 Task: Select Kindle E-Readers from Kindle E-readers & Books. Add to cart Kindle Touch-1. Place order for _x000D_
382 S Miraleste Dr #455_x000D_
San Pedro, California(CA), 90732, Cell Number (310) 548-1979
Action: Mouse moved to (439, 712)
Screenshot: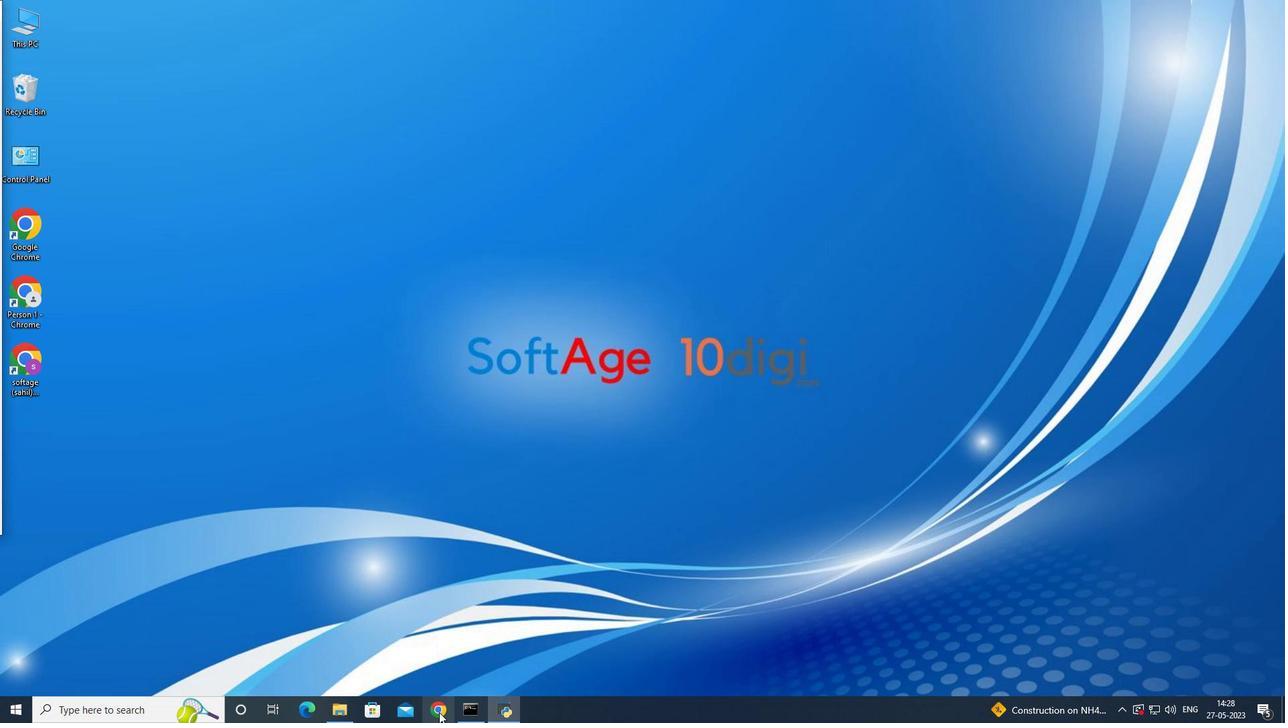 
Action: Mouse pressed left at (439, 712)
Screenshot: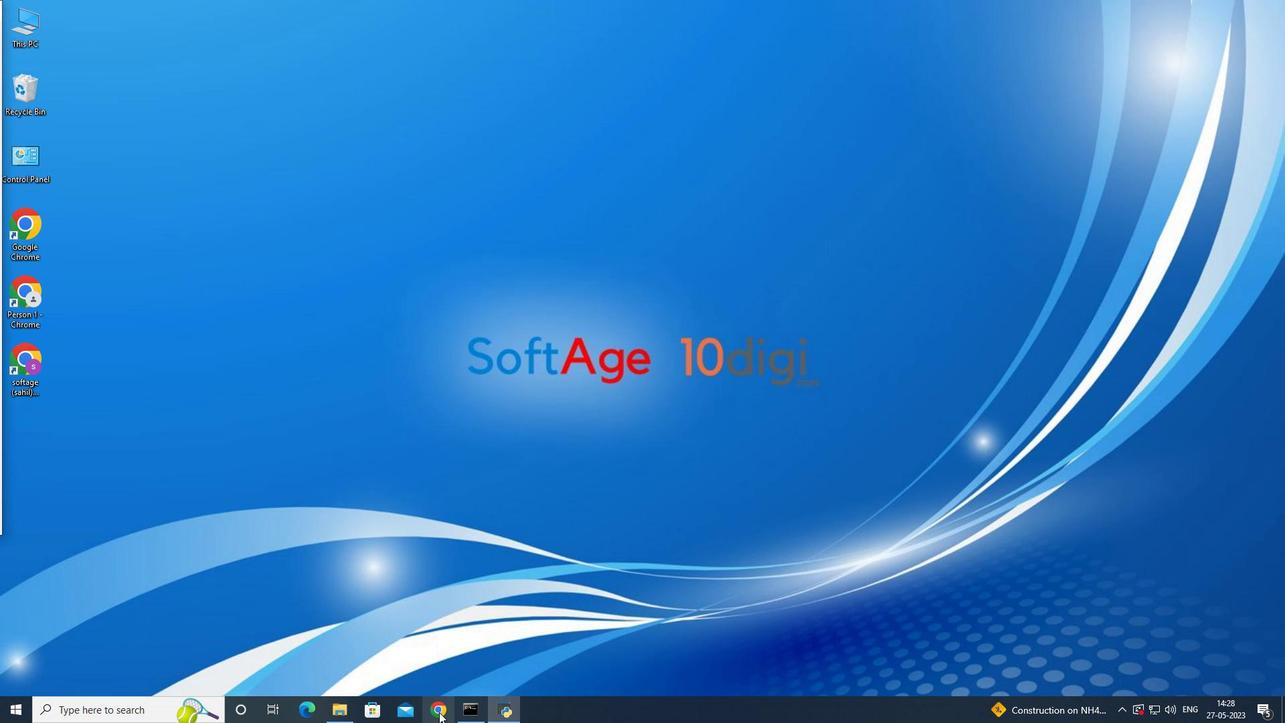 
Action: Mouse moved to (74, 55)
Screenshot: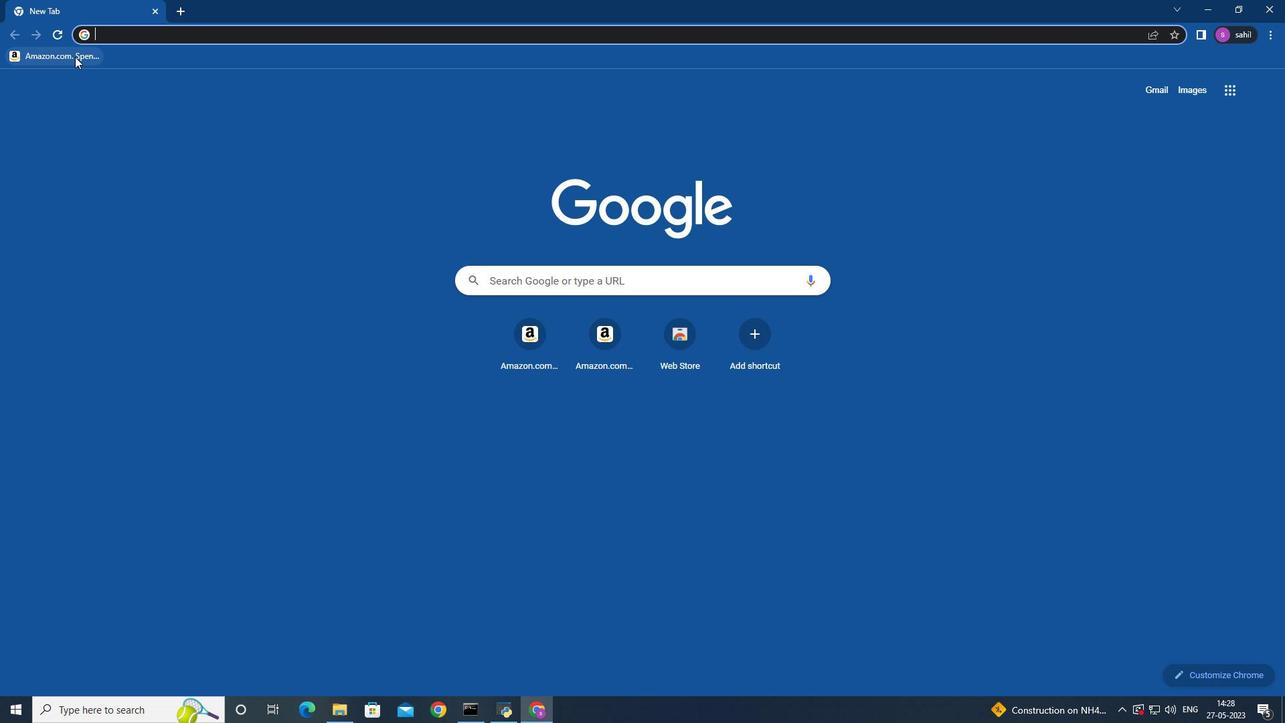 
Action: Mouse pressed left at (74, 55)
Screenshot: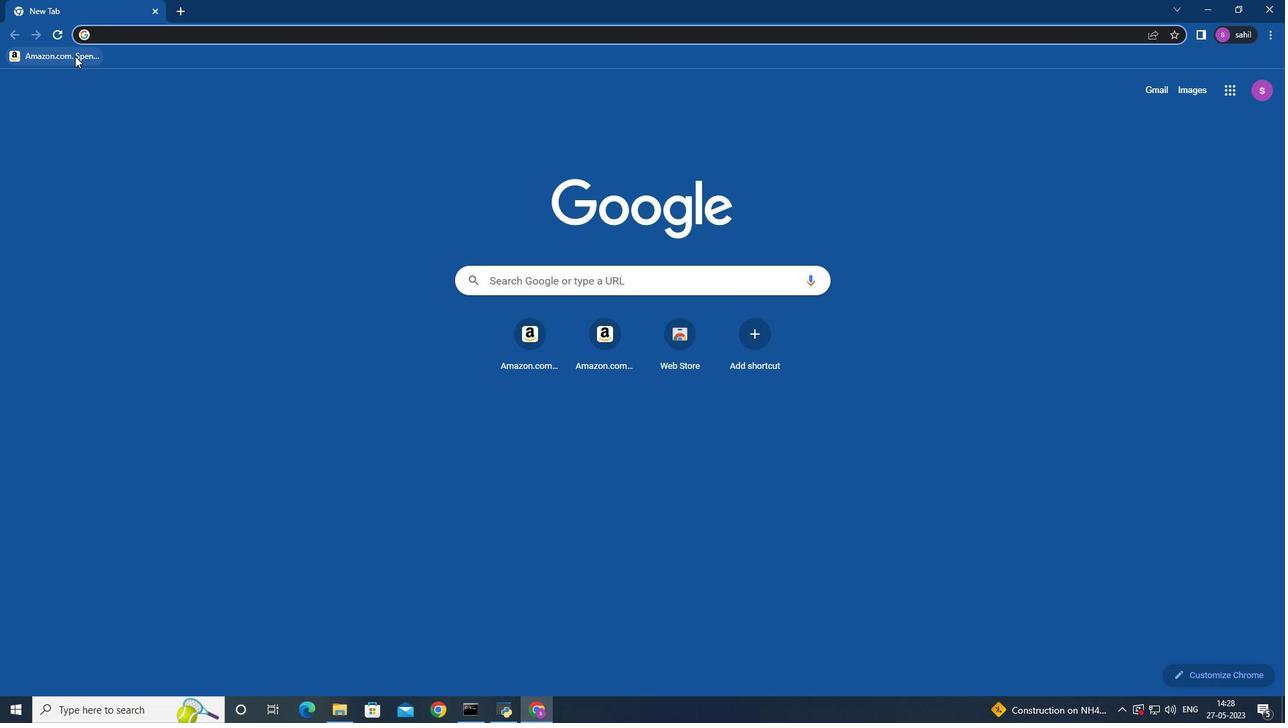 
Action: Mouse moved to (172, 69)
Screenshot: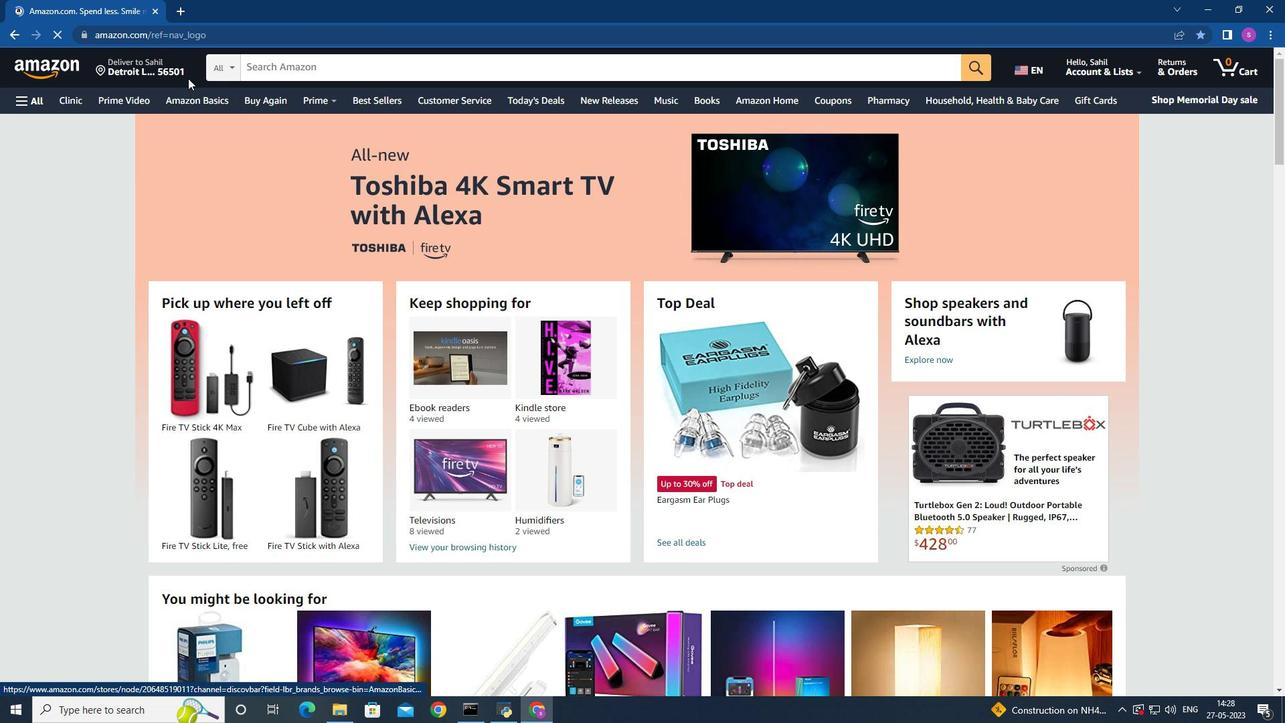 
Action: Mouse pressed left at (172, 69)
Screenshot: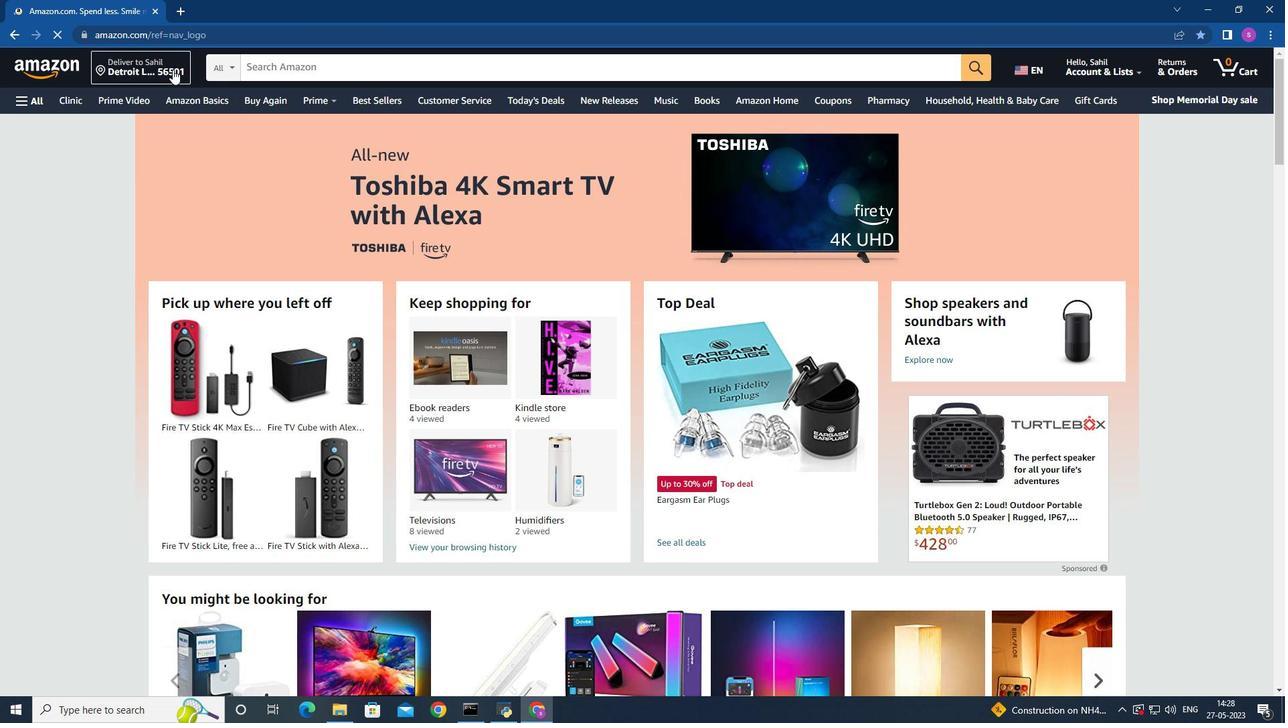 
Action: Mouse moved to (607, 414)
Screenshot: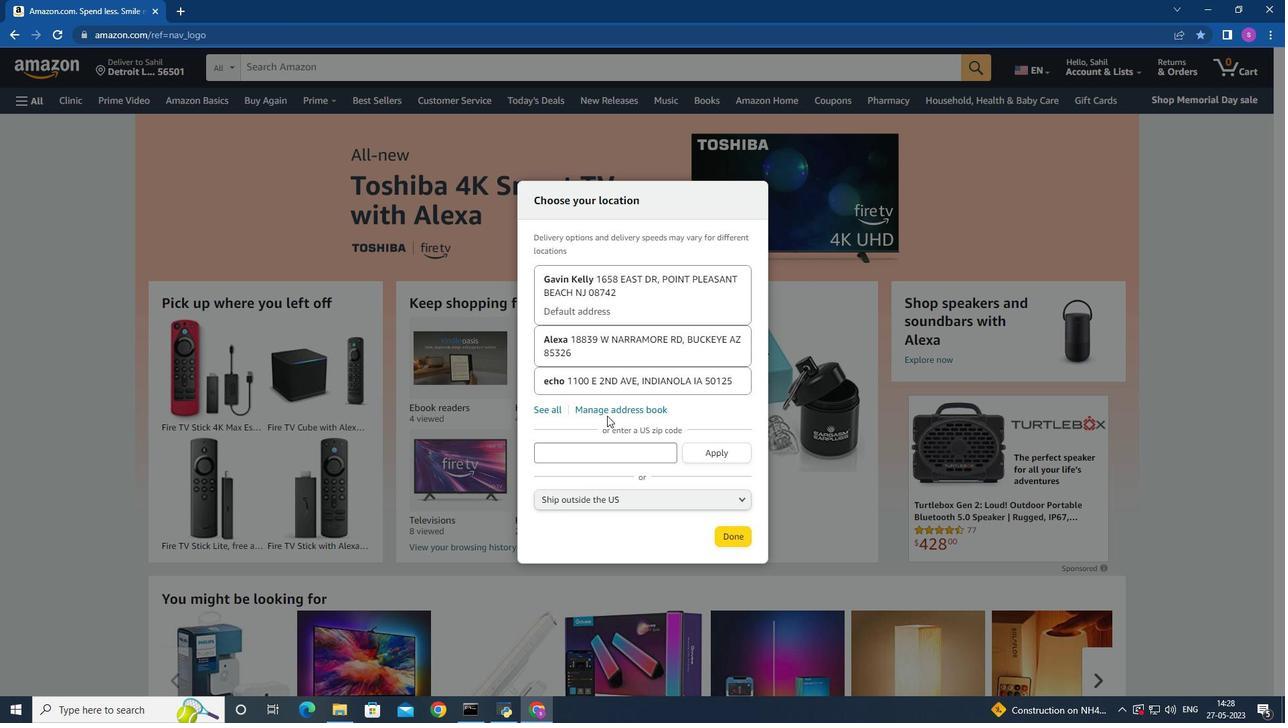 
Action: Mouse pressed left at (607, 414)
Screenshot: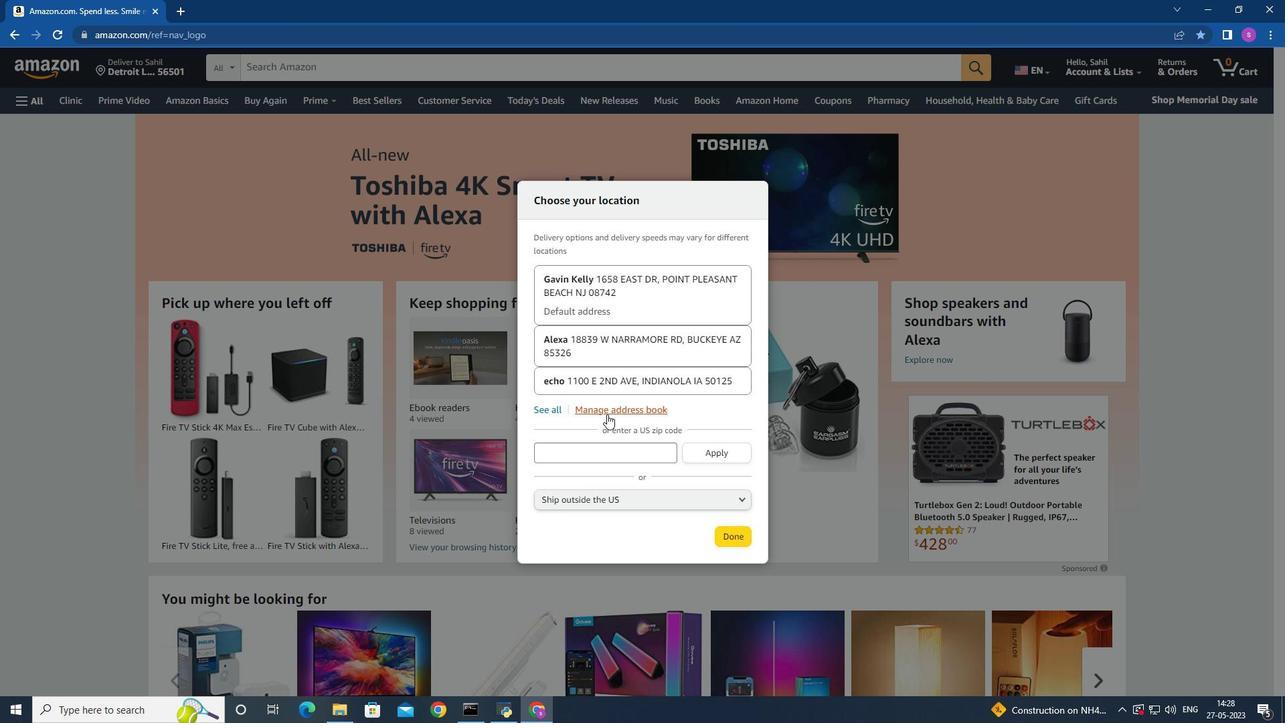 
Action: Mouse moved to (376, 305)
Screenshot: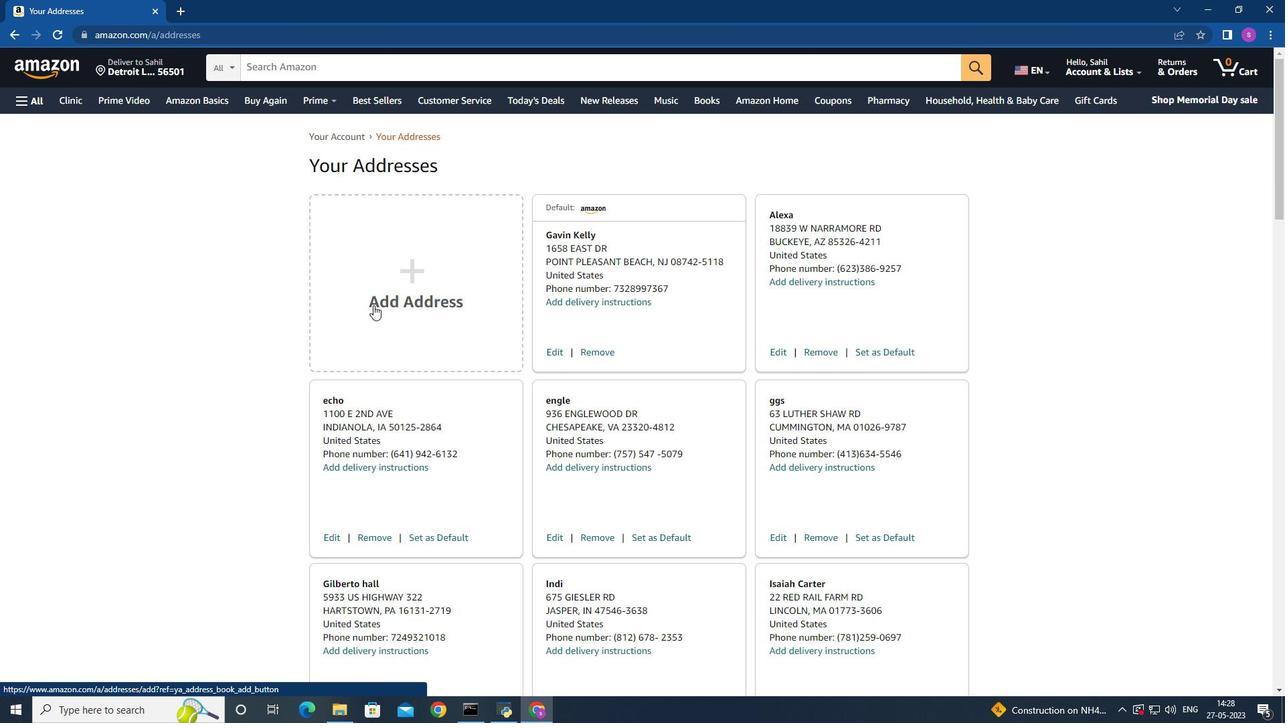 
Action: Mouse pressed left at (376, 305)
Screenshot: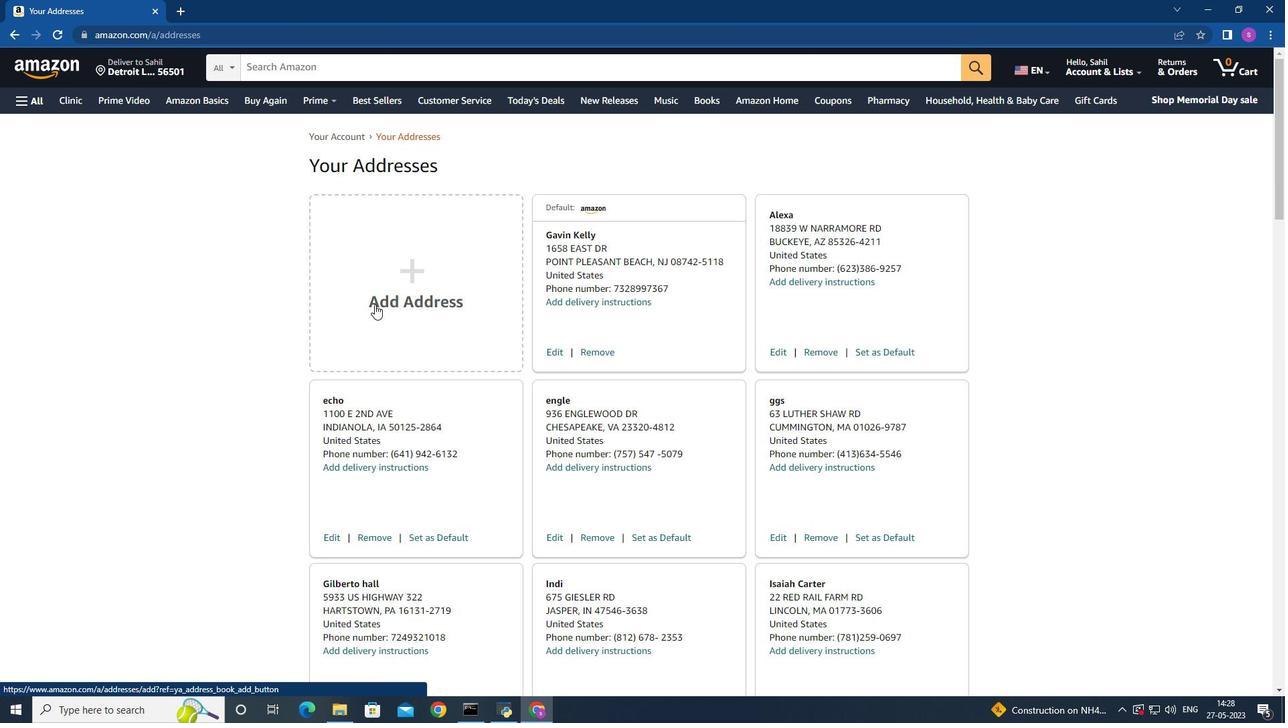 
Action: Mouse moved to (506, 370)
Screenshot: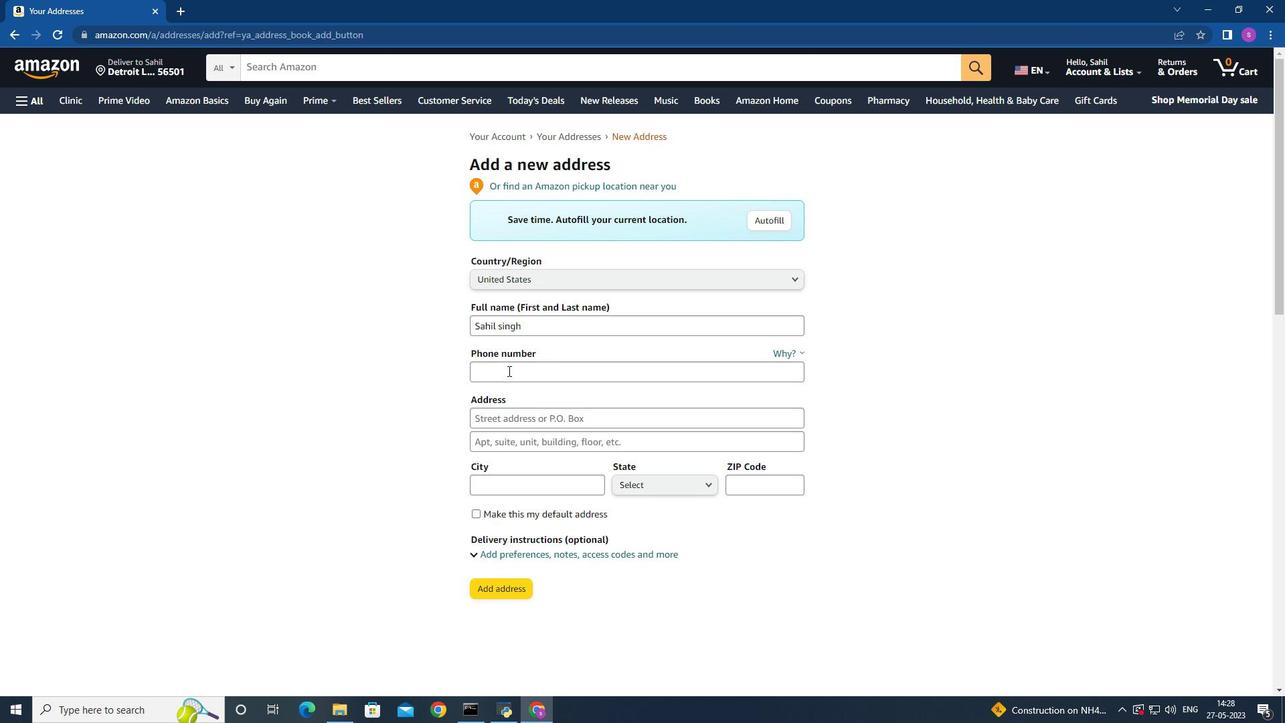 
Action: Mouse pressed left at (506, 370)
Screenshot: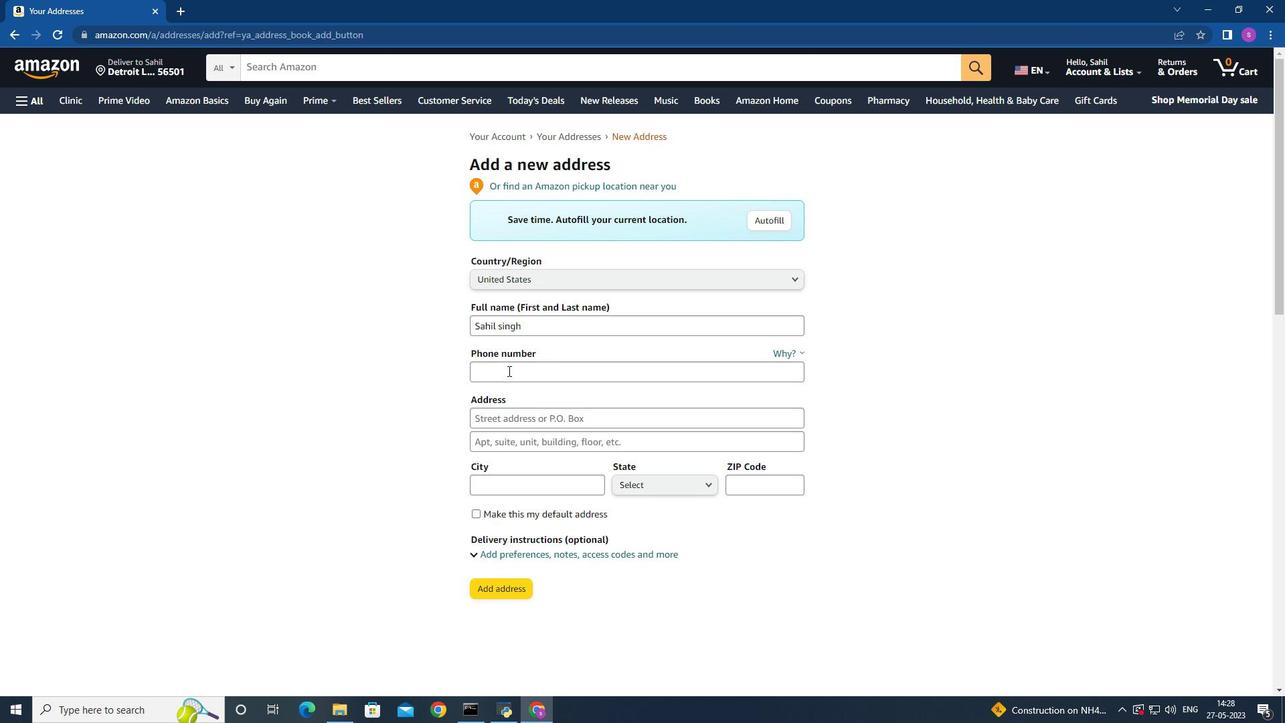 
Action: Mouse moved to (505, 371)
Screenshot: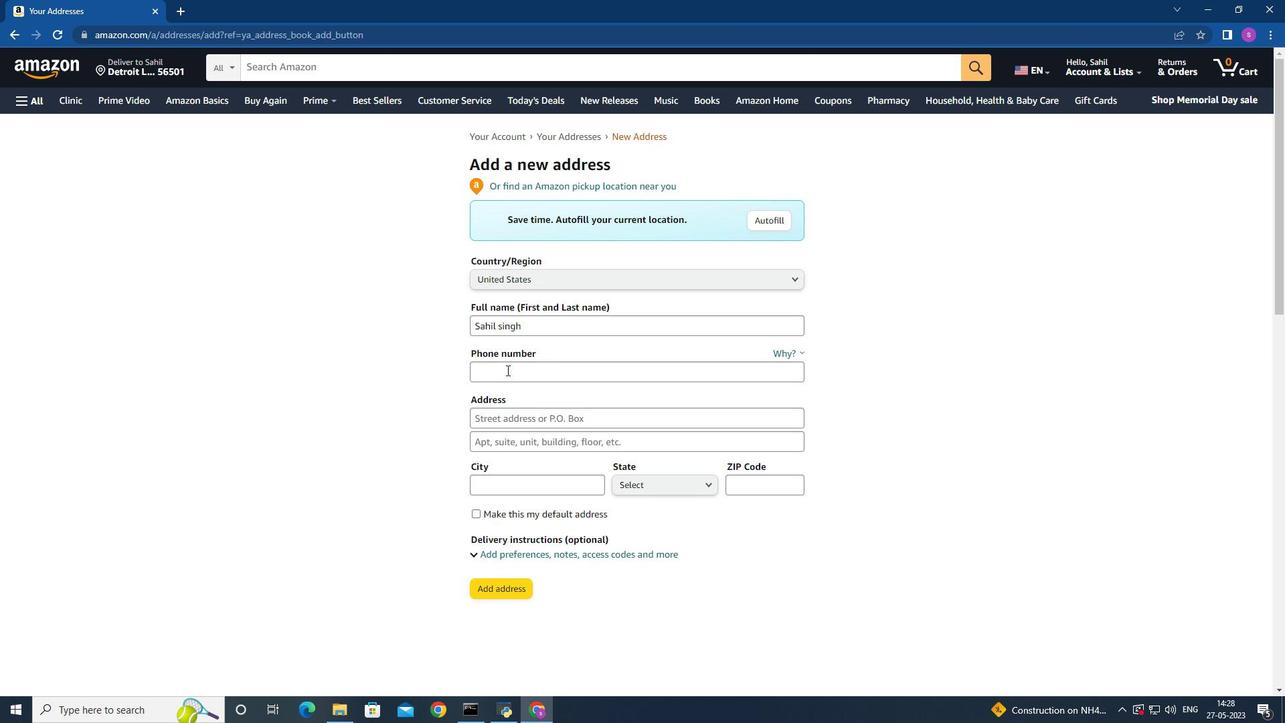 
Action: Key pressed <Key.shift>(310<Key.shift>)<Key.space>548-1979
Screenshot: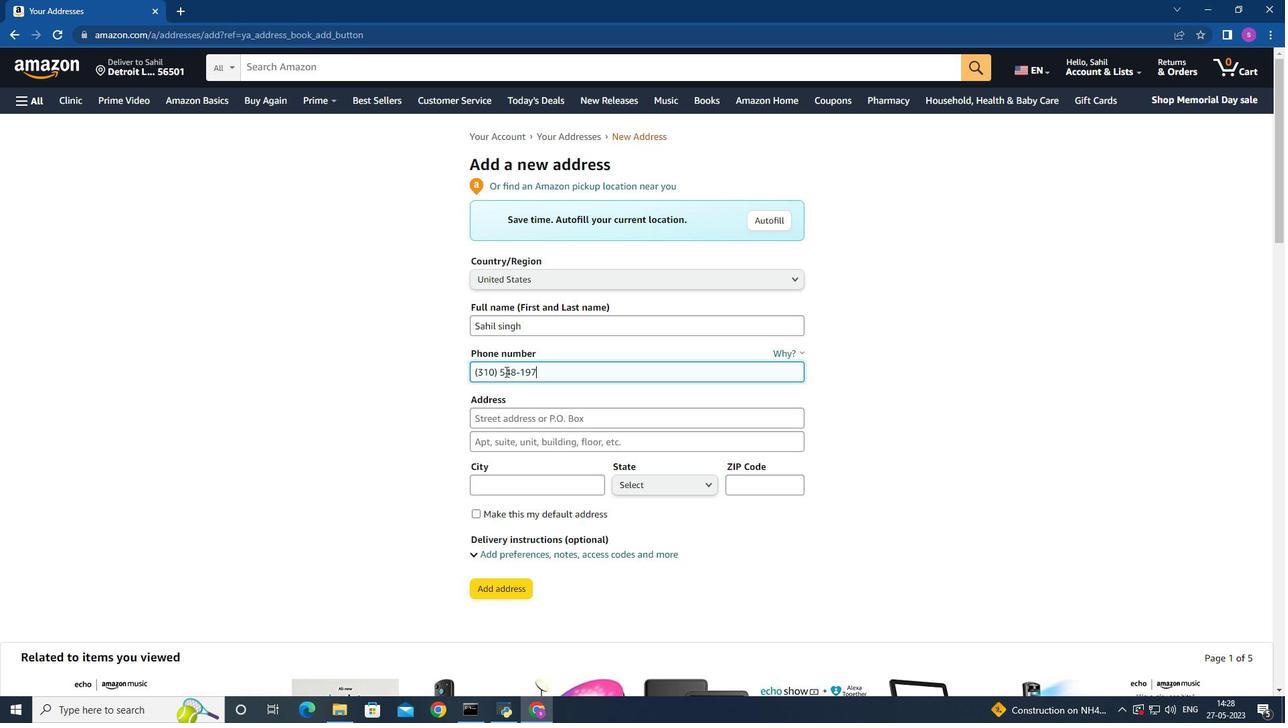 
Action: Mouse moved to (547, 401)
Screenshot: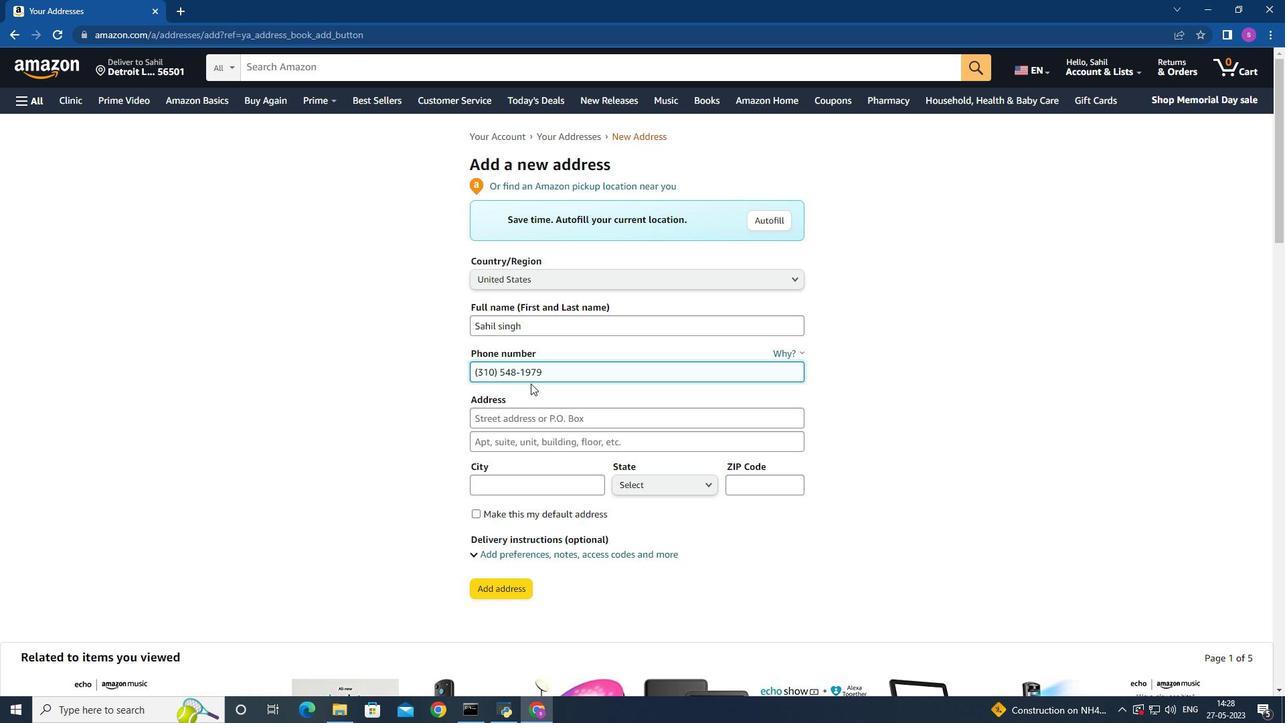 
Action: Mouse scrolled (547, 400) with delta (0, 0)
Screenshot: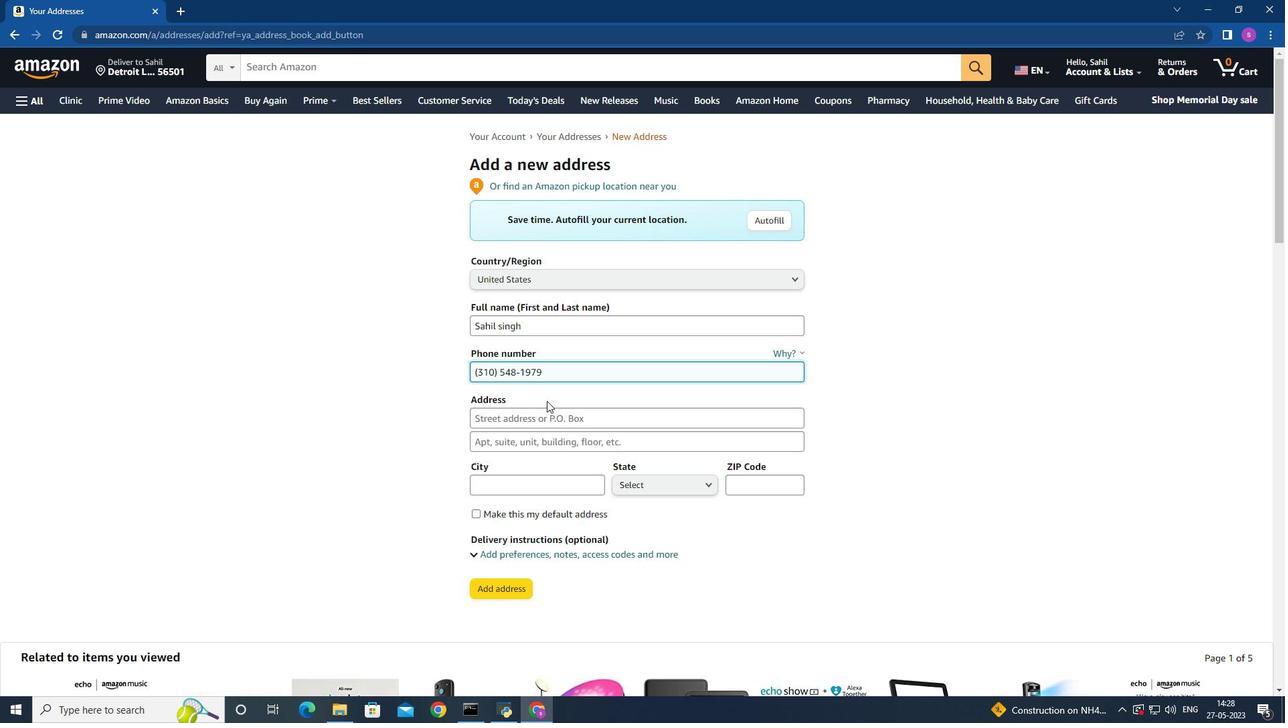 
Action: Mouse moved to (494, 354)
Screenshot: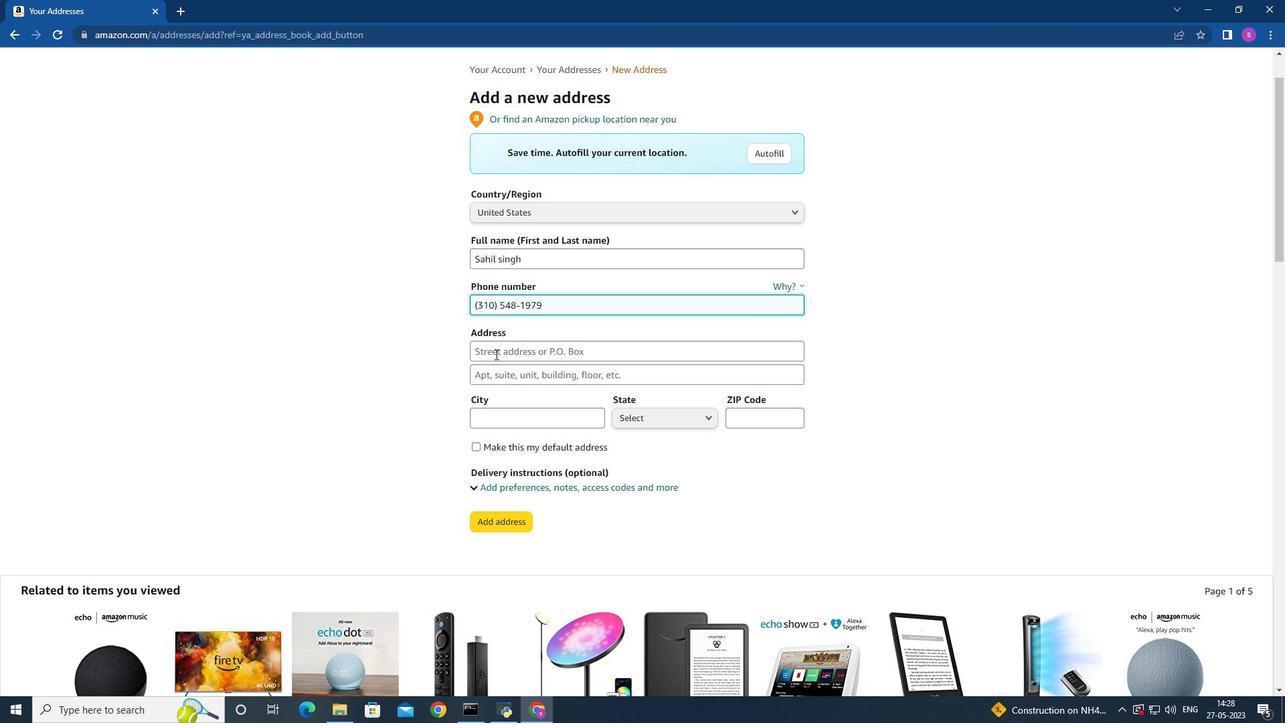 
Action: Mouse pressed left at (494, 354)
Screenshot: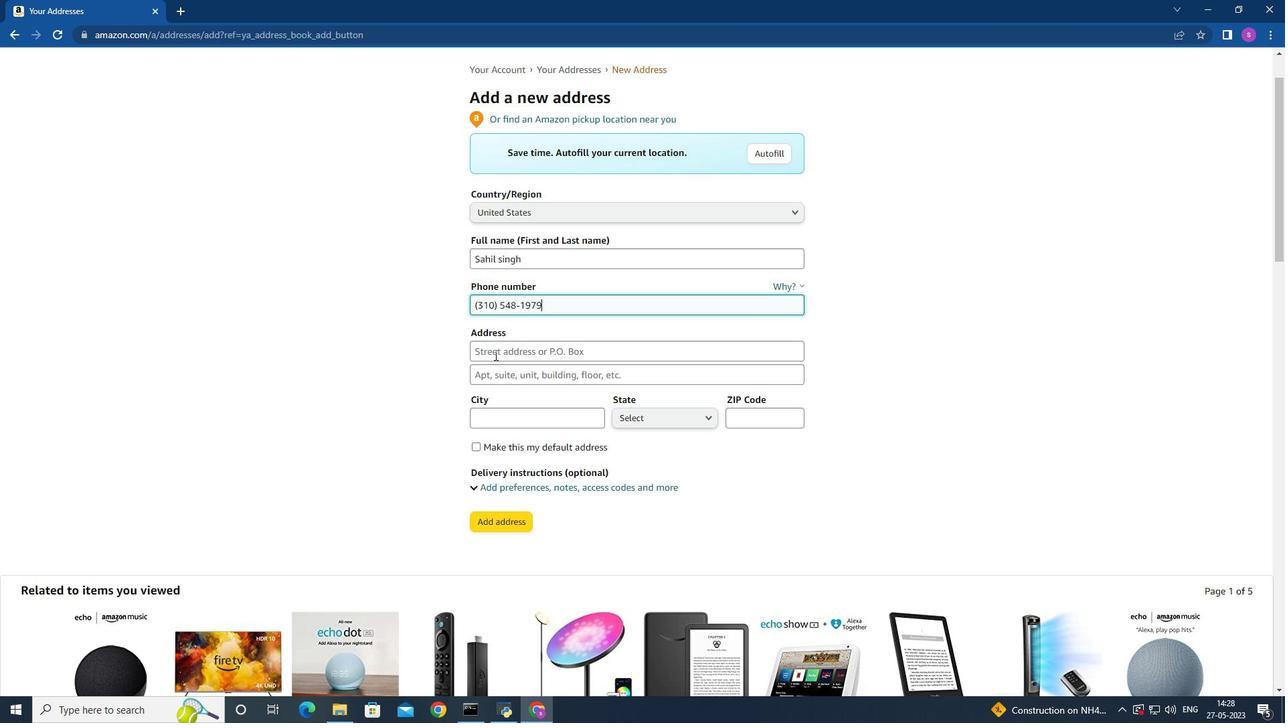 
Action: Mouse moved to (495, 354)
Screenshot: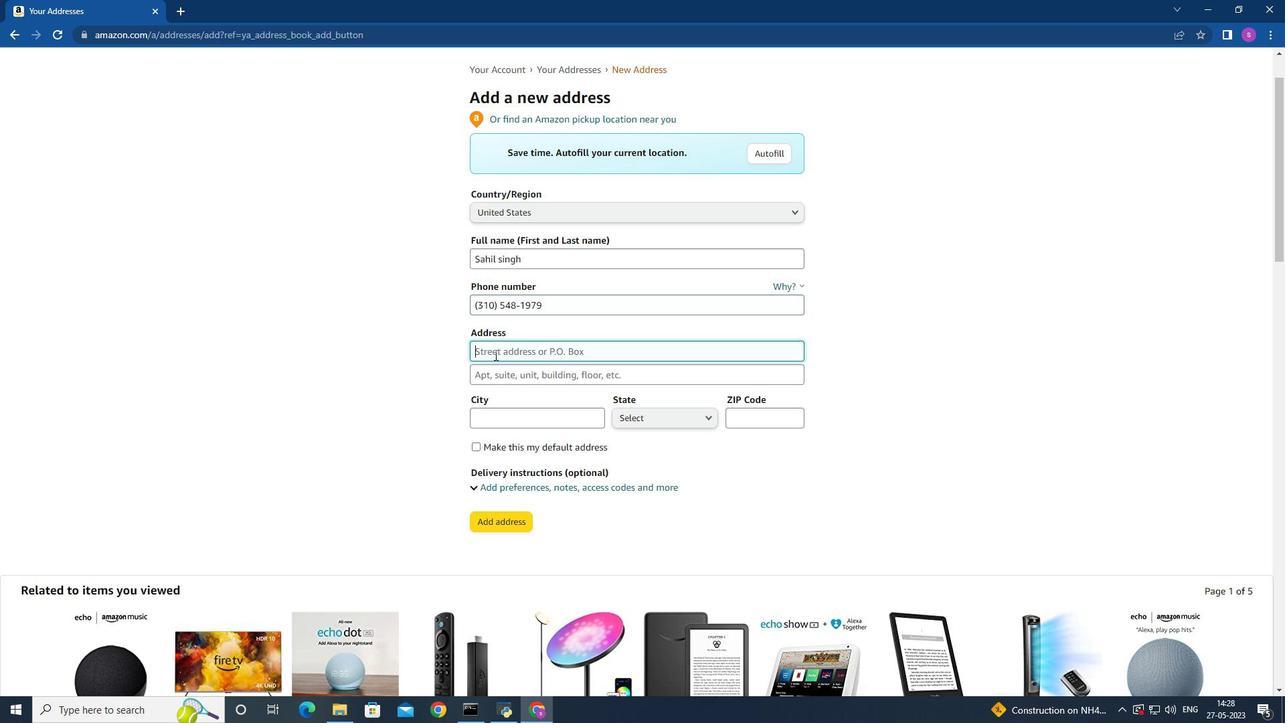 
Action: Key pressed 382<Key.space><Key.shift>S<Key.space><Key.shift>Mir
Screenshot: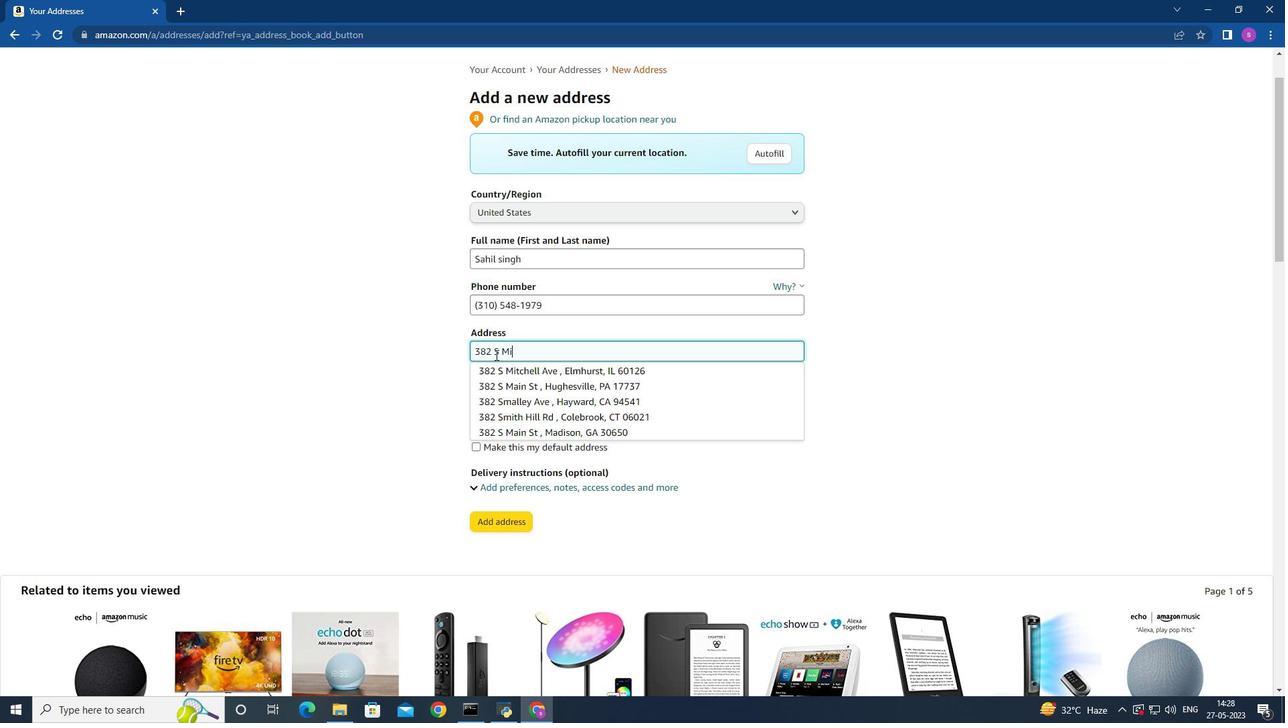 
Action: Mouse moved to (535, 371)
Screenshot: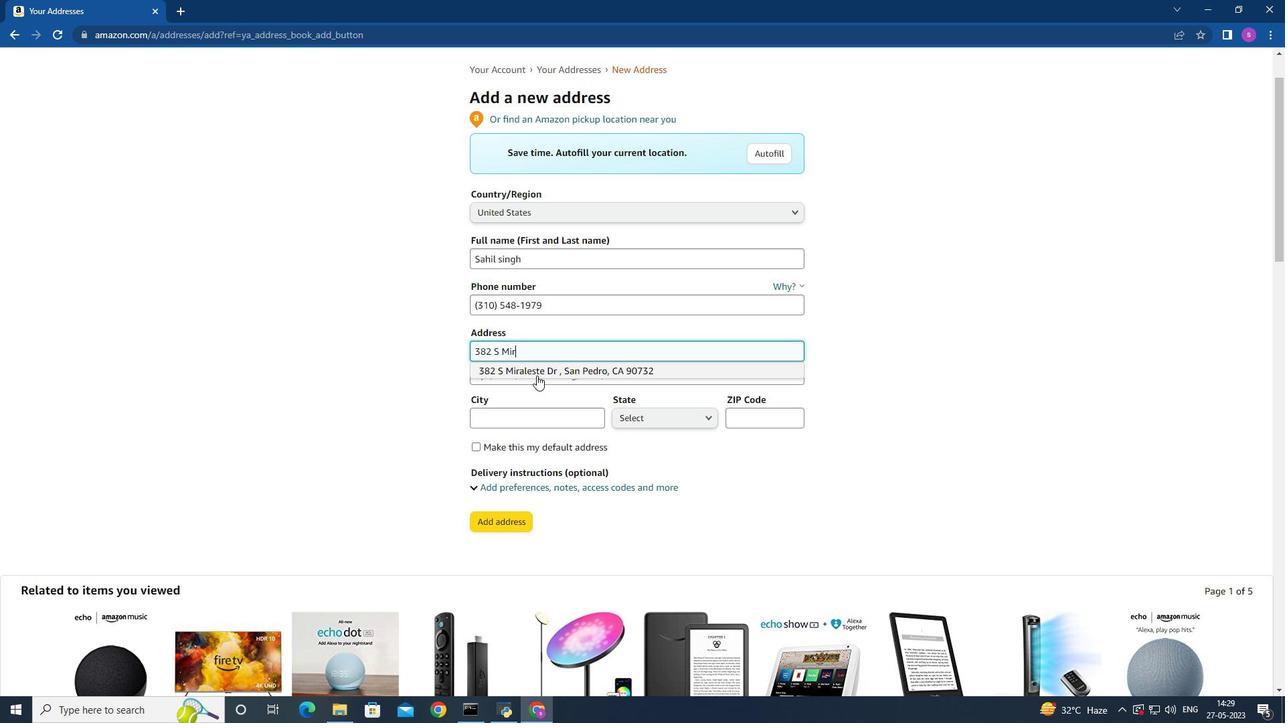
Action: Mouse pressed left at (535, 371)
Screenshot: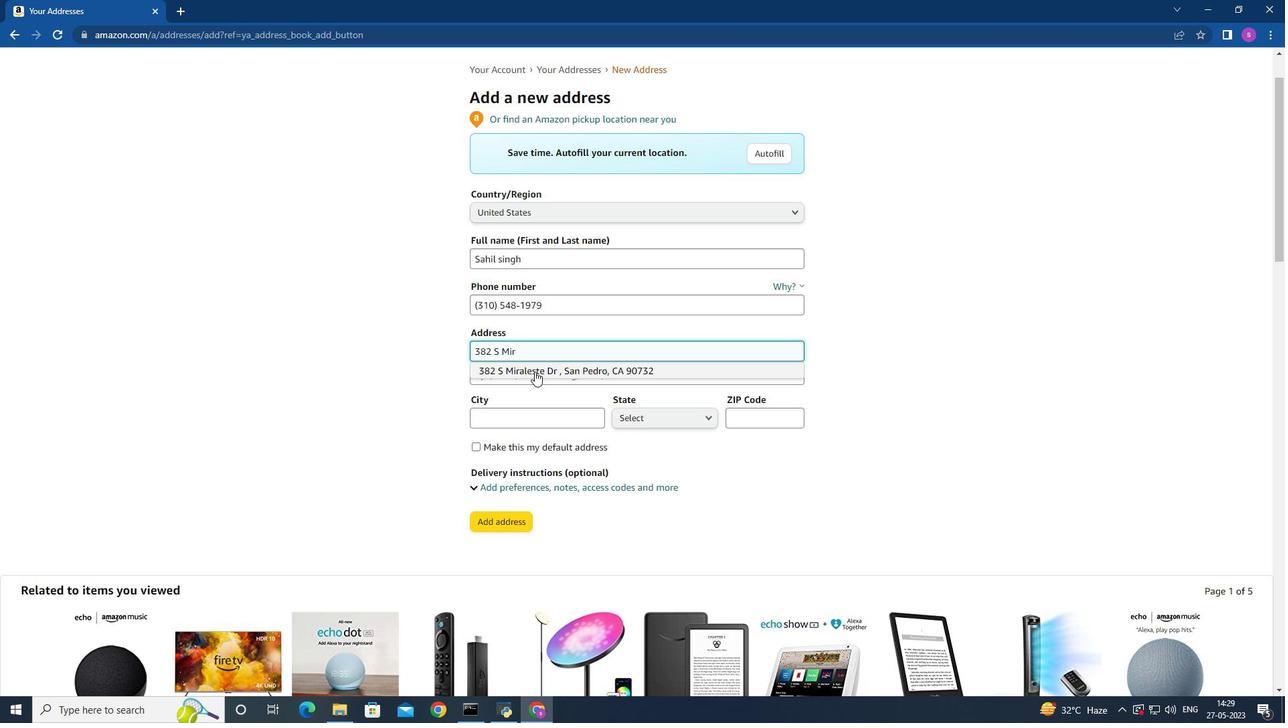 
Action: Mouse moved to (408, 325)
Screenshot: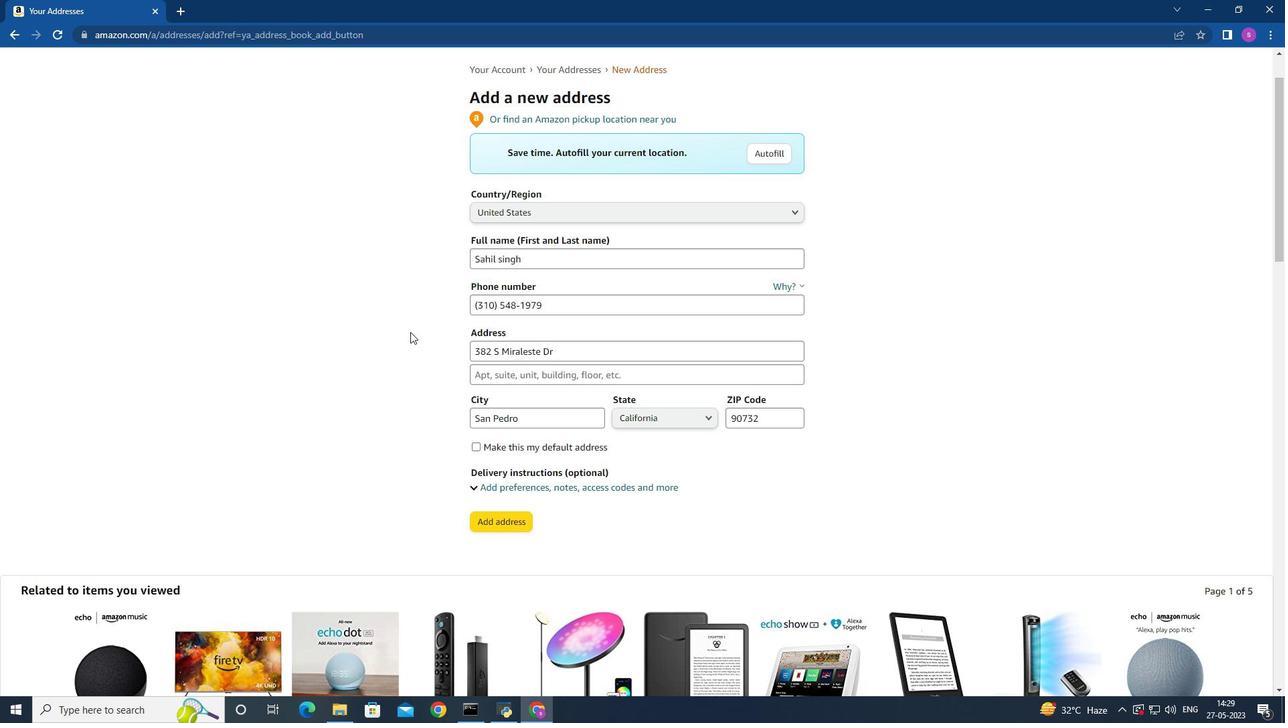 
Action: Mouse scrolled (408, 324) with delta (0, 0)
Screenshot: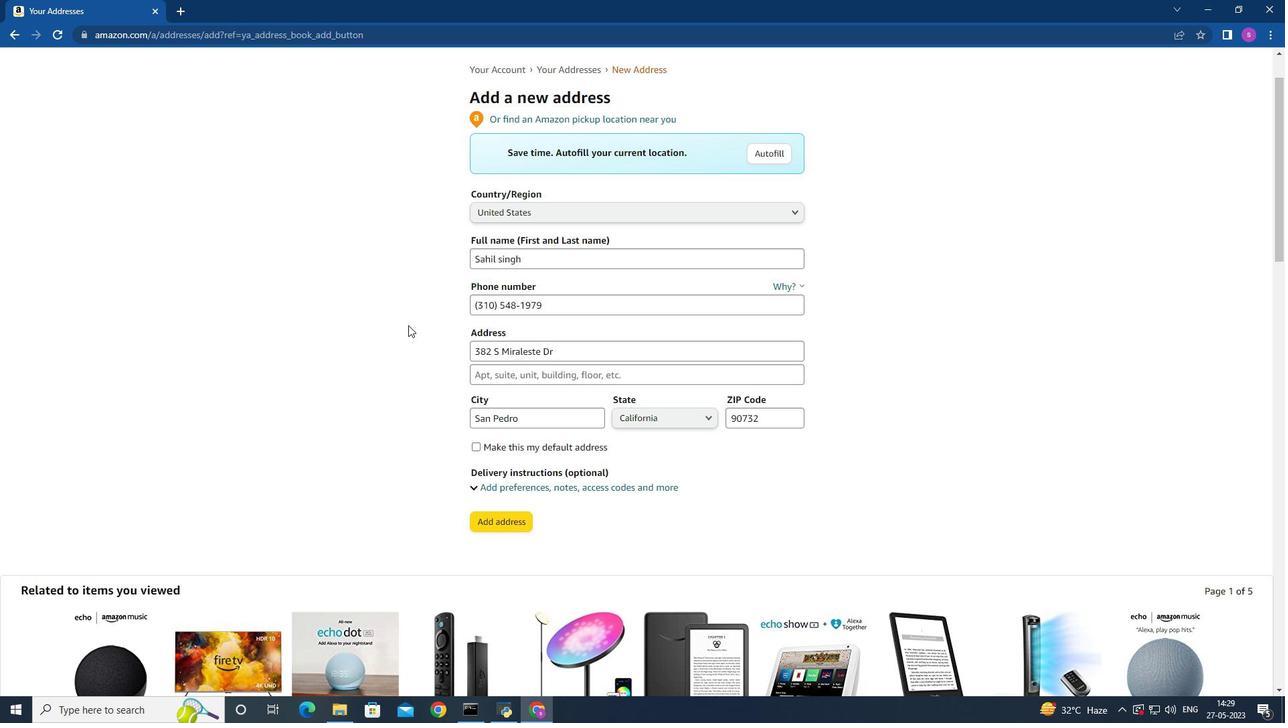 
Action: Mouse moved to (500, 454)
Screenshot: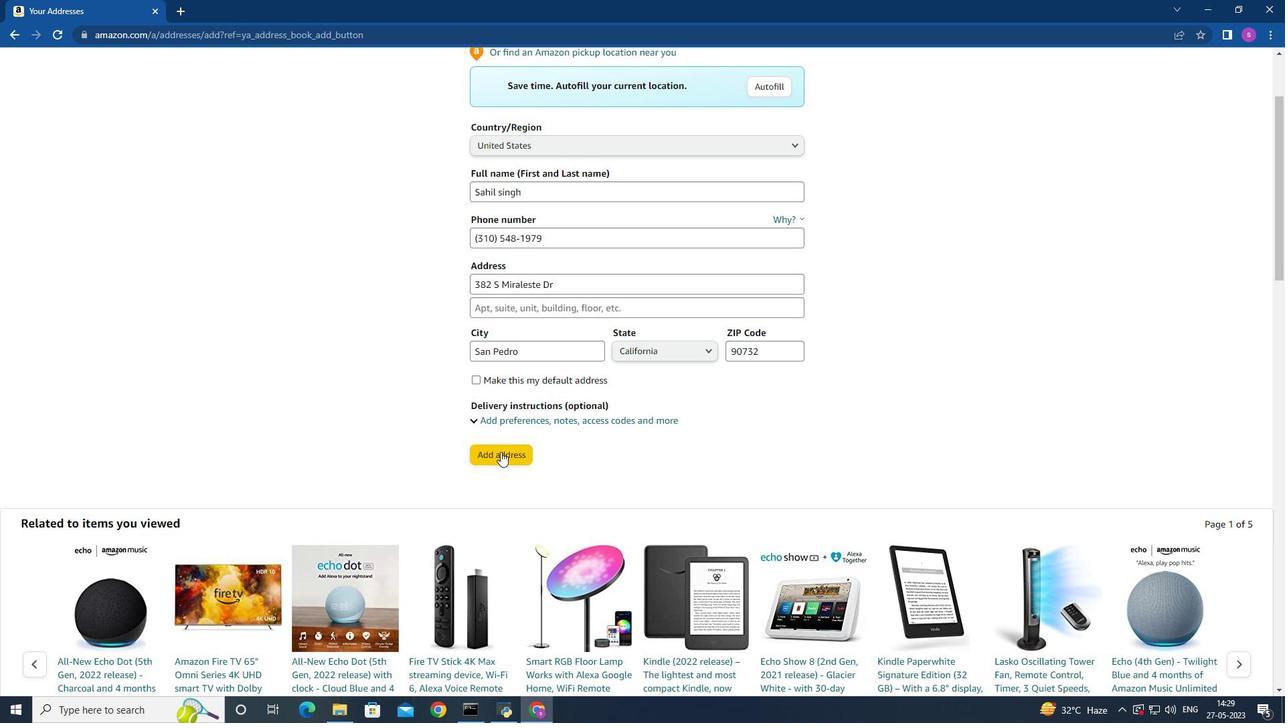 
Action: Mouse pressed left at (500, 454)
Screenshot: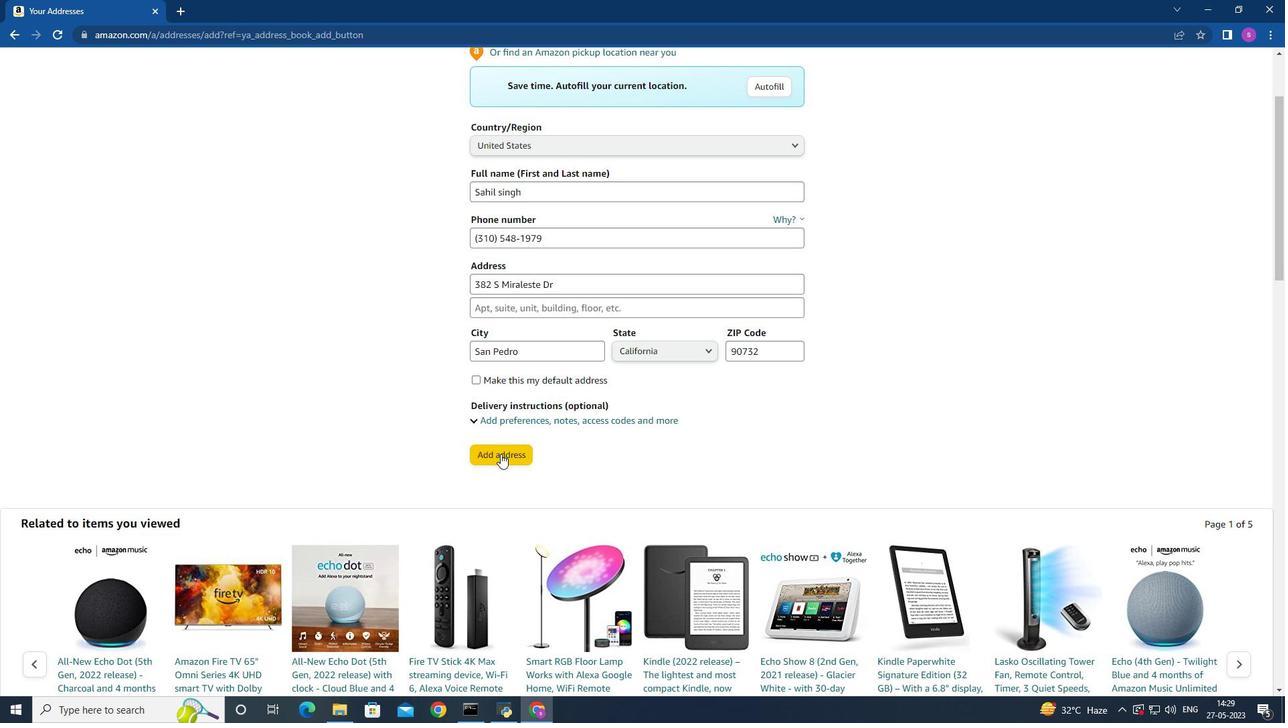
Action: Mouse moved to (153, 64)
Screenshot: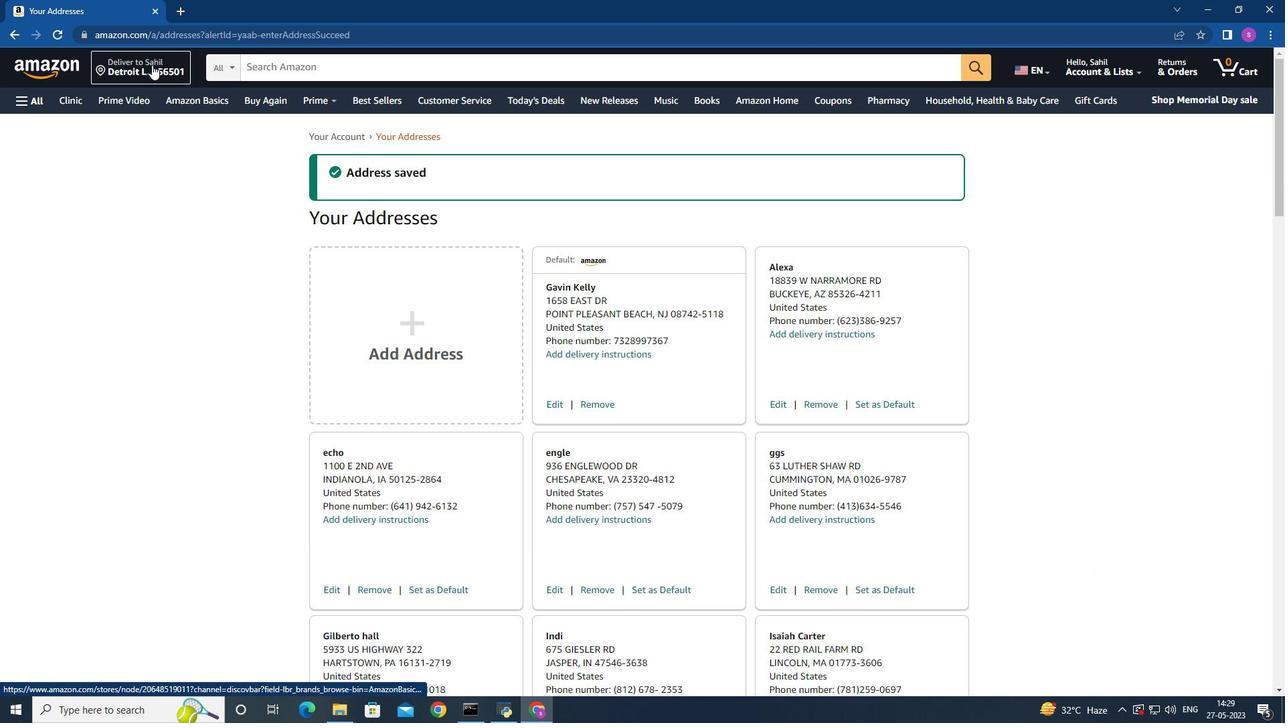 
Action: Mouse pressed left at (153, 64)
Screenshot: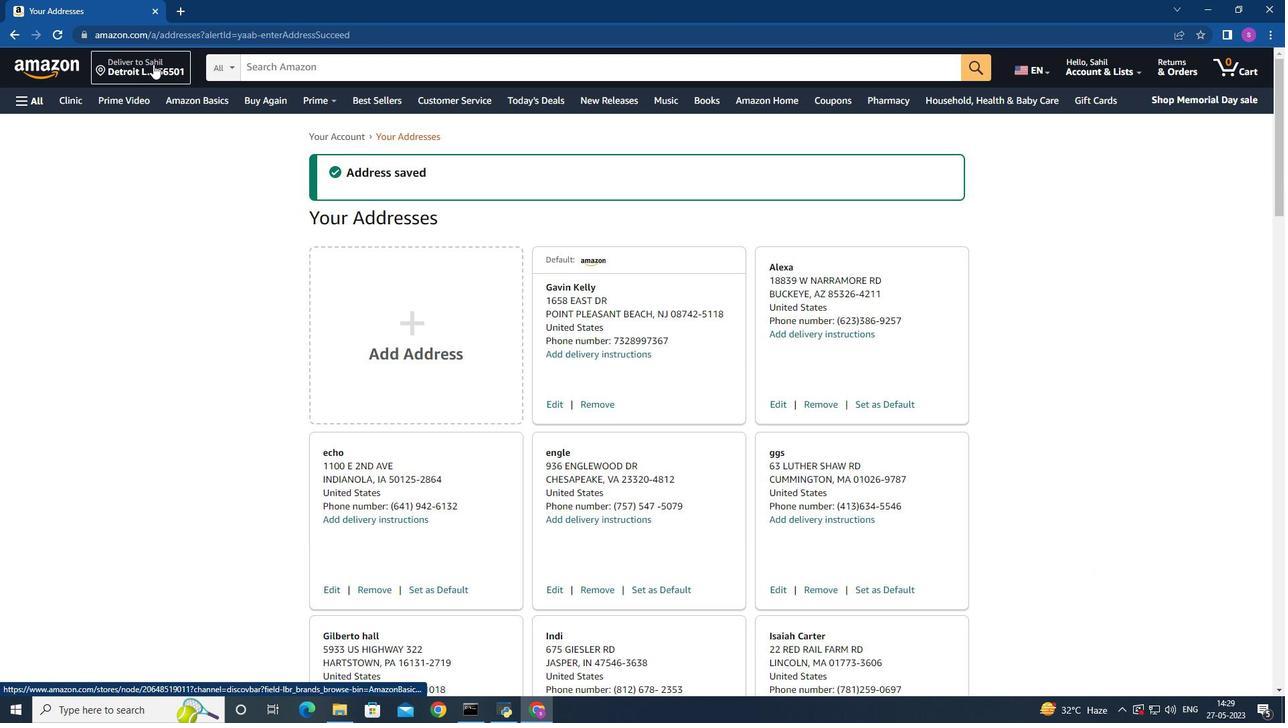 
Action: Mouse moved to (553, 409)
Screenshot: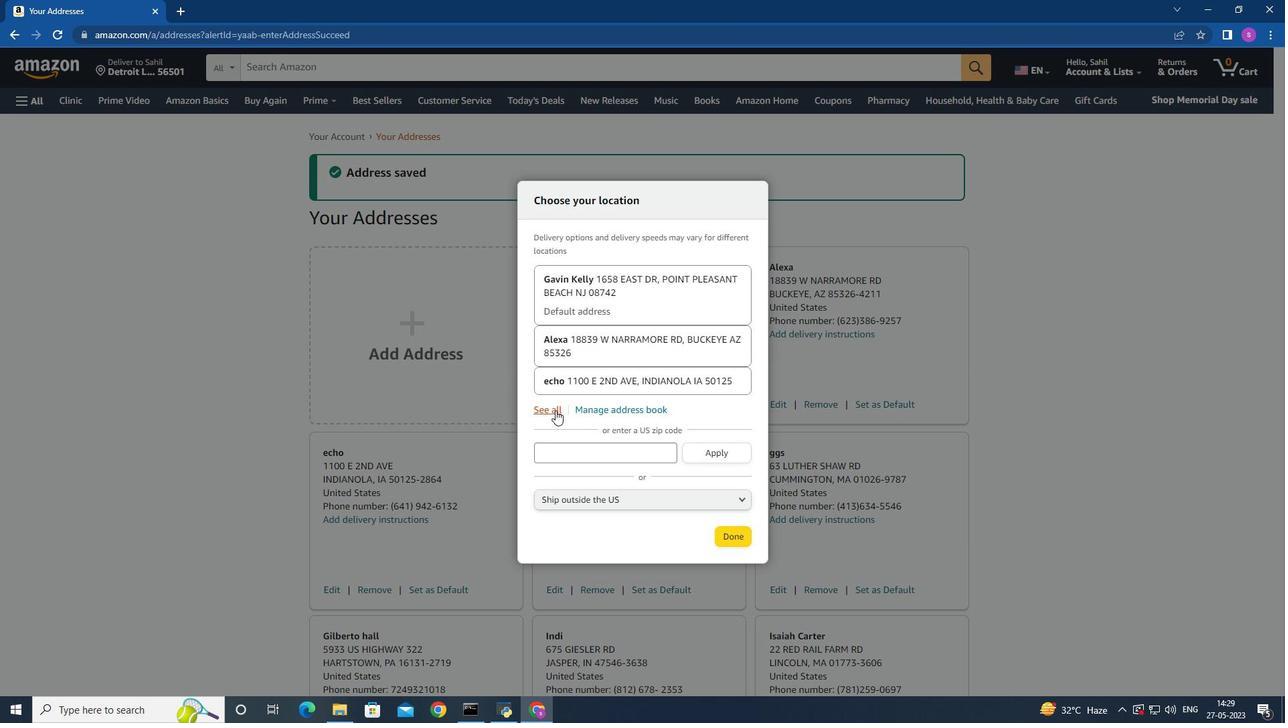 
Action: Mouse pressed left at (553, 409)
Screenshot: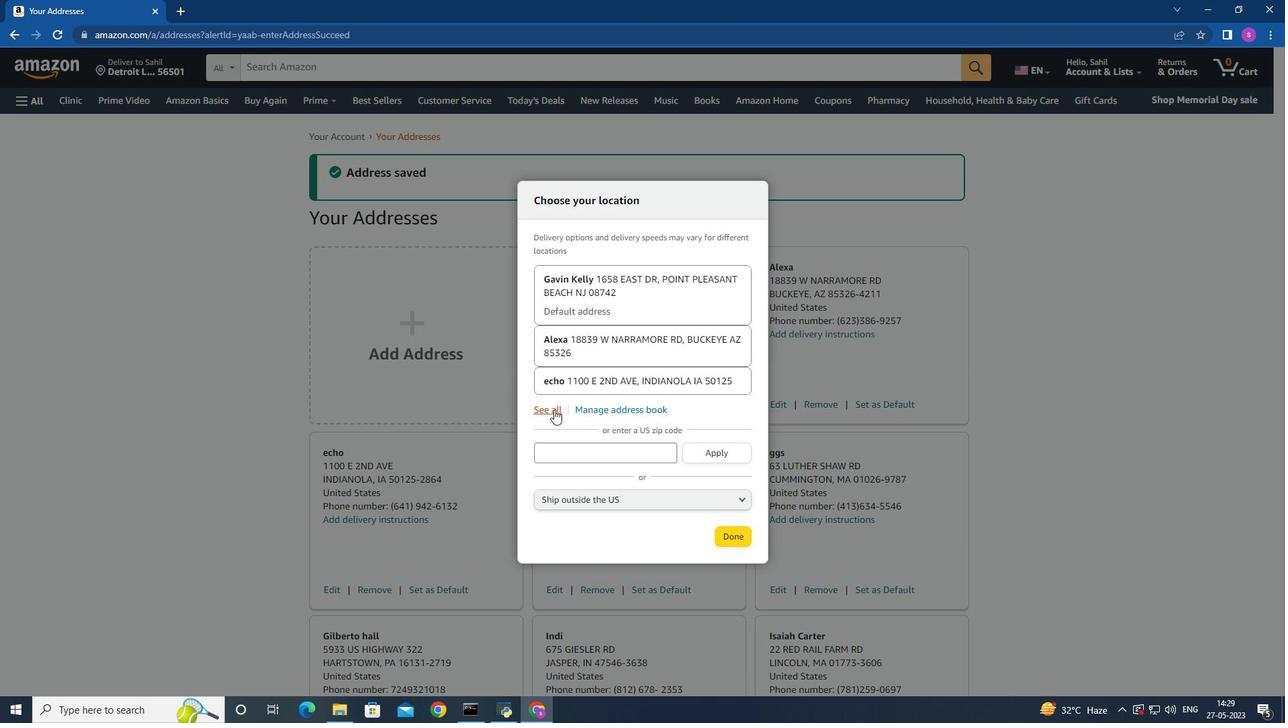 
Action: Mouse moved to (595, 372)
Screenshot: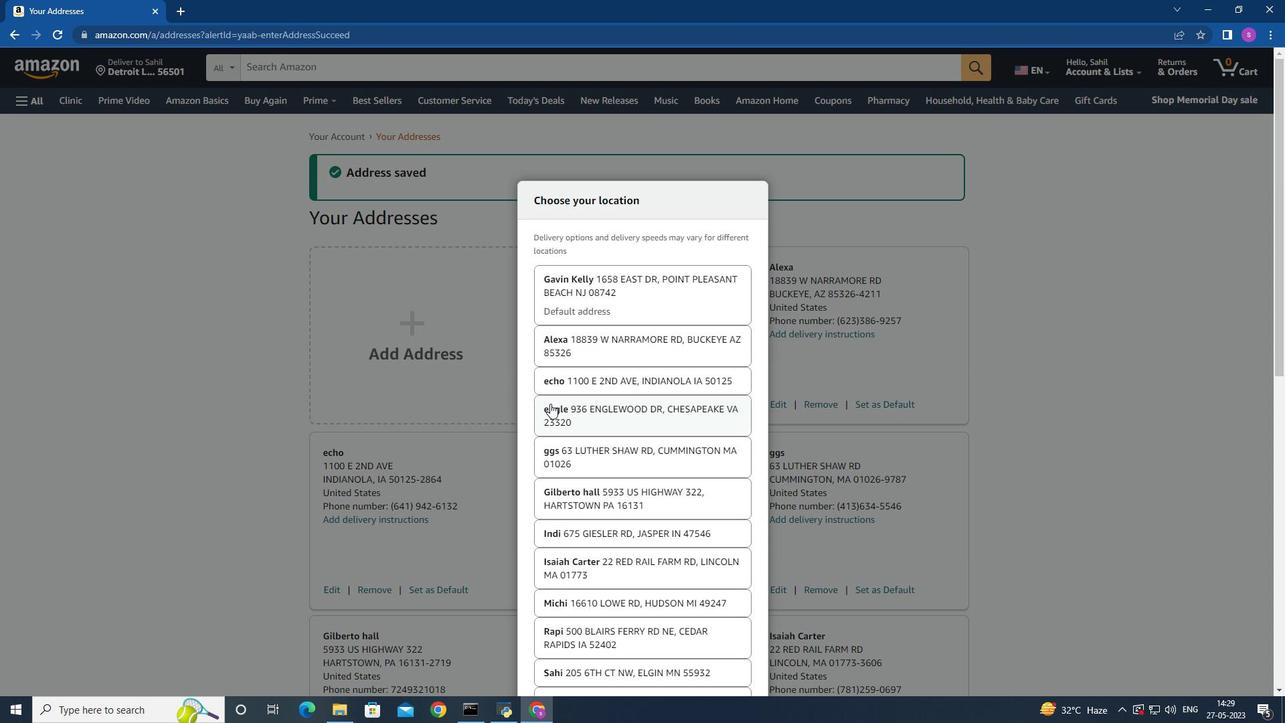 
Action: Mouse scrolled (595, 371) with delta (0, 0)
Screenshot: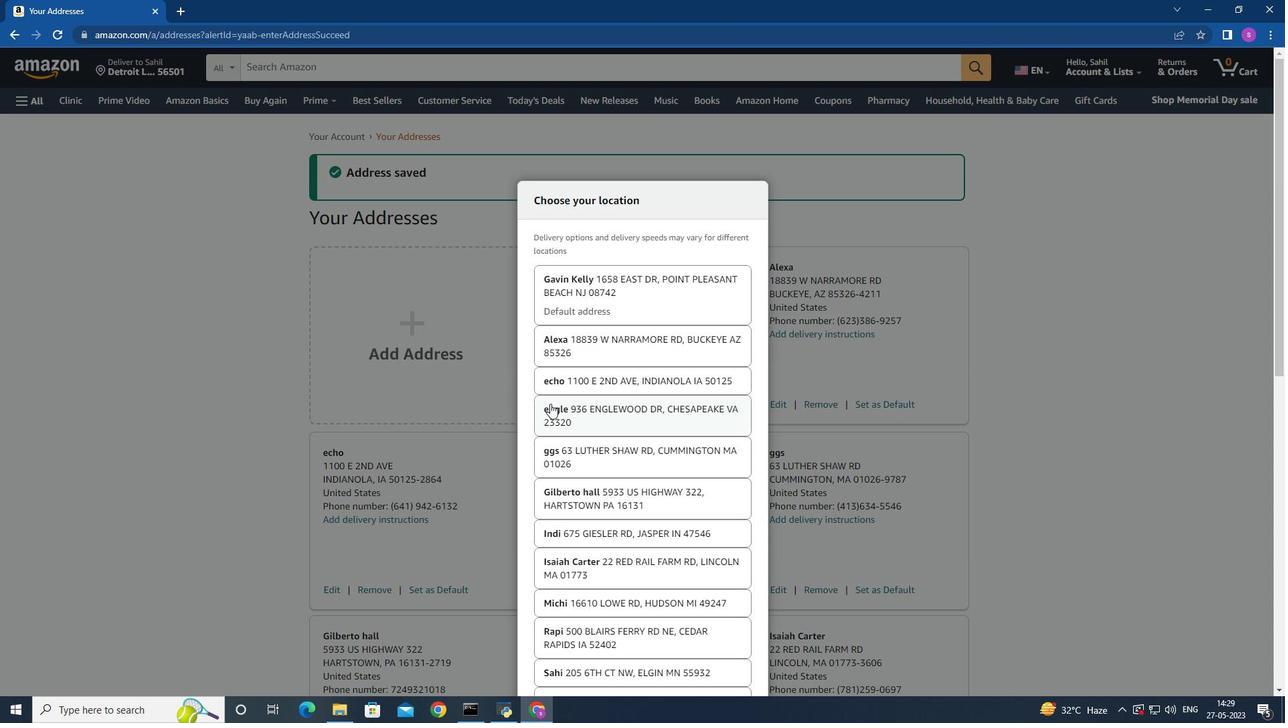 
Action: Mouse scrolled (595, 371) with delta (0, 0)
Screenshot: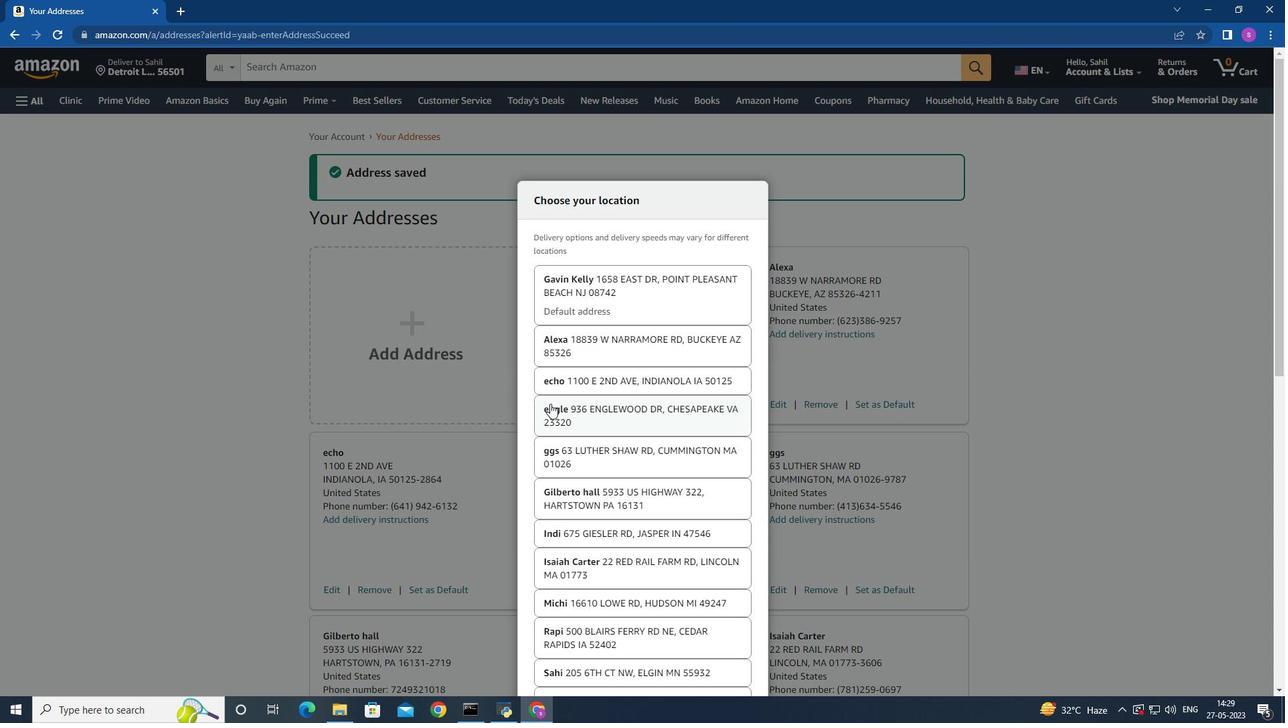 
Action: Mouse scrolled (595, 371) with delta (0, 0)
Screenshot: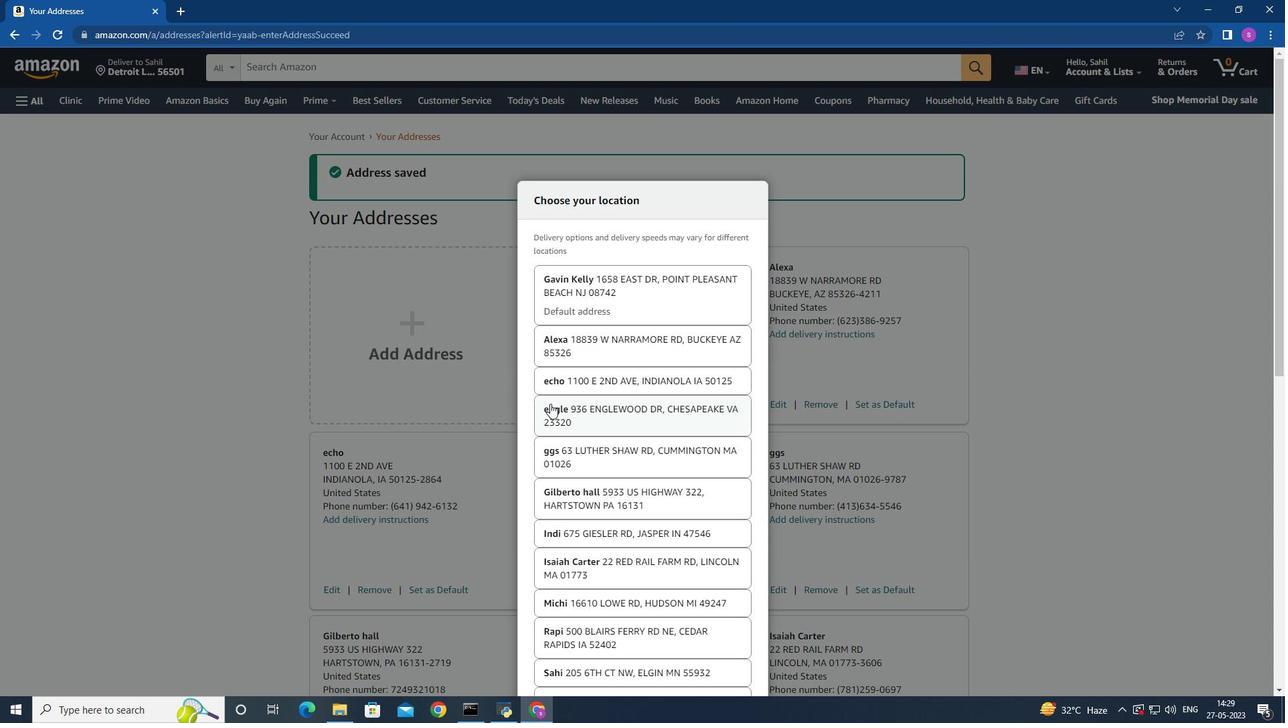 
Action: Mouse scrolled (595, 371) with delta (0, 0)
Screenshot: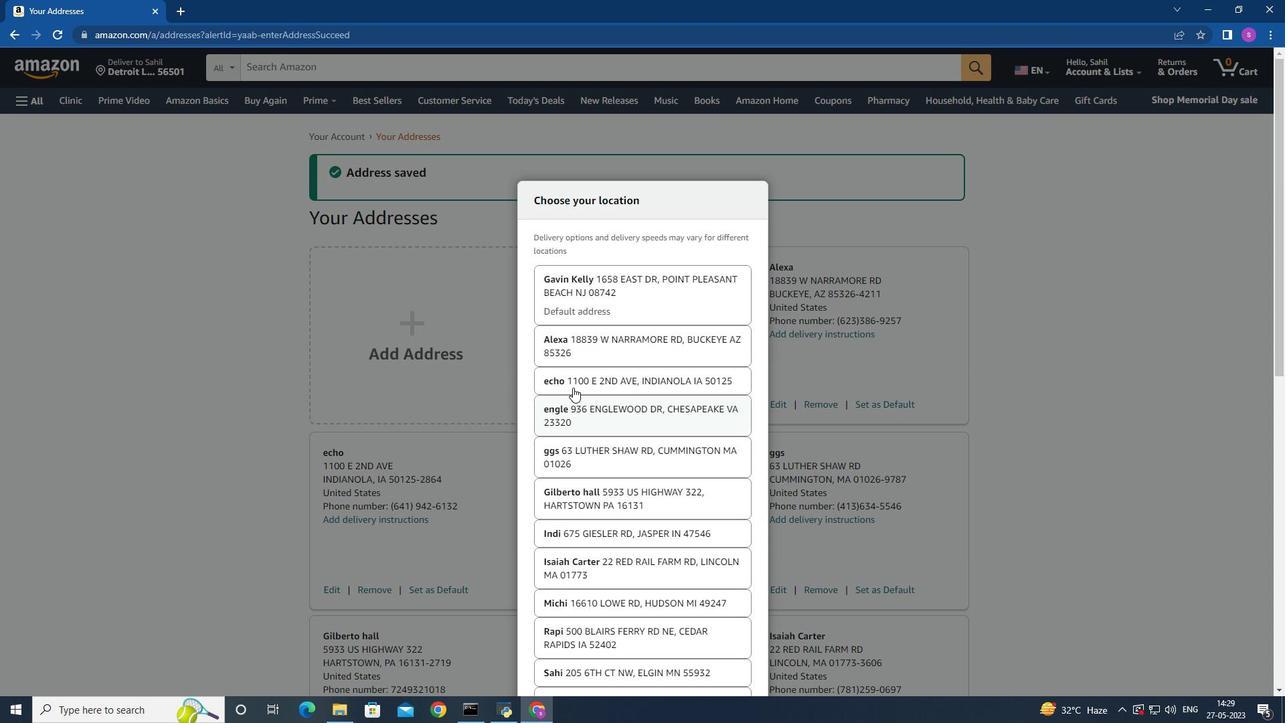 
Action: Mouse scrolled (595, 371) with delta (0, 0)
Screenshot: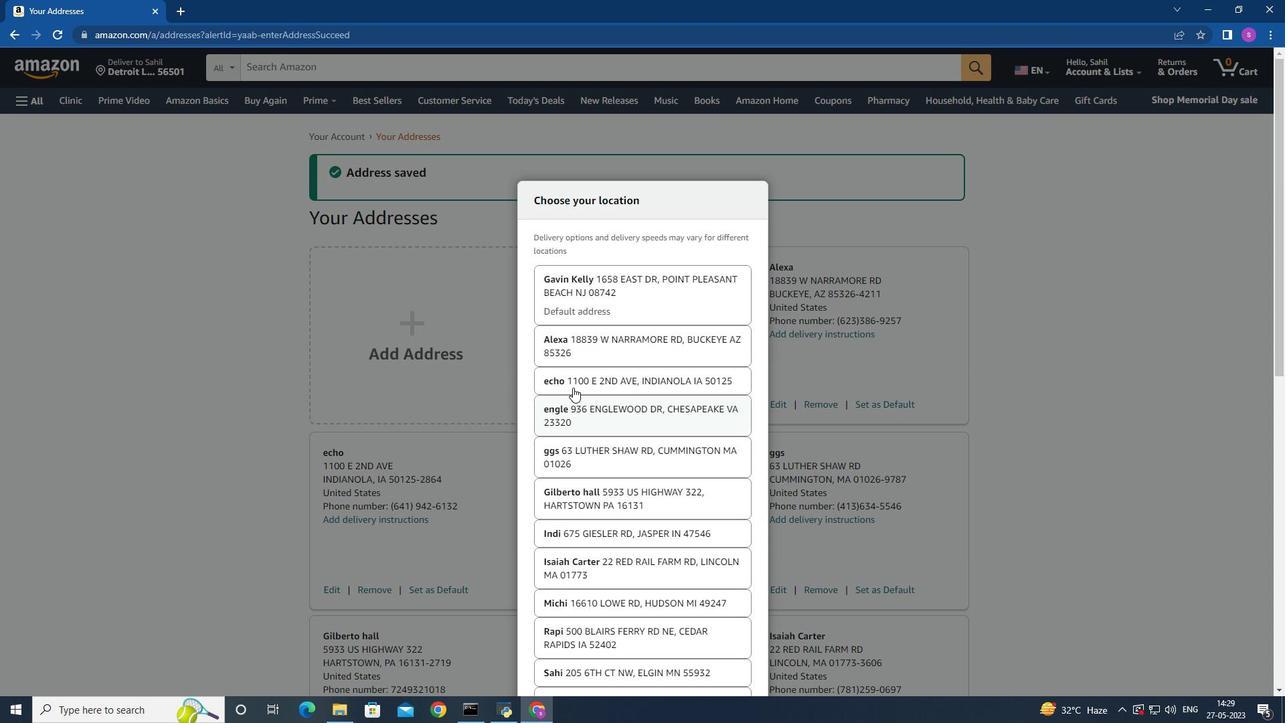 
Action: Mouse moved to (597, 370)
Screenshot: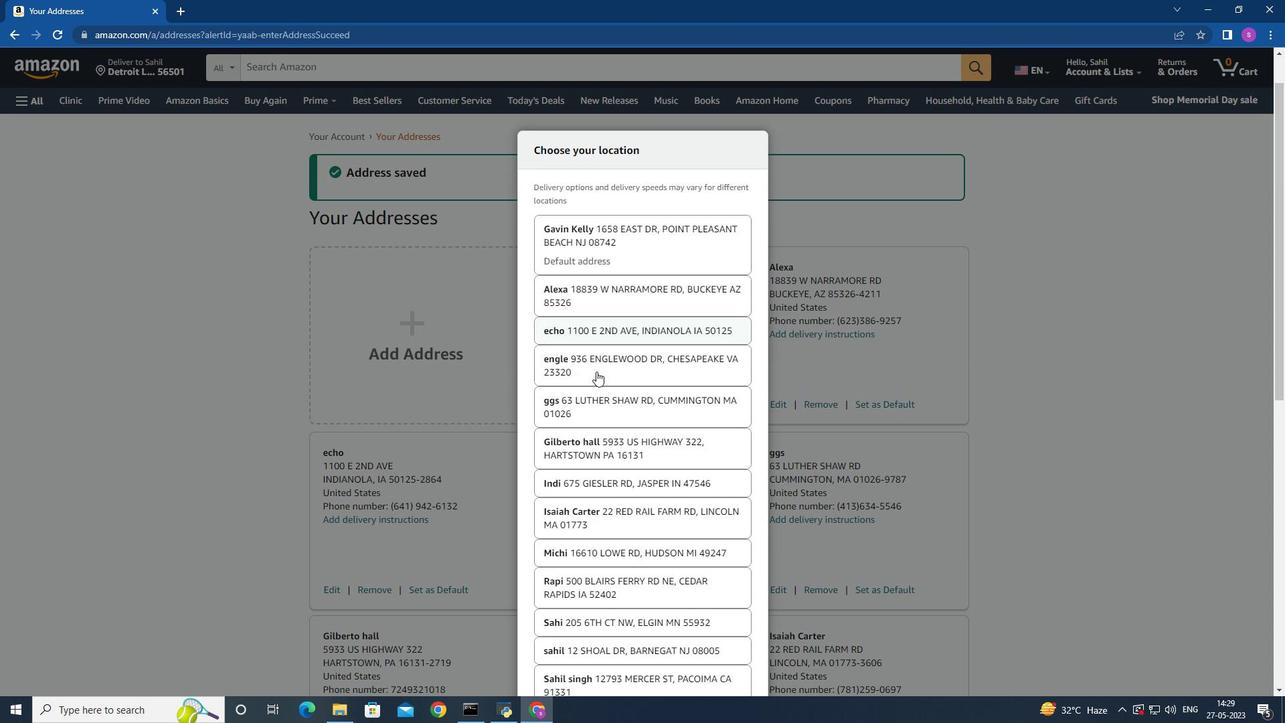 
Action: Mouse scrolled (597, 370) with delta (0, 0)
Screenshot: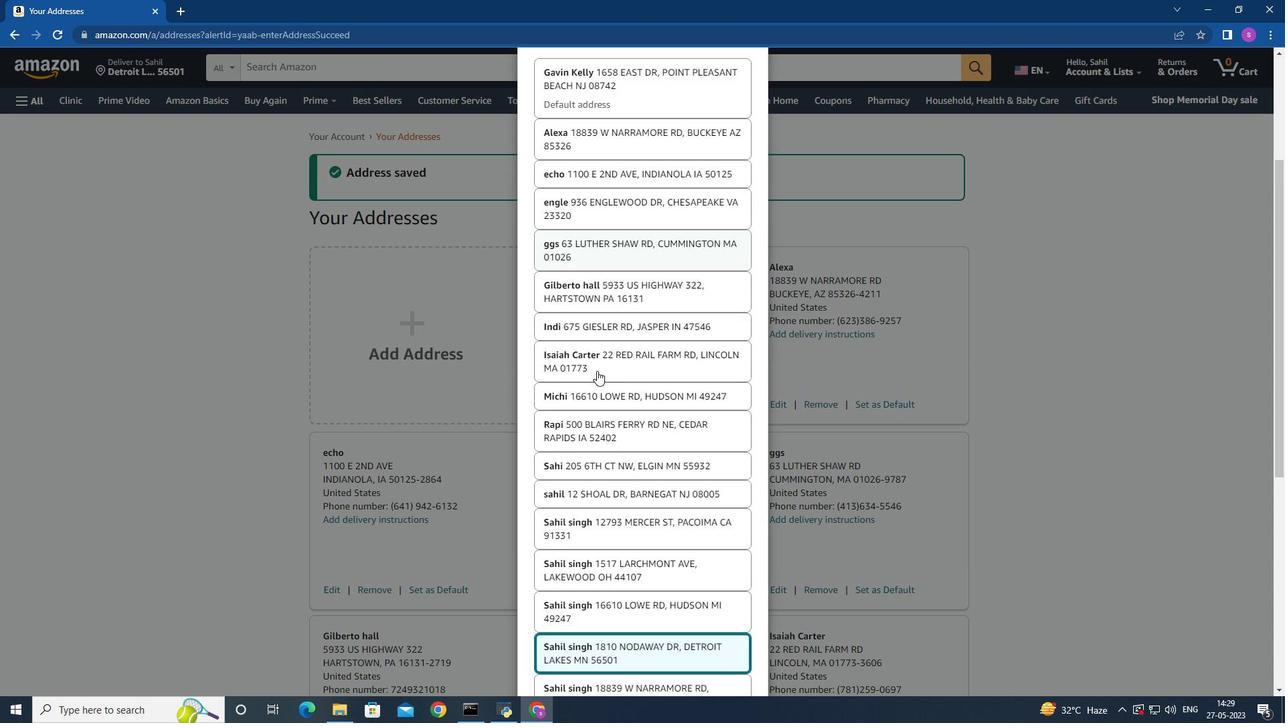 
Action: Mouse scrolled (597, 370) with delta (0, 0)
Screenshot: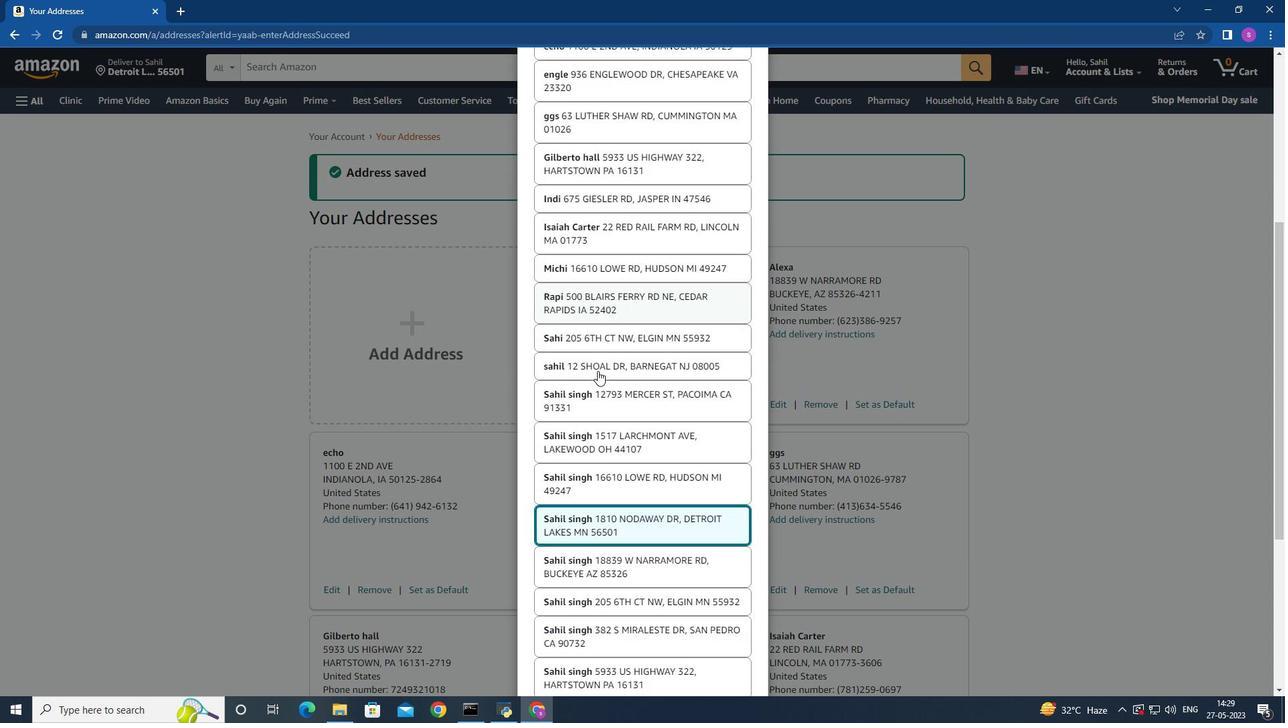 
Action: Mouse moved to (597, 370)
Screenshot: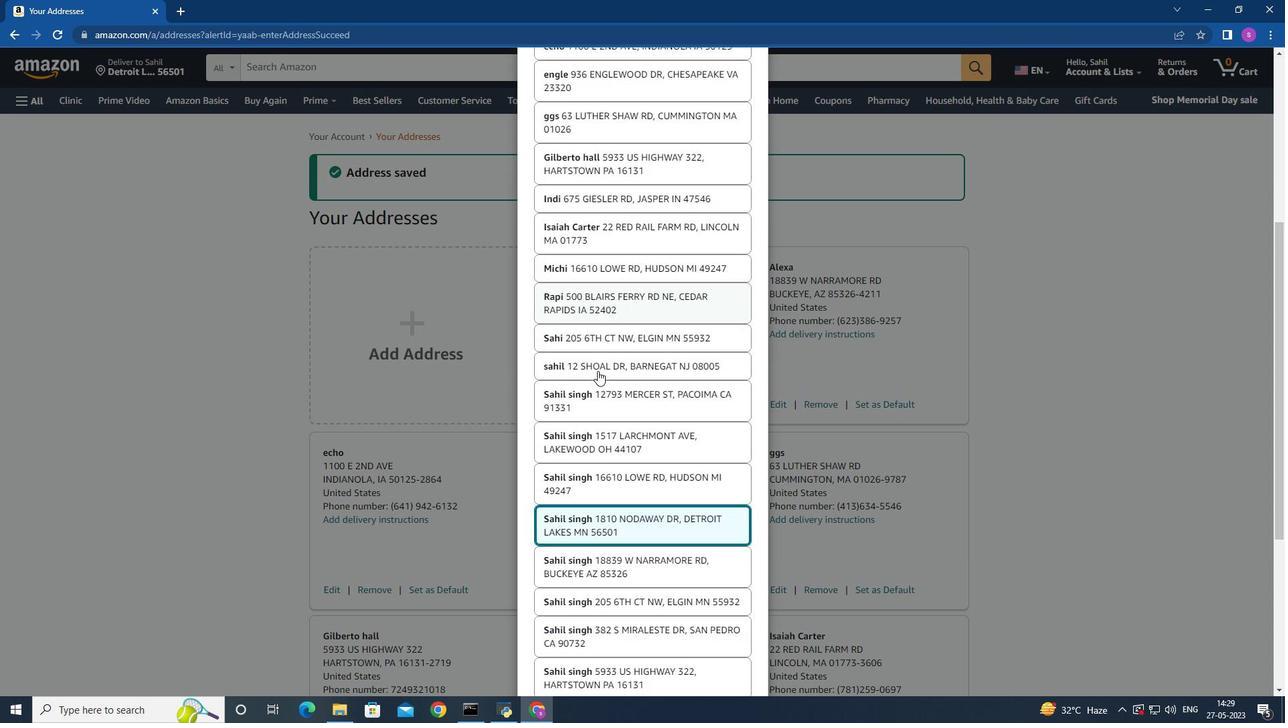 
Action: Mouse scrolled (597, 370) with delta (0, 0)
Screenshot: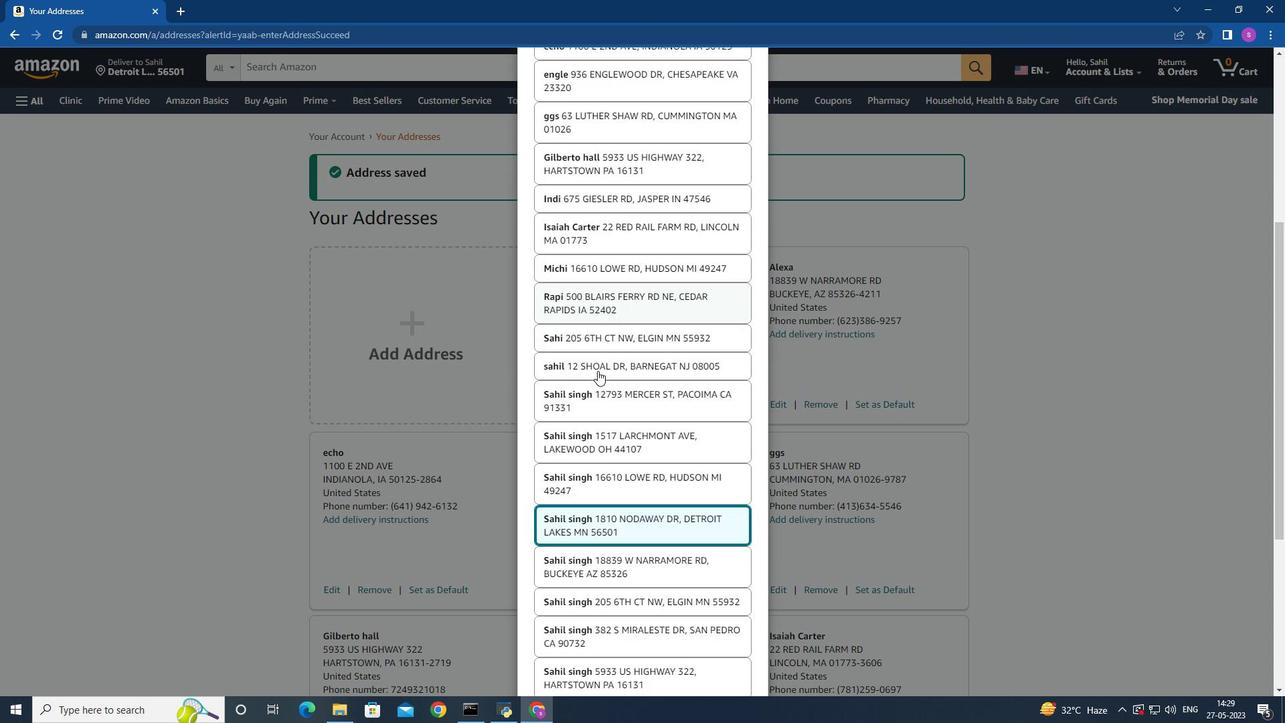 
Action: Mouse scrolled (597, 370) with delta (0, 0)
Screenshot: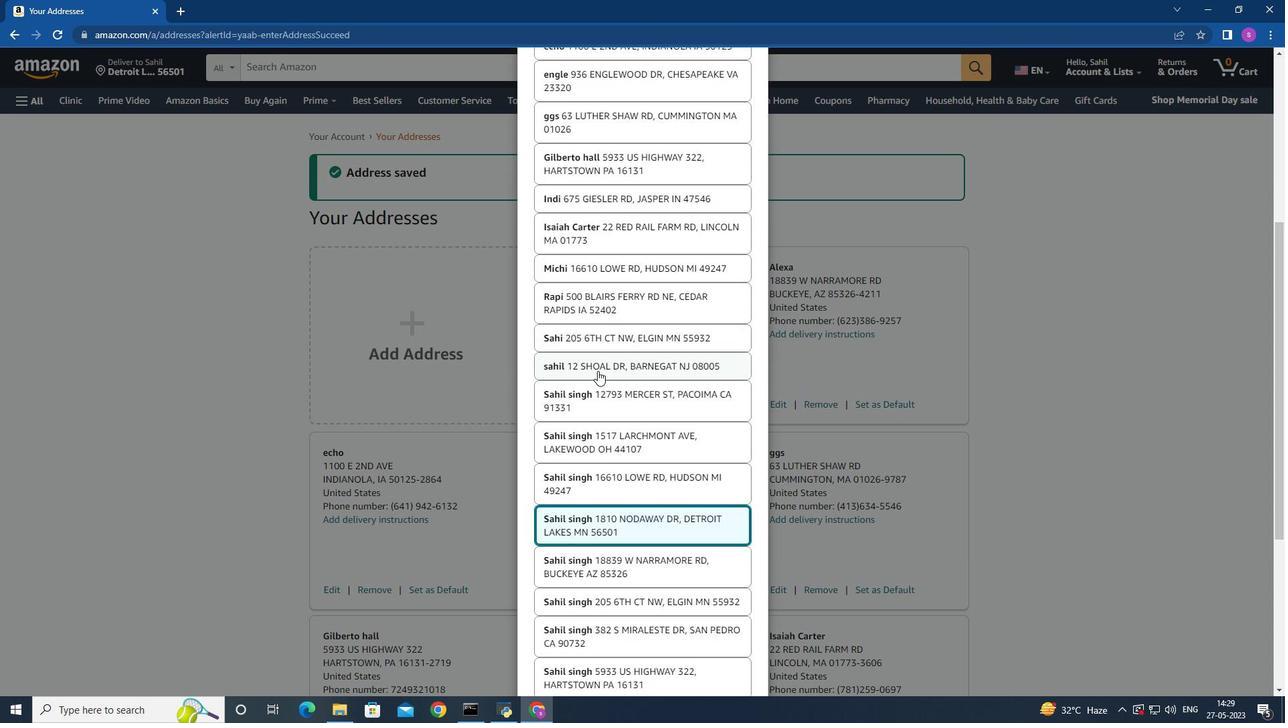 
Action: Mouse scrolled (597, 370) with delta (0, 0)
Screenshot: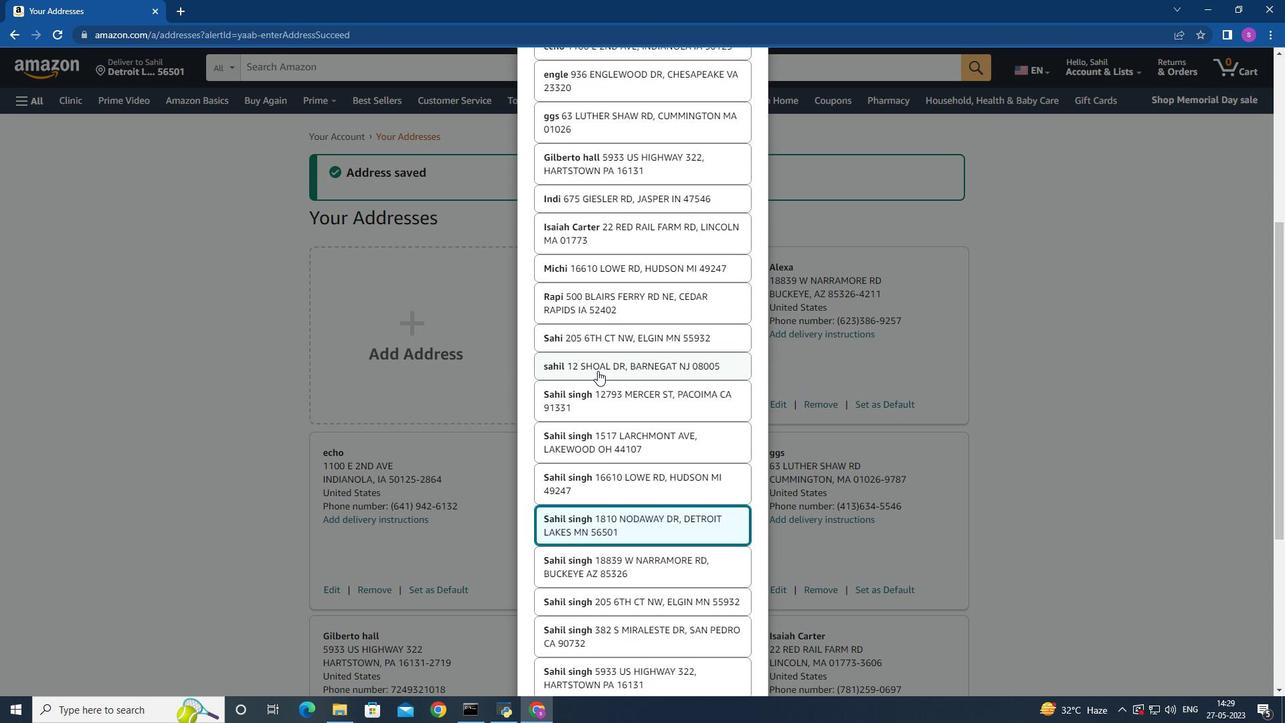 
Action: Mouse moved to (595, 369)
Screenshot: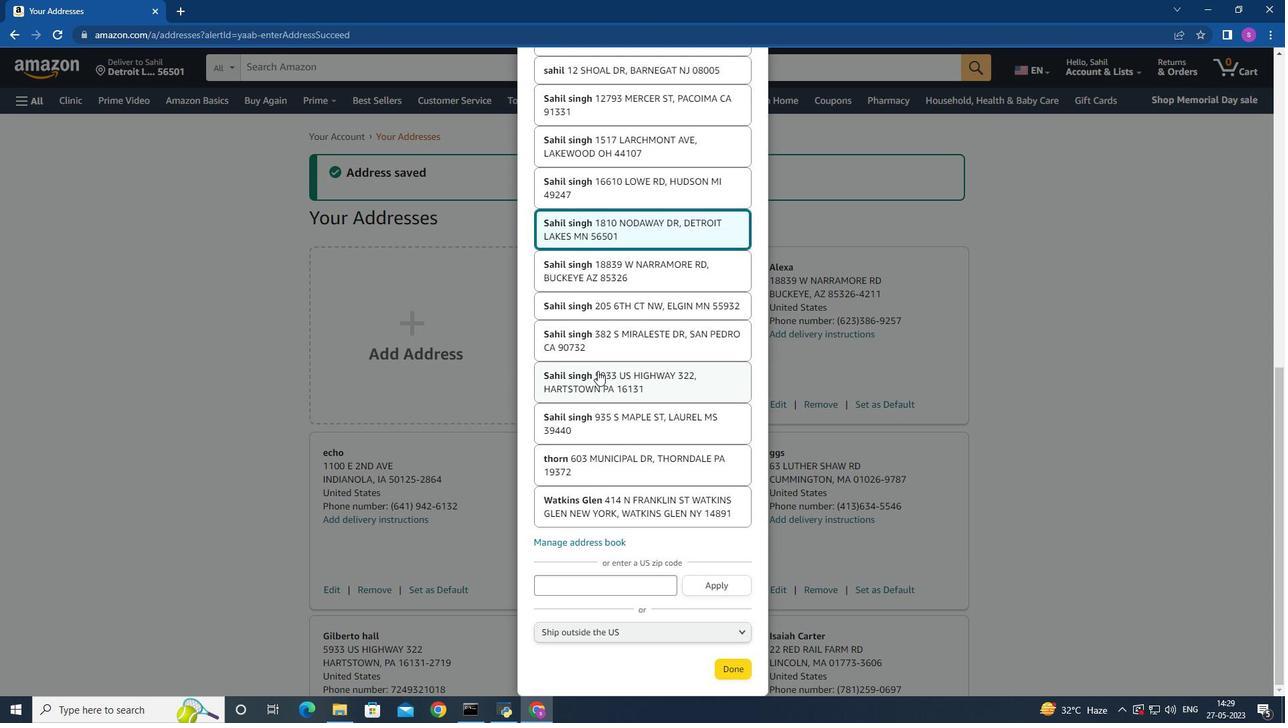 
Action: Mouse scrolled (595, 368) with delta (0, 0)
Screenshot: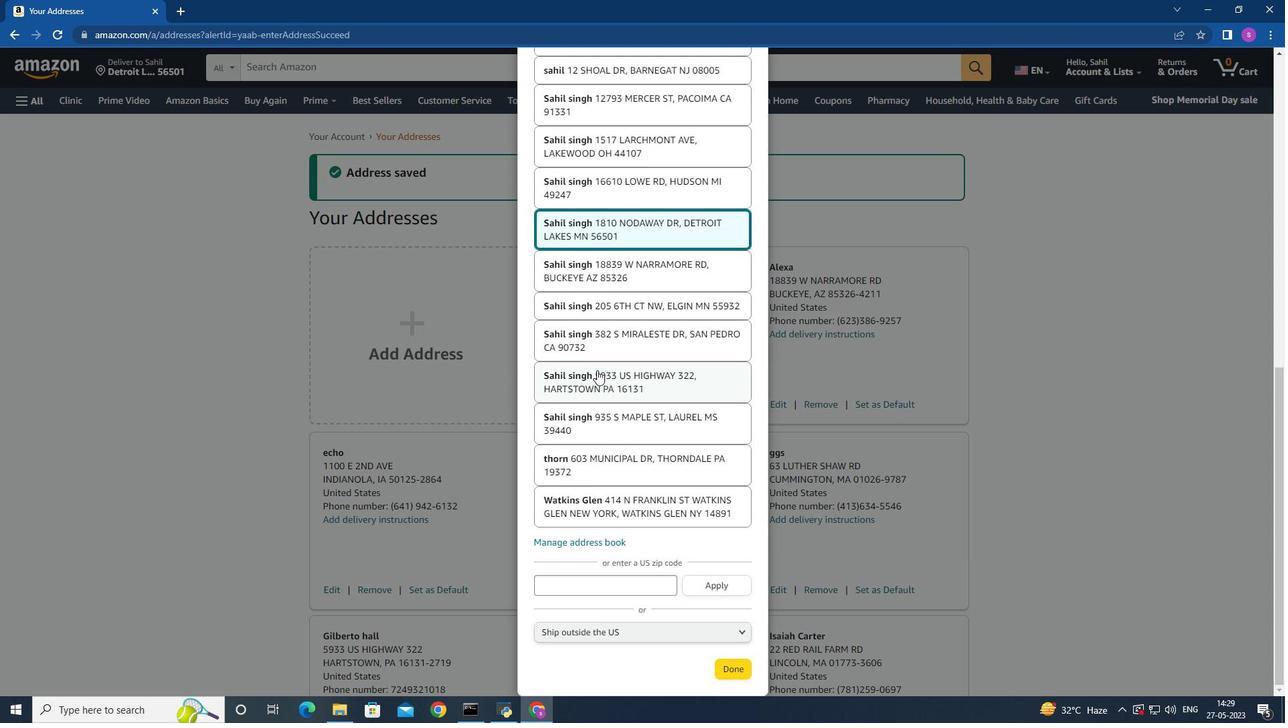 
Action: Mouse scrolled (595, 368) with delta (0, 0)
Screenshot: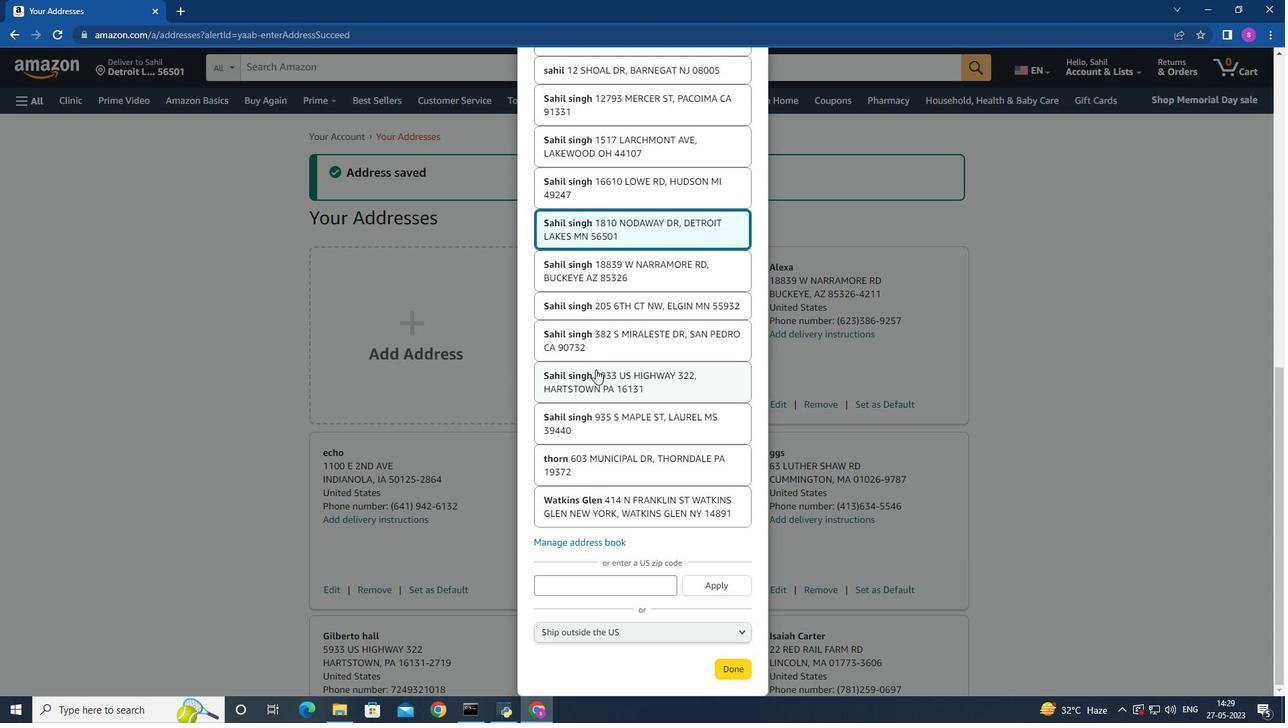 
Action: Mouse moved to (597, 342)
Screenshot: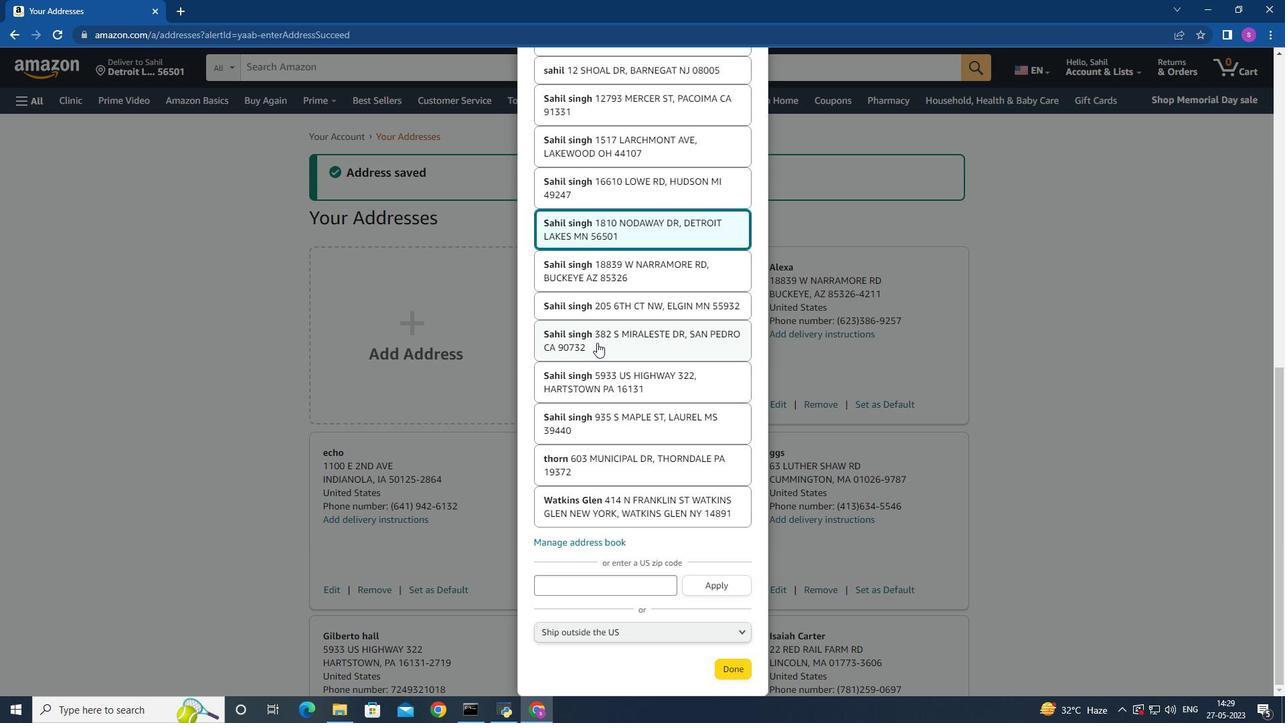 
Action: Mouse scrolled (597, 343) with delta (0, 0)
Screenshot: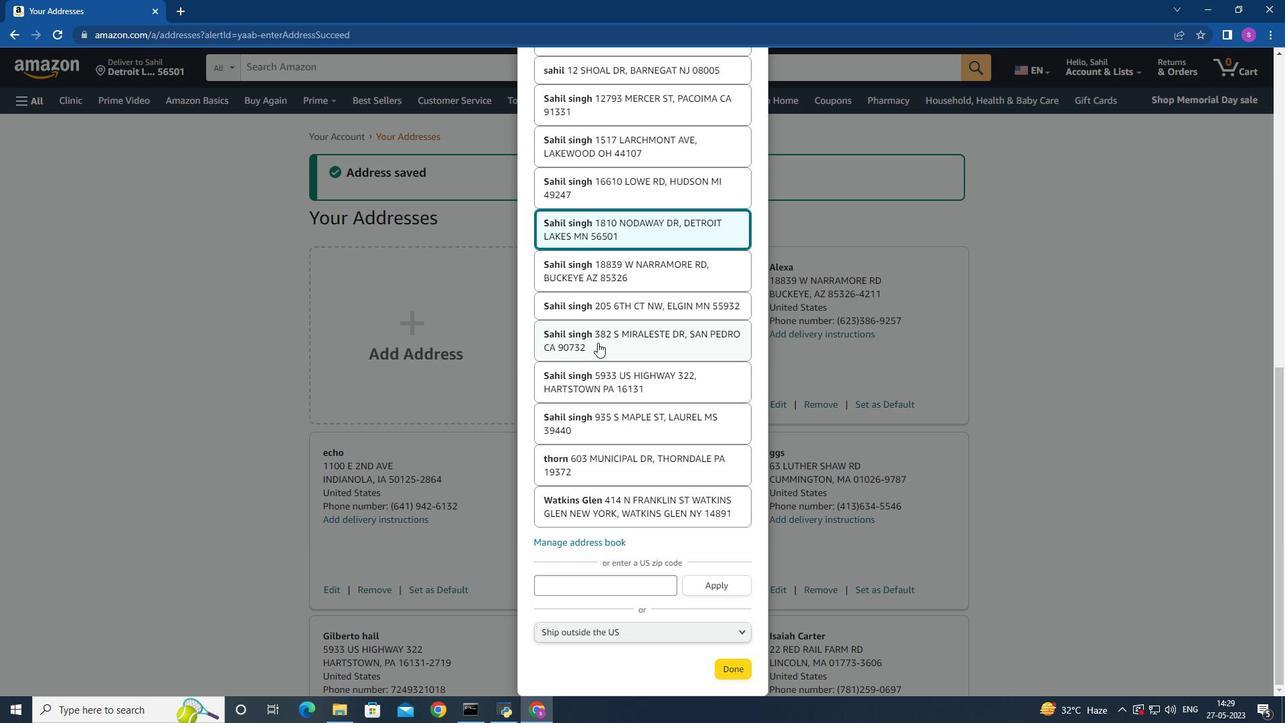 
Action: Mouse moved to (597, 342)
Screenshot: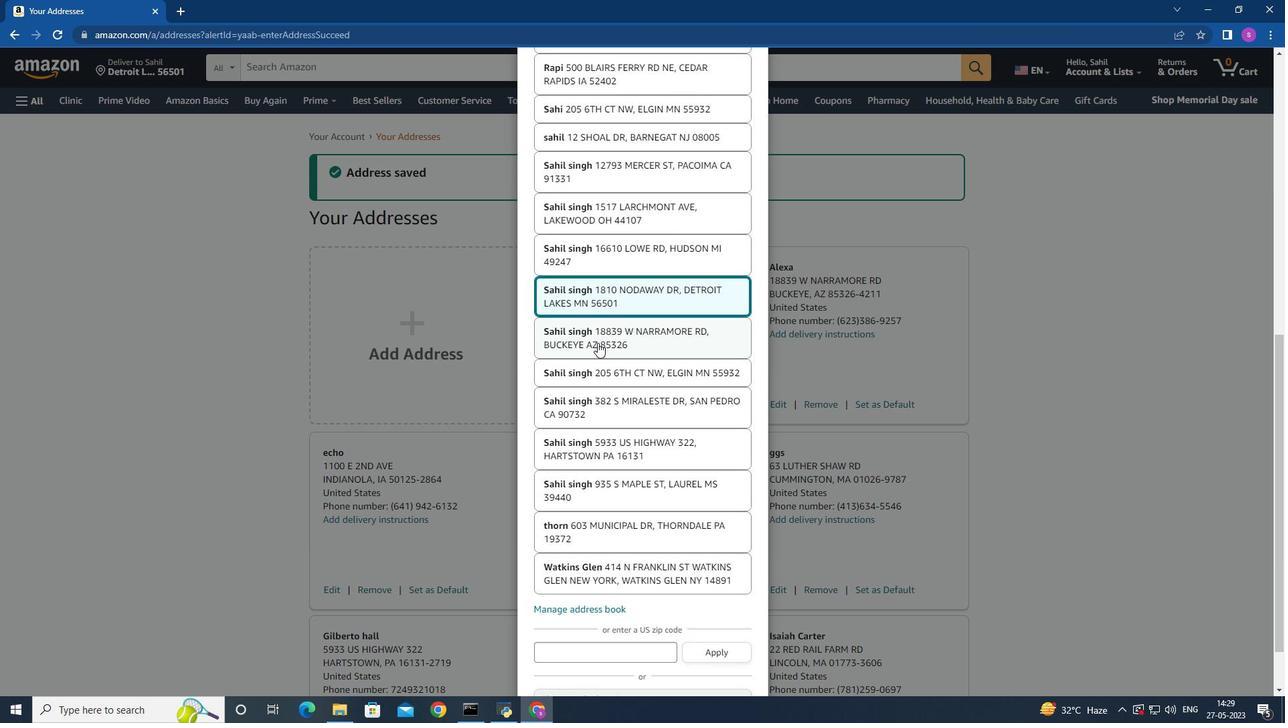 
Action: Mouse scrolled (597, 342) with delta (0, 0)
Screenshot: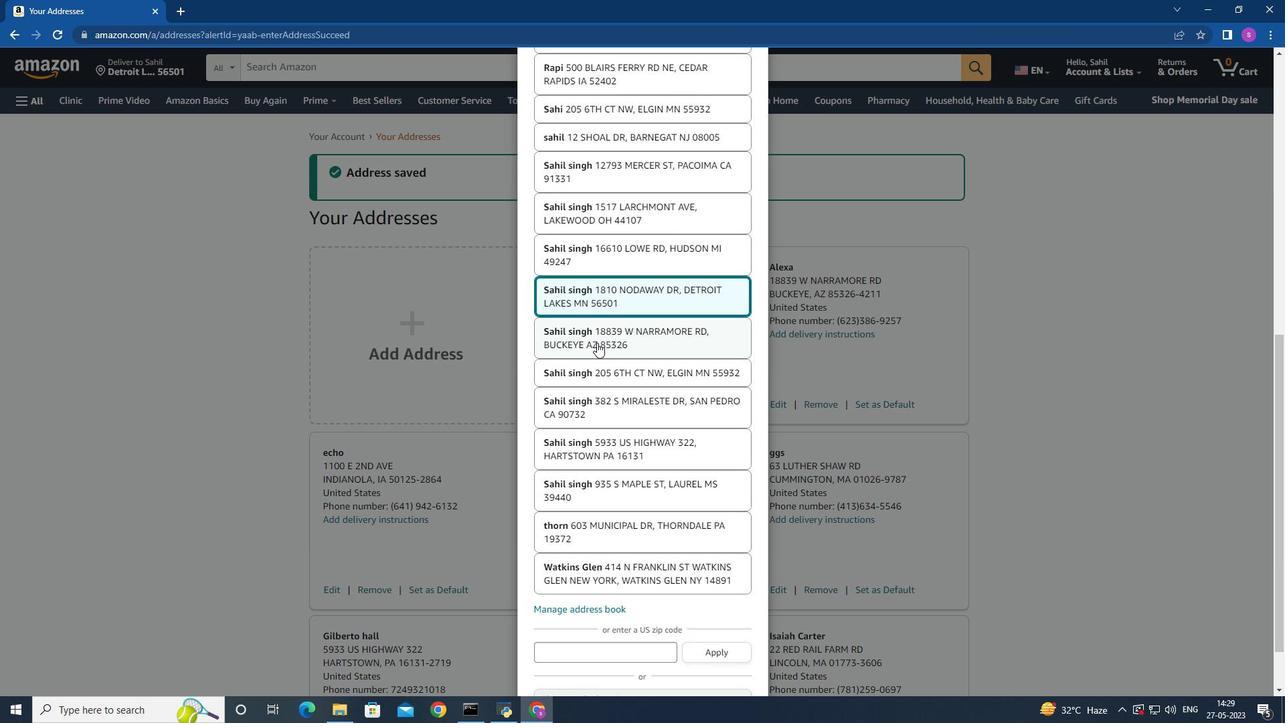 
Action: Mouse moved to (630, 343)
Screenshot: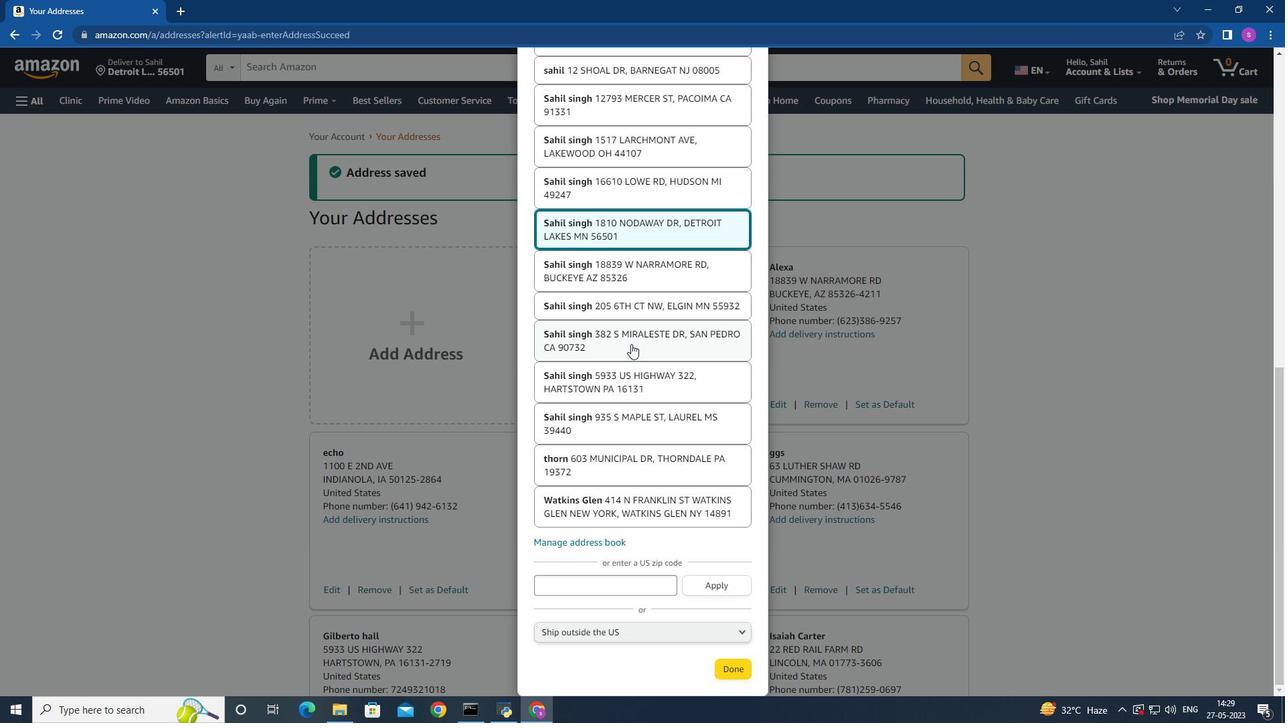 
Action: Mouse pressed left at (630, 343)
Screenshot: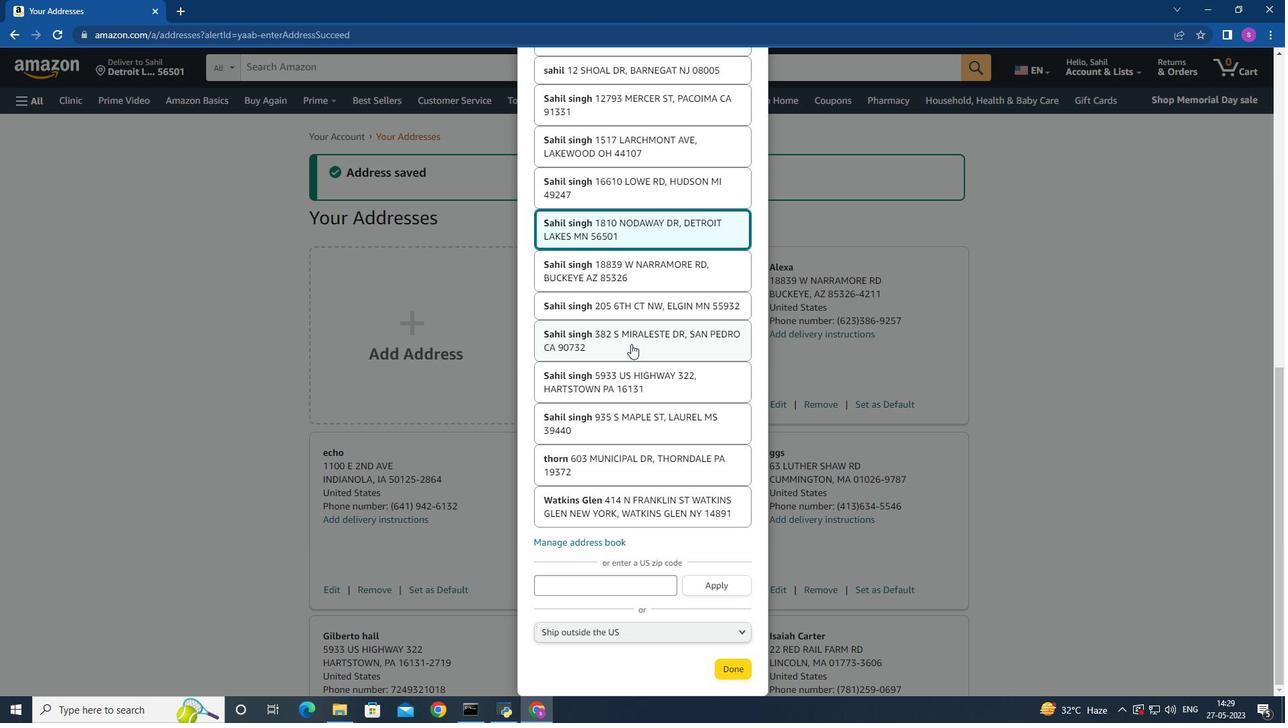 
Action: Mouse moved to (677, 448)
Screenshot: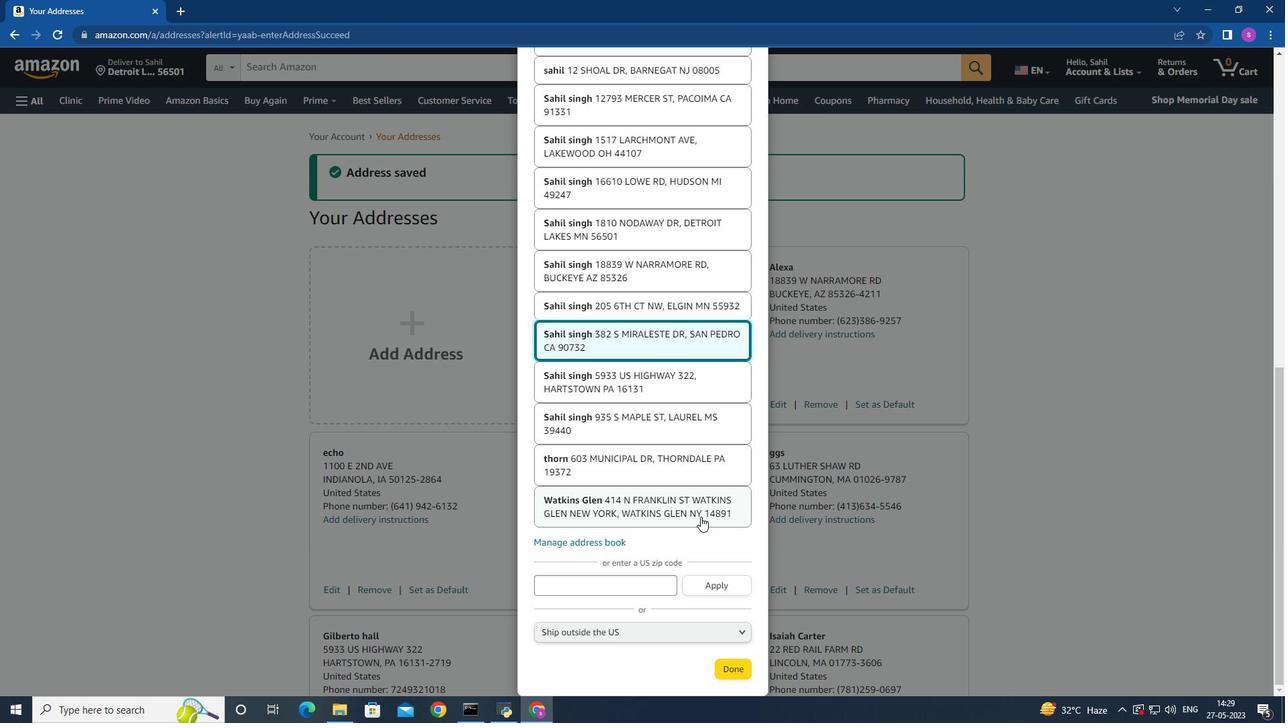 
Action: Mouse scrolled (677, 447) with delta (0, 0)
Screenshot: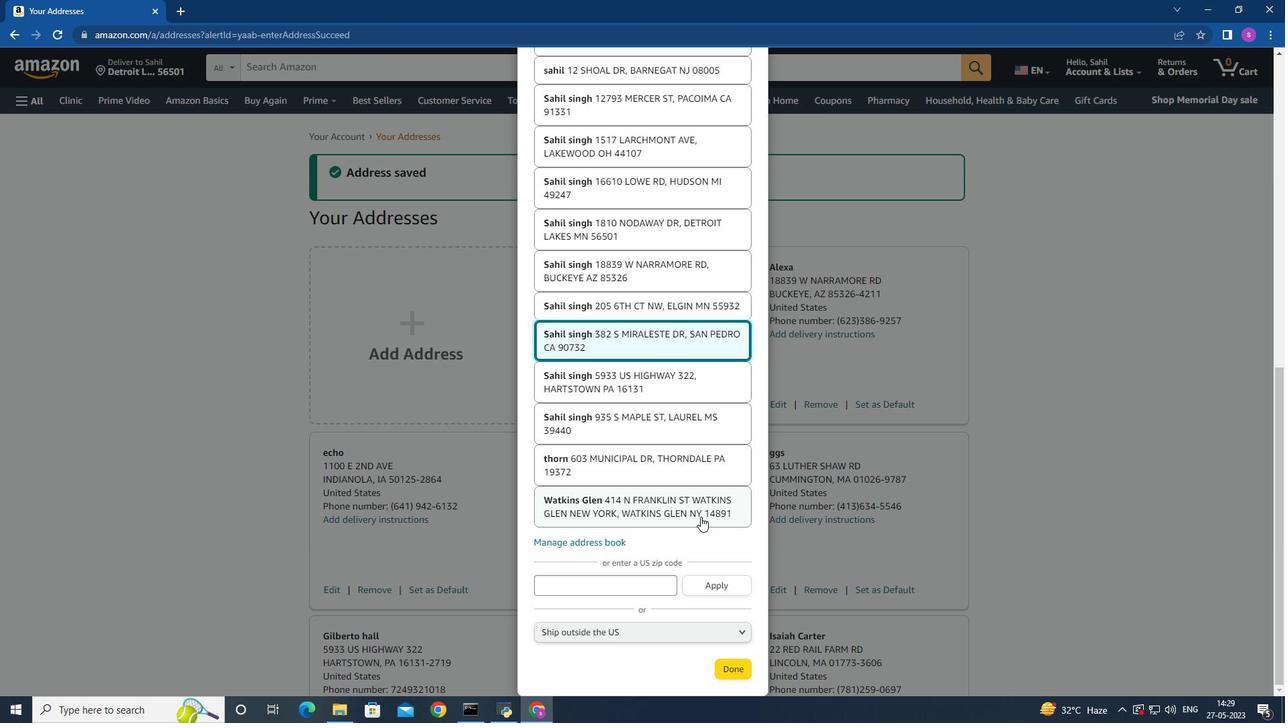 
Action: Mouse moved to (677, 448)
Screenshot: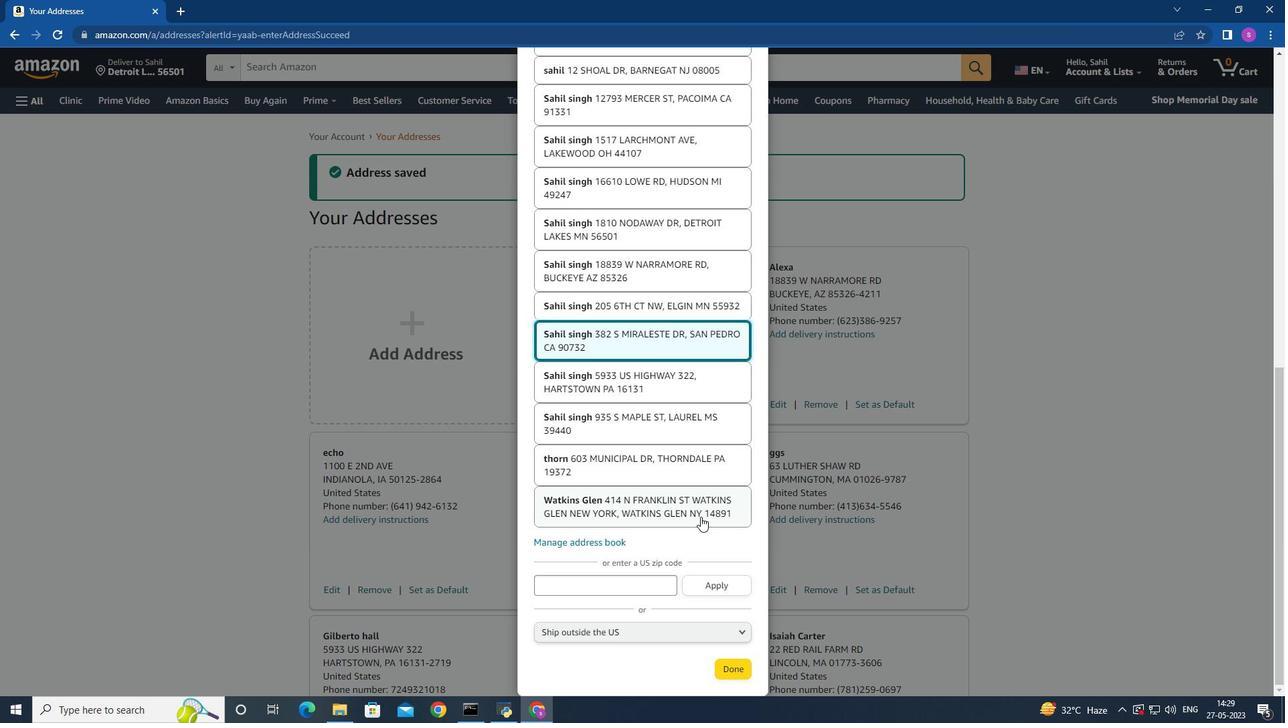 
Action: Mouse scrolled (677, 447) with delta (0, 0)
Screenshot: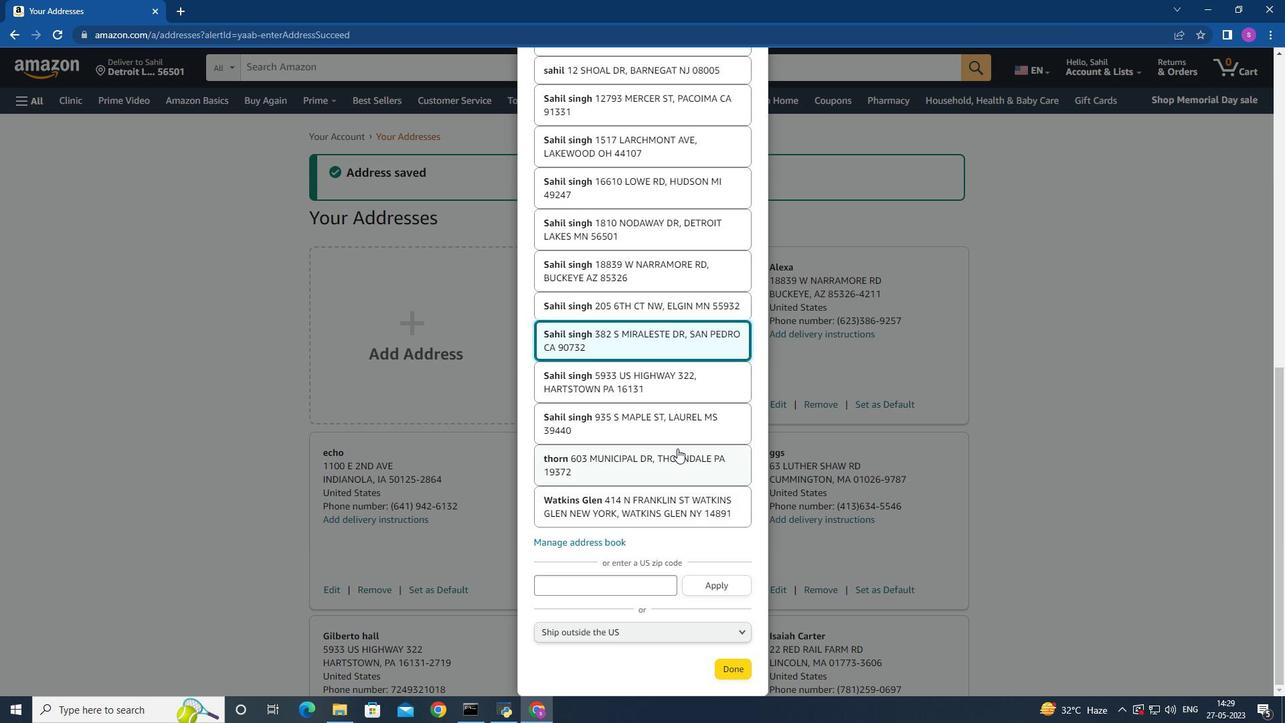 
Action: Mouse moved to (741, 667)
Screenshot: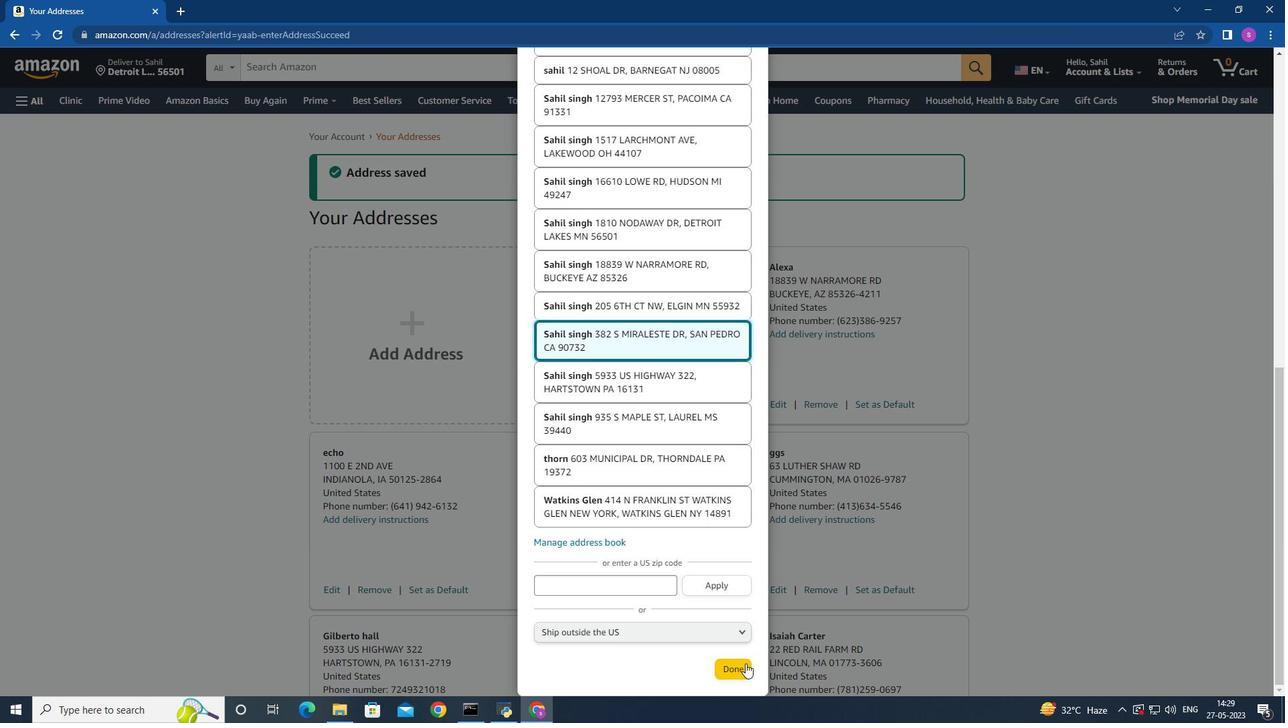 
Action: Mouse pressed left at (741, 667)
Screenshot: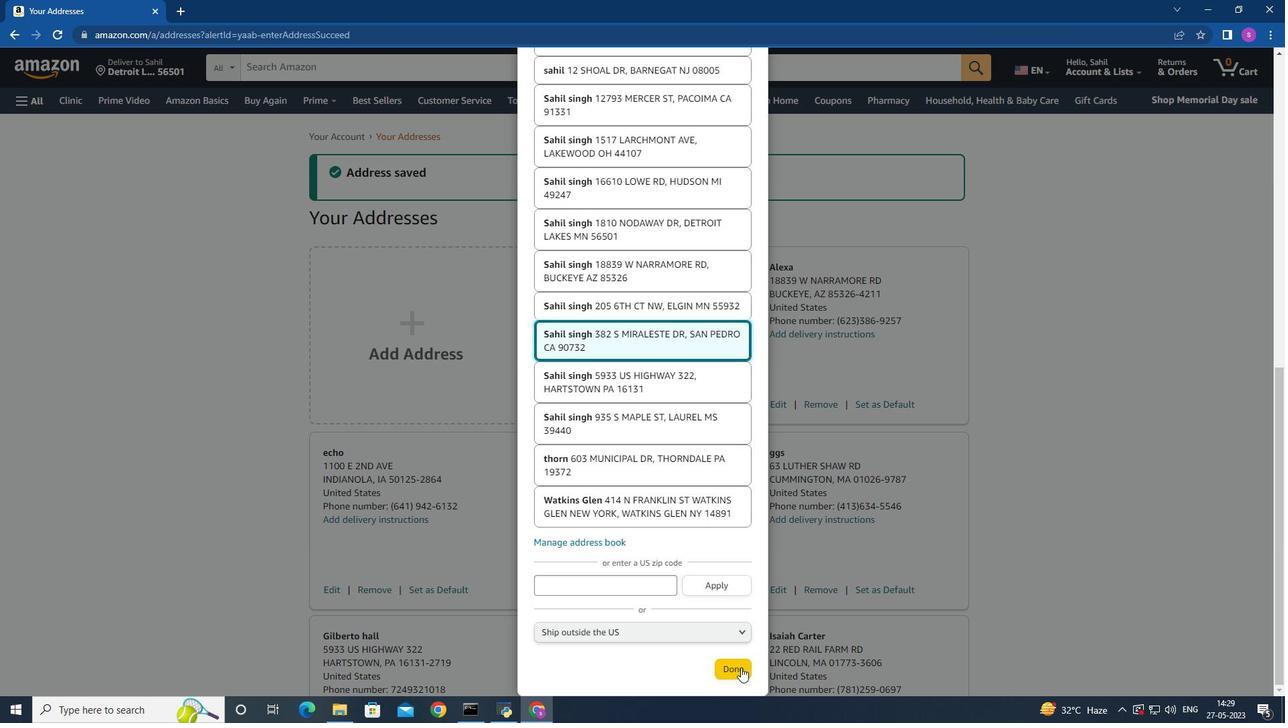 
Action: Mouse moved to (281, 68)
Screenshot: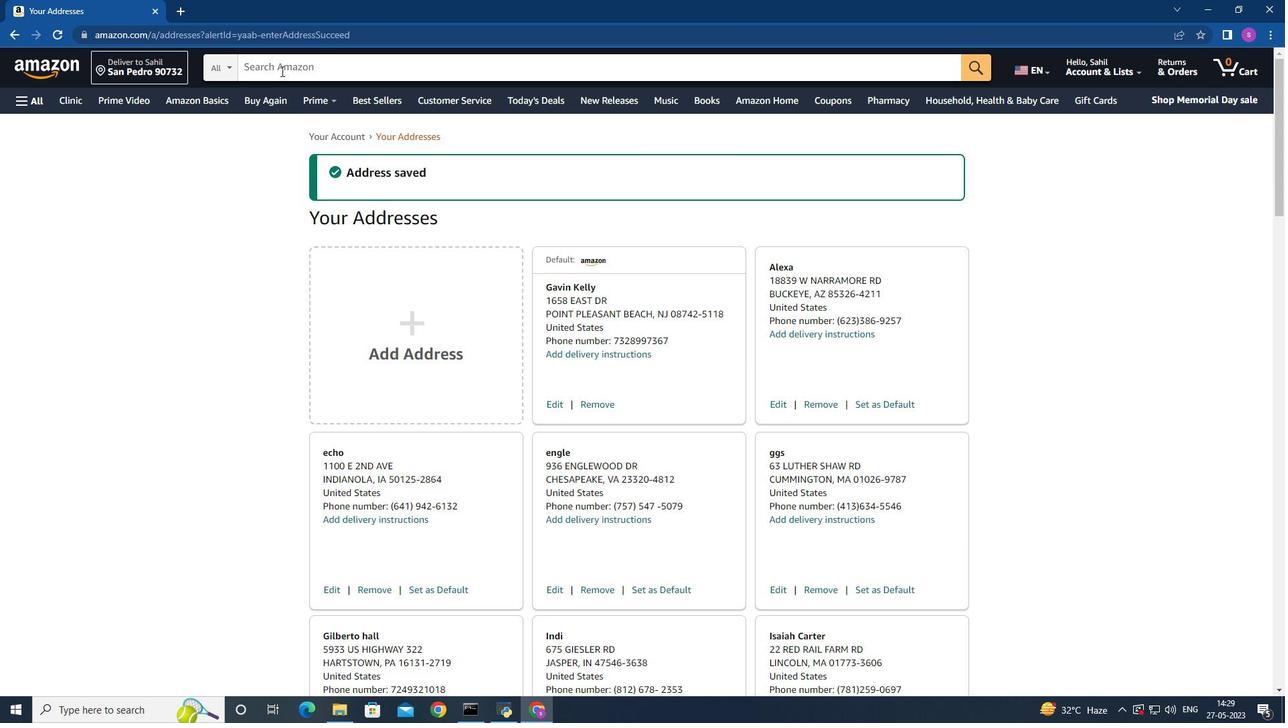 
Action: Mouse pressed left at (281, 68)
Screenshot: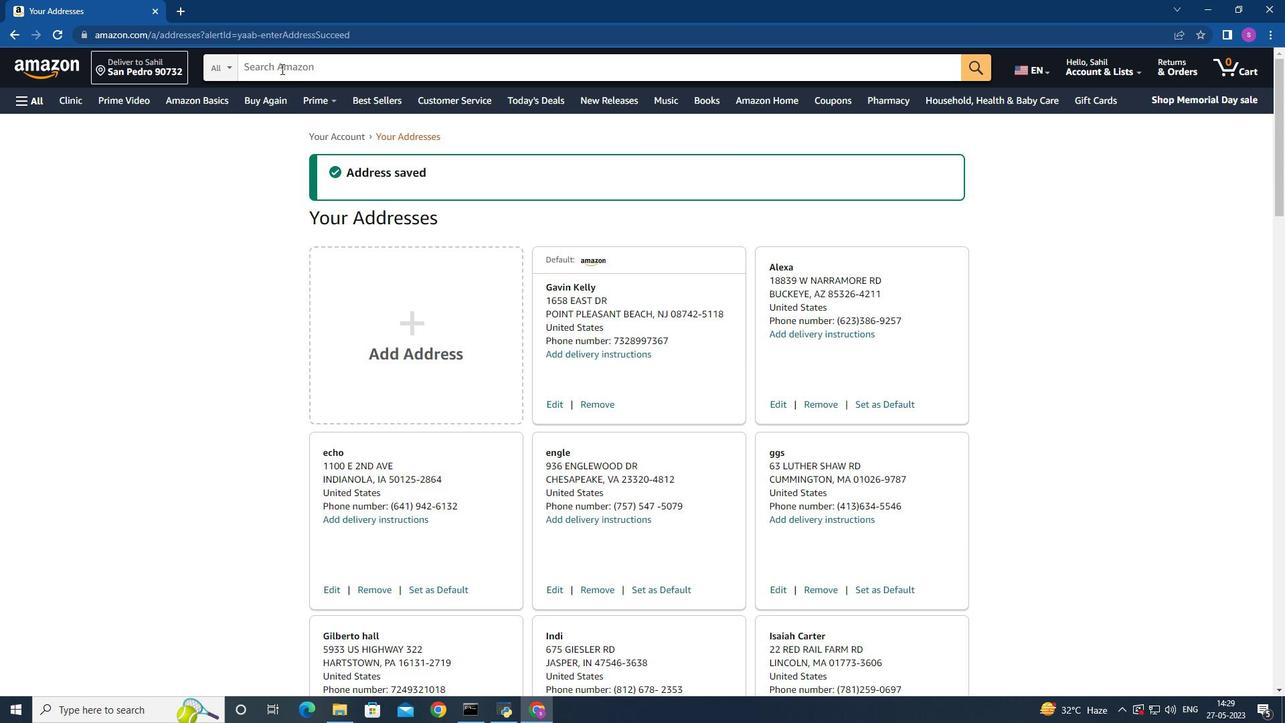 
Action: Mouse moved to (283, 70)
Screenshot: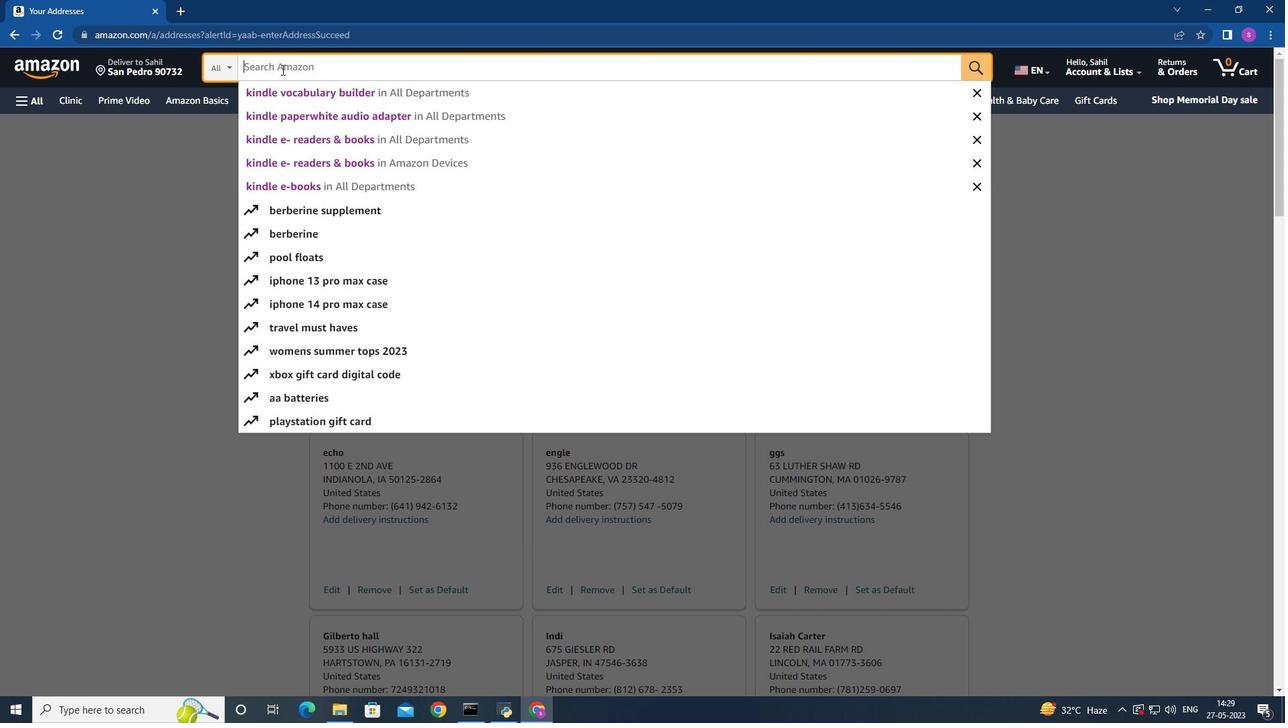 
Action: Key pressed <Key.shift>Kindle<Key.space><Key.shift>Touch<Key.enter>
Screenshot: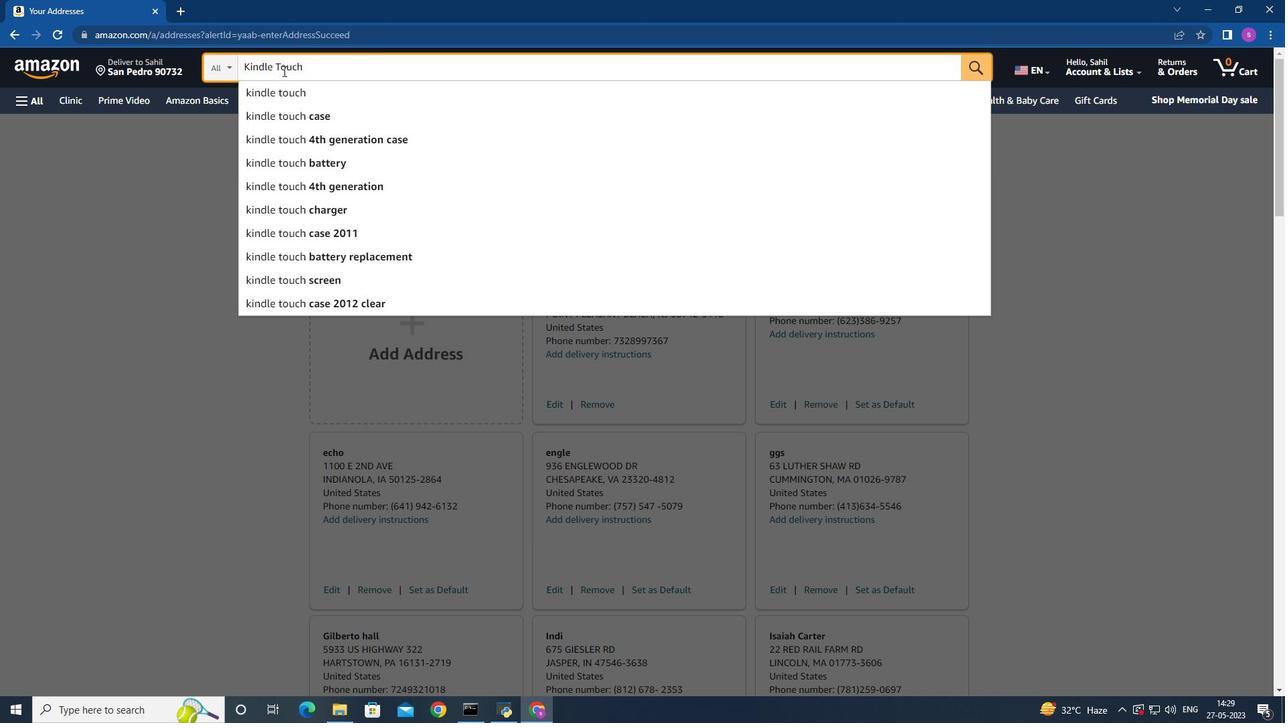 
Action: Mouse moved to (384, 291)
Screenshot: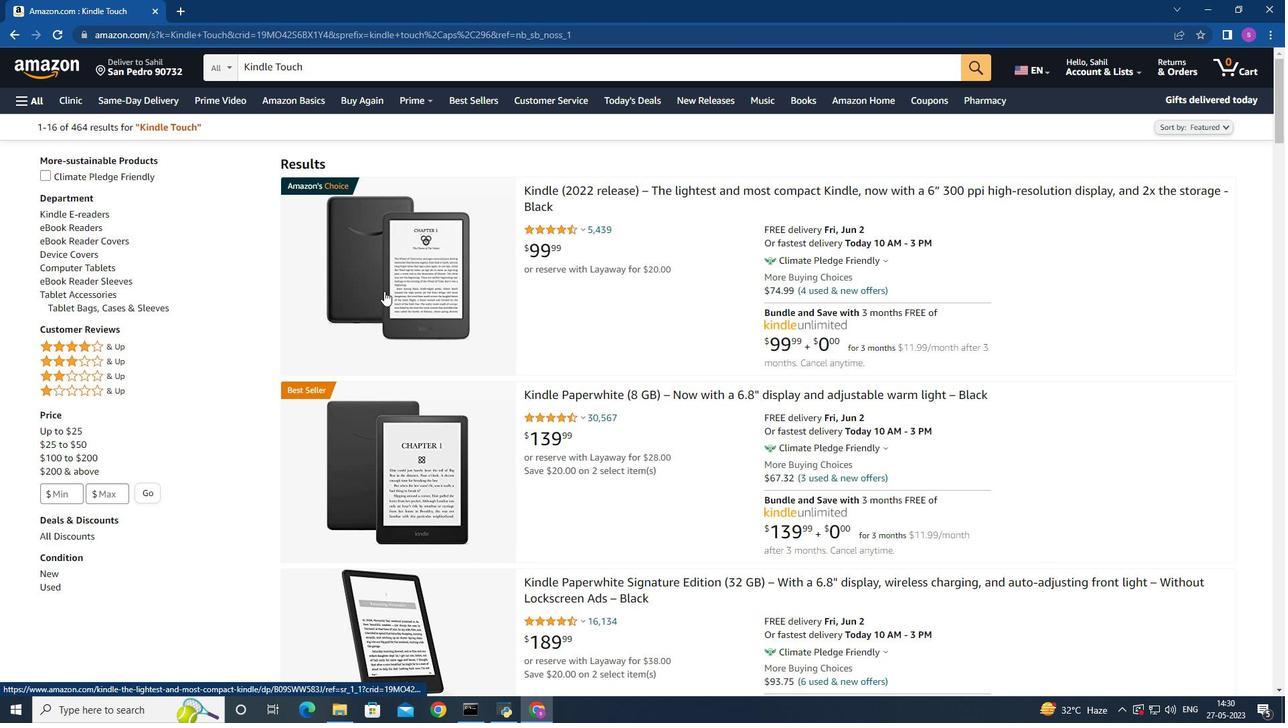 
Action: Mouse scrolled (384, 291) with delta (0, 0)
Screenshot: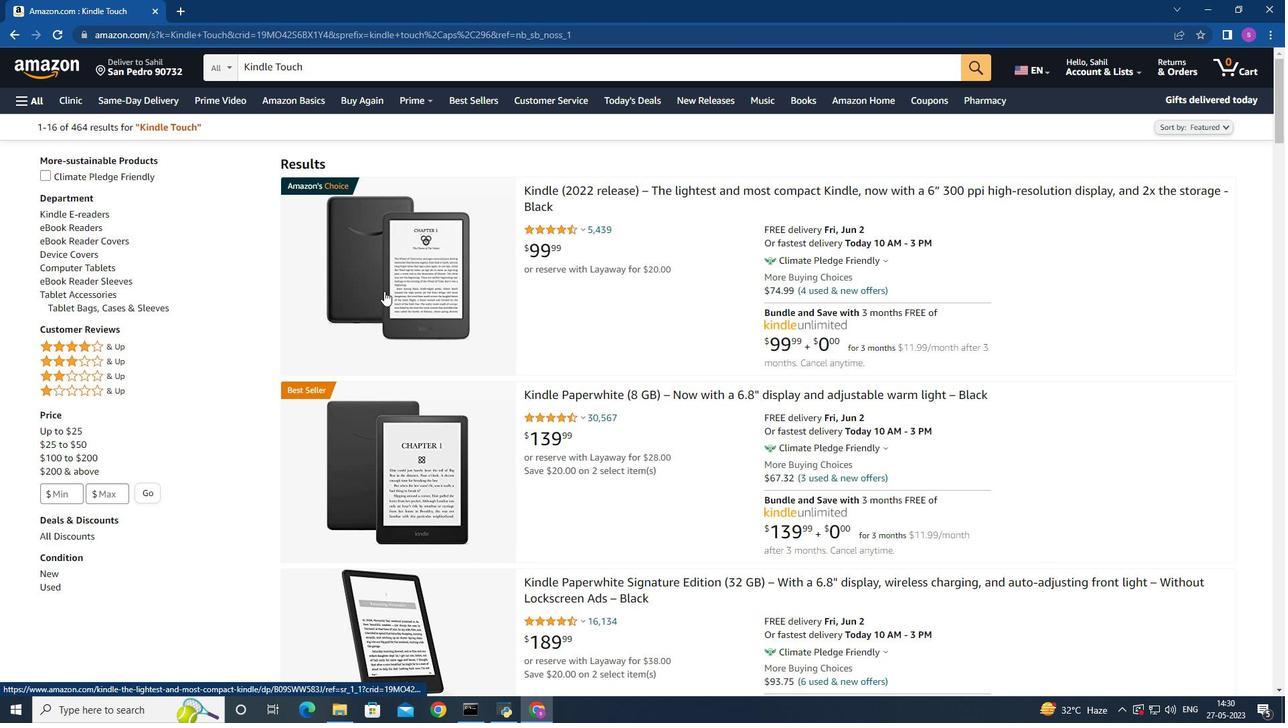
Action: Mouse moved to (378, 301)
Screenshot: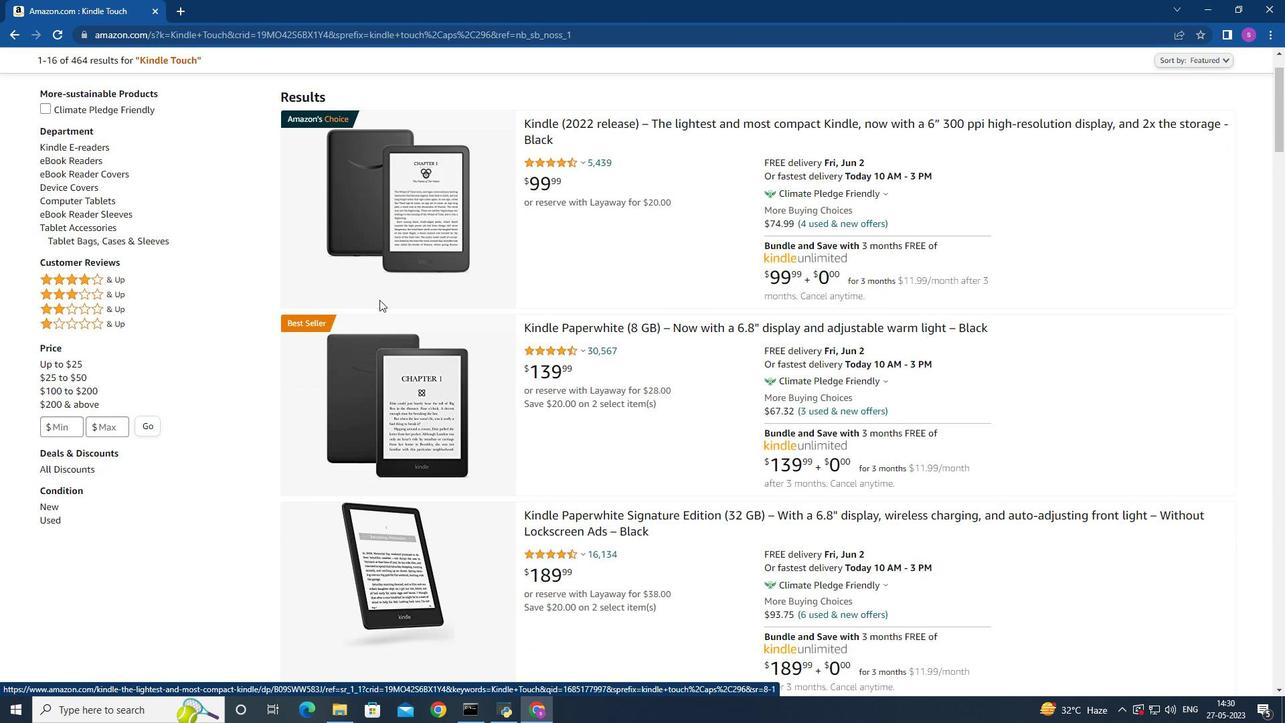 
Action: Mouse scrolled (378, 302) with delta (0, 0)
Screenshot: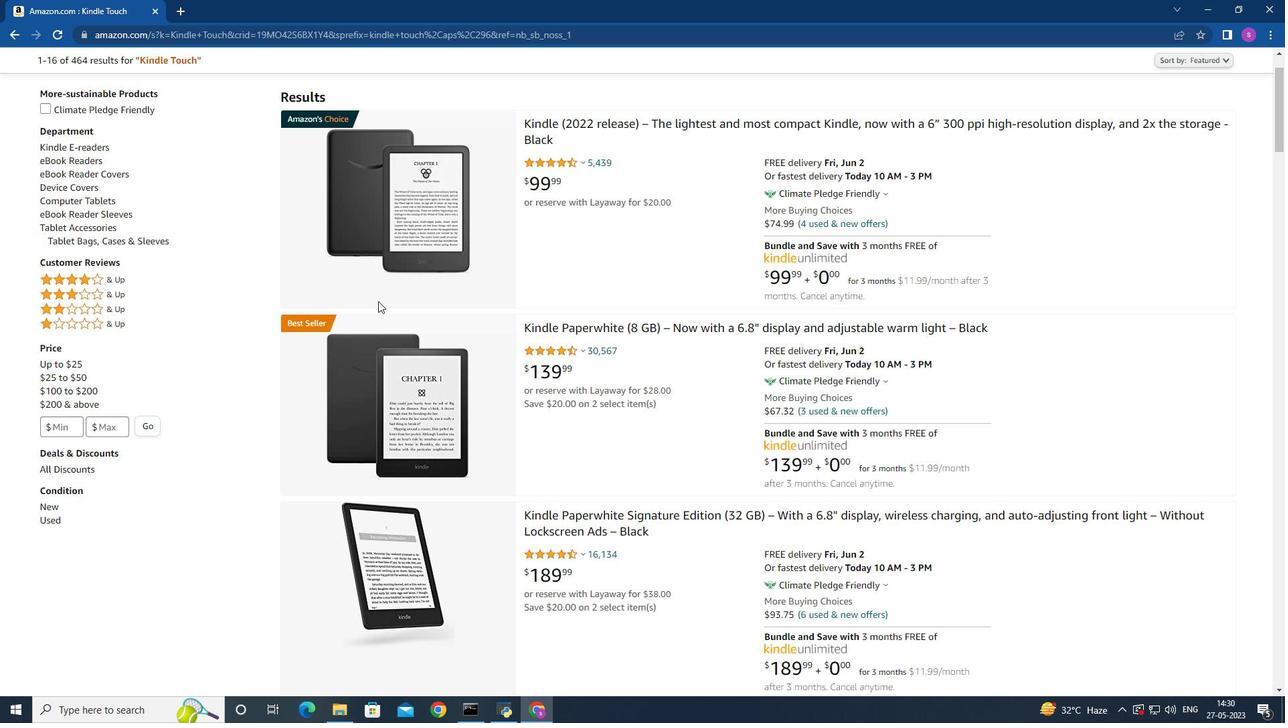 
Action: Mouse scrolled (378, 302) with delta (0, 0)
Screenshot: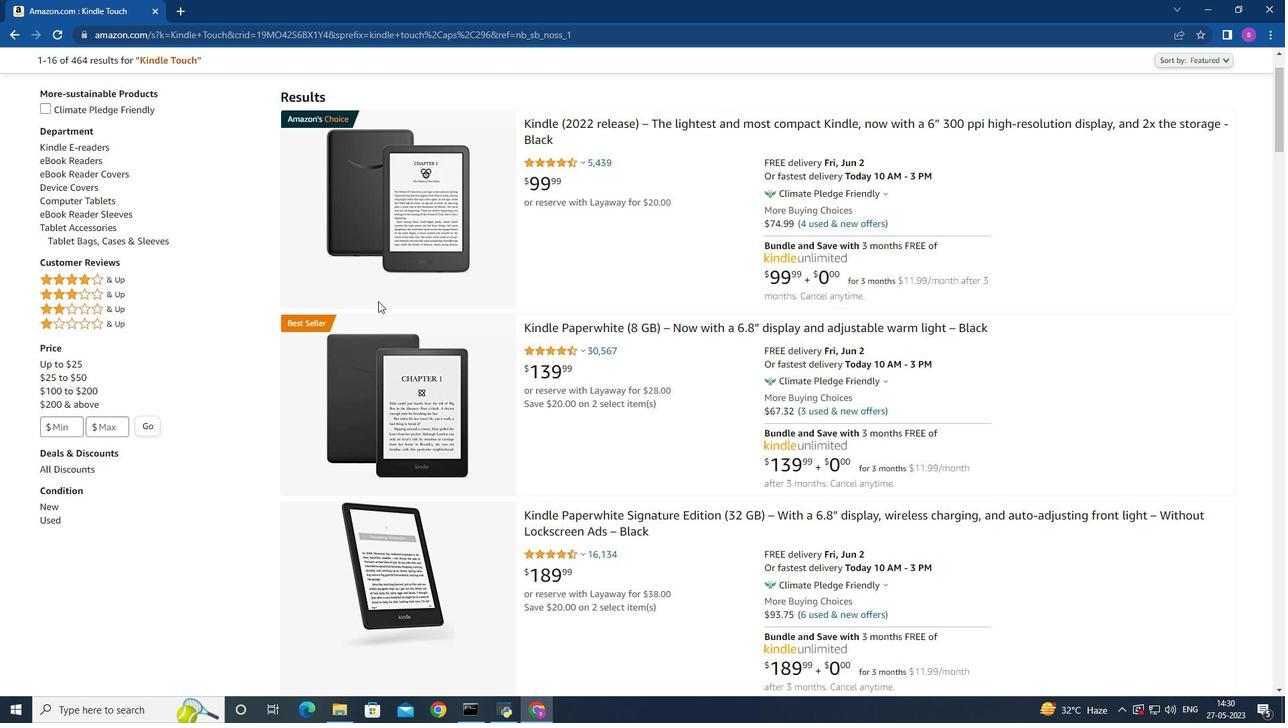 
Action: Mouse scrolled (378, 302) with delta (0, 0)
Screenshot: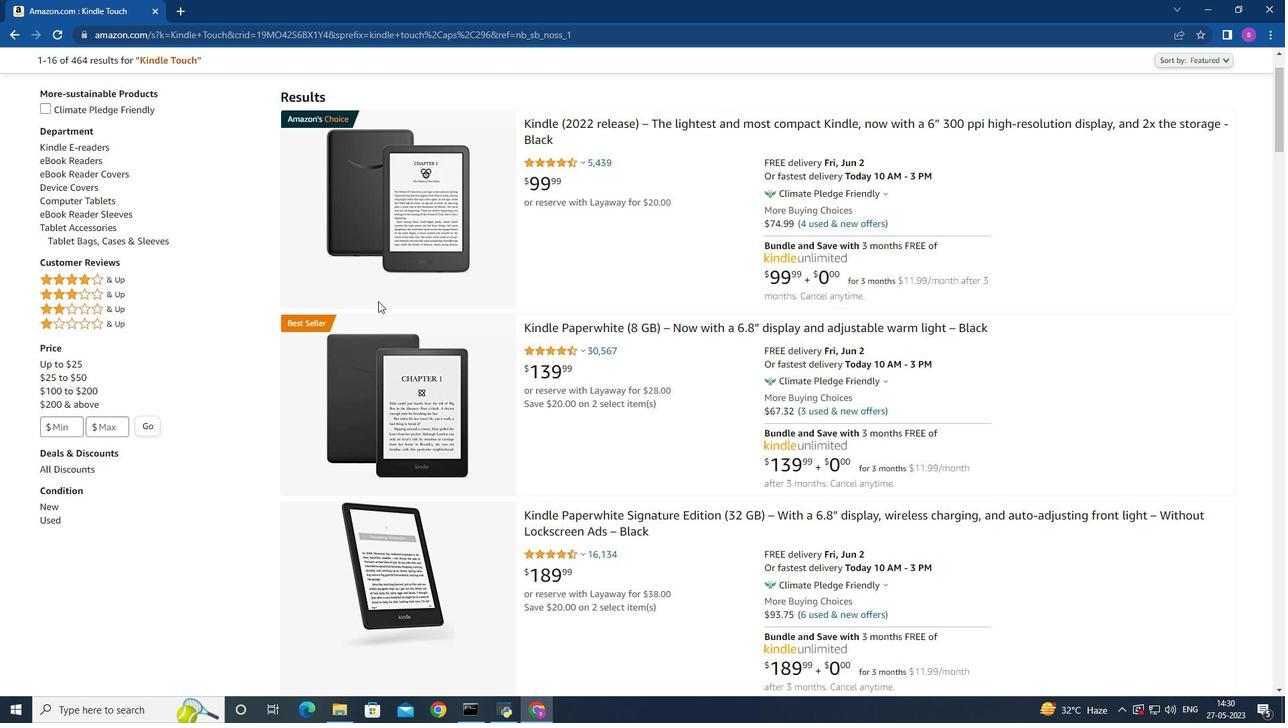 
Action: Mouse moved to (374, 298)
Screenshot: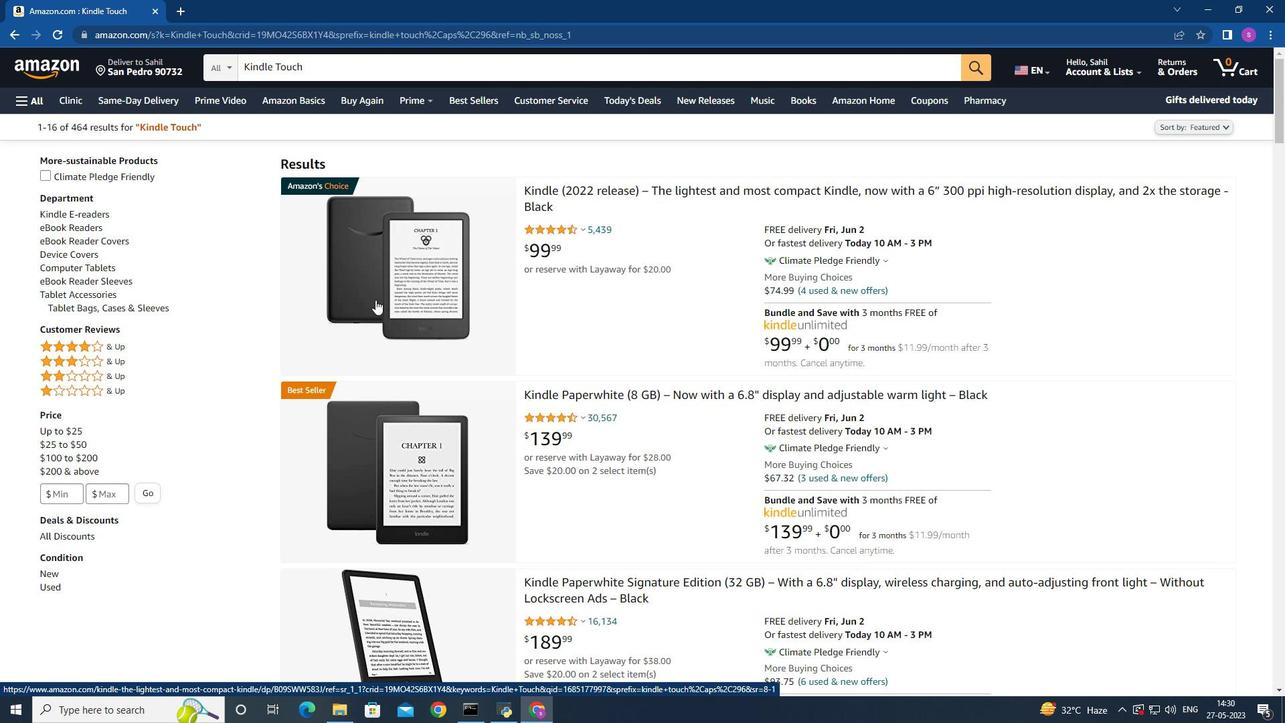 
Action: Mouse scrolled (374, 297) with delta (0, 0)
Screenshot: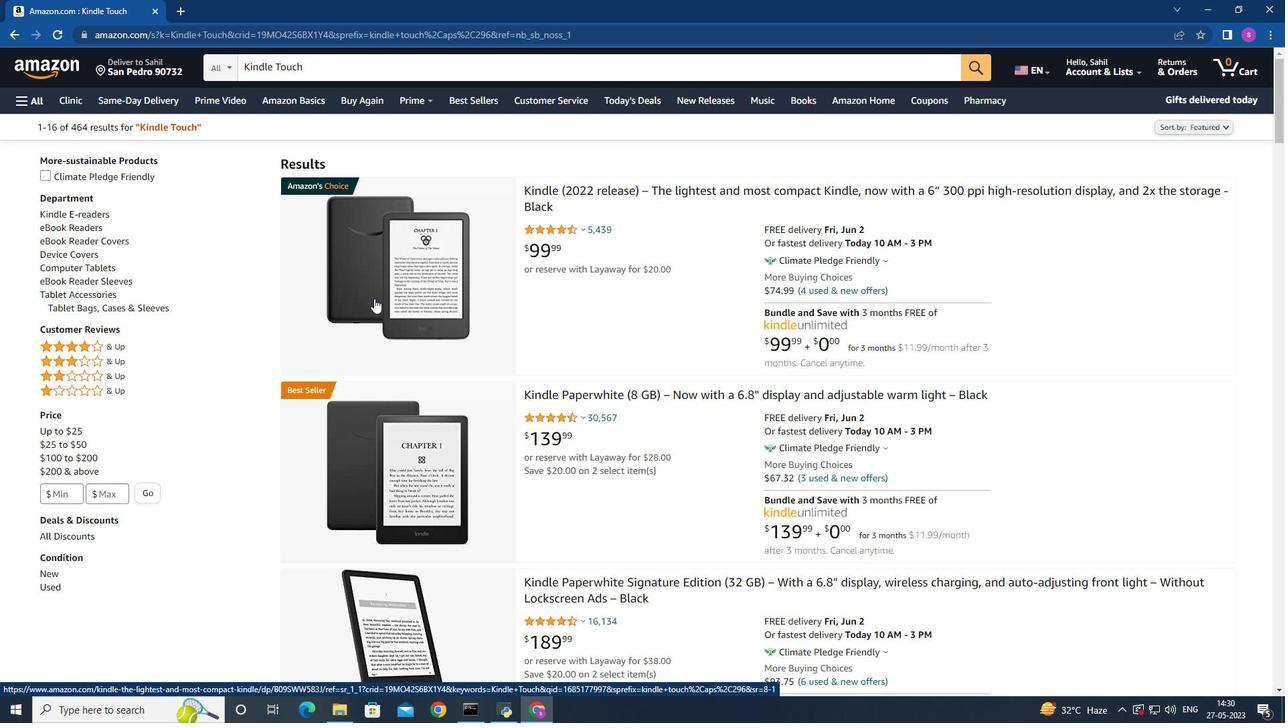 
Action: Mouse scrolled (374, 297) with delta (0, 0)
Screenshot: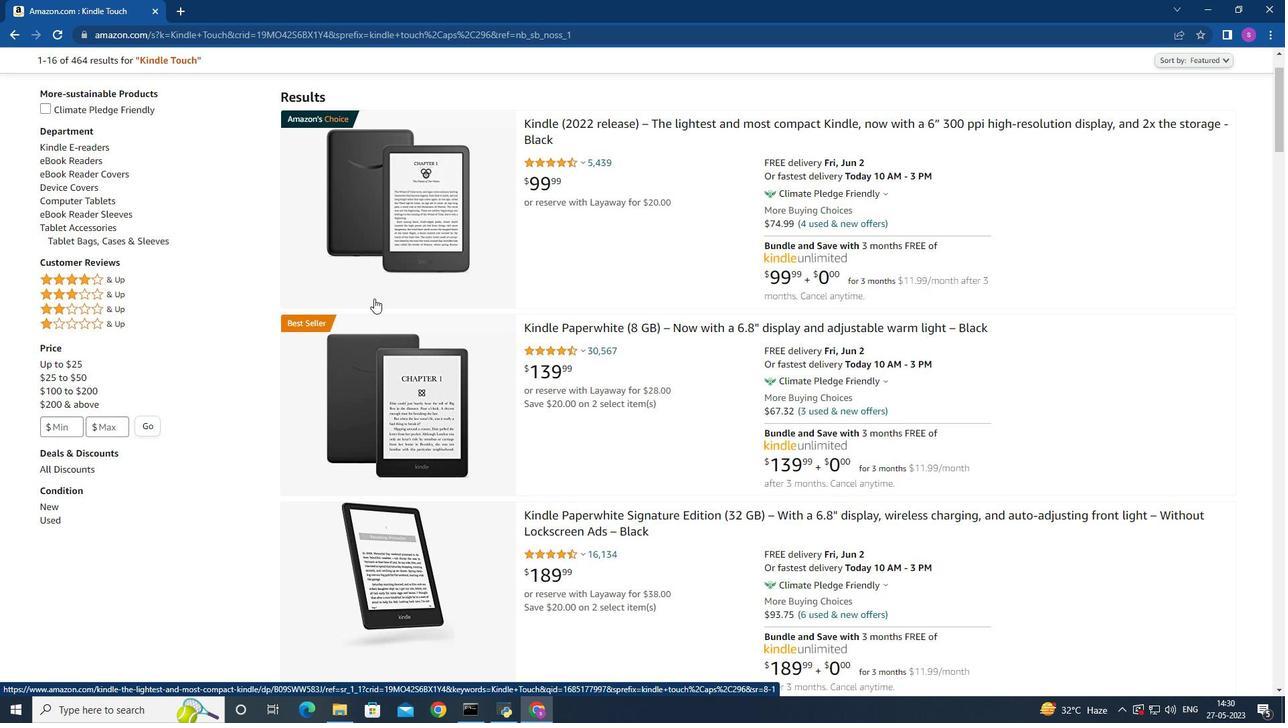 
Action: Mouse scrolled (374, 297) with delta (0, 0)
Screenshot: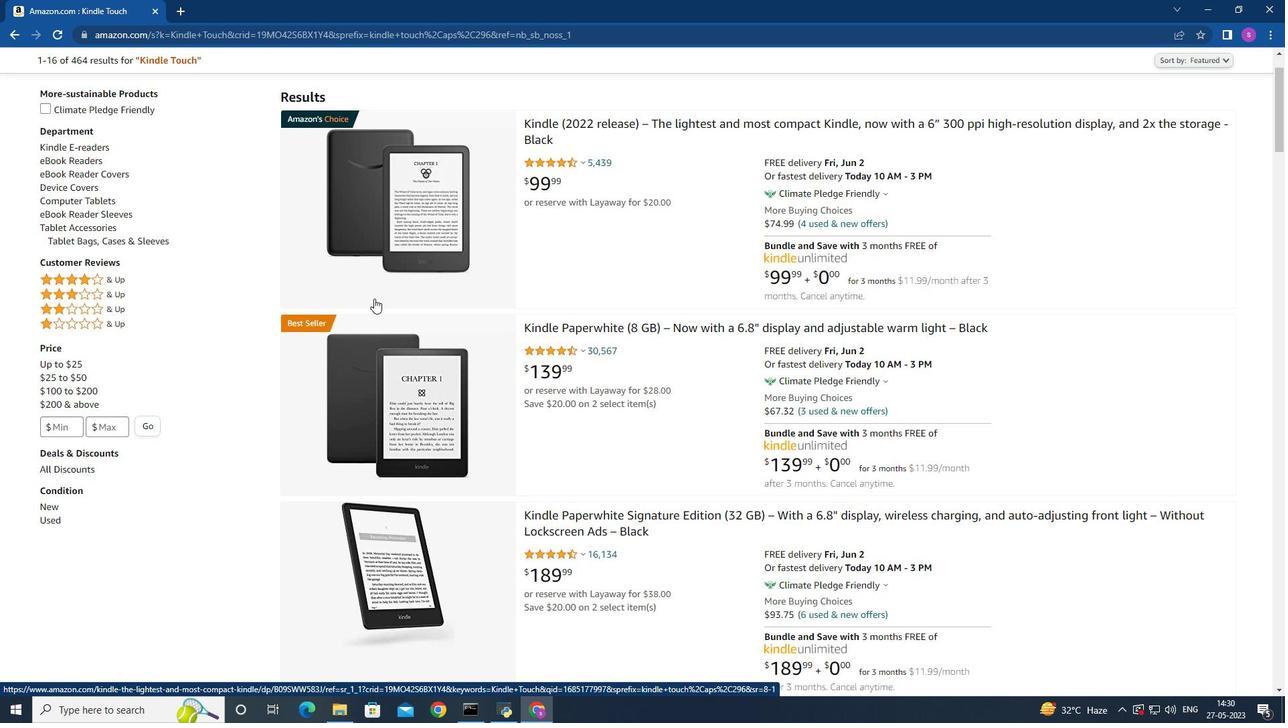 
Action: Mouse moved to (374, 298)
Screenshot: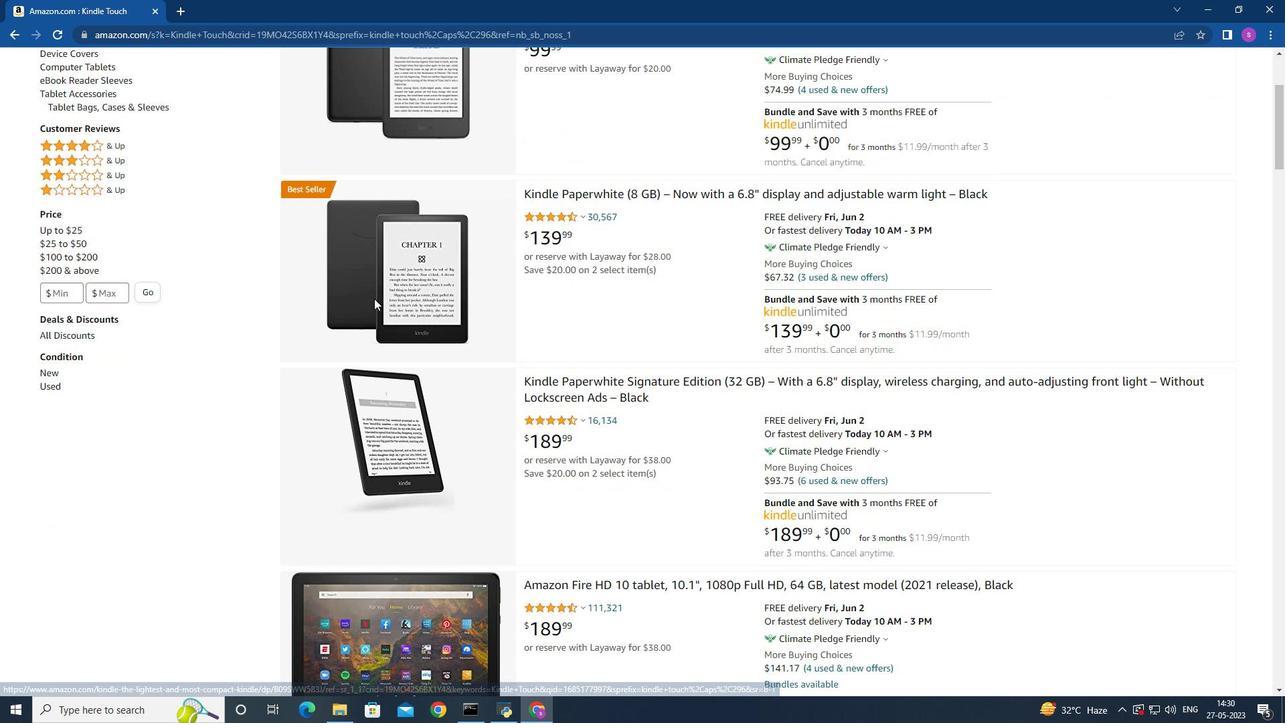 
Action: Mouse scrolled (374, 297) with delta (0, 0)
Screenshot: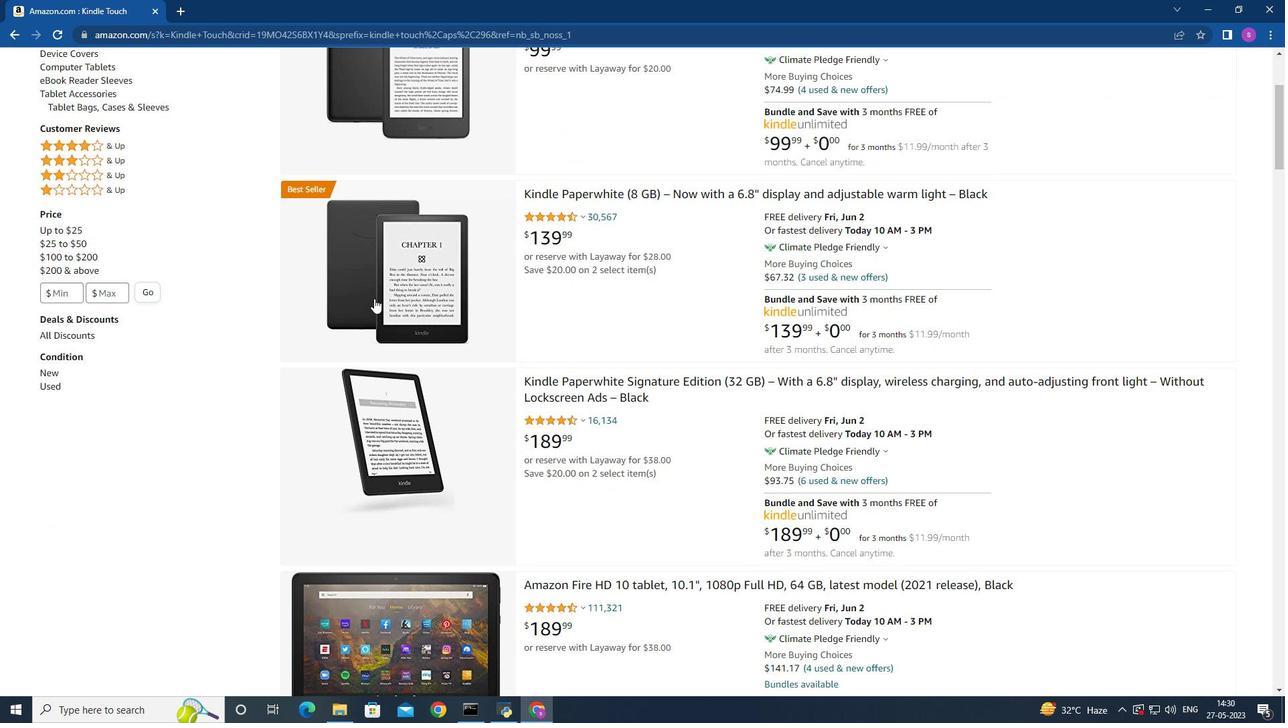 
Action: Mouse scrolled (374, 297) with delta (0, 0)
Screenshot: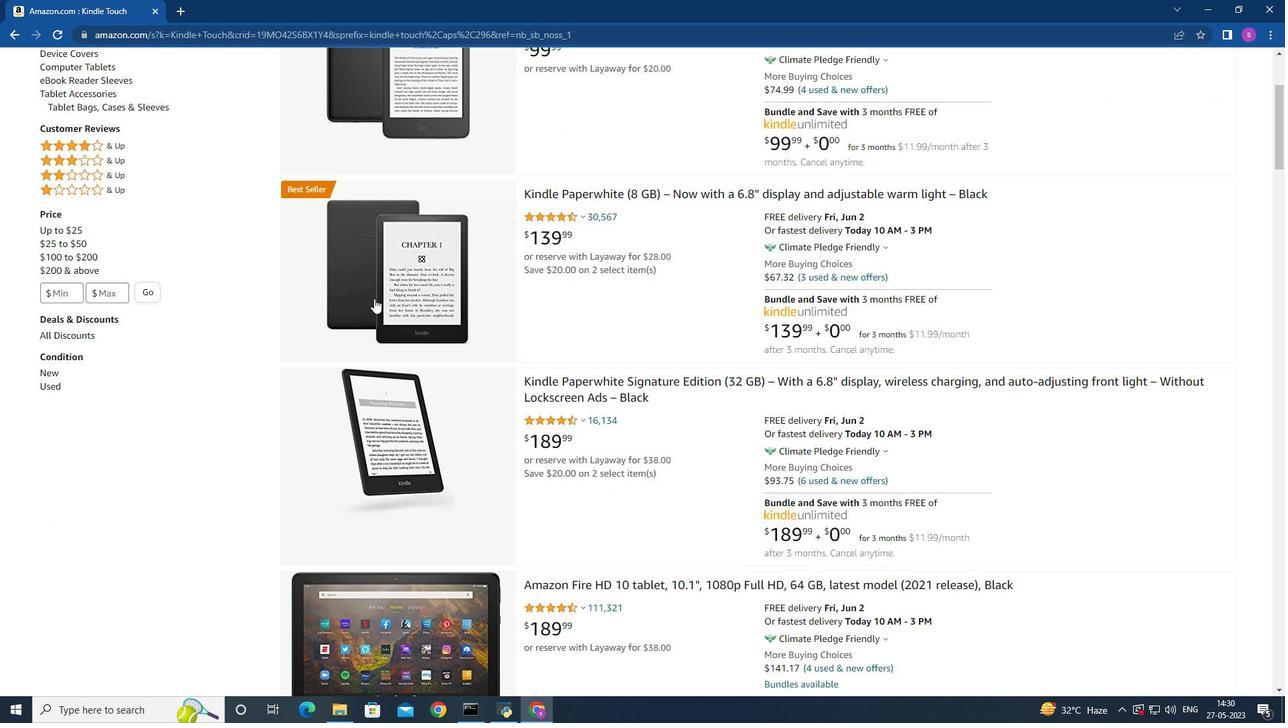
Action: Mouse scrolled (374, 297) with delta (0, 0)
Screenshot: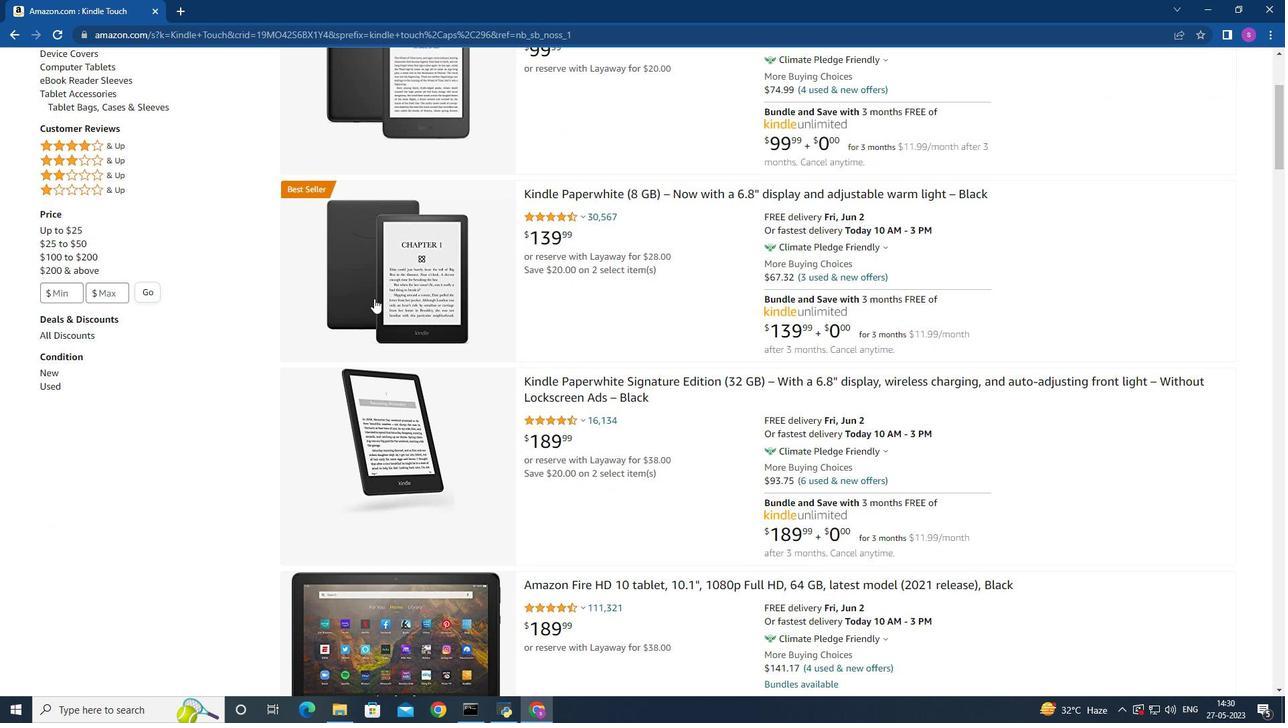 
Action: Mouse scrolled (374, 297) with delta (0, 0)
Screenshot: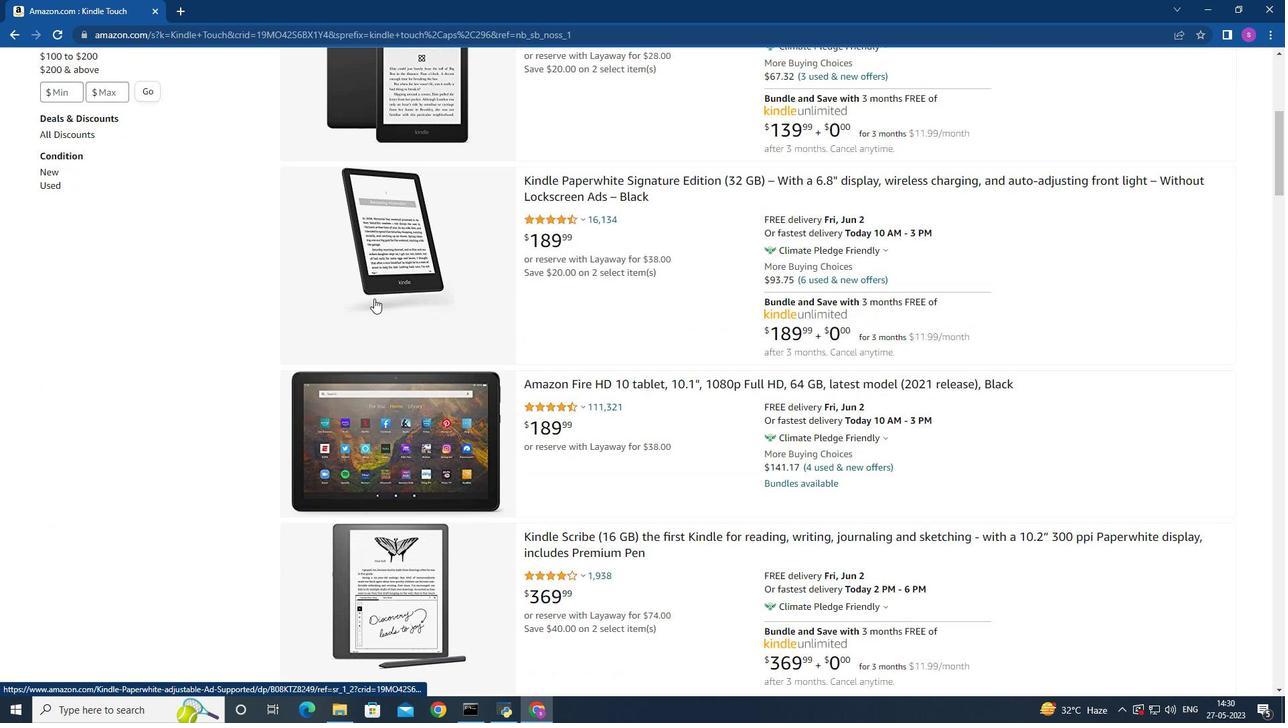 
Action: Mouse scrolled (374, 297) with delta (0, 0)
Screenshot: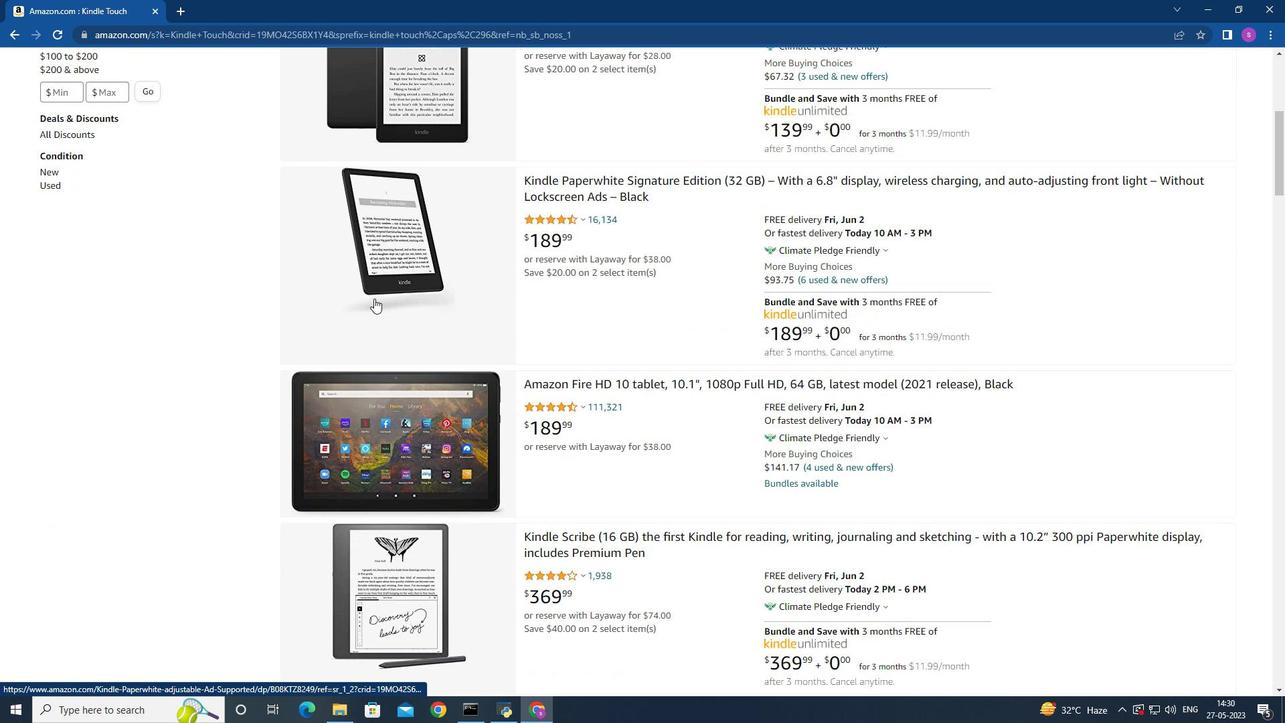 
Action: Mouse scrolled (374, 297) with delta (0, 0)
Screenshot: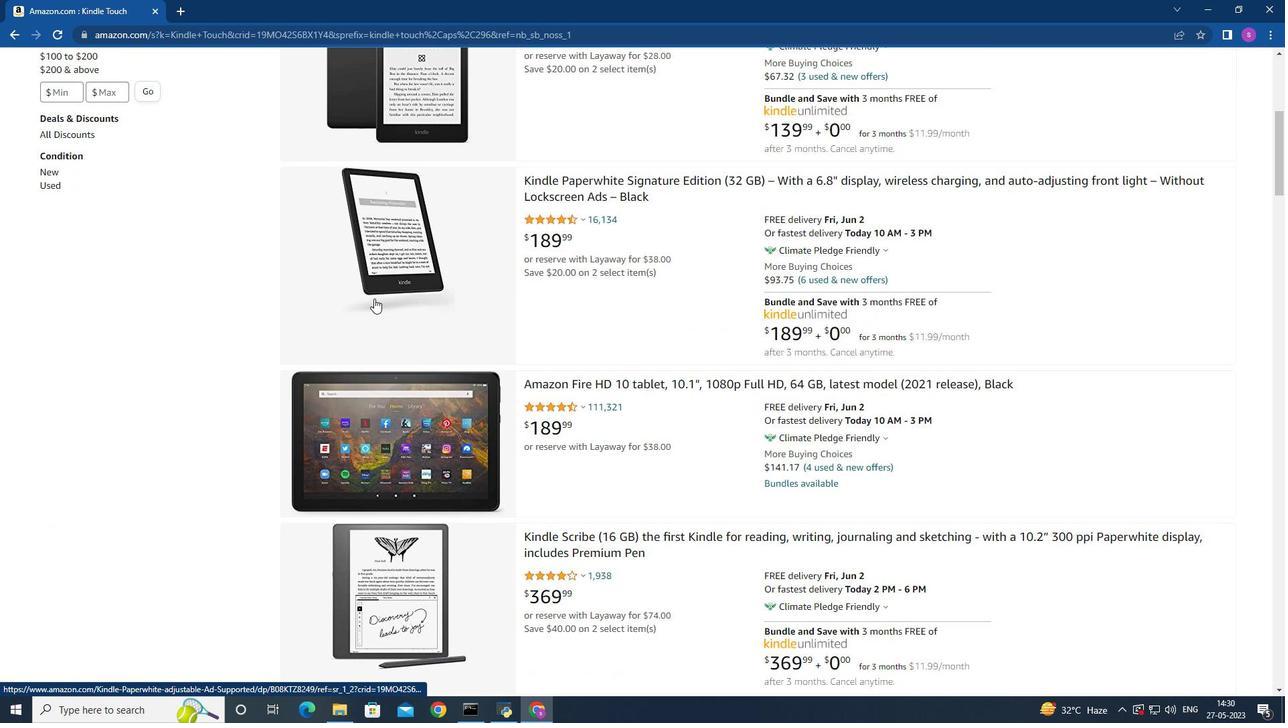 
Action: Mouse moved to (388, 304)
Screenshot: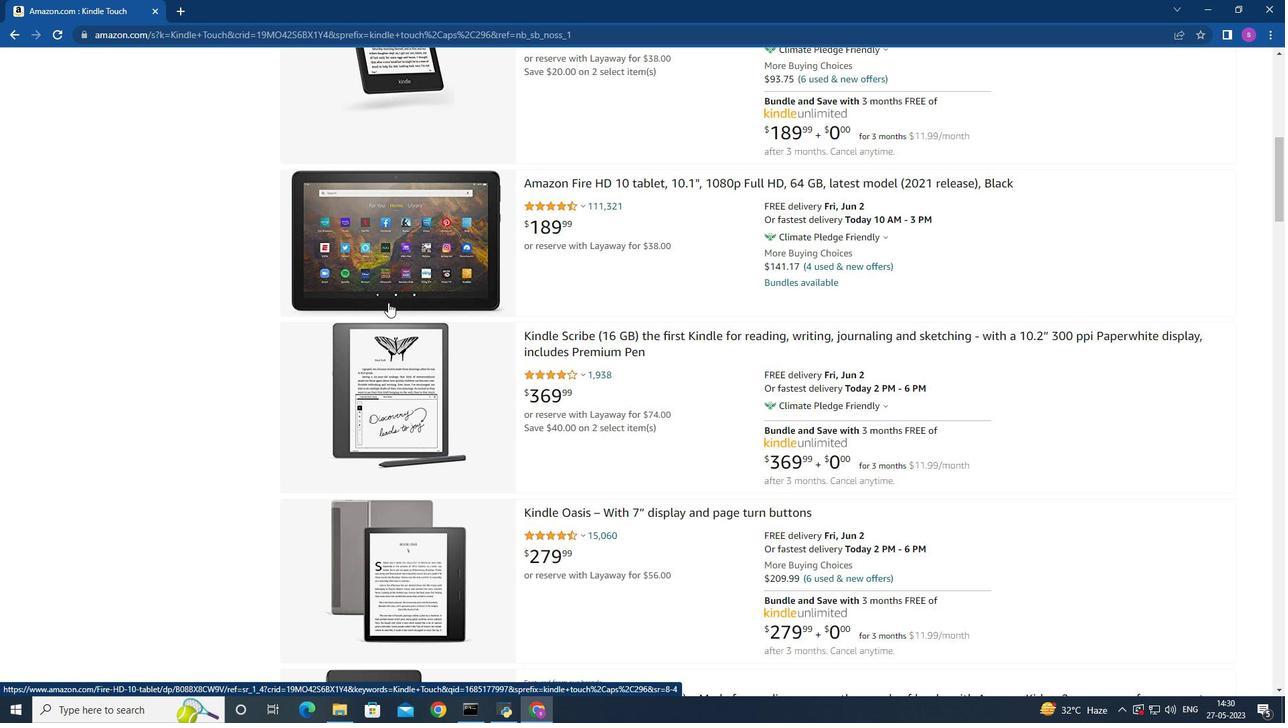 
Action: Mouse scrolled (388, 303) with delta (0, 0)
Screenshot: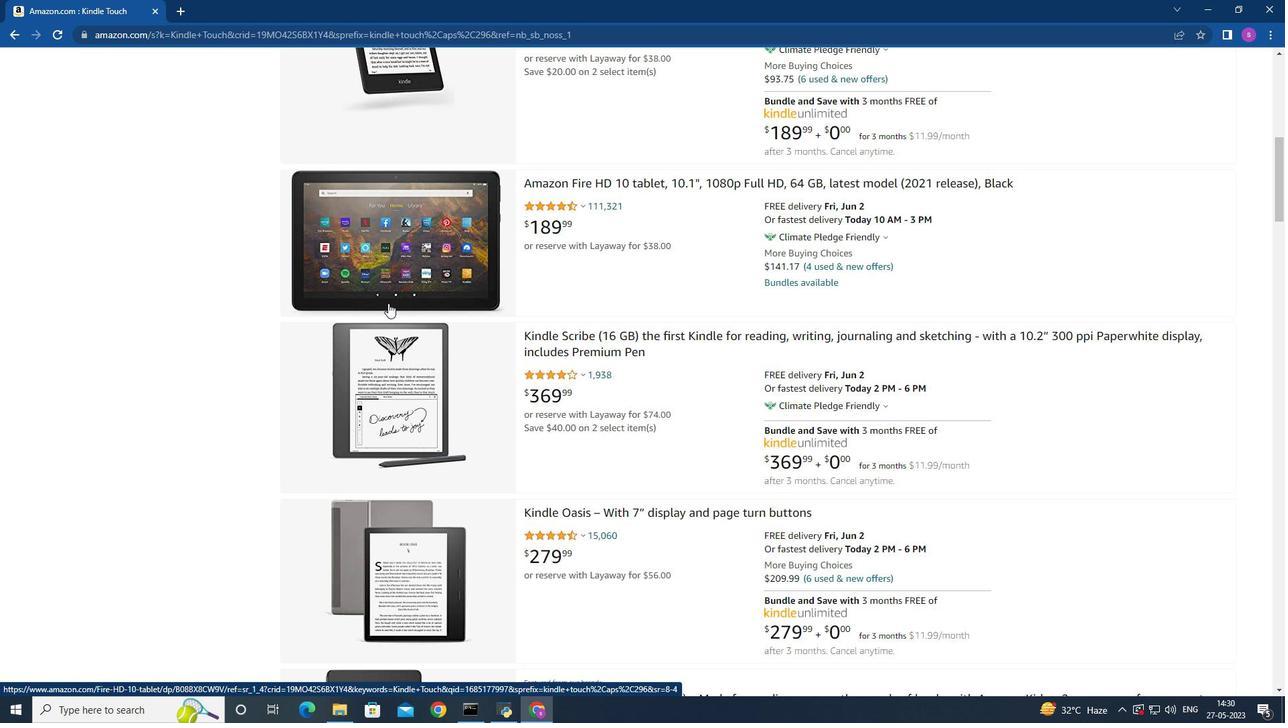 
Action: Mouse moved to (388, 304)
Screenshot: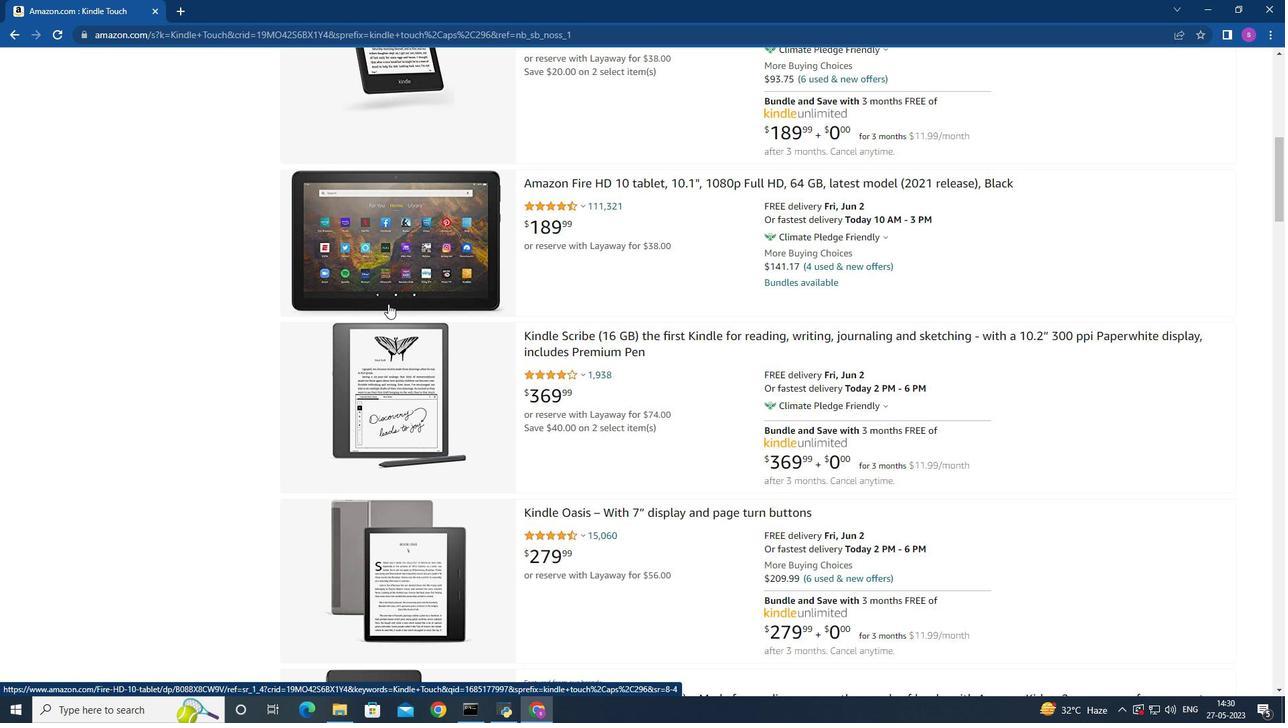 
Action: Mouse scrolled (388, 303) with delta (0, 0)
Screenshot: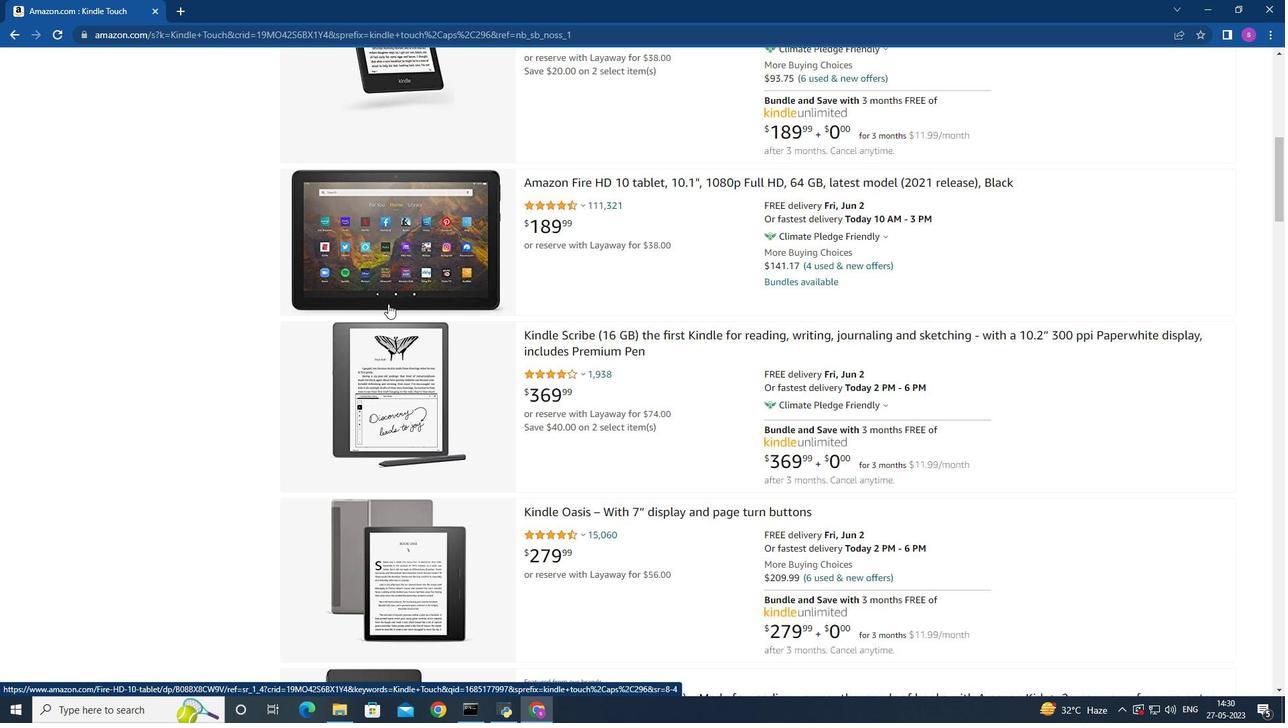 
Action: Mouse moved to (388, 304)
Screenshot: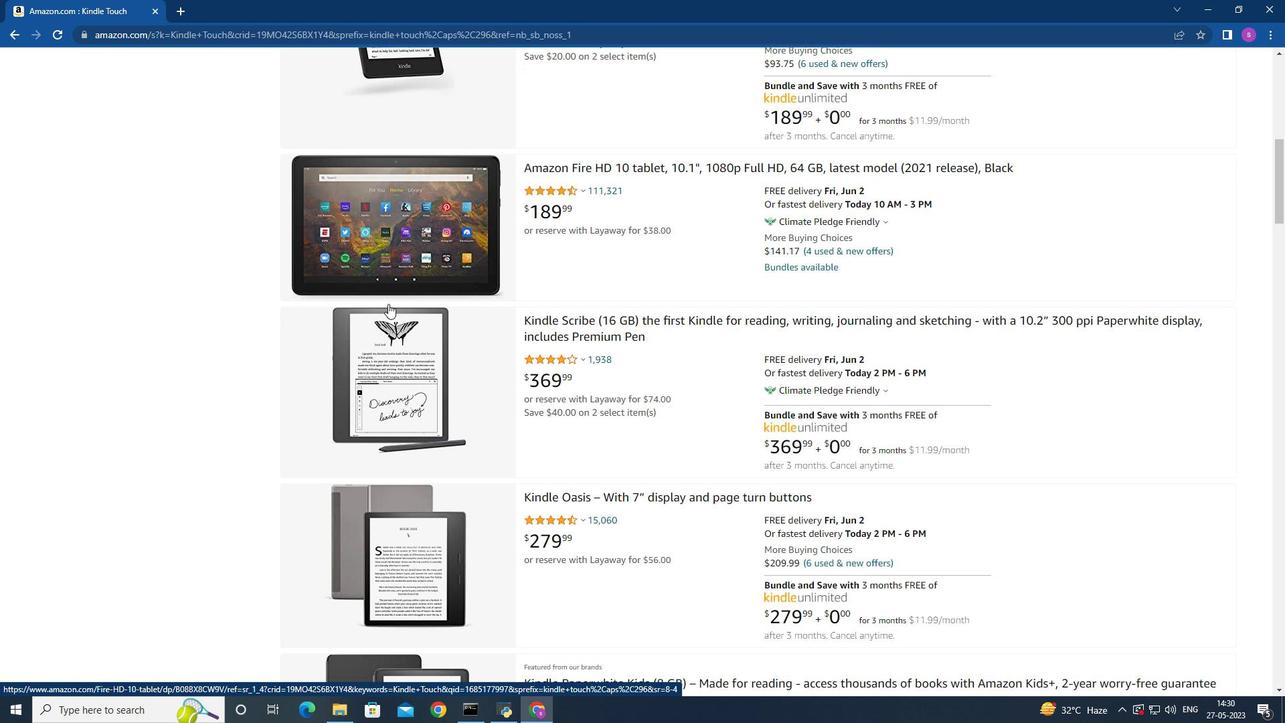 
Action: Mouse scrolled (388, 304) with delta (0, 0)
Screenshot: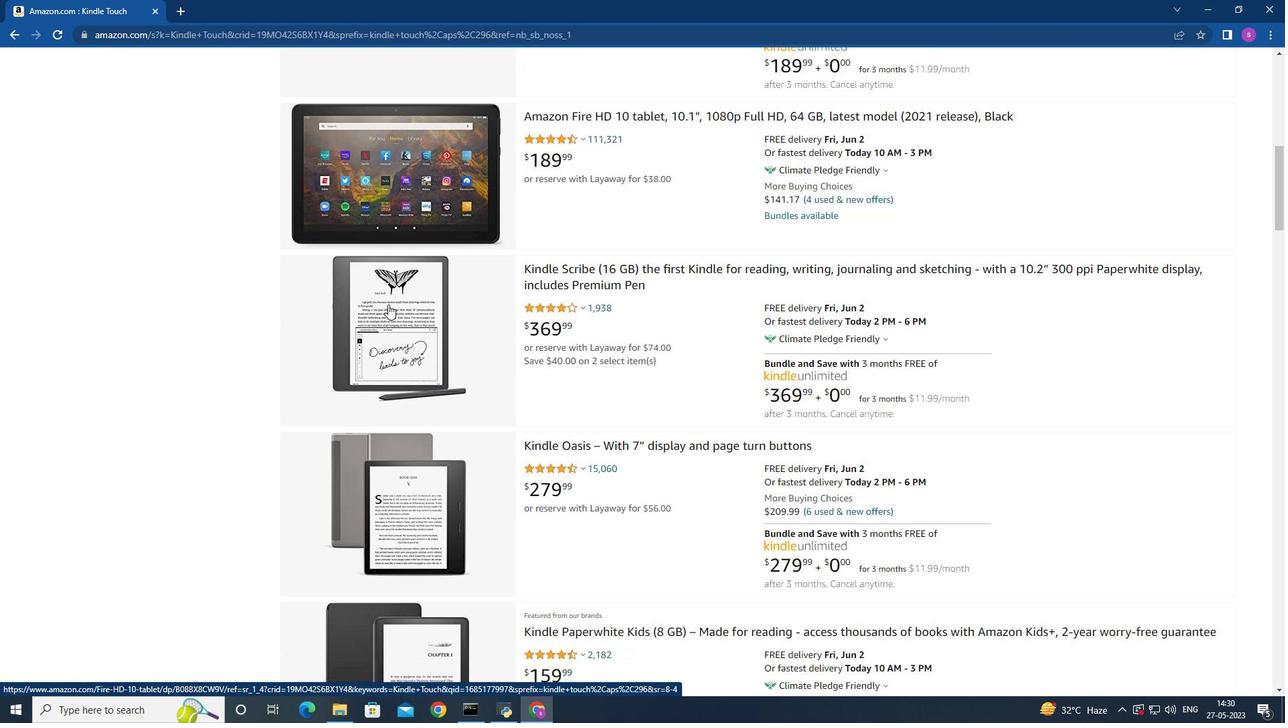 
Action: Mouse moved to (387, 304)
Screenshot: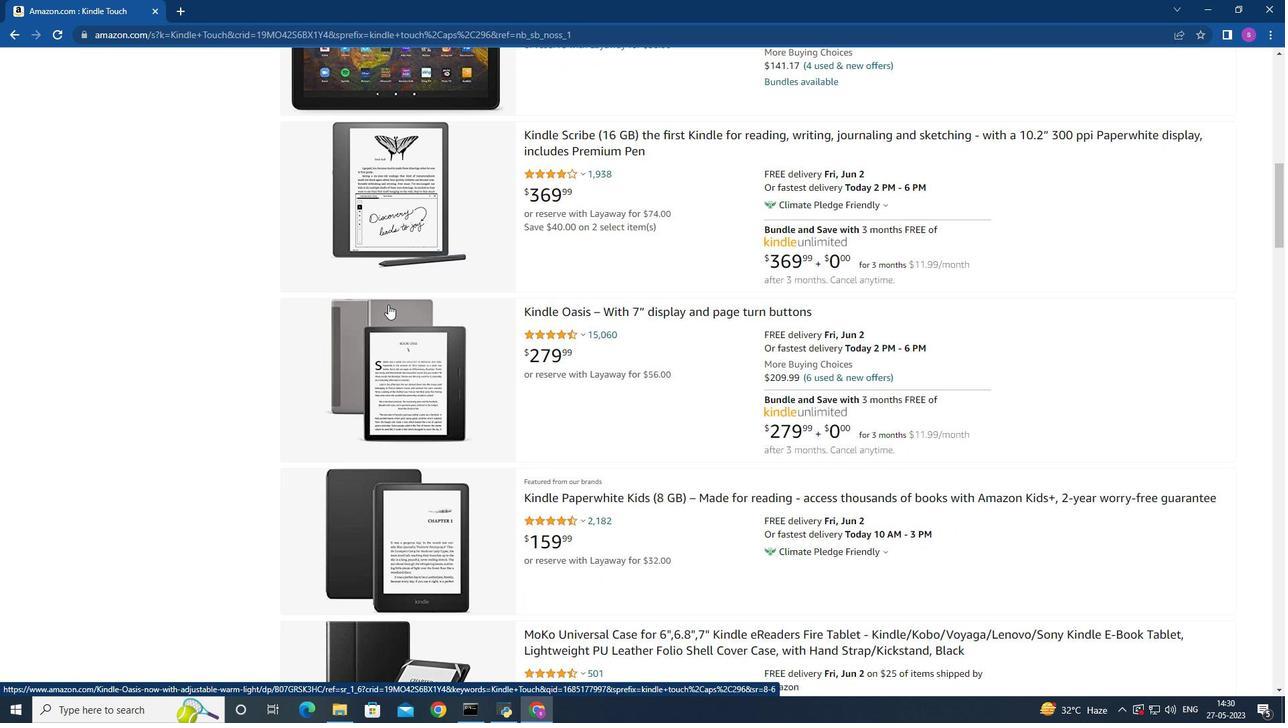 
Action: Mouse scrolled (387, 305) with delta (0, 0)
Screenshot: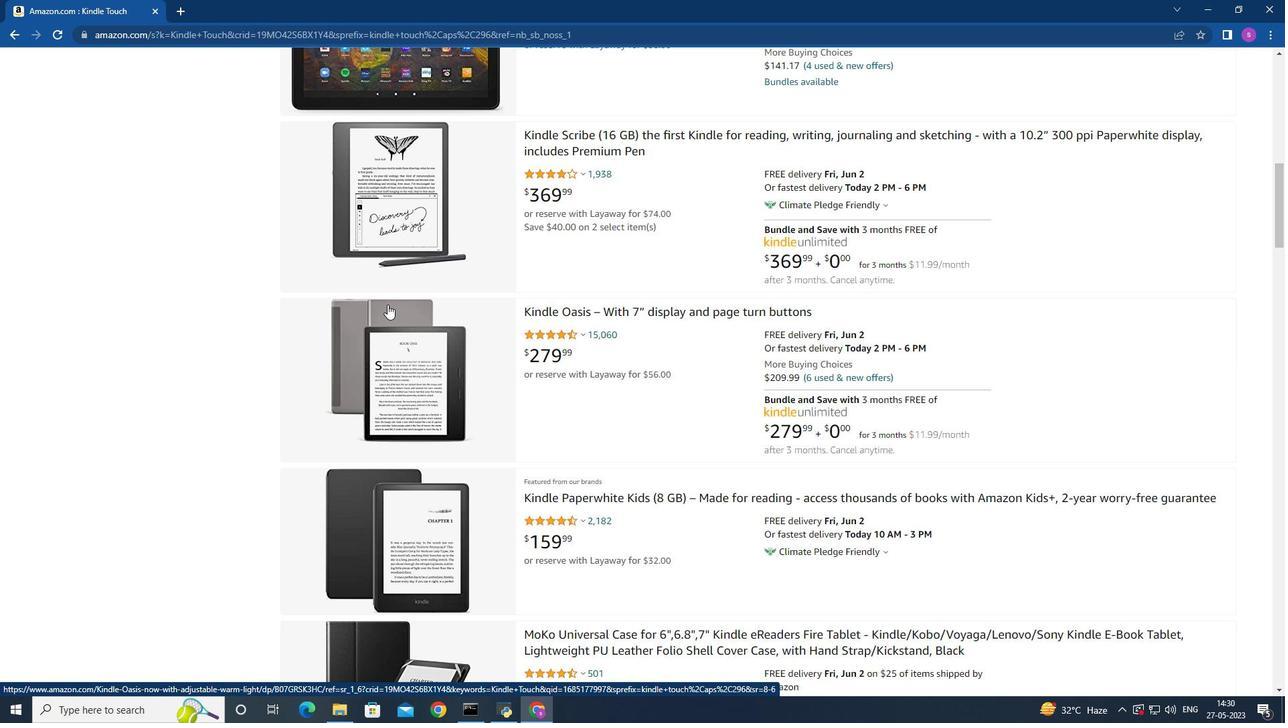 
Action: Mouse scrolled (387, 305) with delta (0, 0)
Screenshot: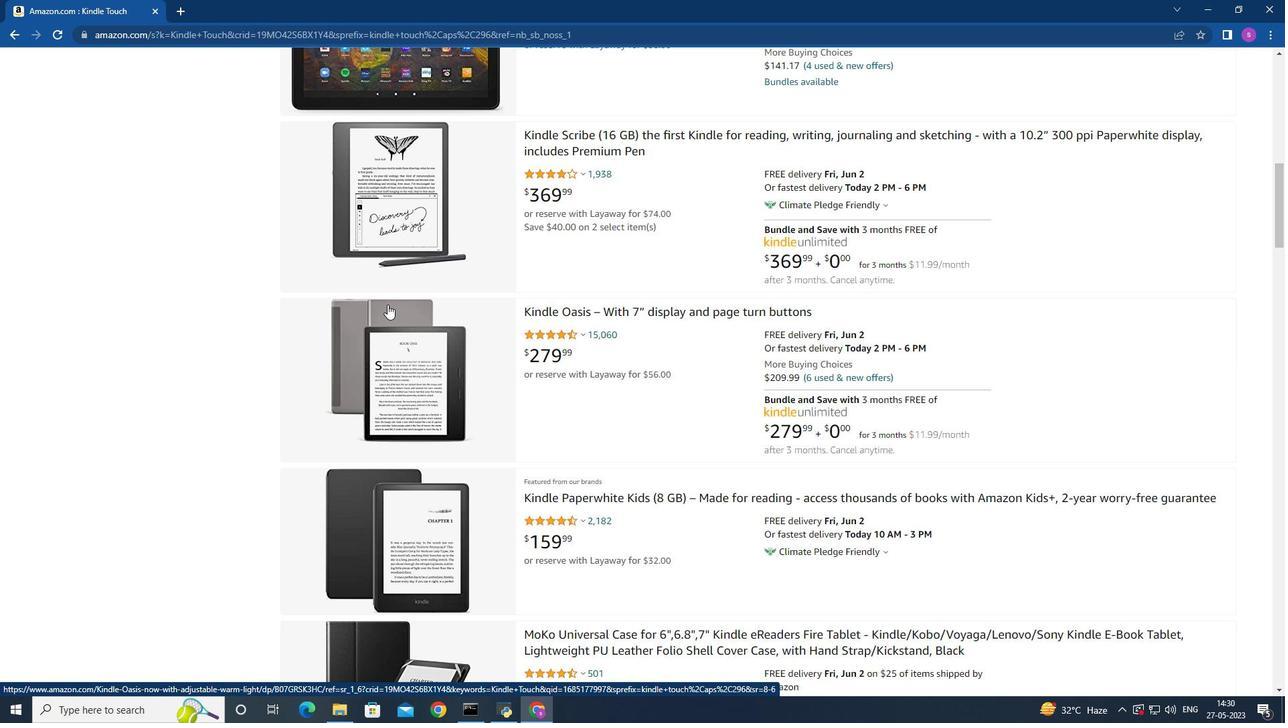 
Action: Mouse scrolled (387, 305) with delta (0, 0)
Screenshot: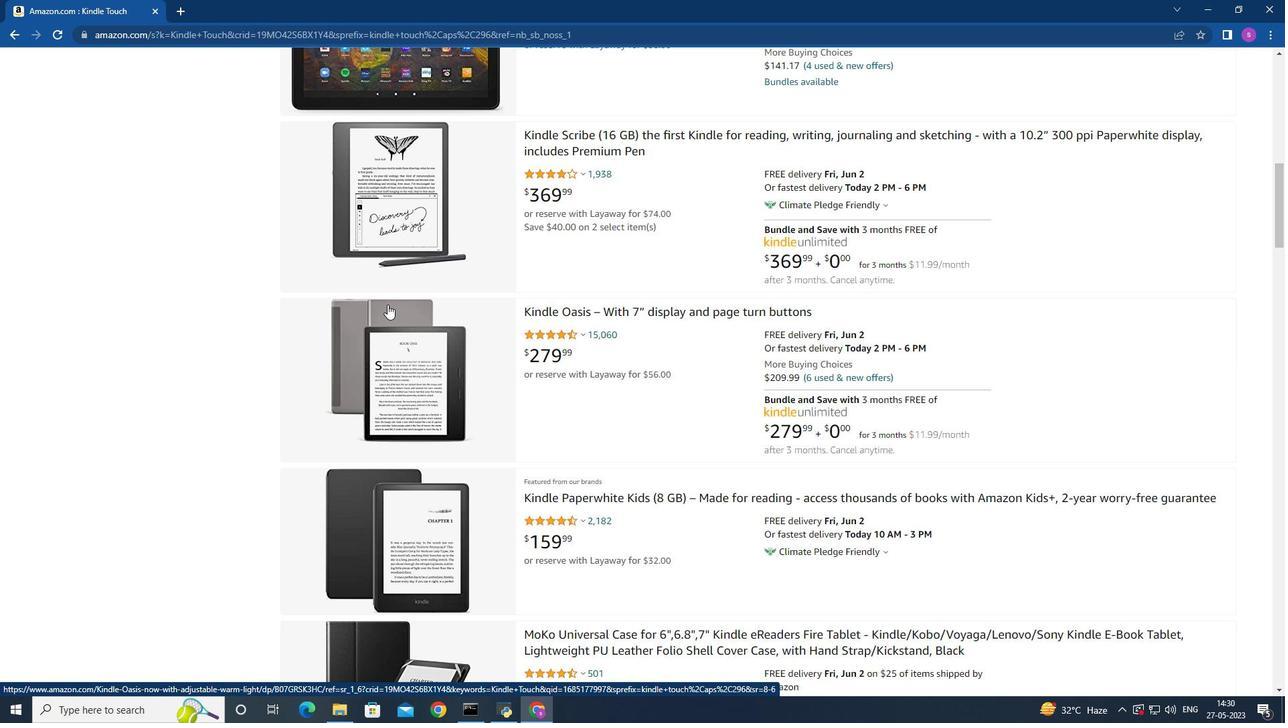 
Action: Mouse scrolled (387, 305) with delta (0, 0)
Screenshot: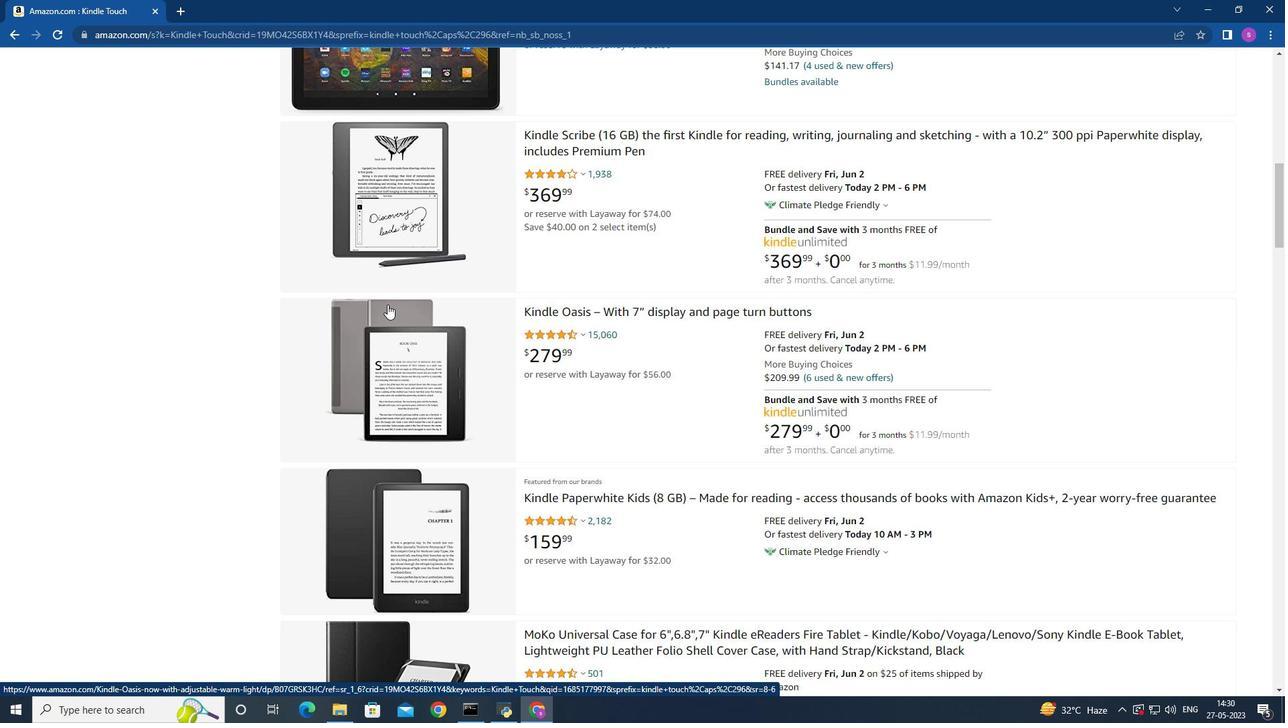 
Action: Mouse scrolled (387, 305) with delta (0, 0)
Screenshot: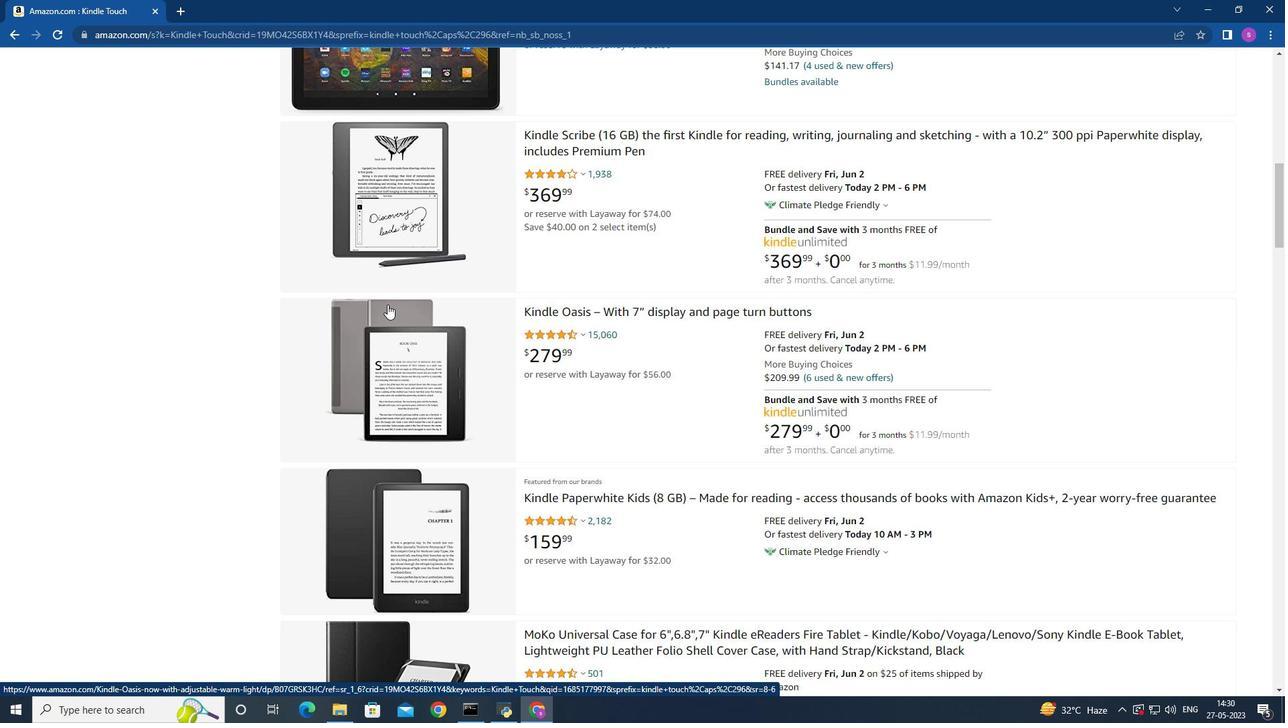 
Action: Mouse scrolled (387, 305) with delta (0, 0)
Screenshot: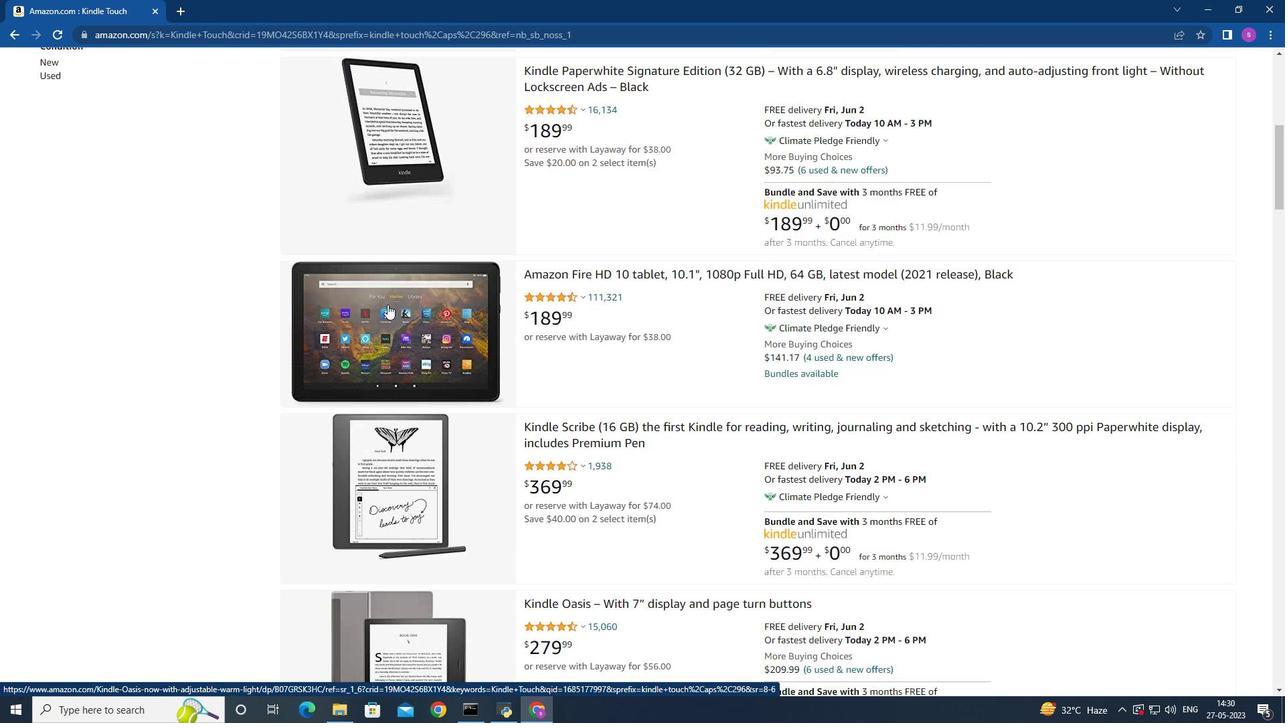 
Action: Mouse moved to (387, 304)
Screenshot: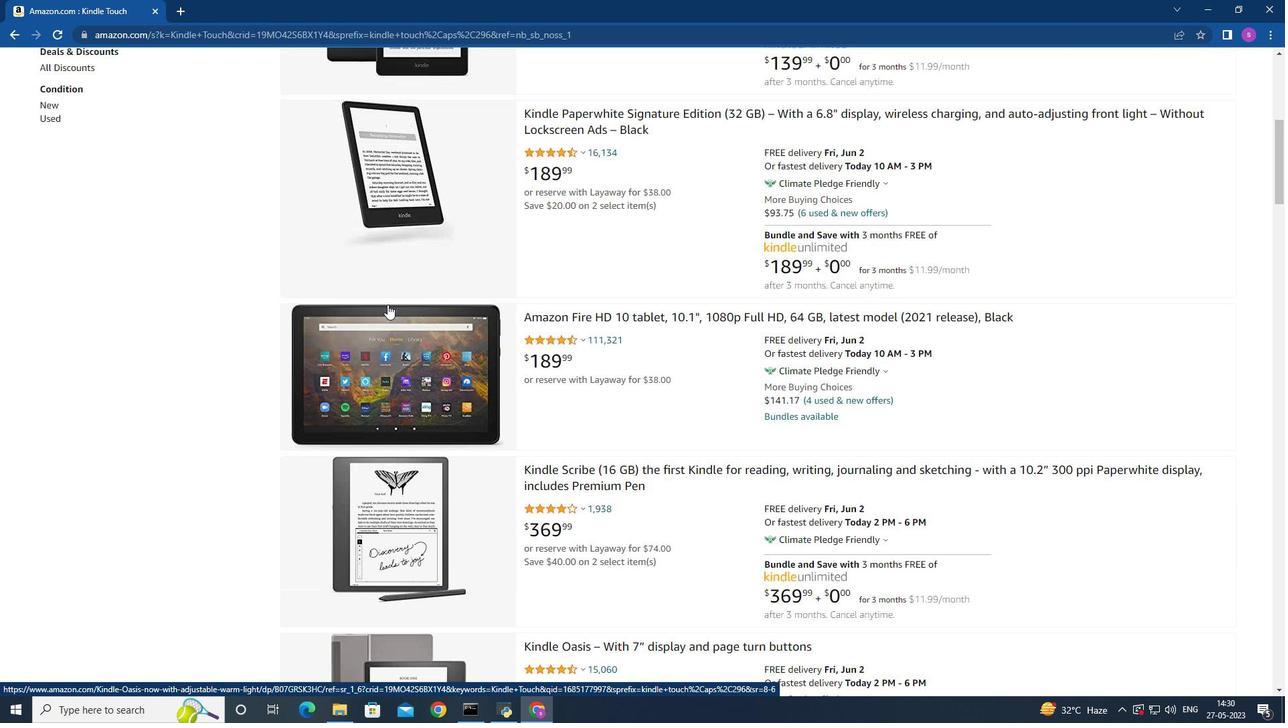 
Action: Mouse scrolled (387, 305) with delta (0, 0)
Screenshot: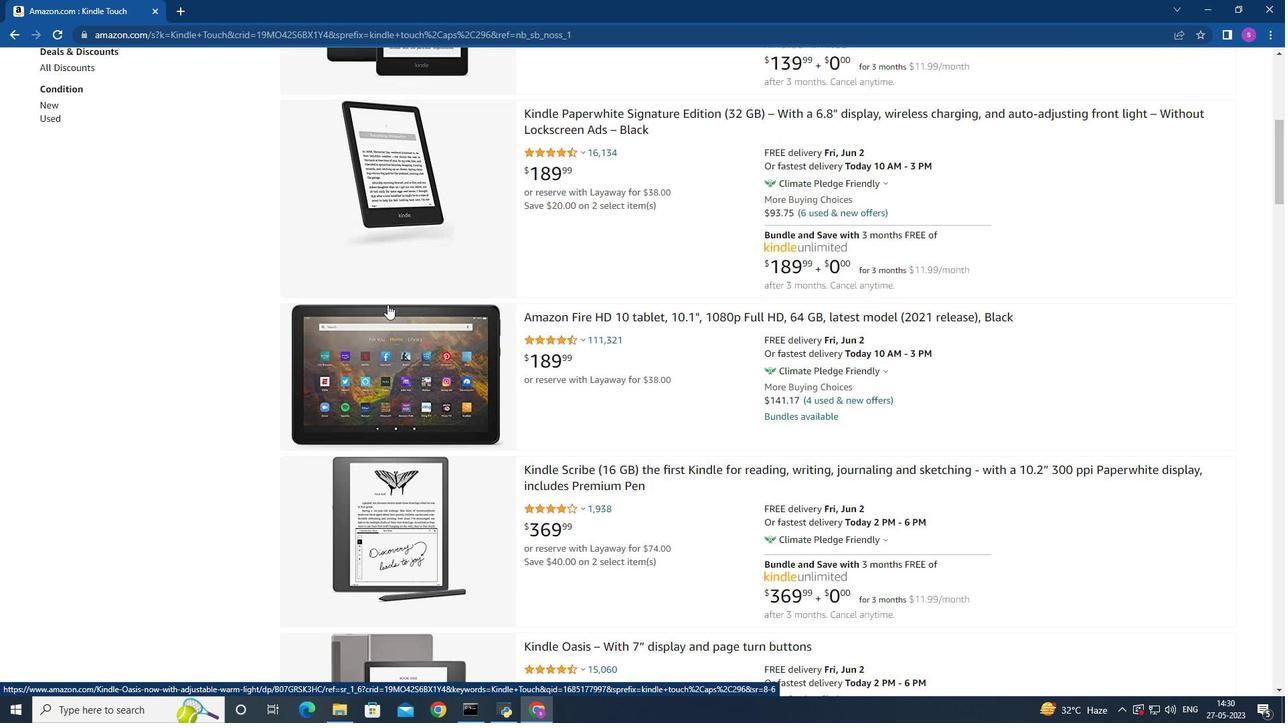 
Action: Mouse moved to (387, 304)
Screenshot: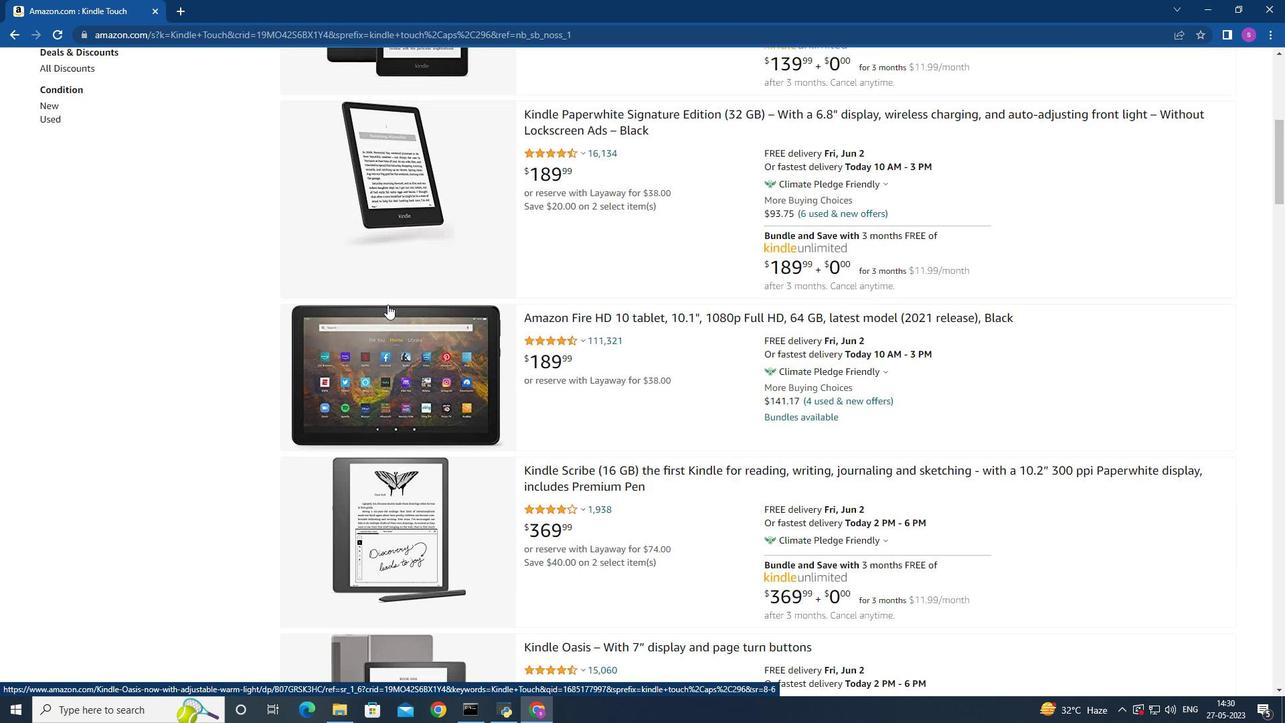 
Action: Mouse scrolled (387, 305) with delta (0, 0)
Screenshot: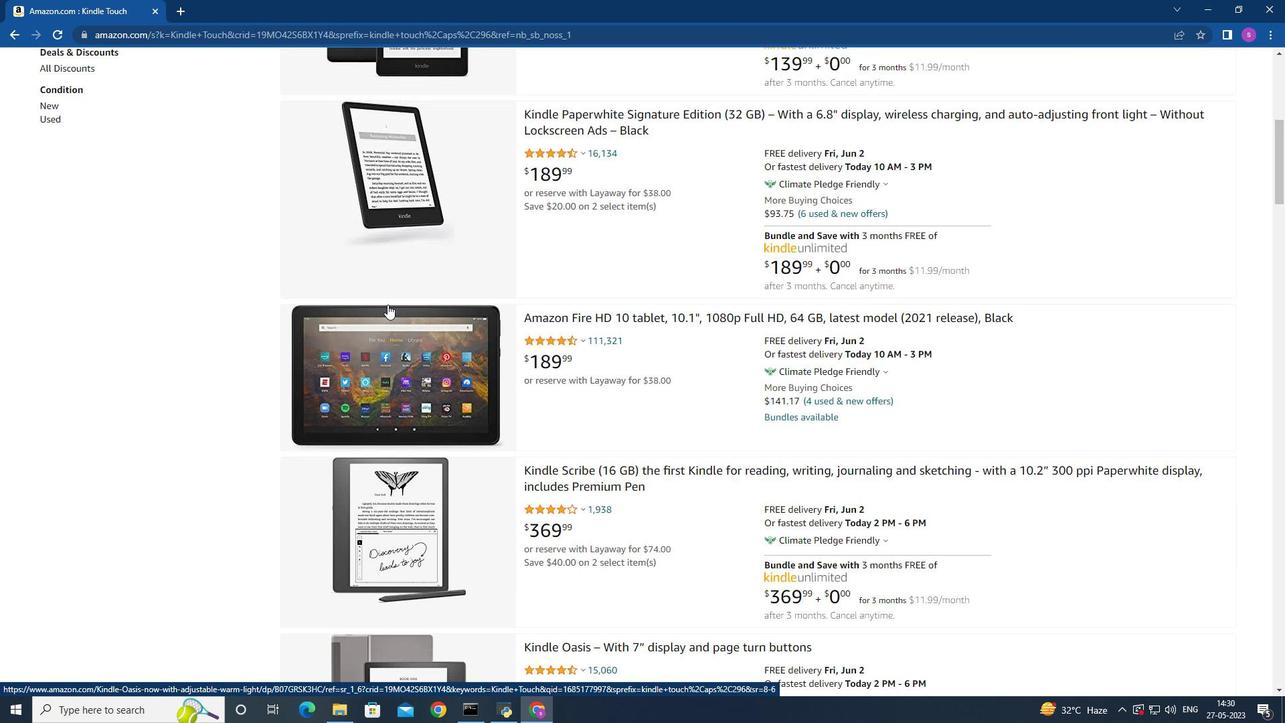 
Action: Mouse scrolled (387, 305) with delta (0, 0)
Screenshot: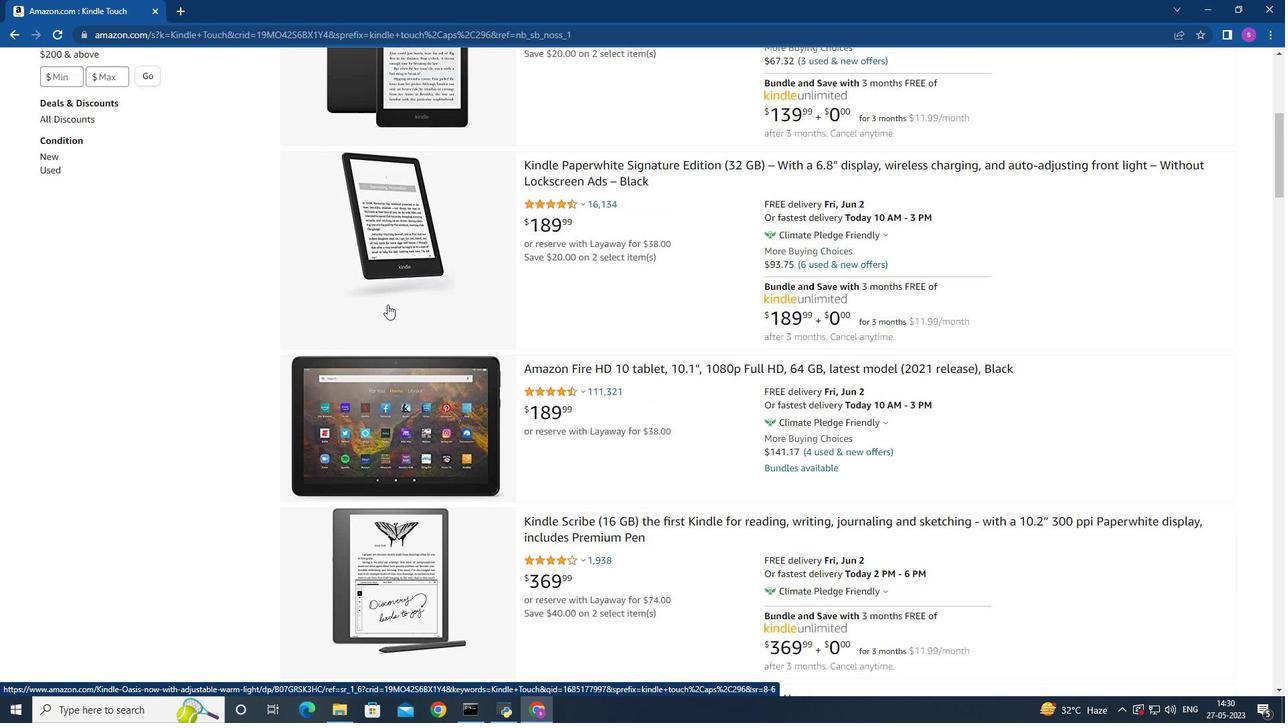 
Action: Mouse scrolled (387, 305) with delta (0, 0)
Screenshot: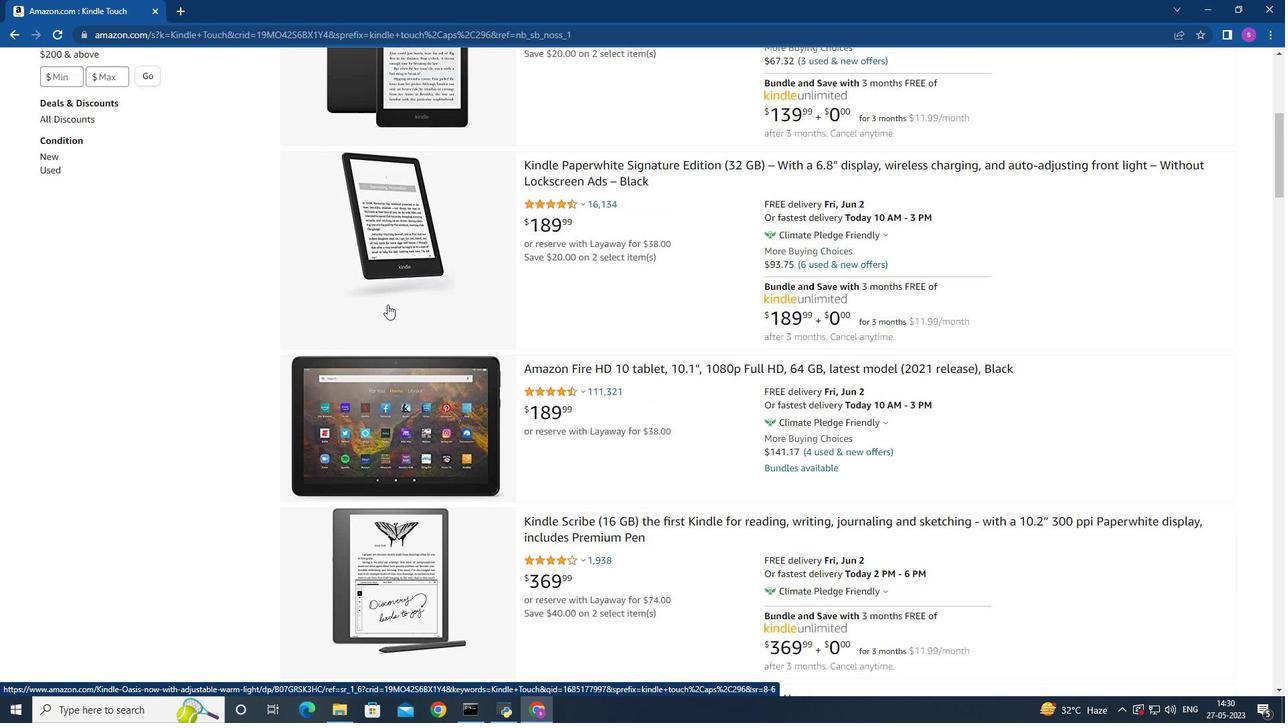 
Action: Mouse scrolled (387, 305) with delta (0, 0)
Screenshot: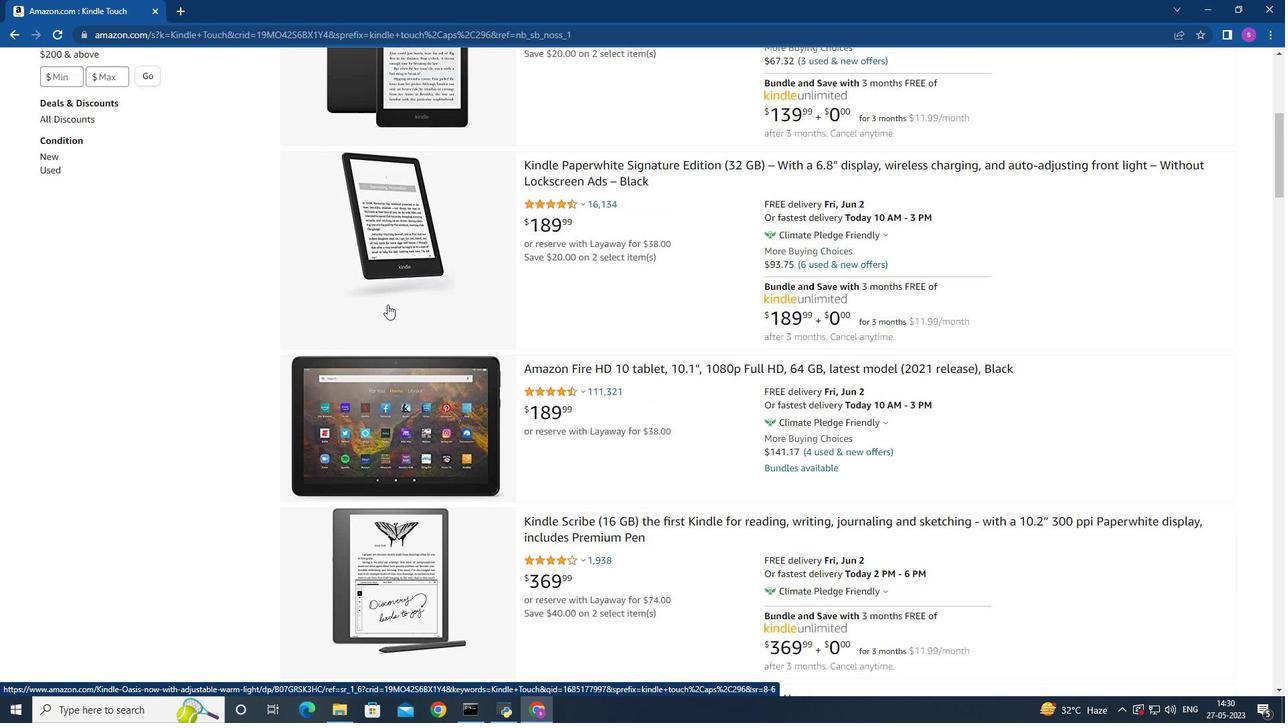 
Action: Mouse scrolled (387, 305) with delta (0, 0)
Screenshot: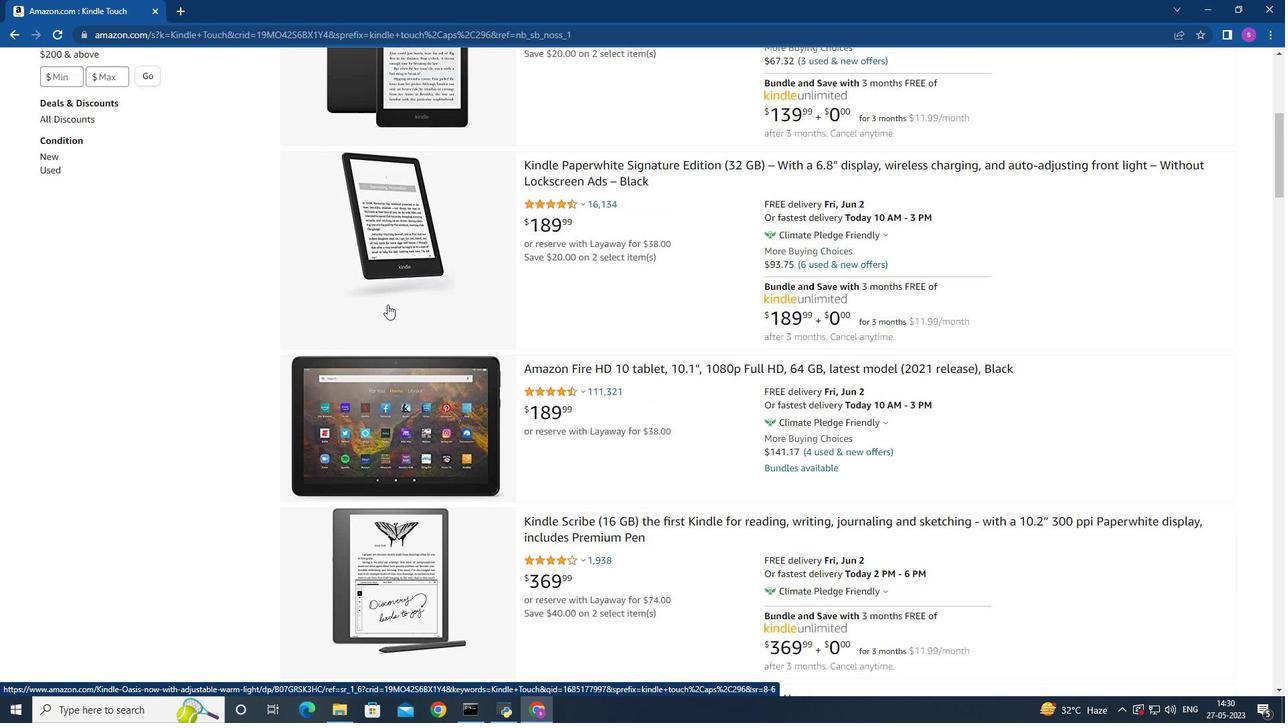 
Action: Mouse scrolled (387, 305) with delta (0, 0)
Screenshot: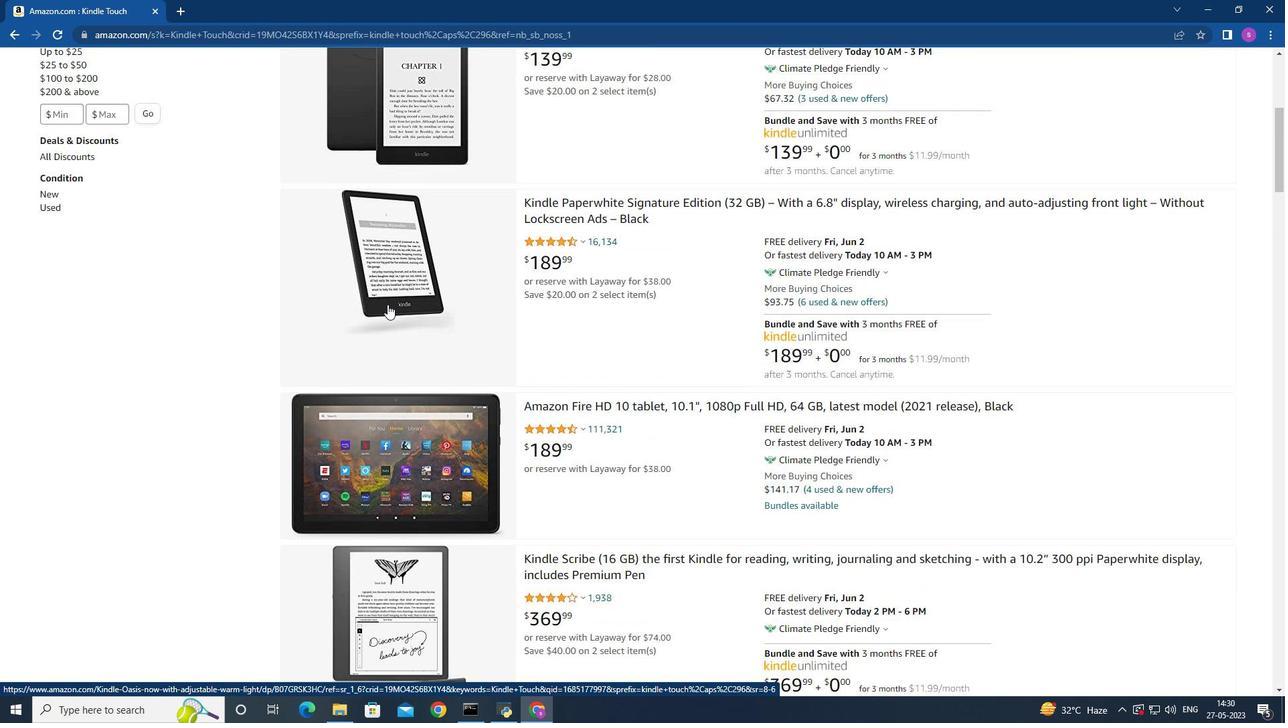 
Action: Mouse scrolled (387, 305) with delta (0, 0)
Screenshot: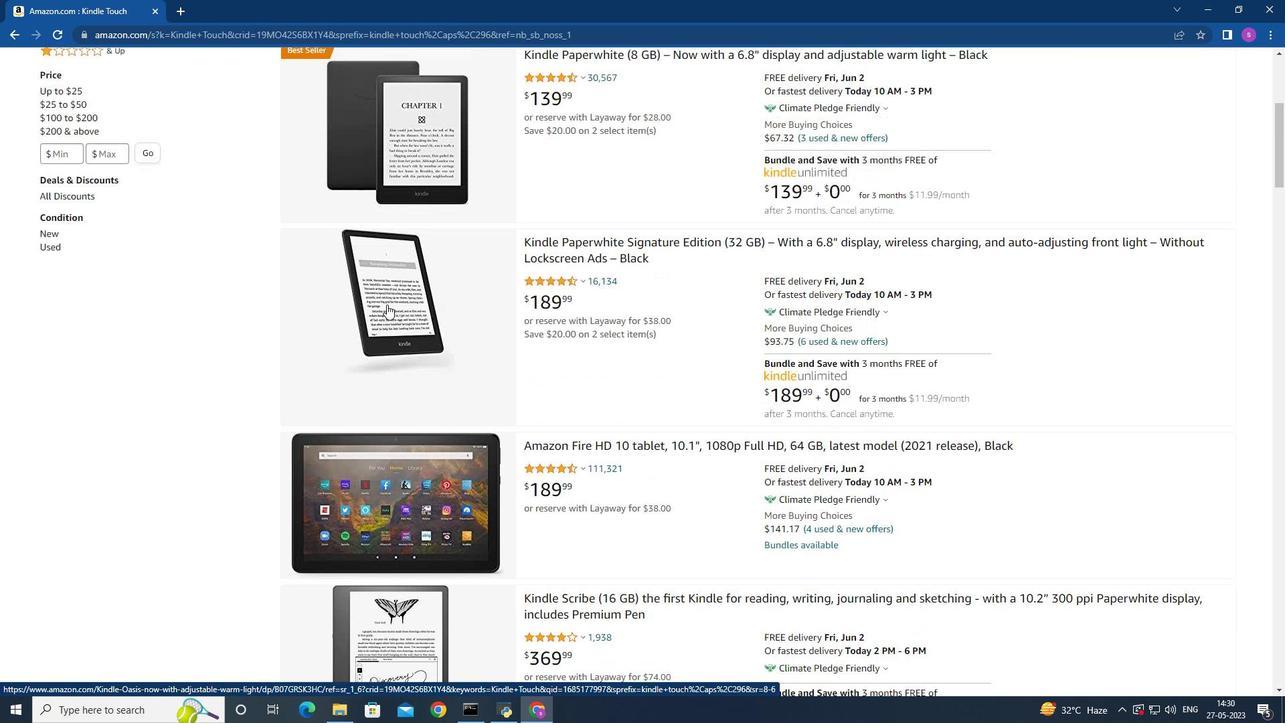 
Action: Mouse scrolled (387, 305) with delta (0, 0)
Screenshot: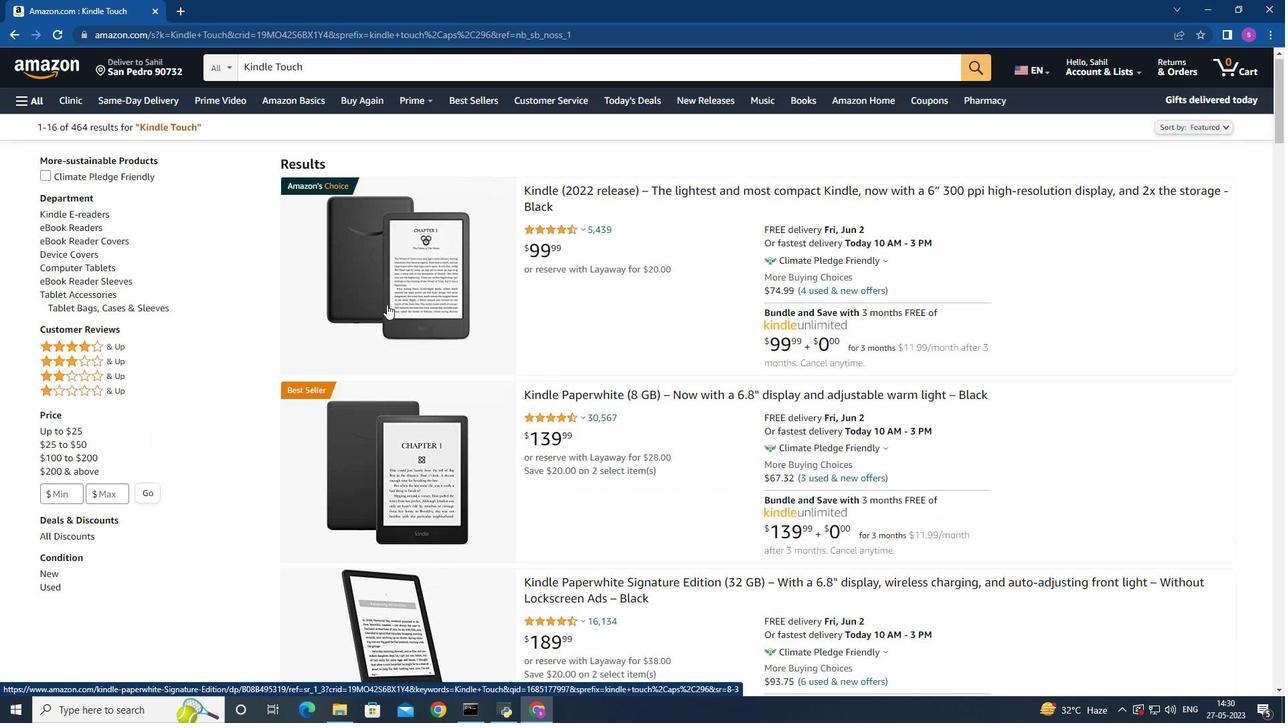 
Action: Mouse scrolled (387, 305) with delta (0, 0)
Screenshot: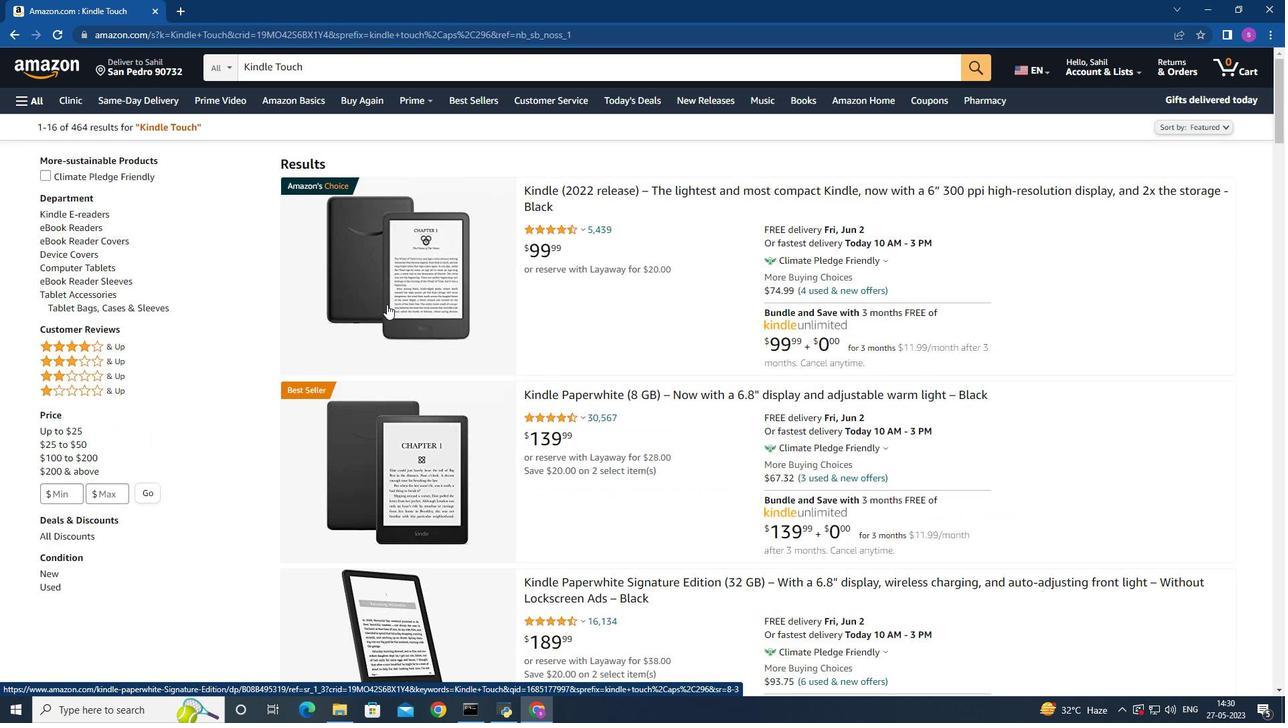 
Action: Mouse scrolled (387, 305) with delta (0, 0)
Screenshot: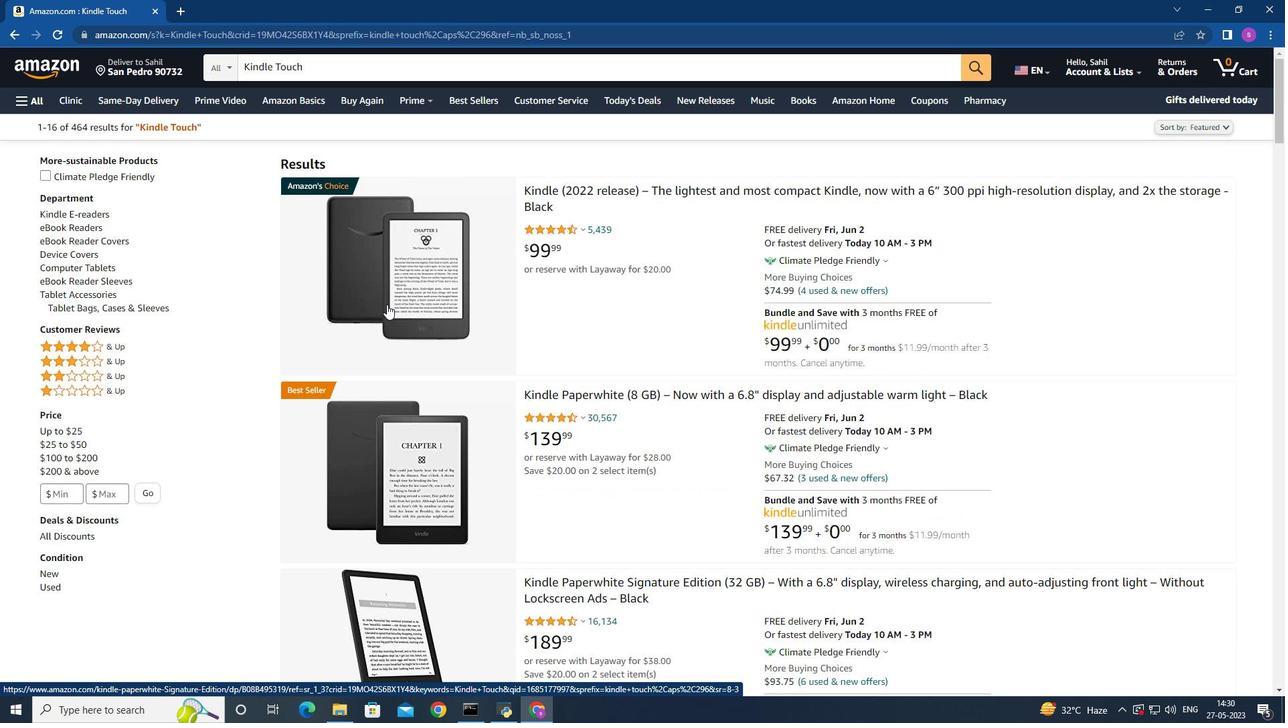 
Action: Mouse scrolled (387, 305) with delta (0, 0)
Screenshot: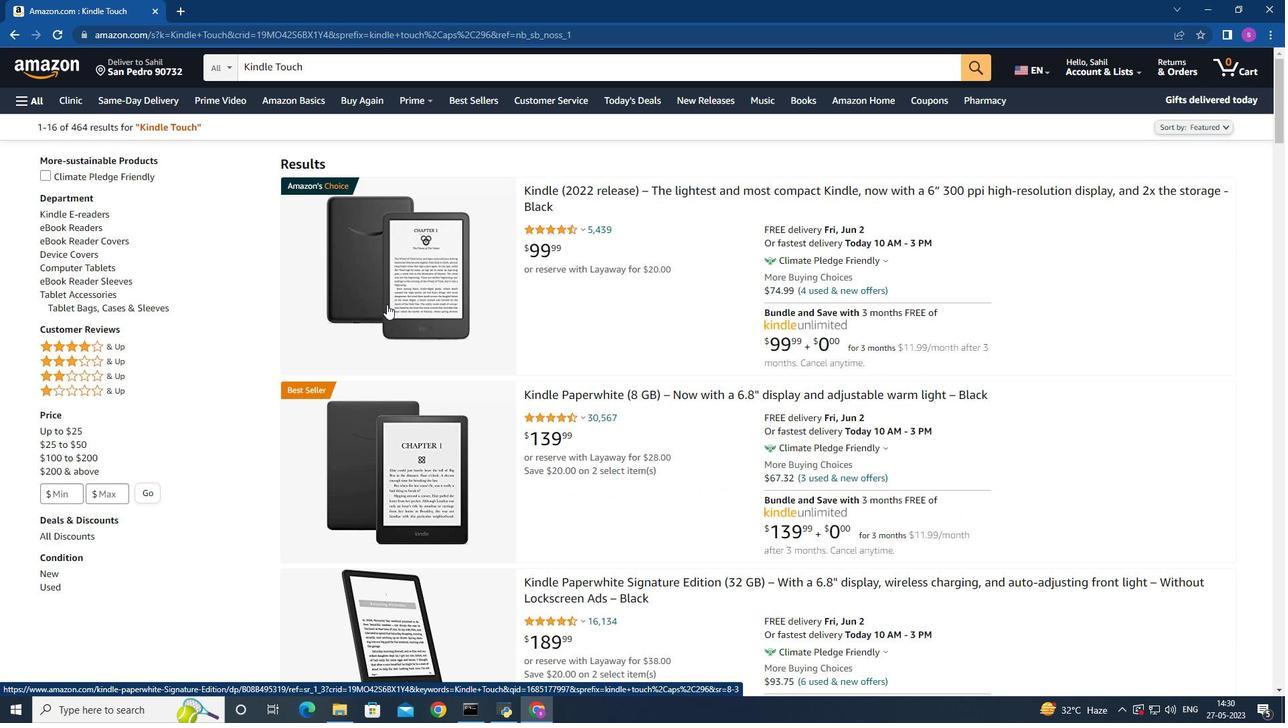 
Action: Mouse scrolled (387, 305) with delta (0, 0)
Screenshot: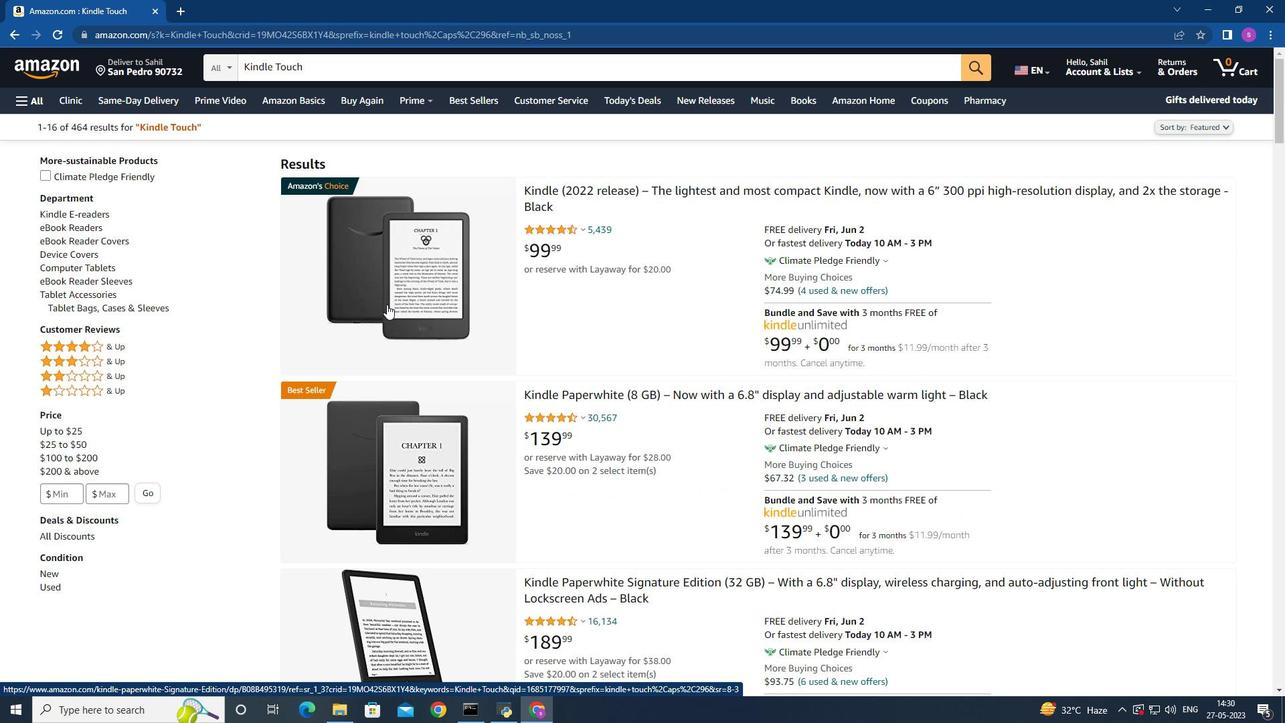 
Action: Mouse moved to (302, 65)
Screenshot: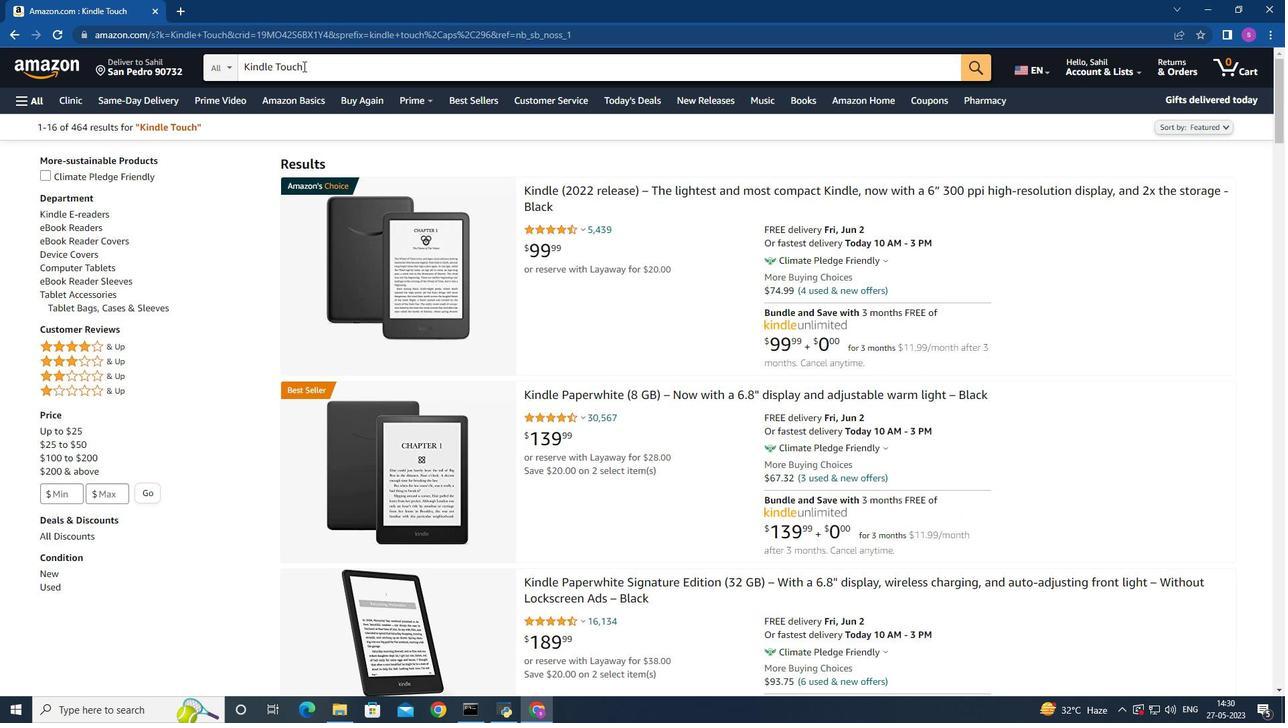 
Action: Mouse pressed left at (302, 65)
Screenshot: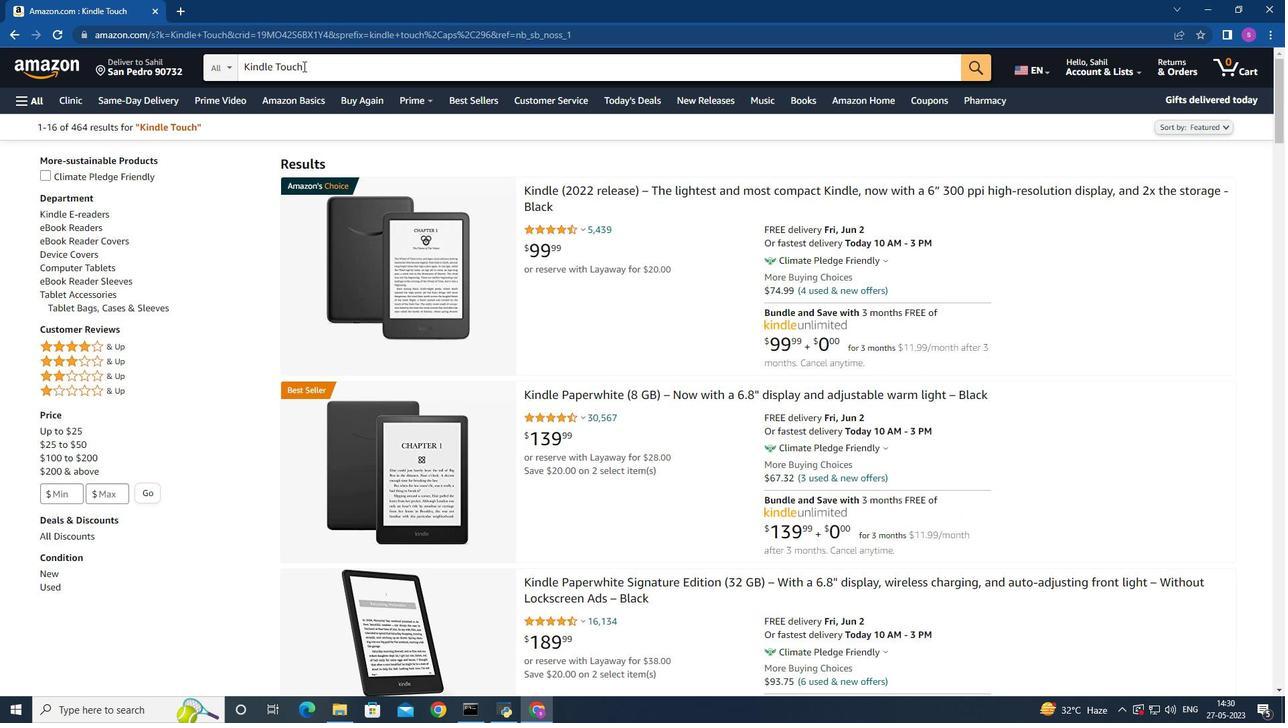 
Action: Mouse moved to (302, 65)
Screenshot: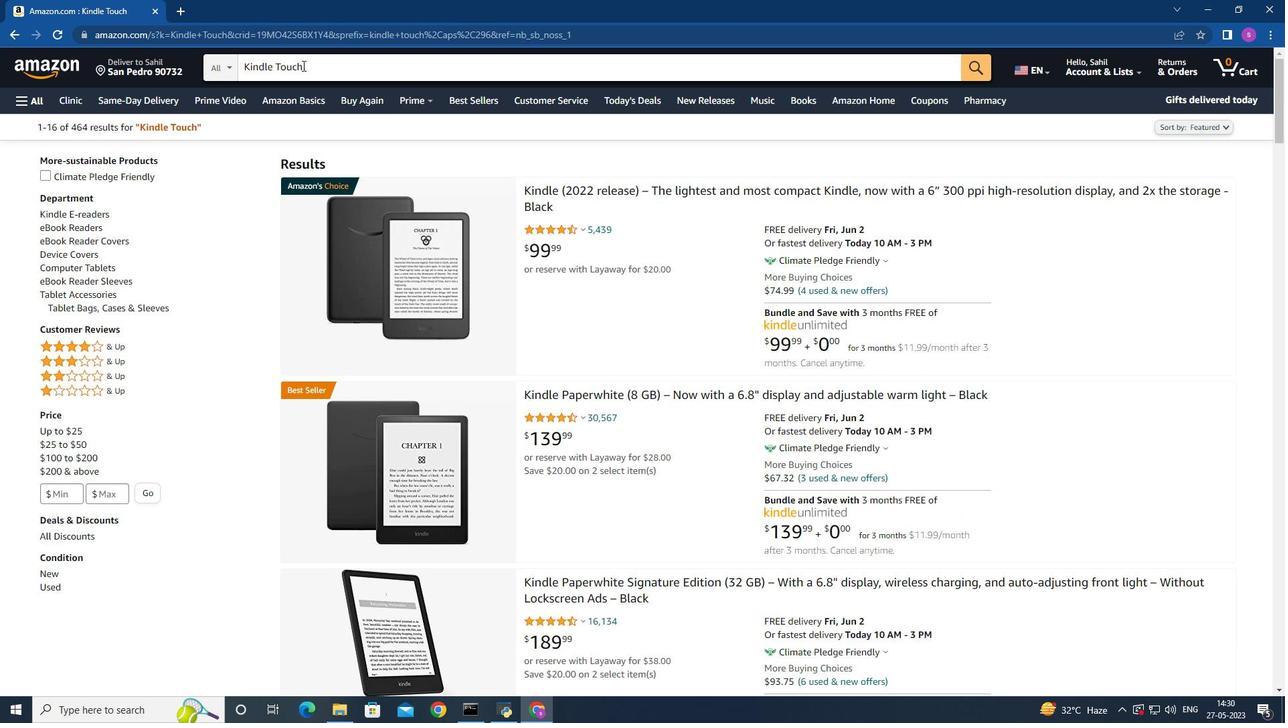 
Action: Key pressed <Key.backspace><Key.backspace><Key.backspace><Key.backspace><Key.backspace><Key.shift>E-<Key.space>readers<Key.space><Key.shift><Key.shift><Key.shift>&<Key.space><Key.shift>Books<Key.enter>
Screenshot: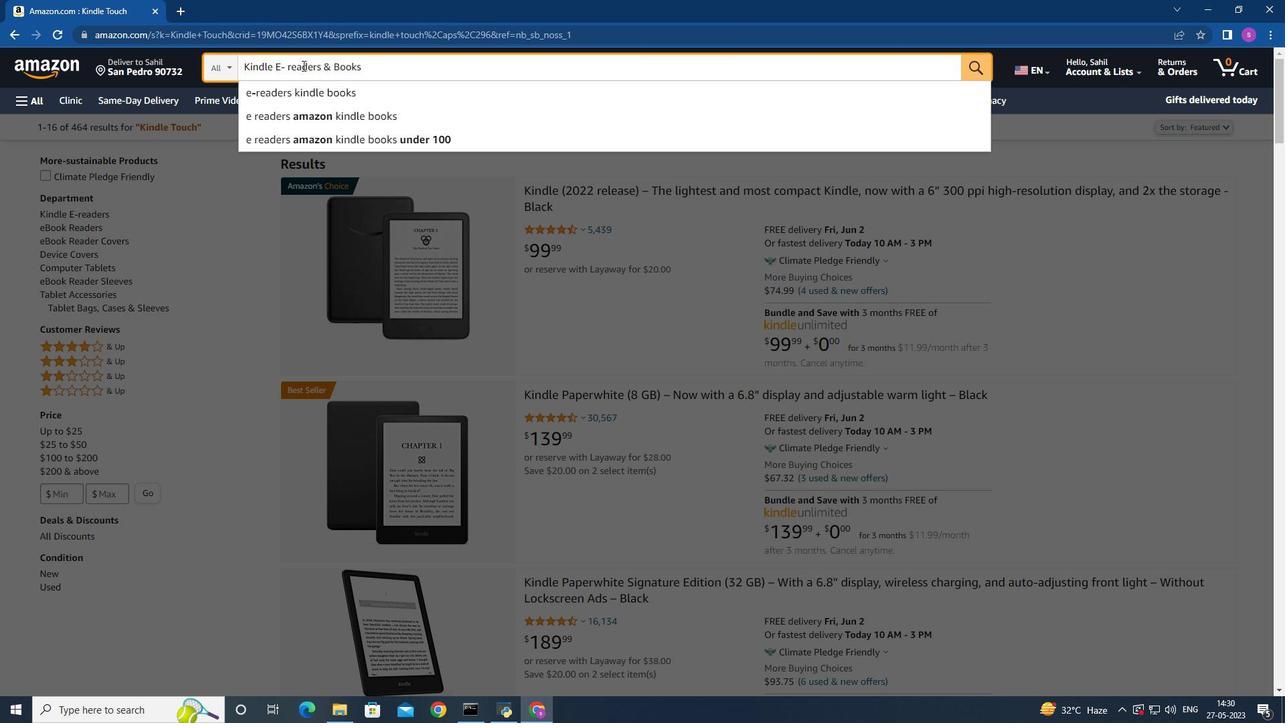 
Action: Mouse moved to (496, 158)
Screenshot: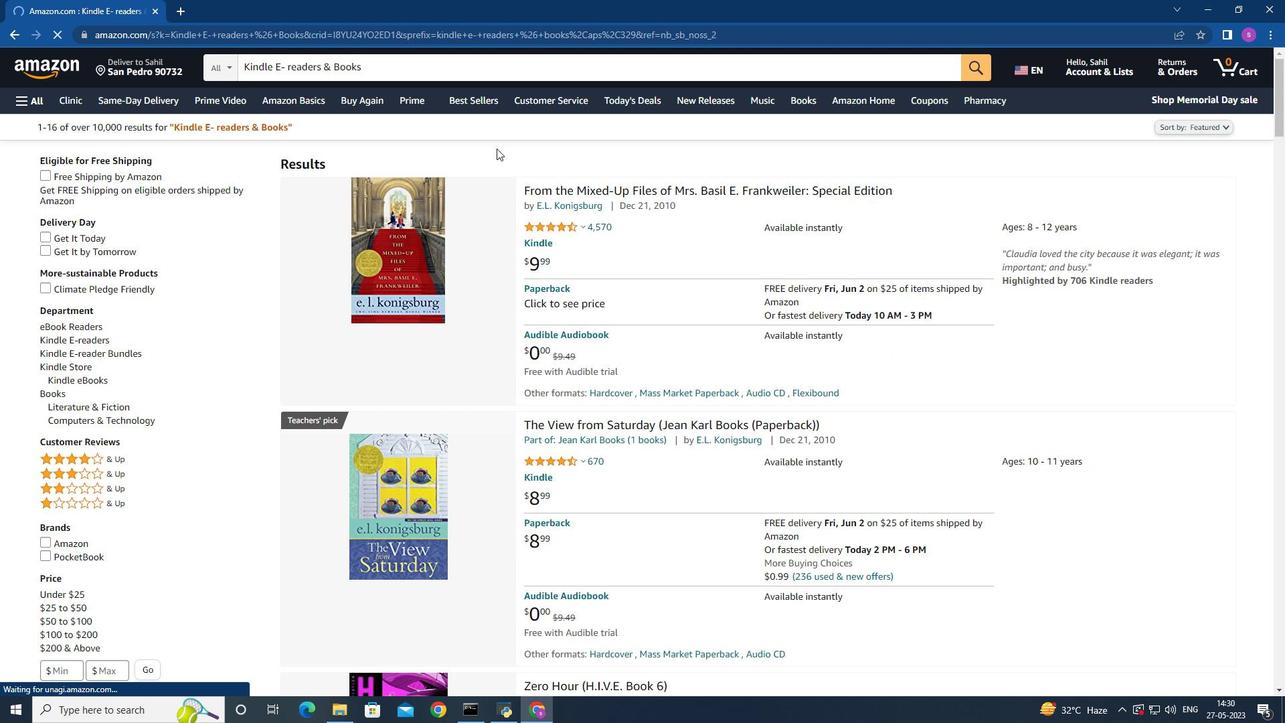 
Action: Mouse scrolled (496, 149) with delta (0, 0)
Screenshot: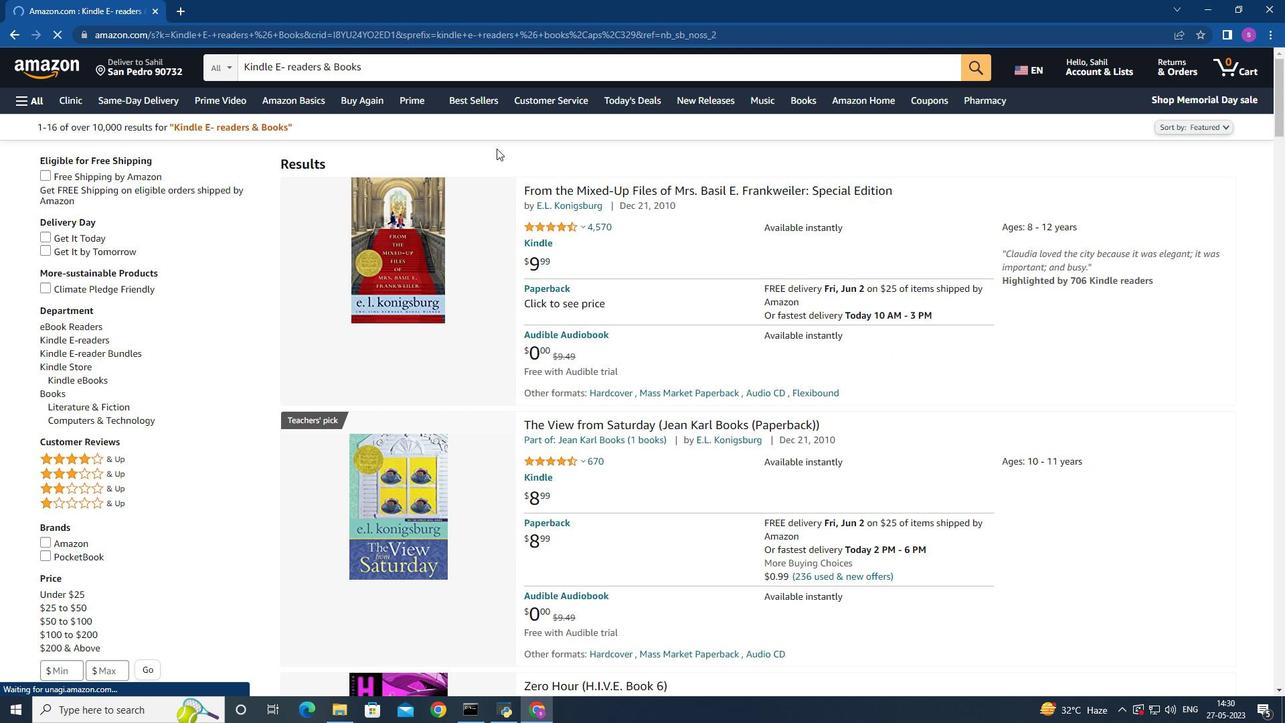 
Action: Mouse moved to (496, 159)
Screenshot: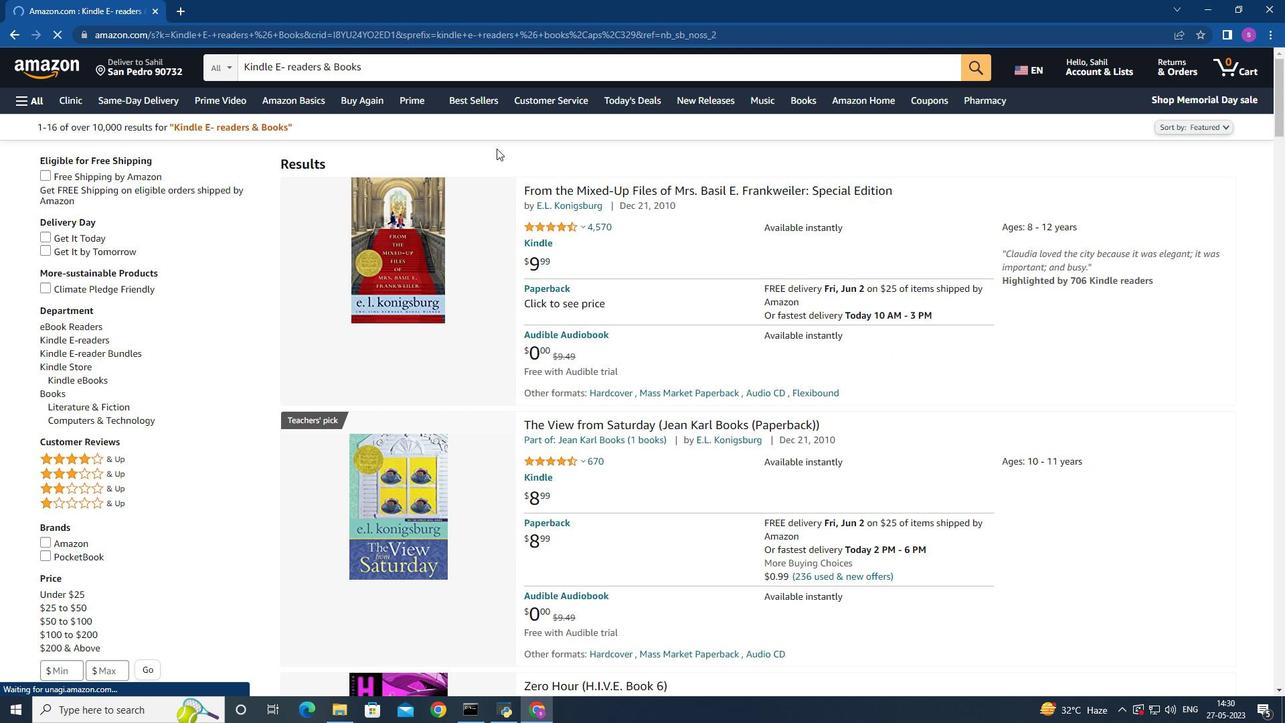 
Action: Mouse scrolled (496, 158) with delta (0, 0)
Screenshot: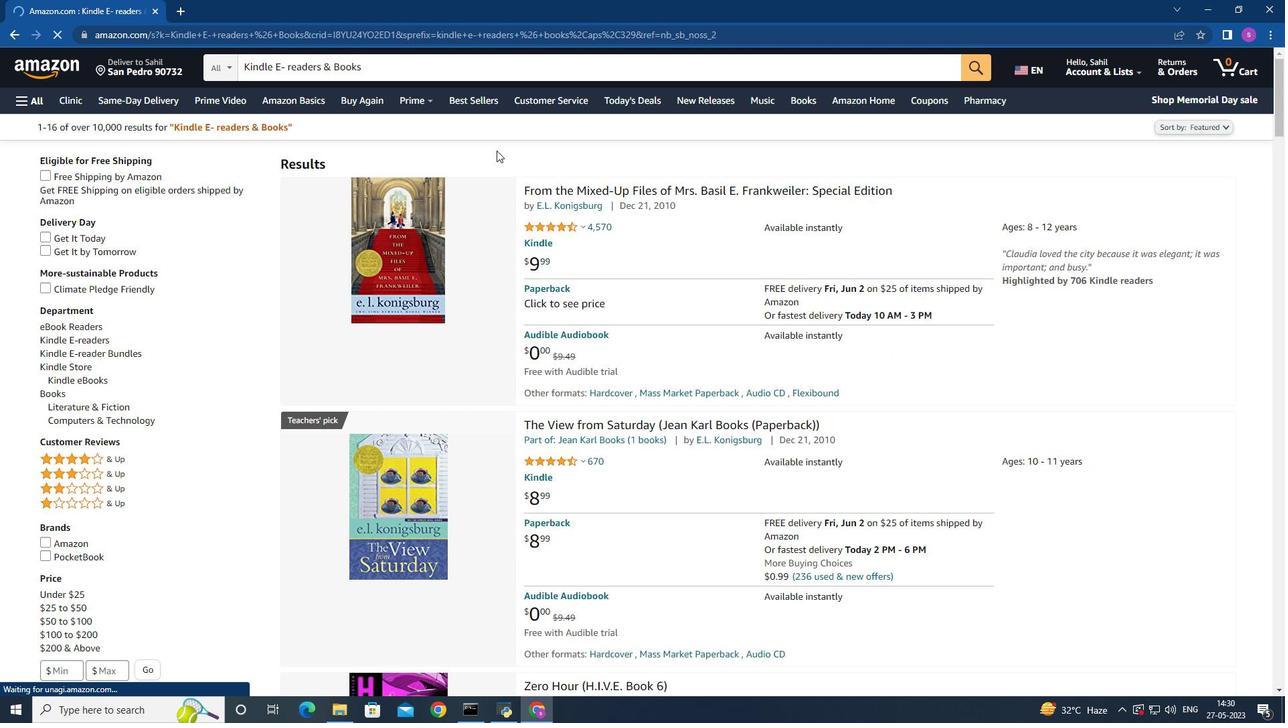 
Action: Mouse moved to (392, 213)
Screenshot: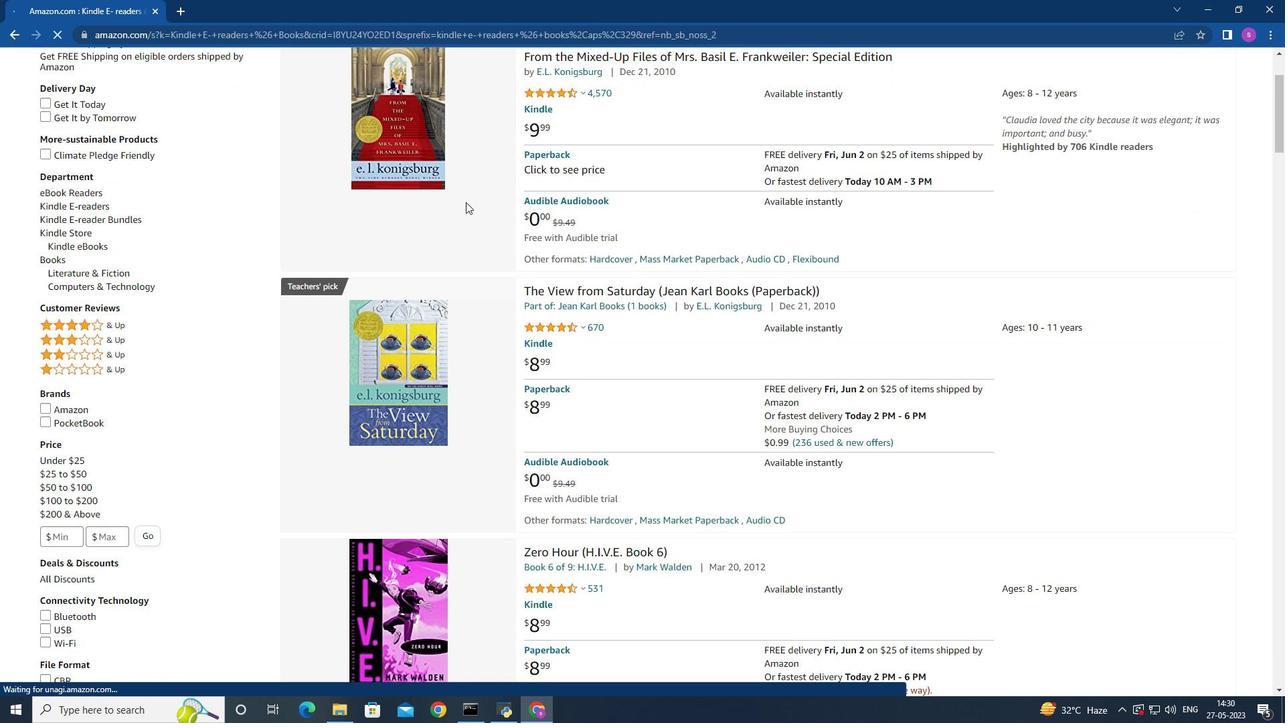 
Action: Mouse scrolled (392, 212) with delta (0, 0)
Screenshot: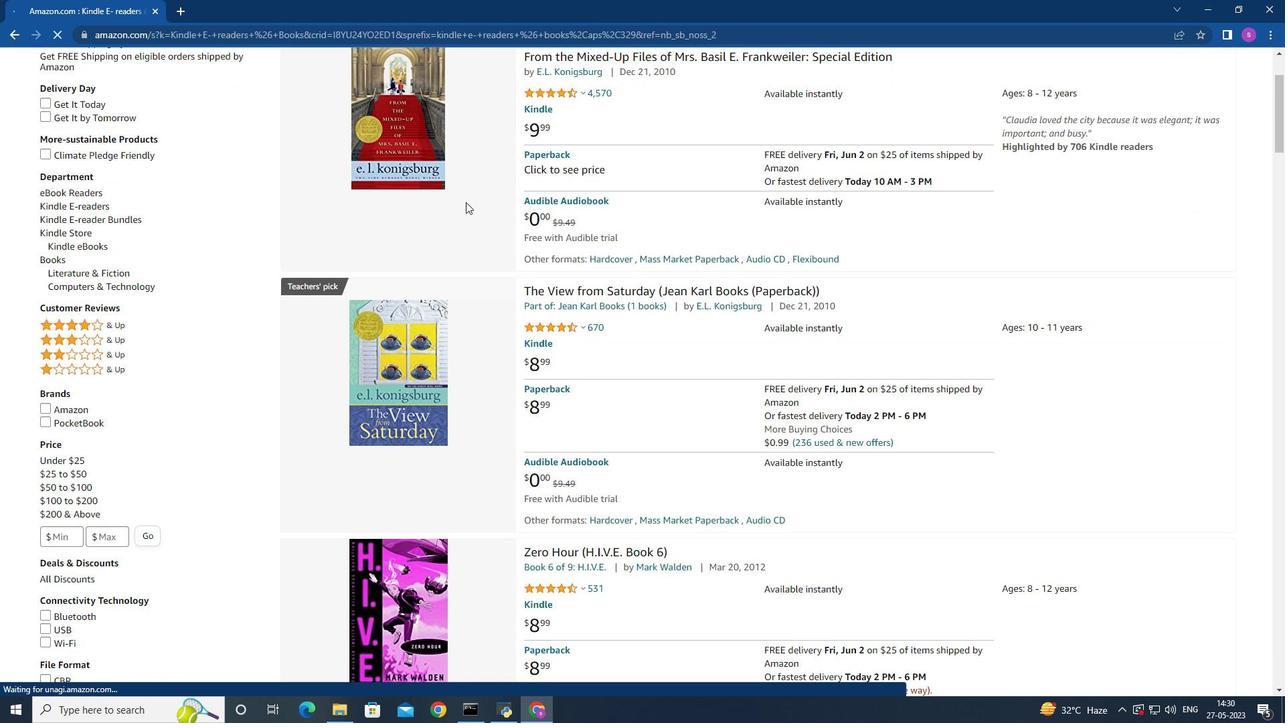 
Action: Mouse moved to (390, 212)
Screenshot: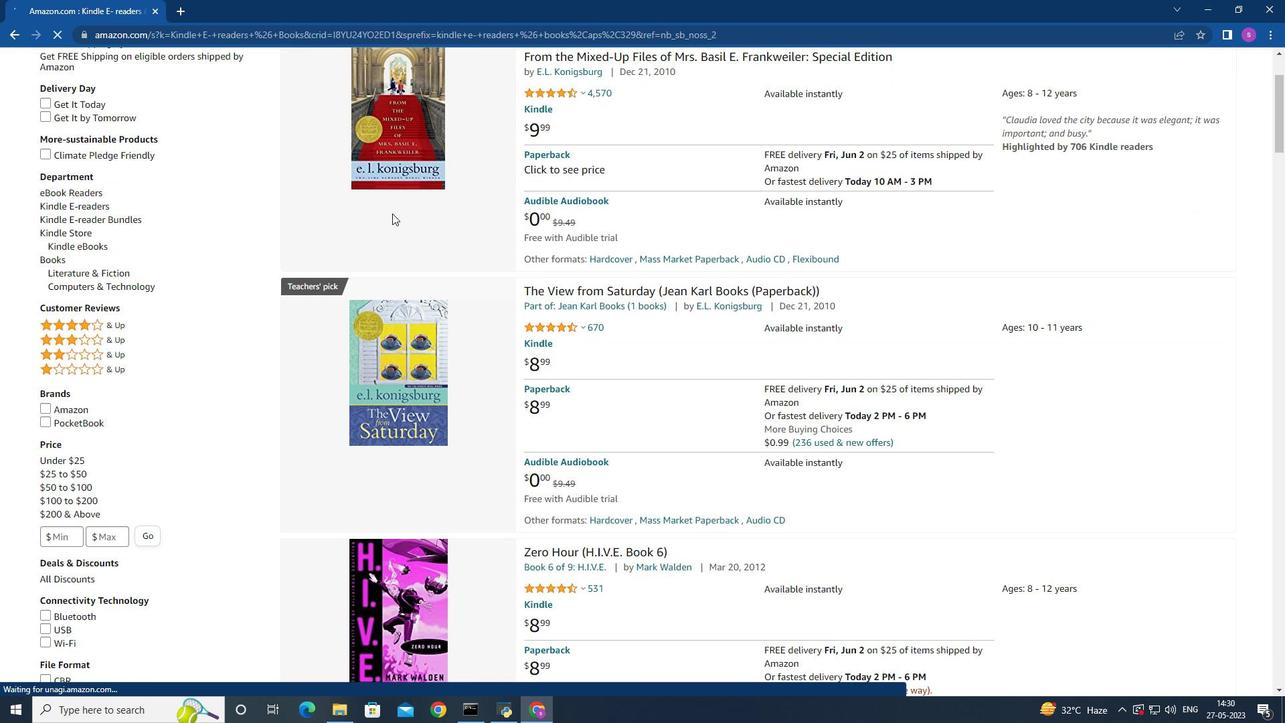 
Action: Mouse scrolled (391, 212) with delta (0, 0)
Screenshot: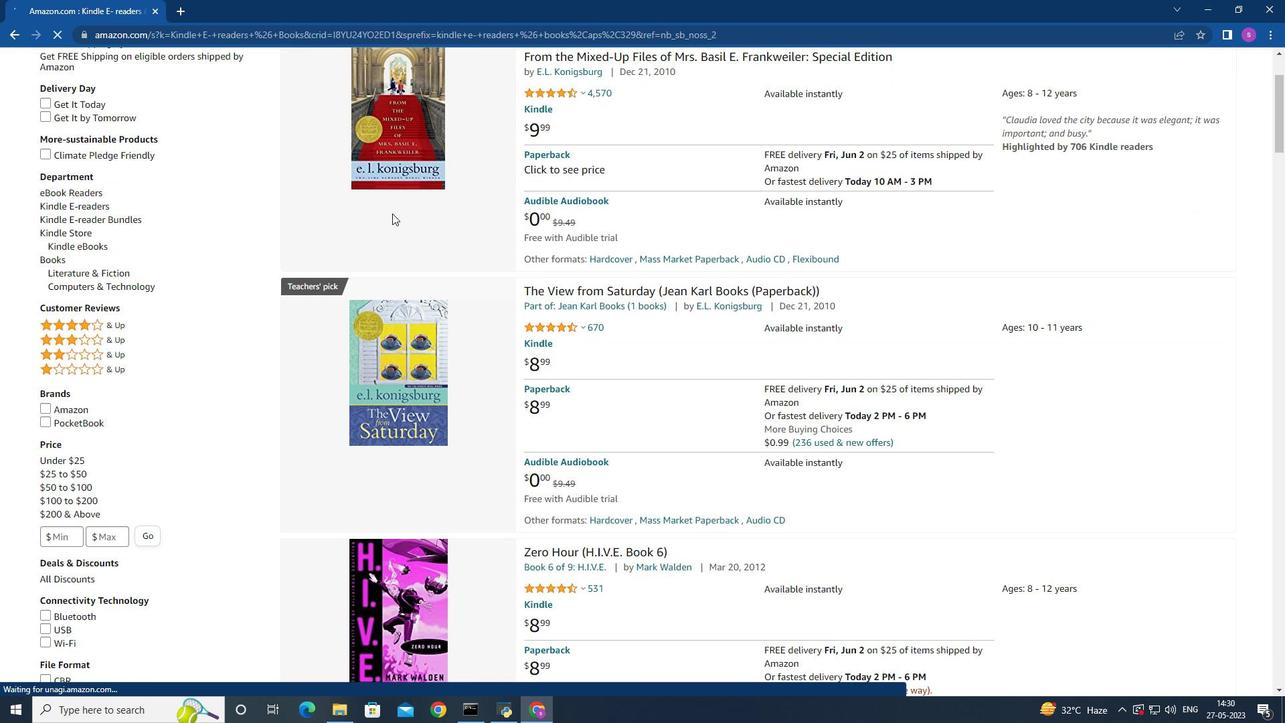 
Action: Mouse moved to (388, 206)
Screenshot: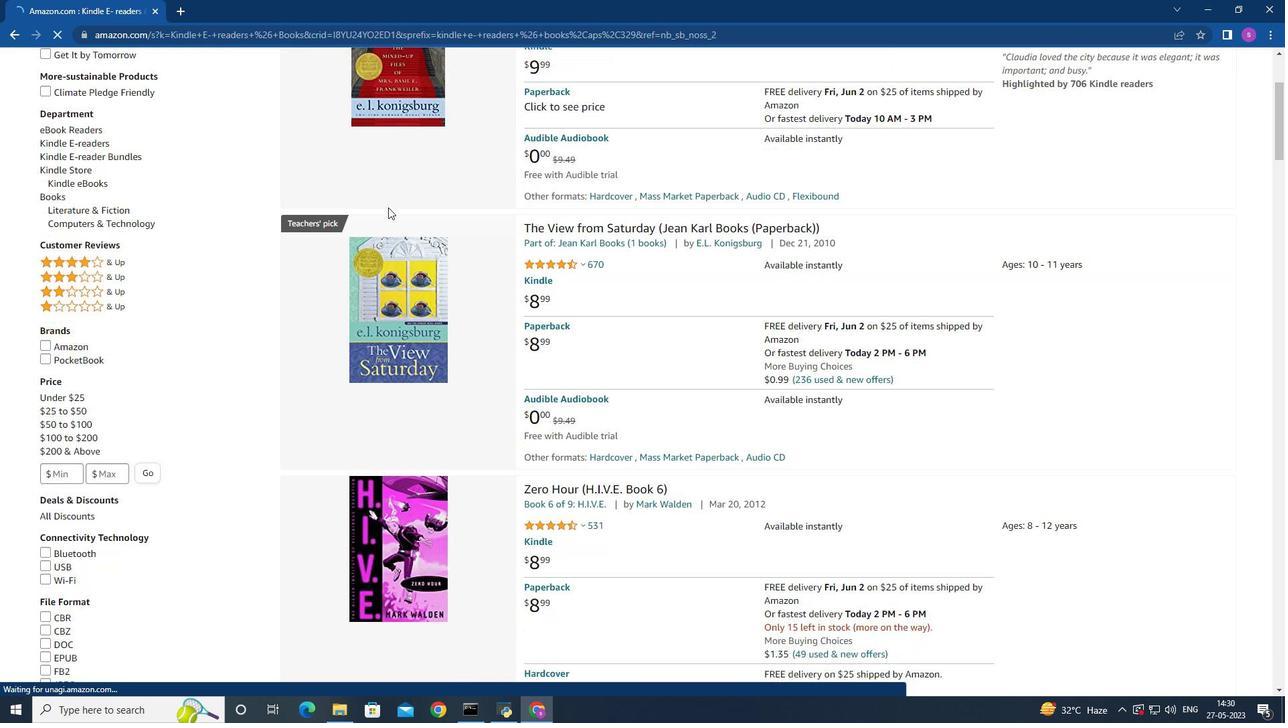
Action: Mouse scrolled (388, 206) with delta (0, 0)
Screenshot: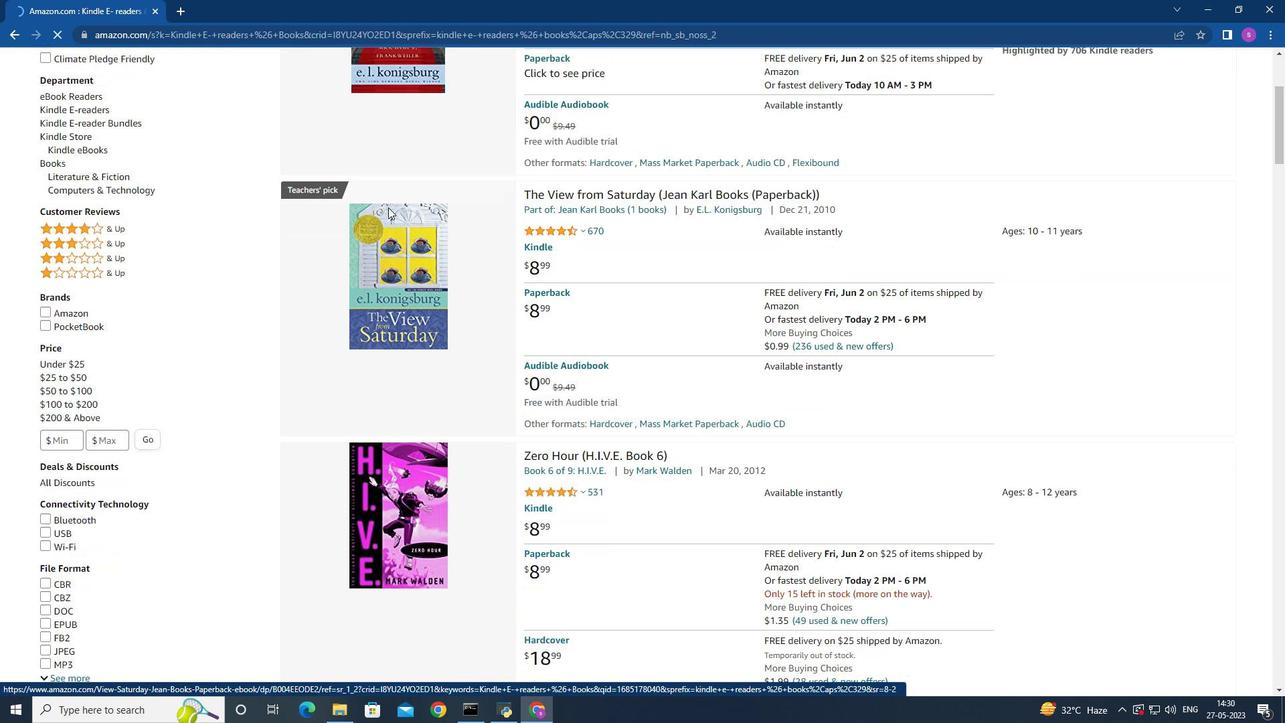 
Action: Mouse scrolled (388, 206) with delta (0, 0)
Screenshot: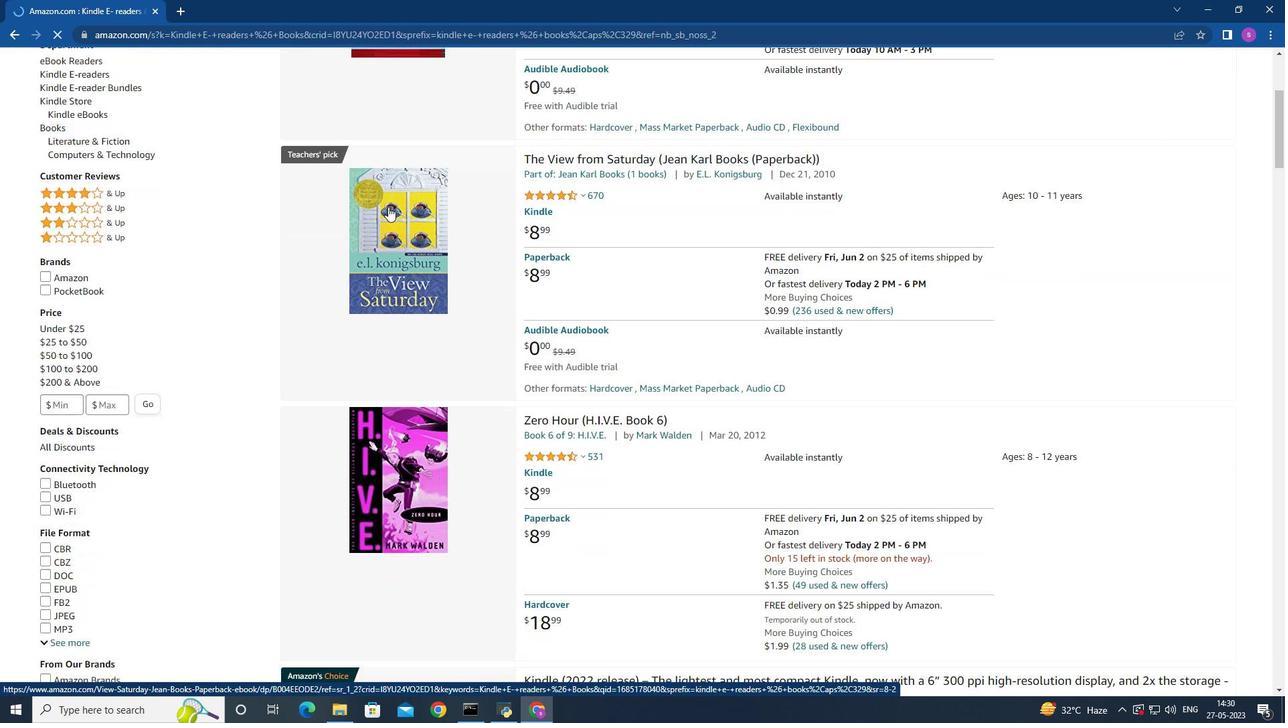 
Action: Mouse moved to (388, 206)
Screenshot: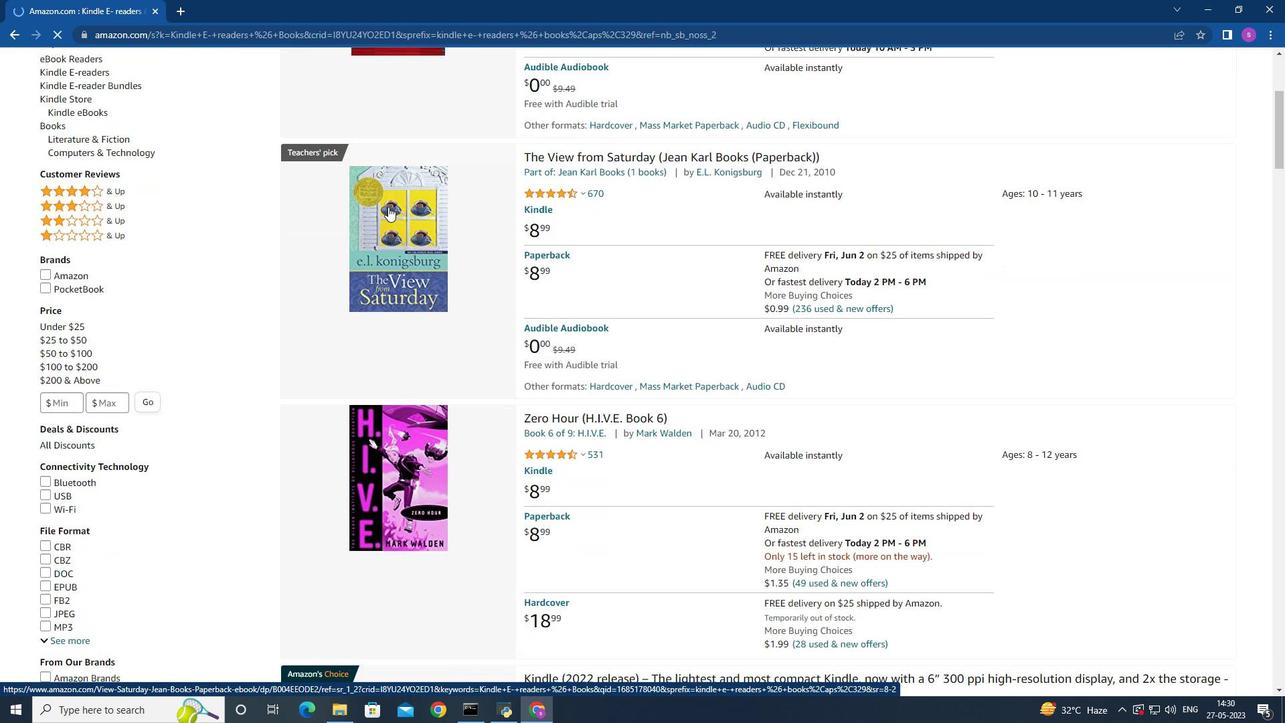 
Action: Mouse scrolled (388, 206) with delta (0, 0)
Screenshot: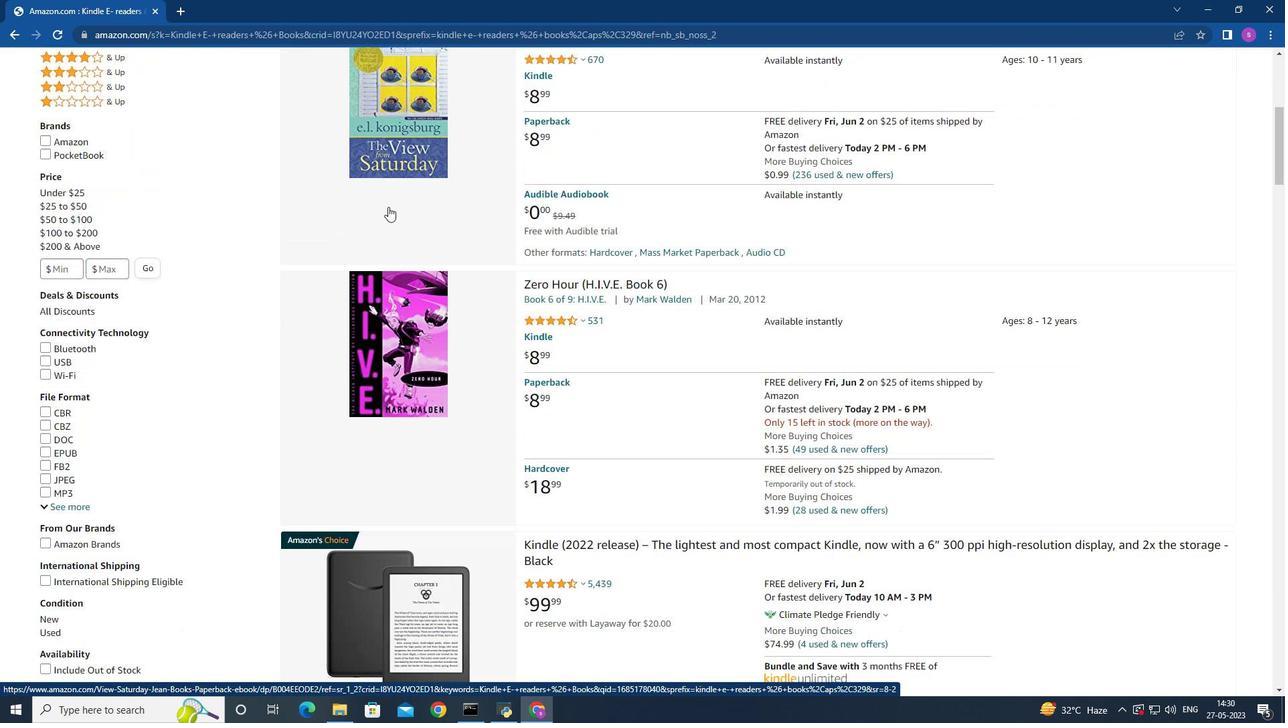 
Action: Mouse scrolled (388, 206) with delta (0, 0)
Screenshot: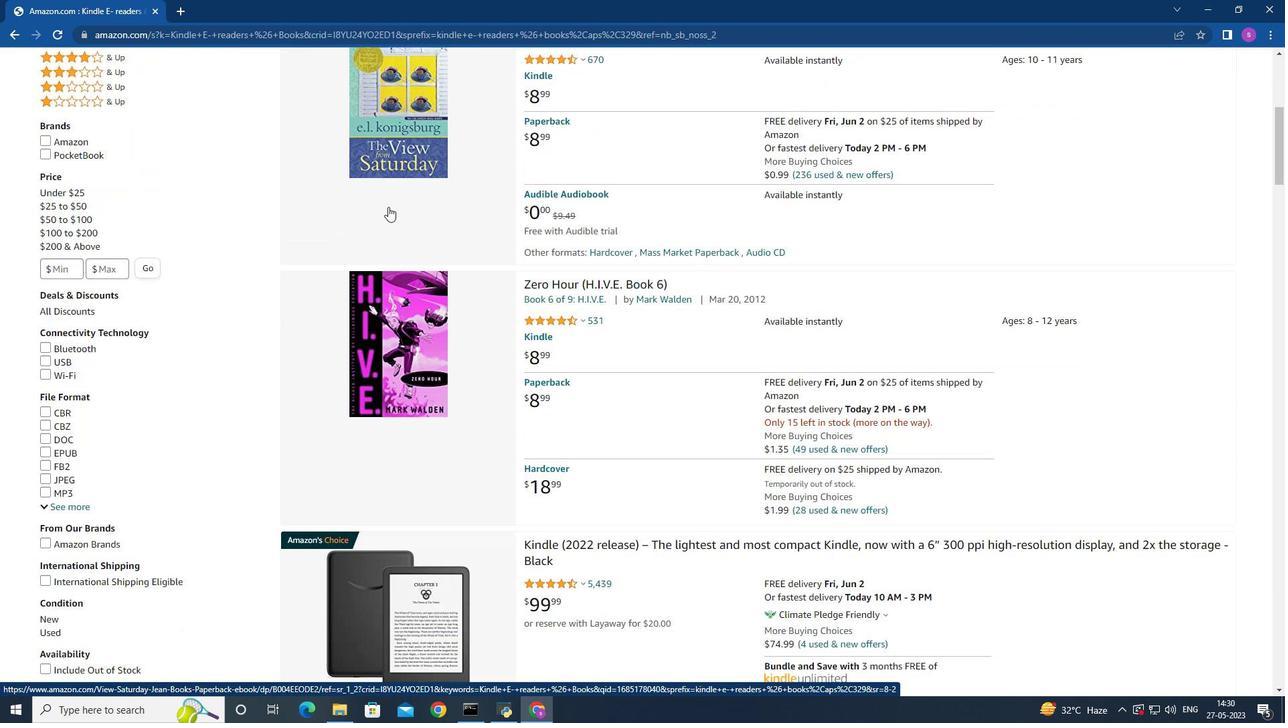 
Action: Mouse moved to (390, 208)
Screenshot: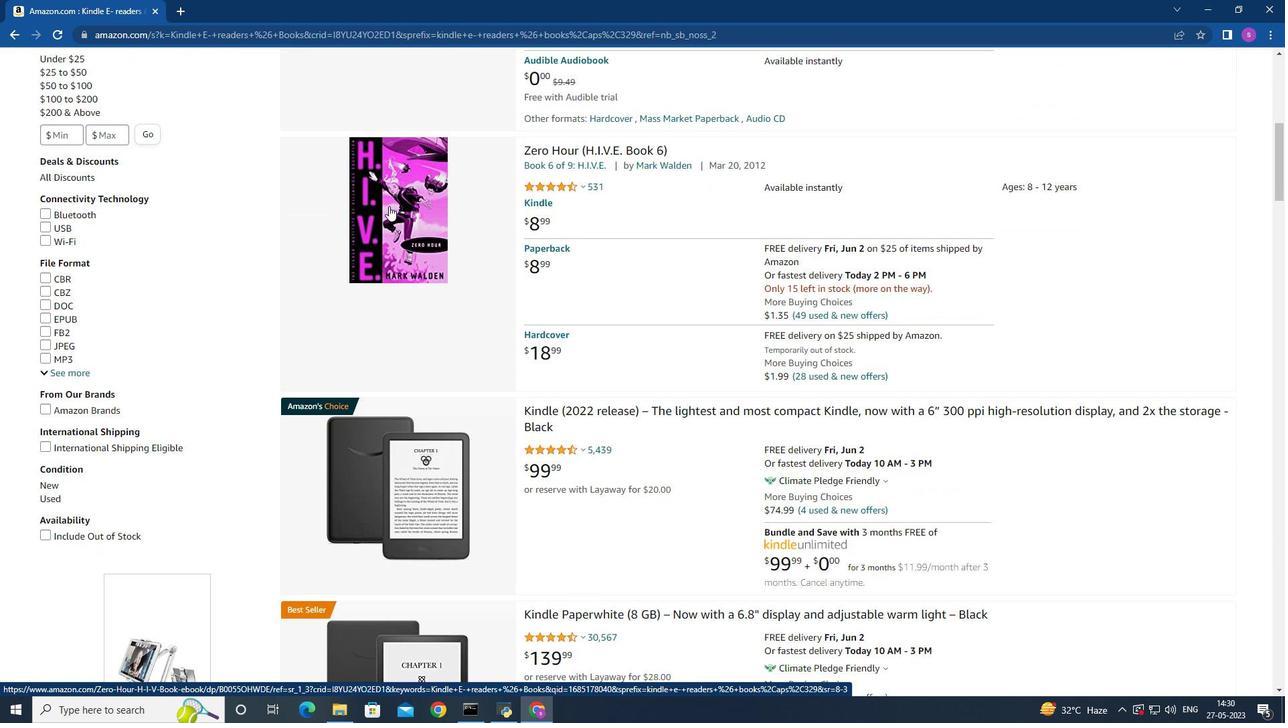 
Action: Mouse scrolled (390, 207) with delta (0, 0)
Screenshot: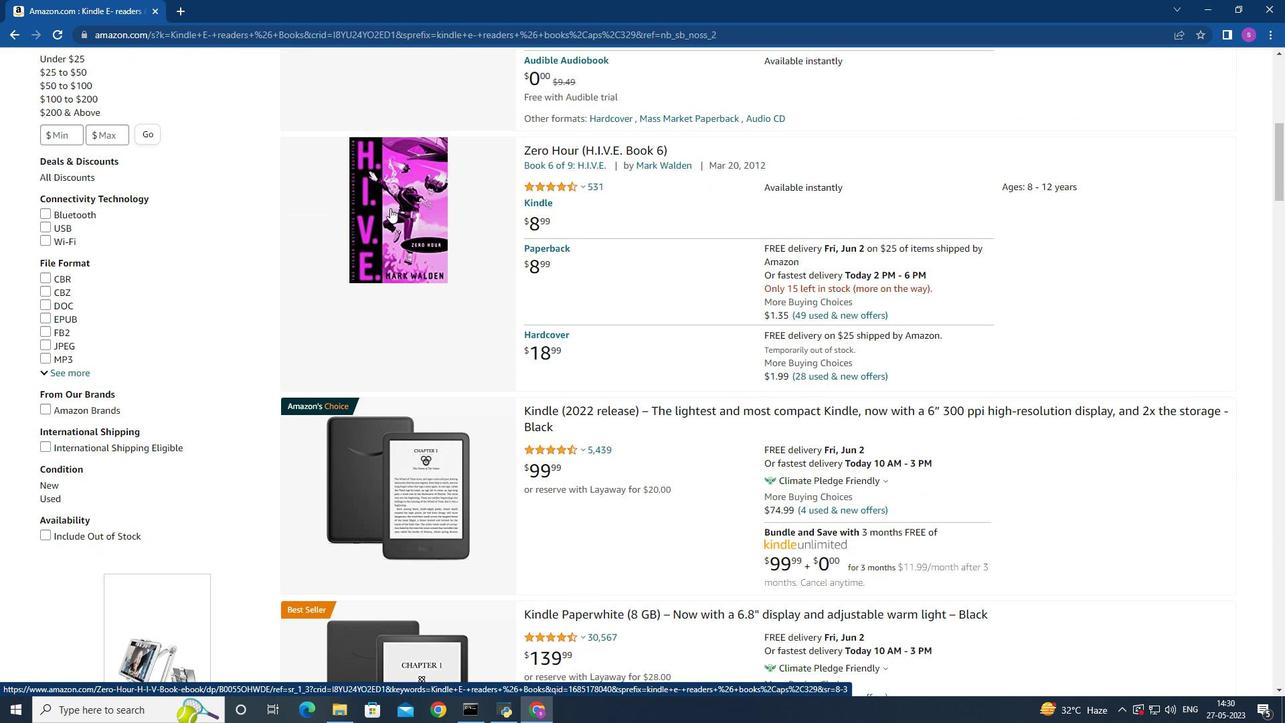 
Action: Mouse scrolled (390, 207) with delta (0, 0)
Screenshot: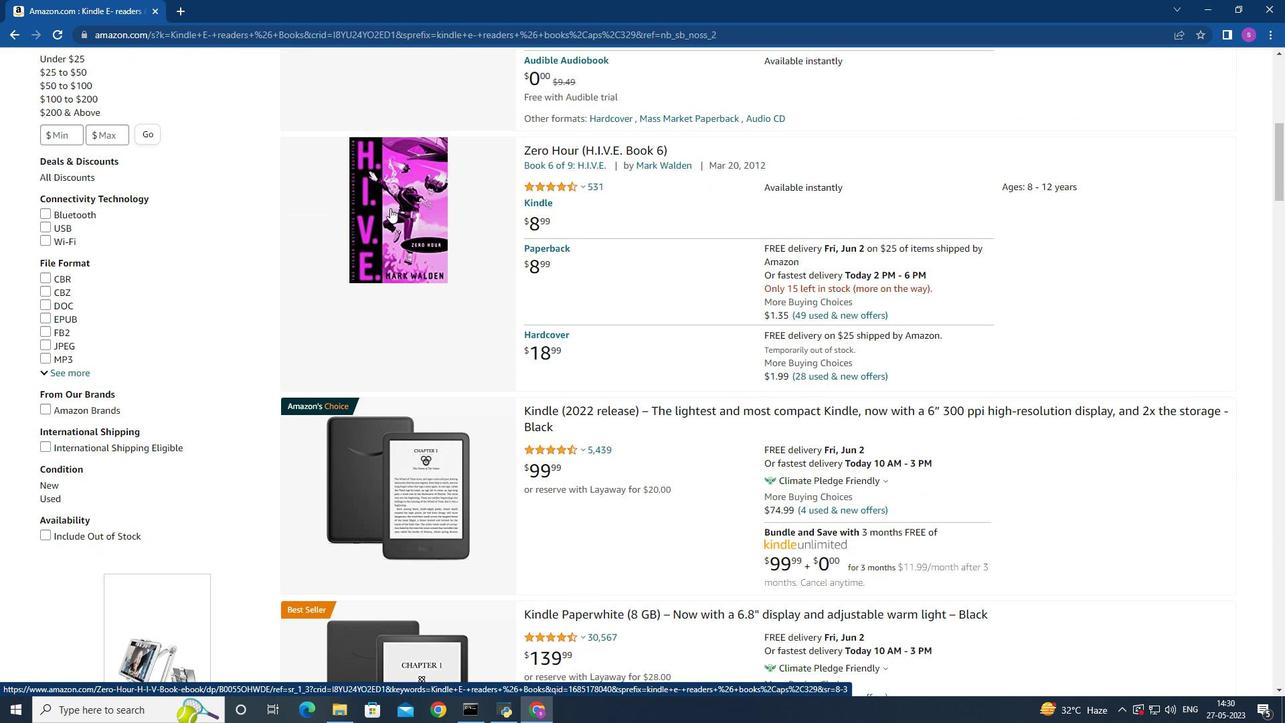 
Action: Mouse scrolled (390, 207) with delta (0, 0)
Screenshot: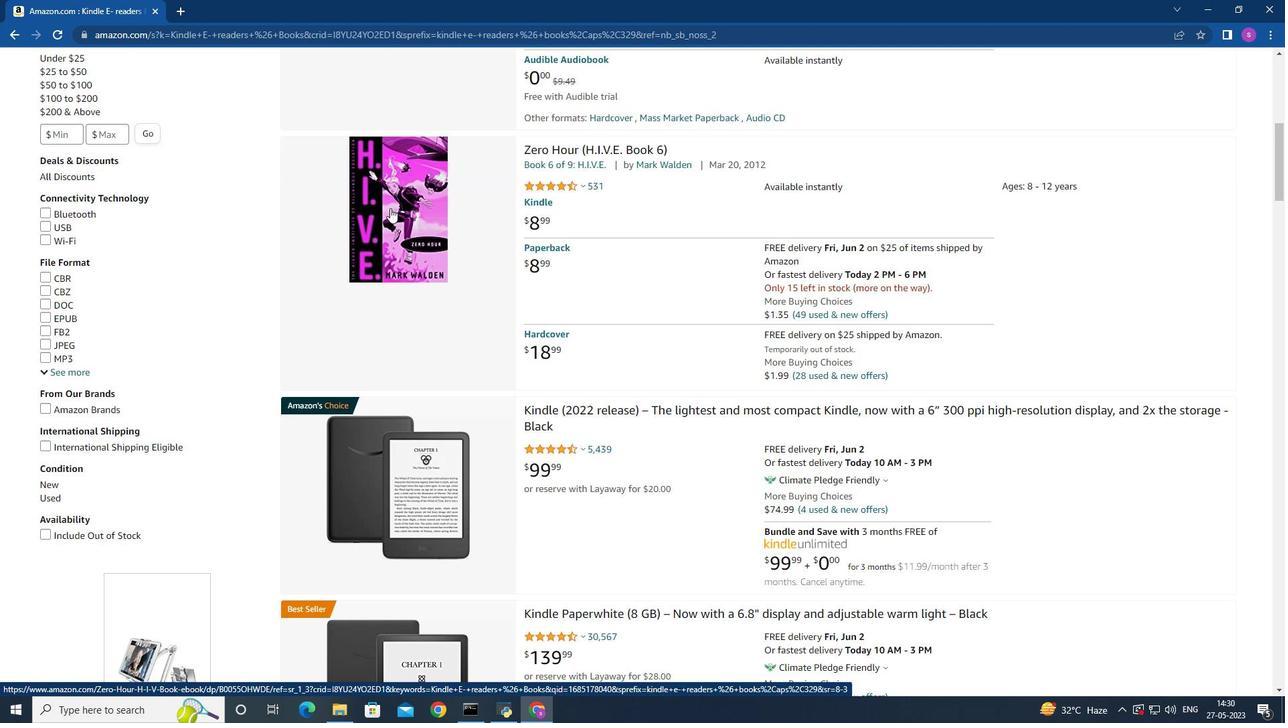 
Action: Mouse moved to (403, 206)
Screenshot: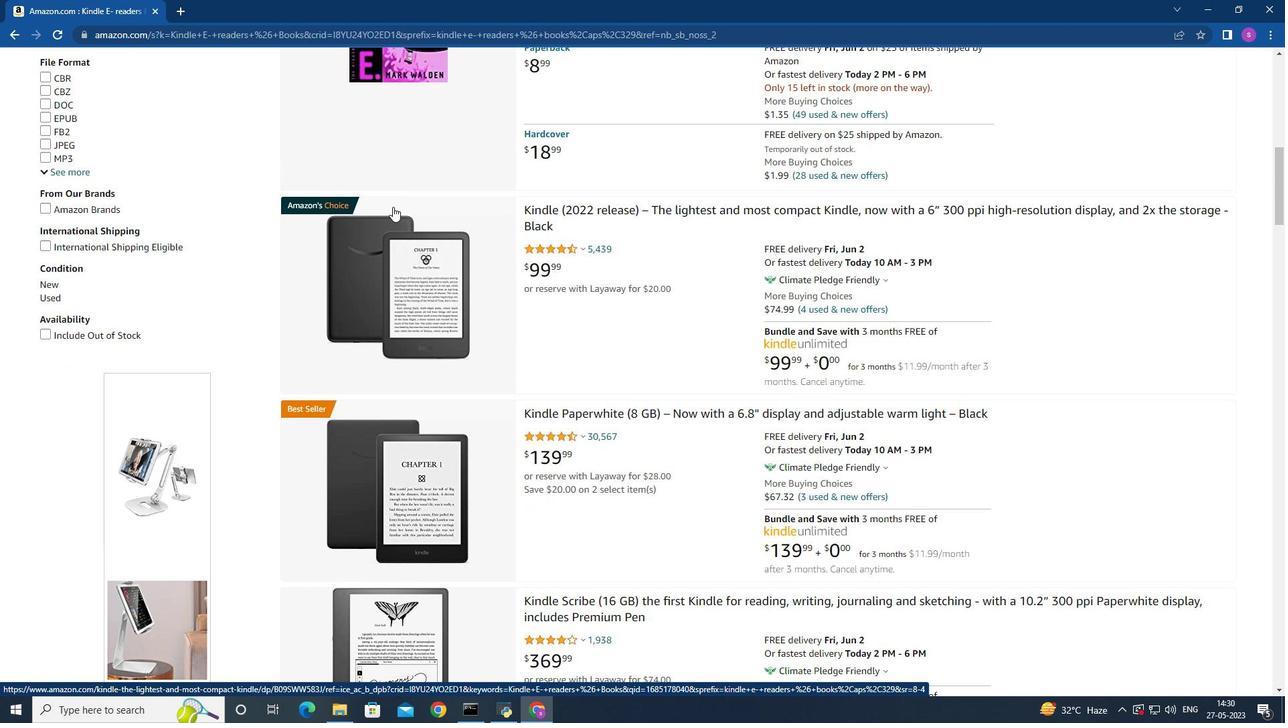
Action: Mouse scrolled (403, 207) with delta (0, 0)
Screenshot: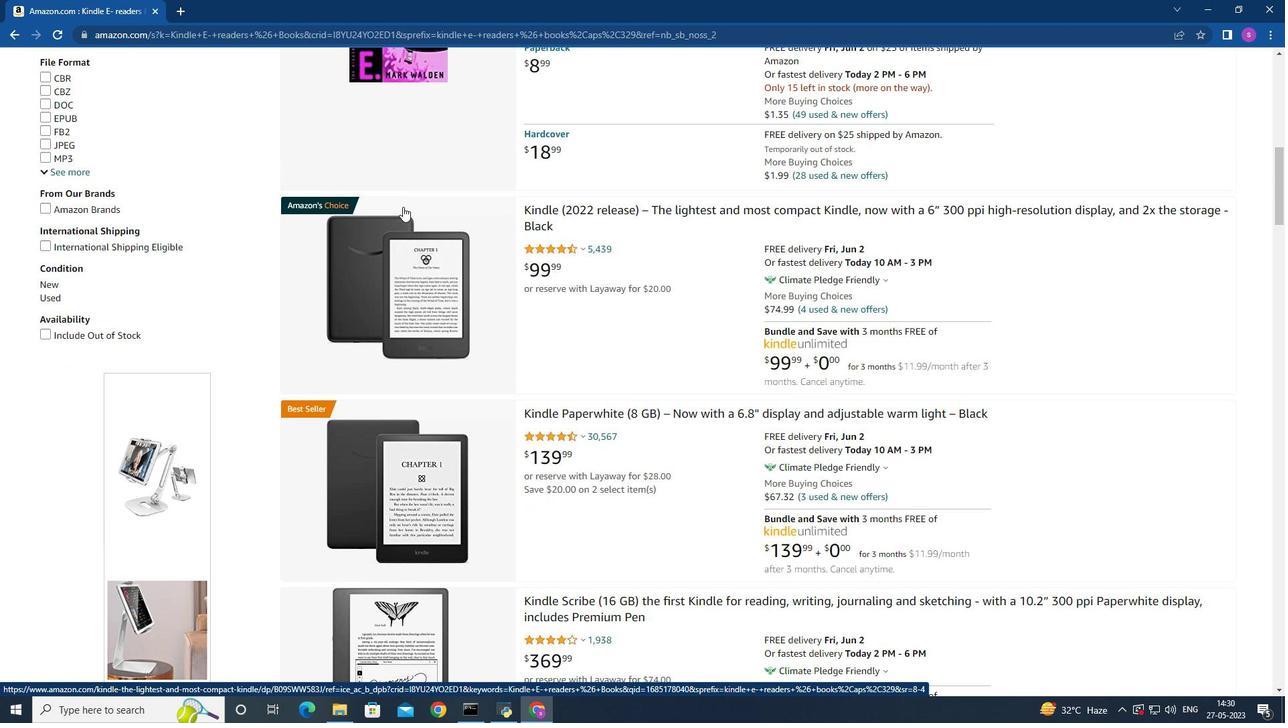 
Action: Mouse scrolled (403, 207) with delta (0, 0)
Screenshot: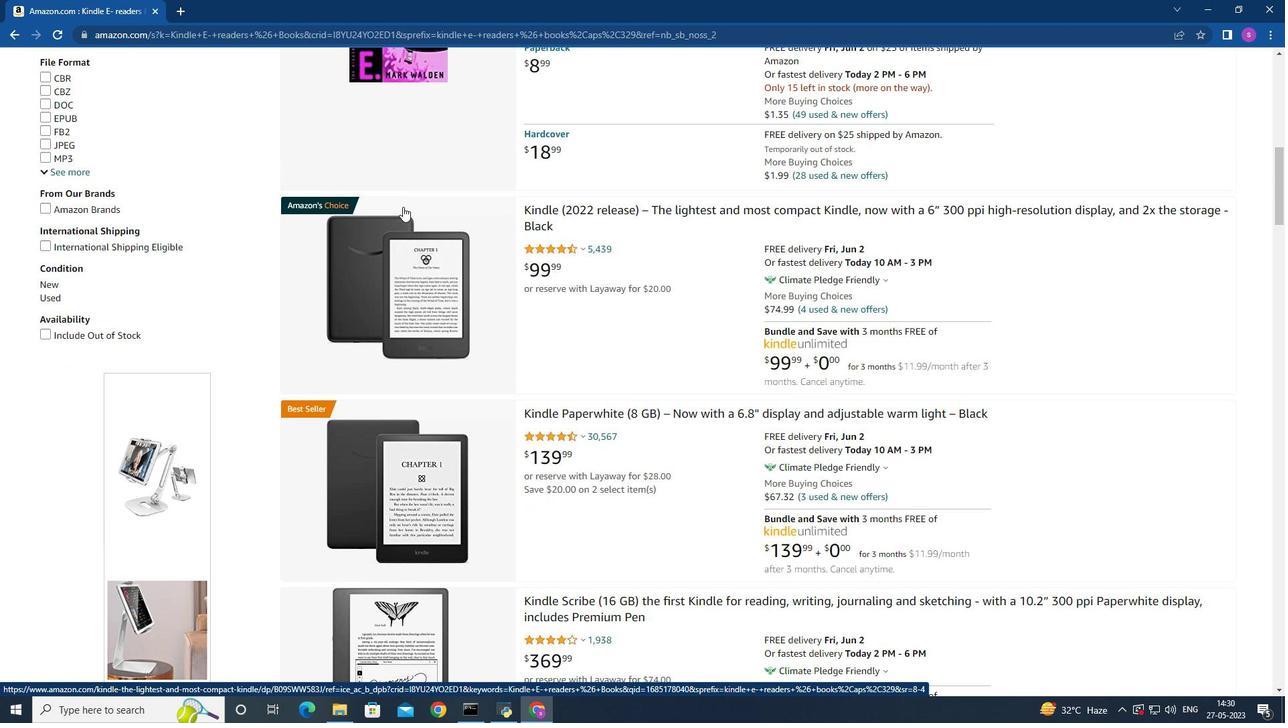 
Action: Mouse scrolled (403, 207) with delta (0, 0)
Screenshot: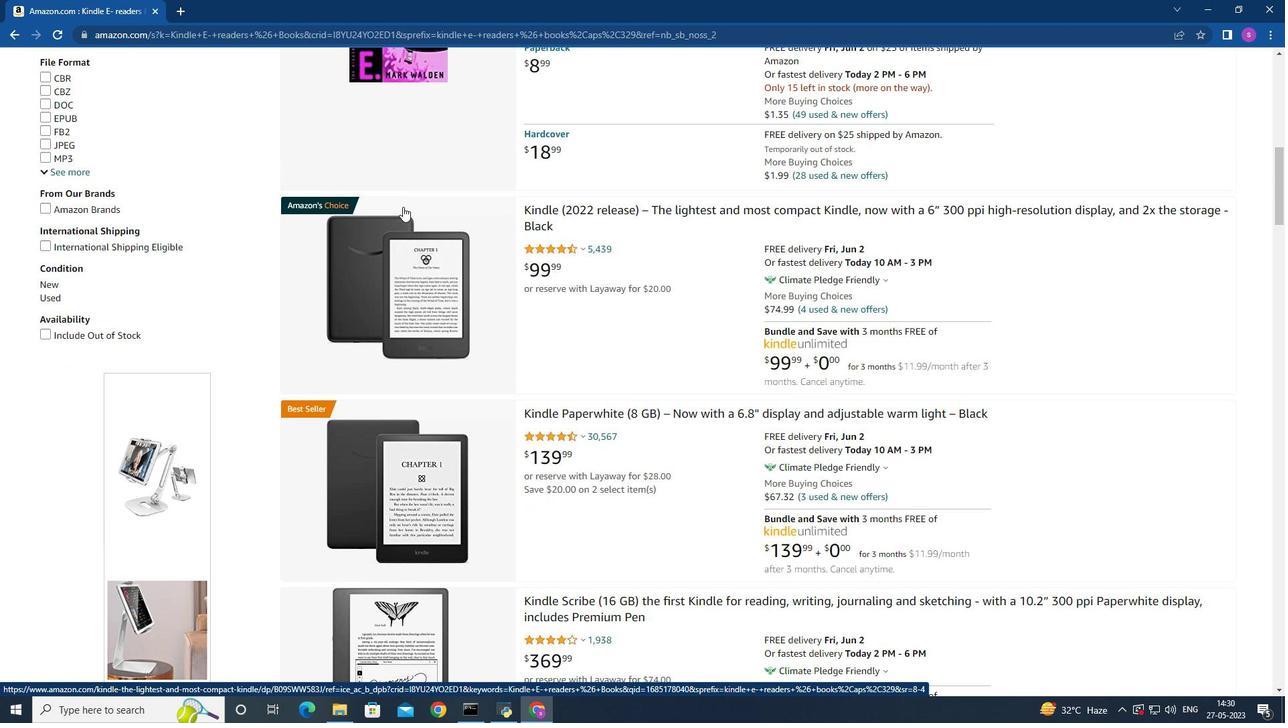 
Action: Mouse moved to (412, 218)
Screenshot: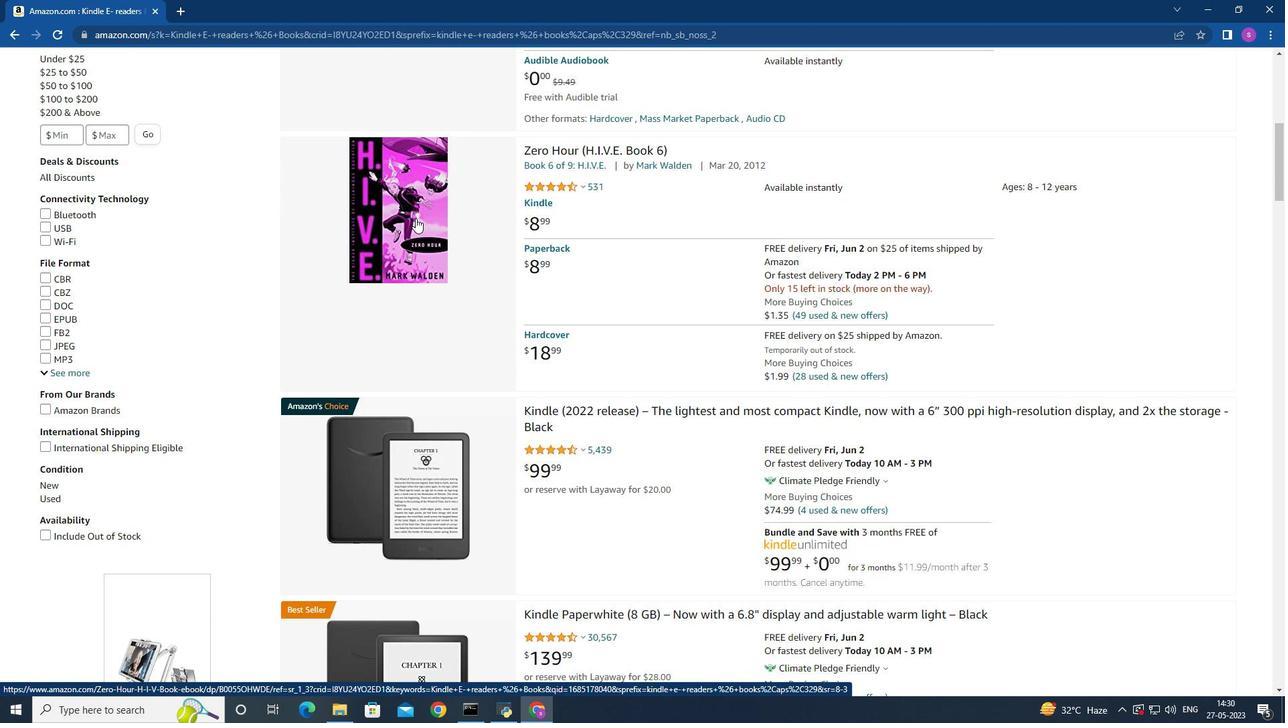 
Action: Mouse scrolled (412, 217) with delta (0, 0)
Screenshot: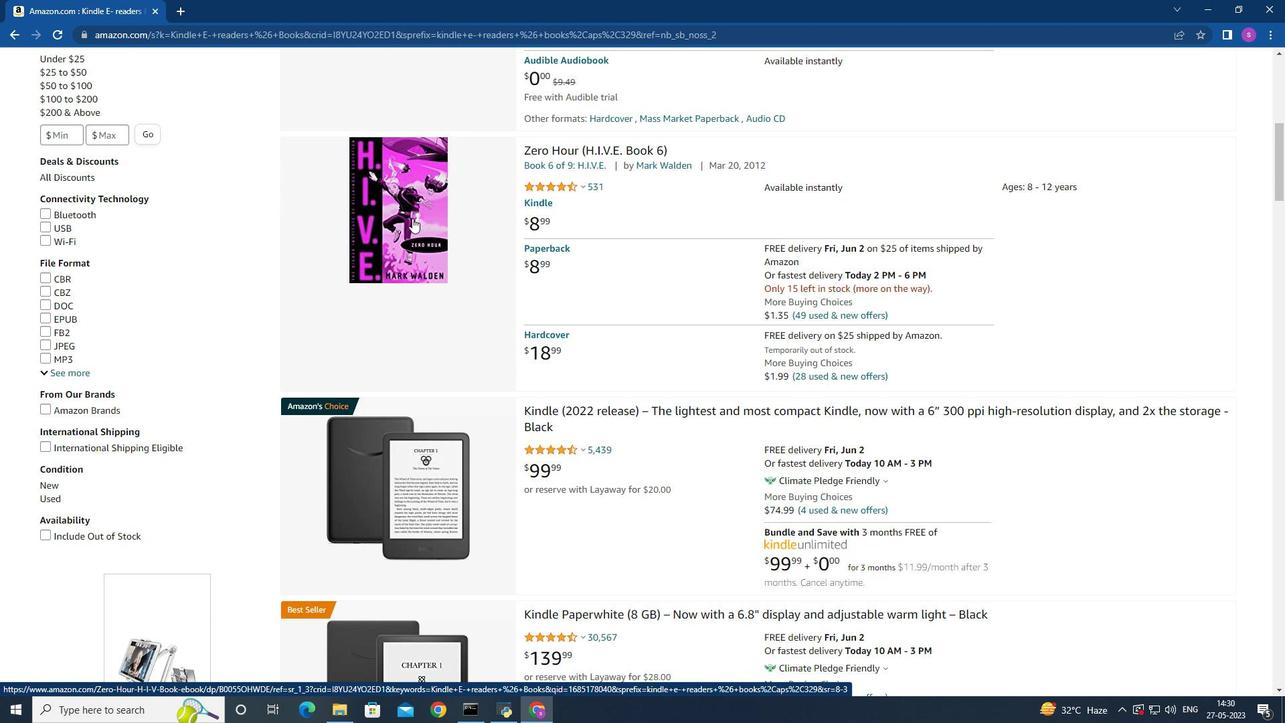 
Action: Mouse scrolled (412, 217) with delta (0, 0)
Screenshot: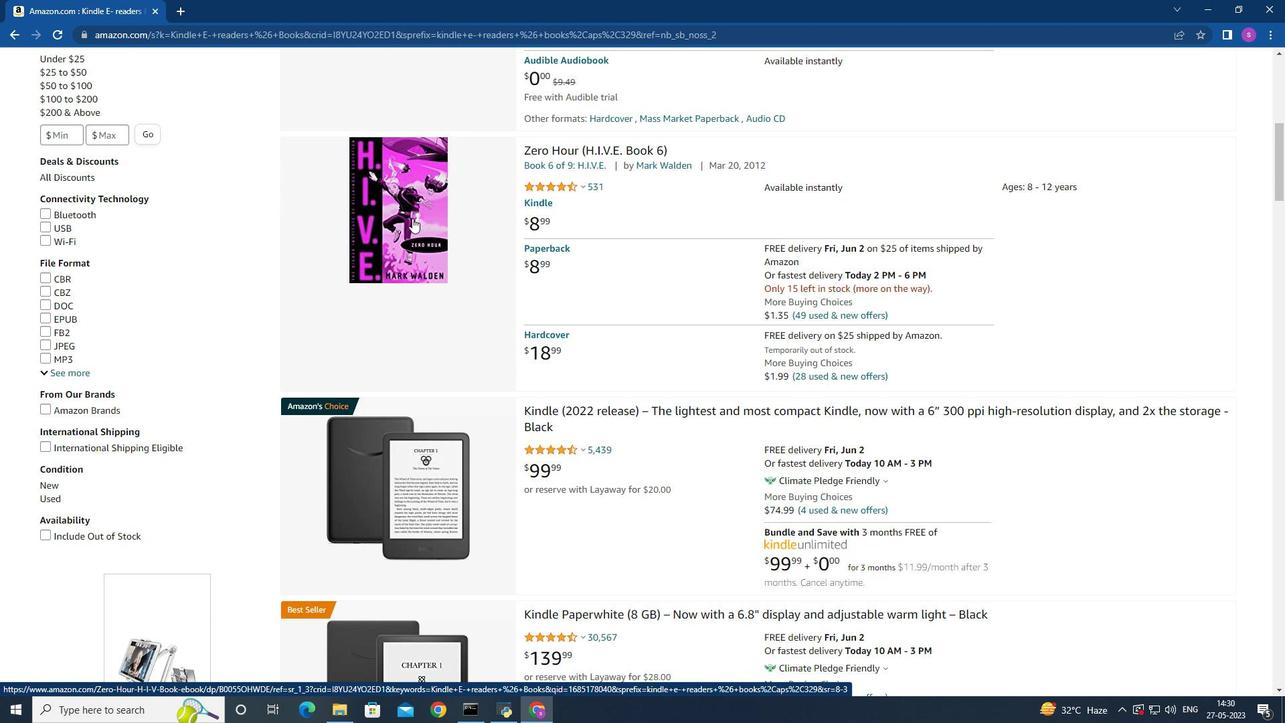 
Action: Mouse scrolled (412, 217) with delta (0, 0)
Screenshot: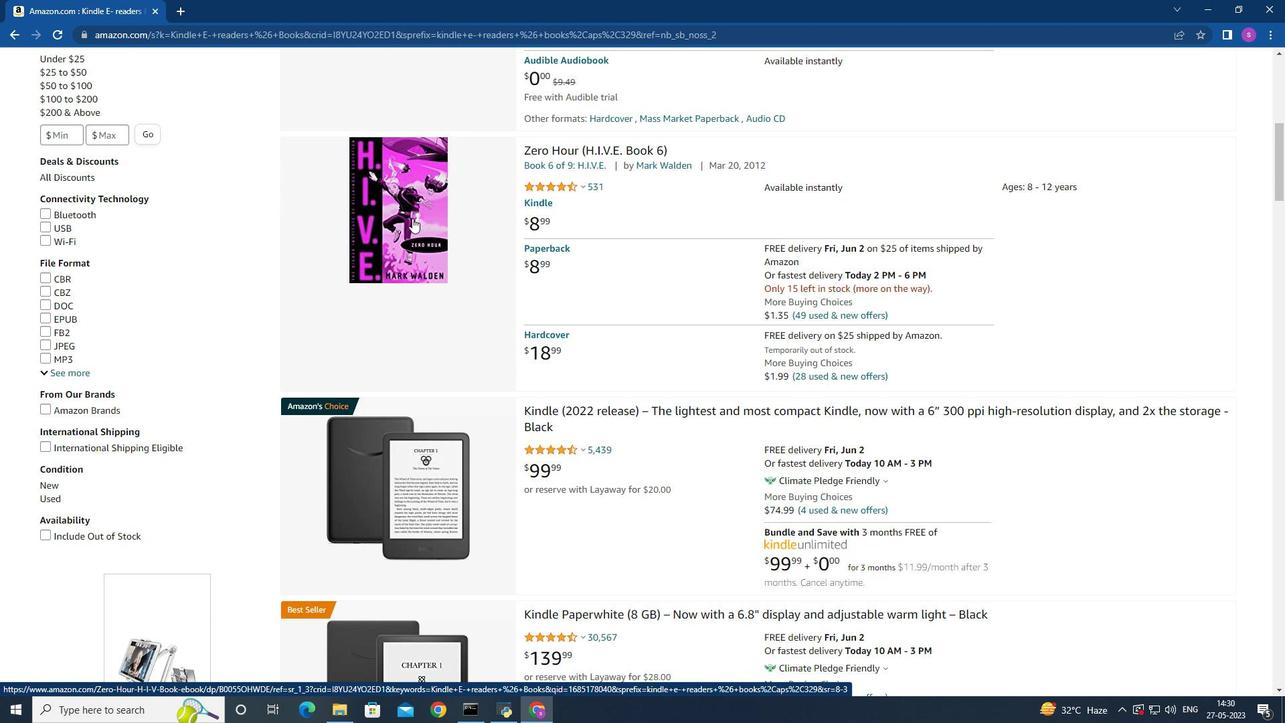
Action: Mouse moved to (419, 224)
Screenshot: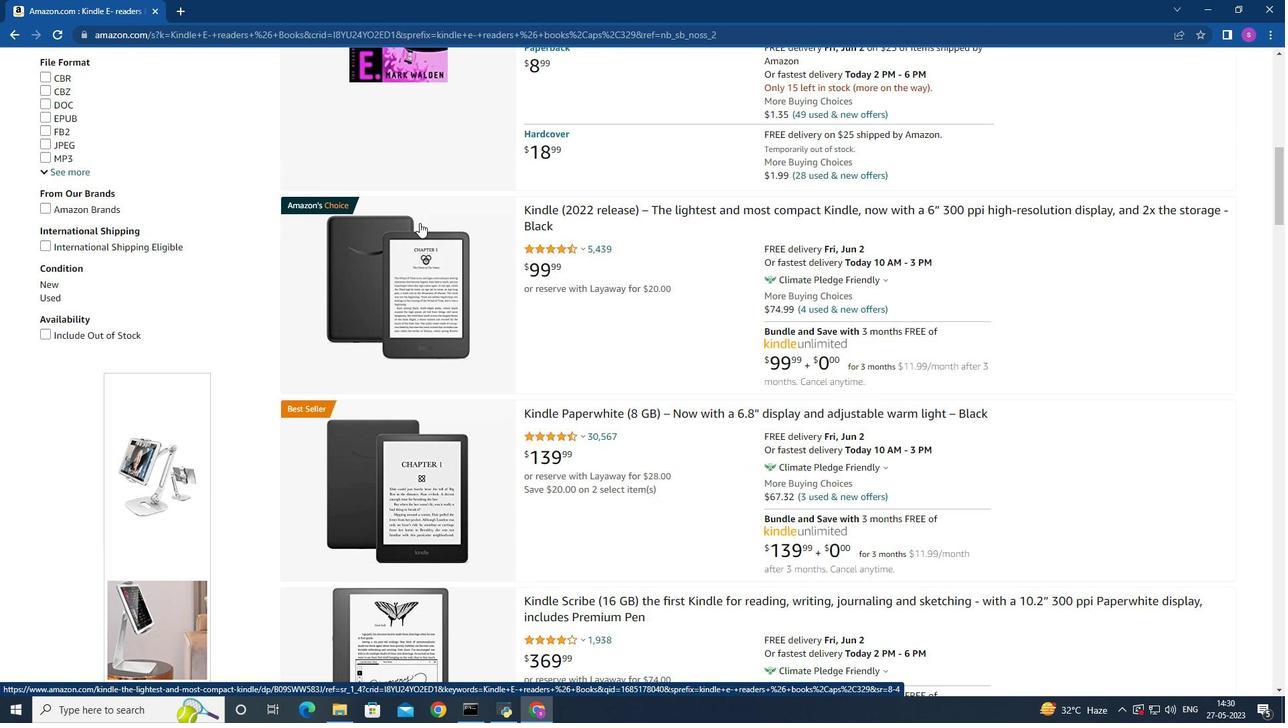 
Action: Mouse scrolled (419, 224) with delta (0, 0)
Screenshot: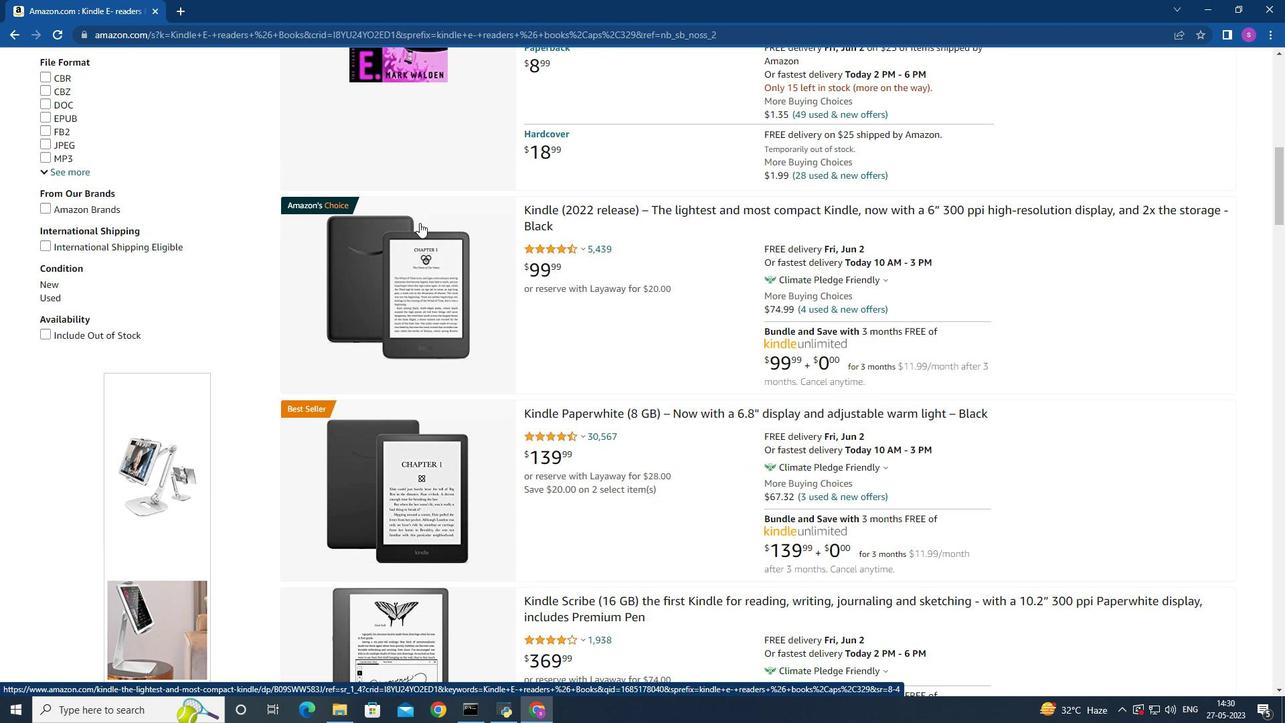 
Action: Mouse moved to (419, 224)
Screenshot: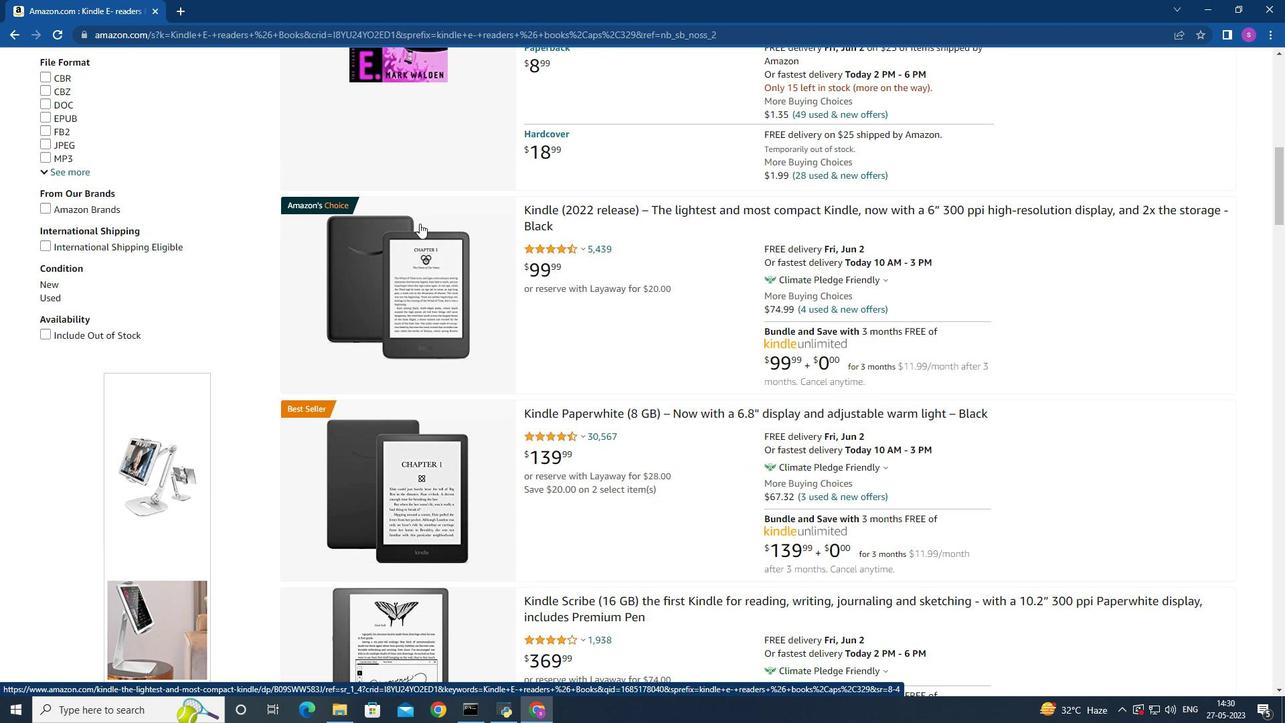 
Action: Mouse scrolled (419, 224) with delta (0, 0)
Screenshot: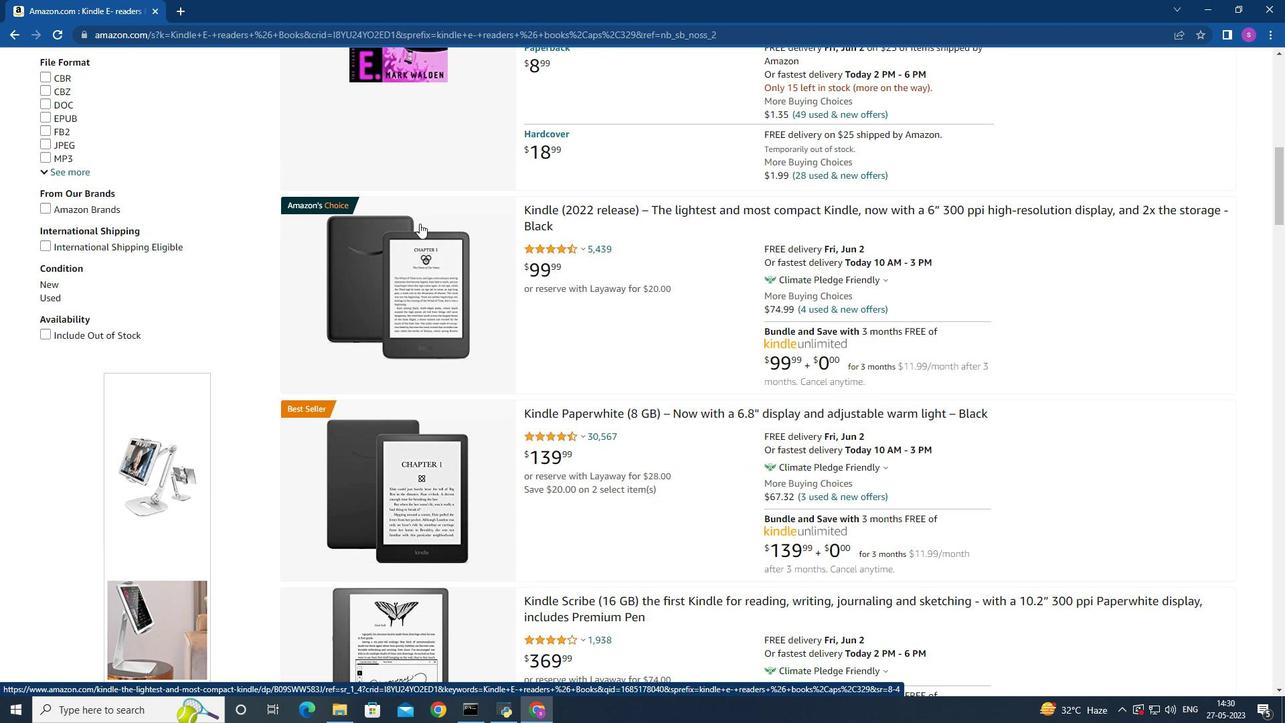 
Action: Mouse moved to (417, 225)
Screenshot: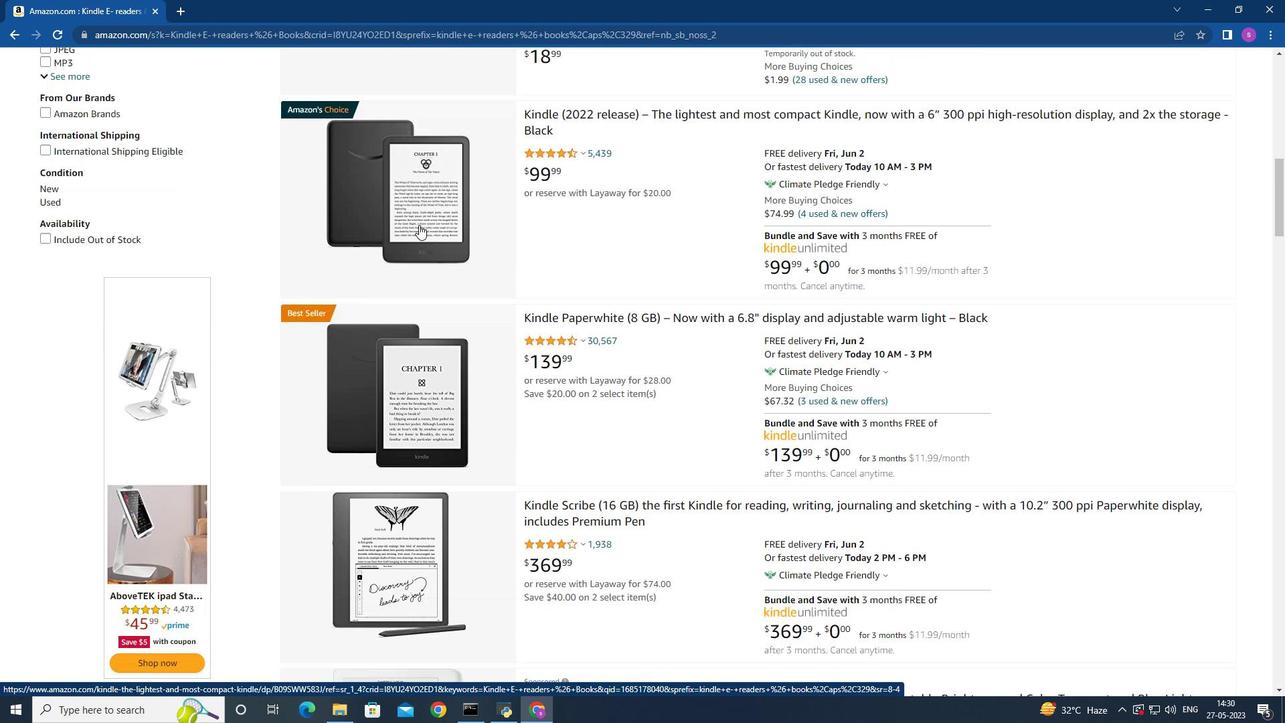 
Action: Mouse scrolled (417, 224) with delta (0, 0)
Screenshot: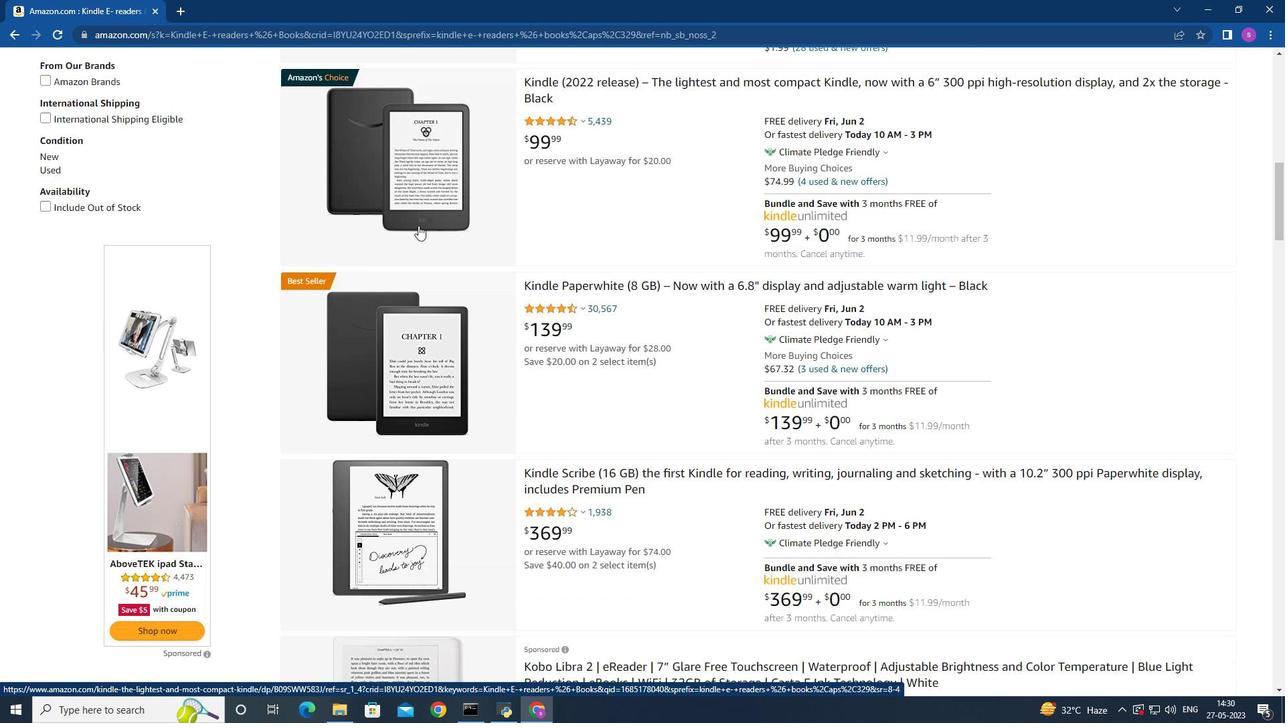 
Action: Mouse moved to (417, 225)
Screenshot: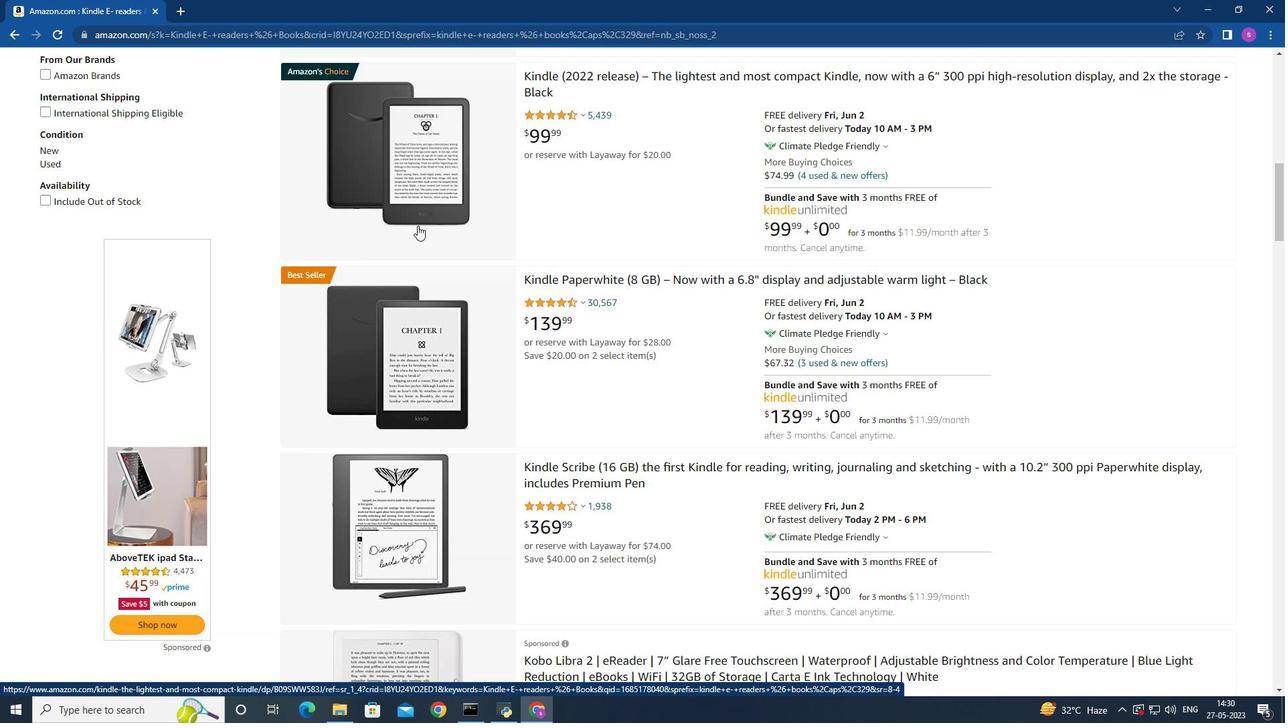 
Action: Mouse scrolled (417, 224) with delta (0, 0)
Screenshot: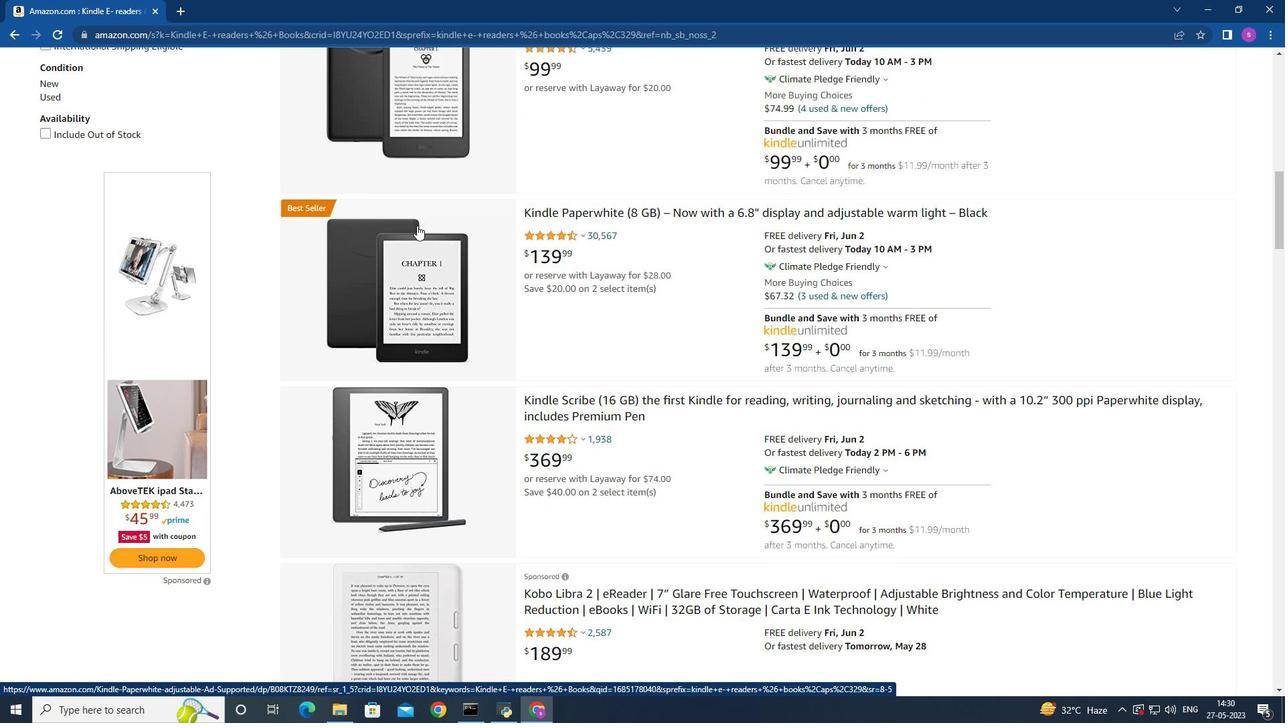 
Action: Mouse scrolled (417, 224) with delta (0, 0)
Screenshot: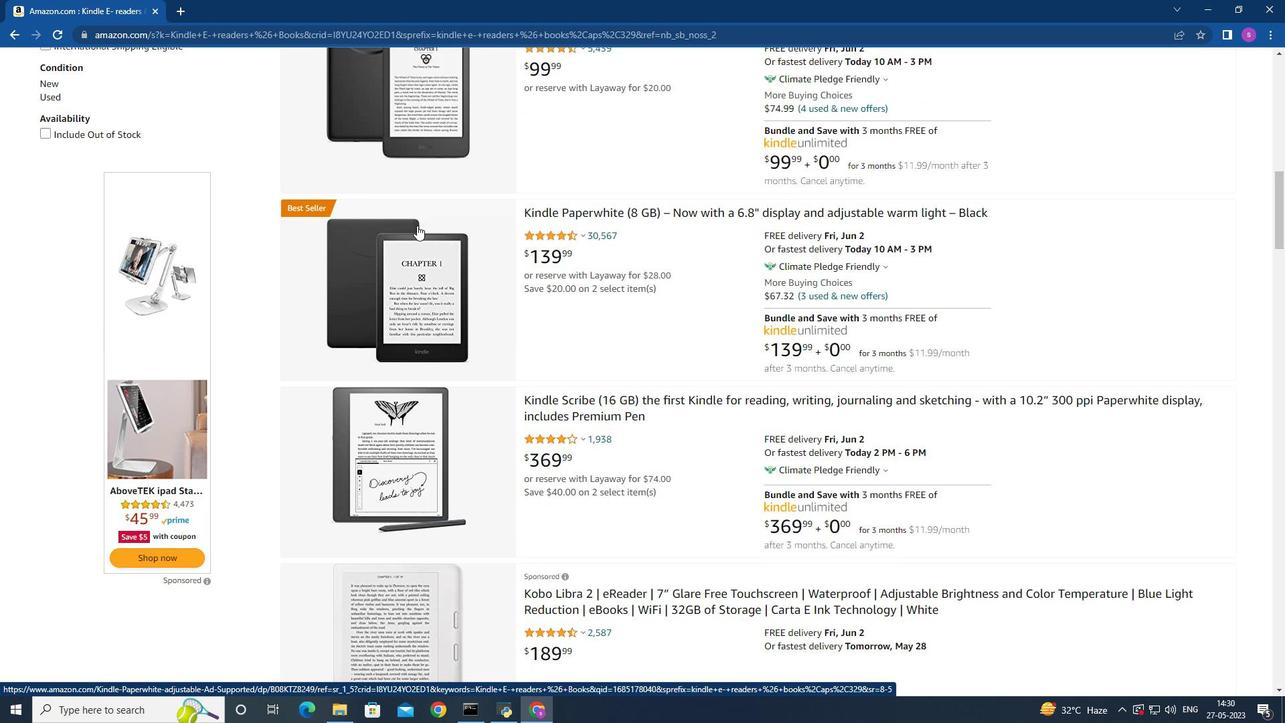
Action: Mouse scrolled (417, 224) with delta (0, 0)
Screenshot: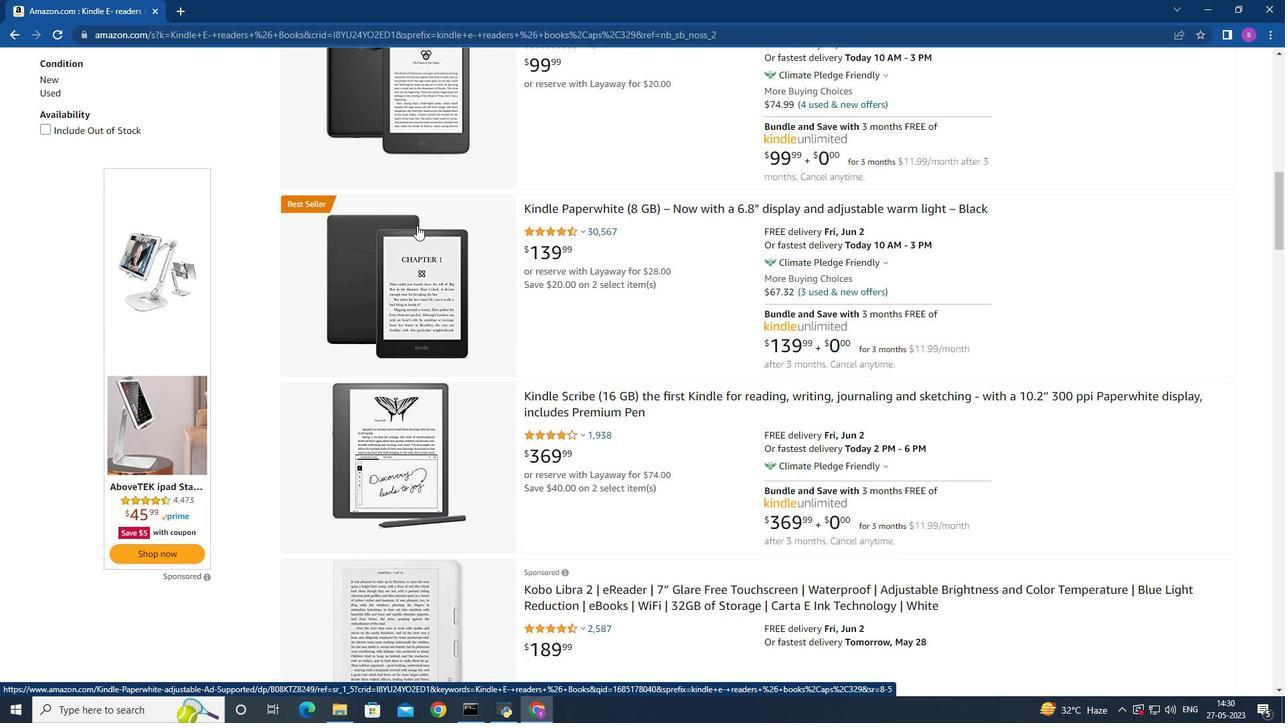 
Action: Mouse moved to (417, 224)
Screenshot: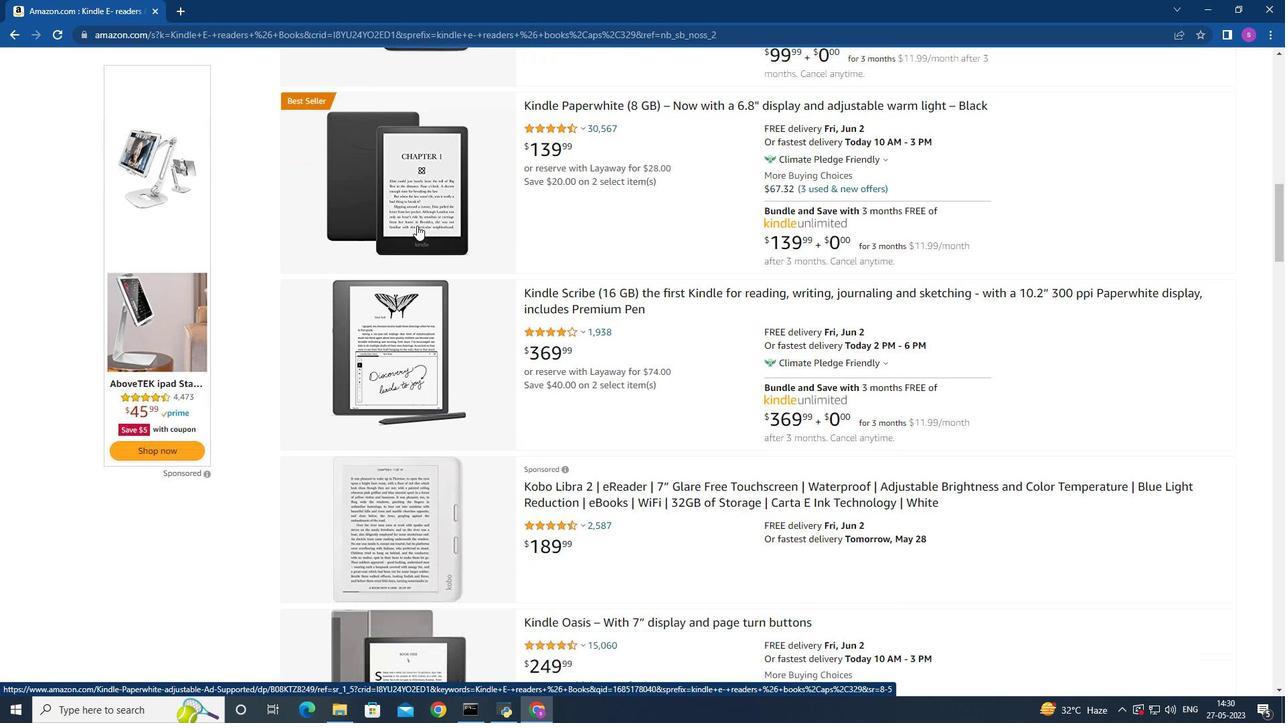
Action: Mouse scrolled (417, 224) with delta (0, 0)
Screenshot: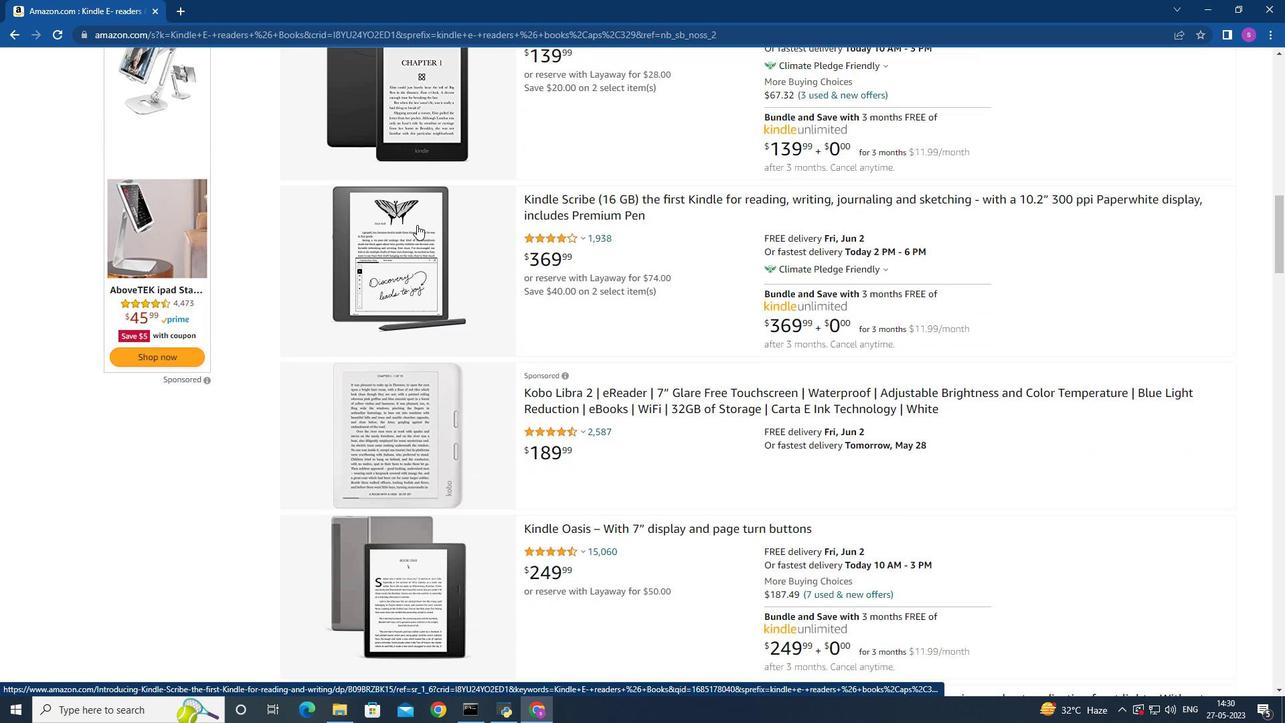 
Action: Mouse moved to (388, 204)
Screenshot: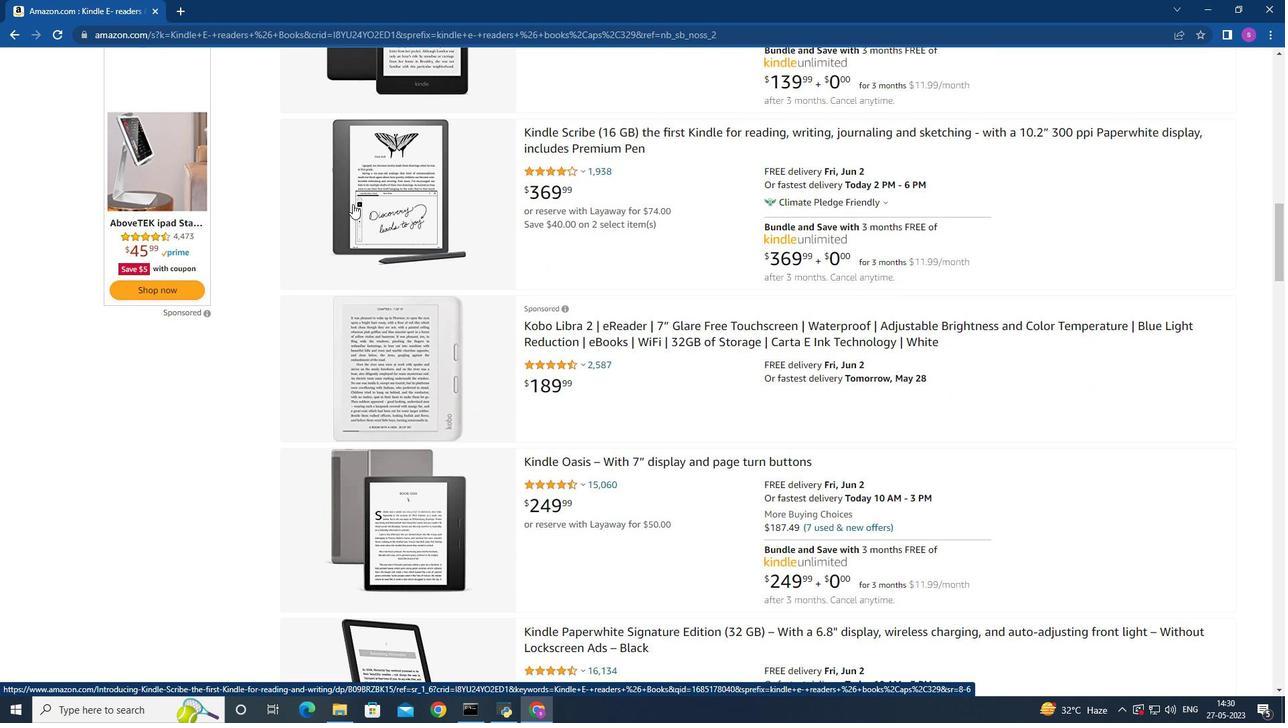 
Action: Mouse scrolled (388, 203) with delta (0, 0)
Screenshot: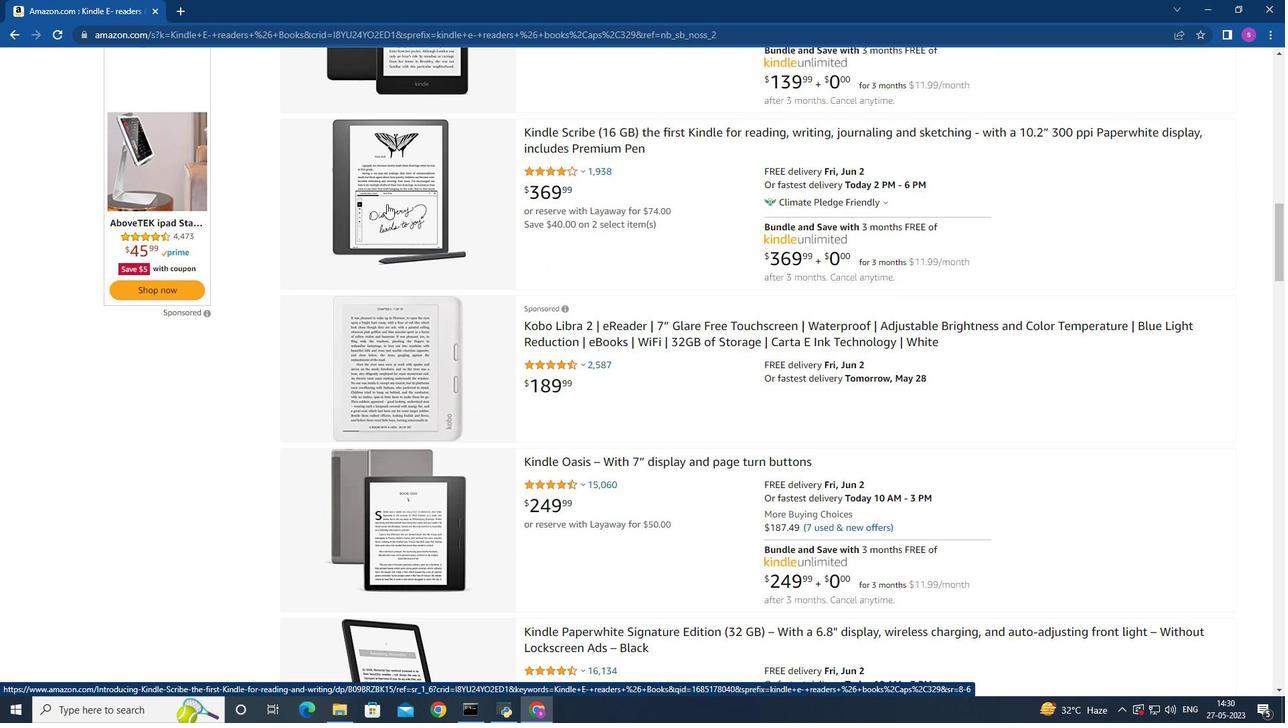 
Action: Mouse scrolled (388, 203) with delta (0, 0)
Screenshot: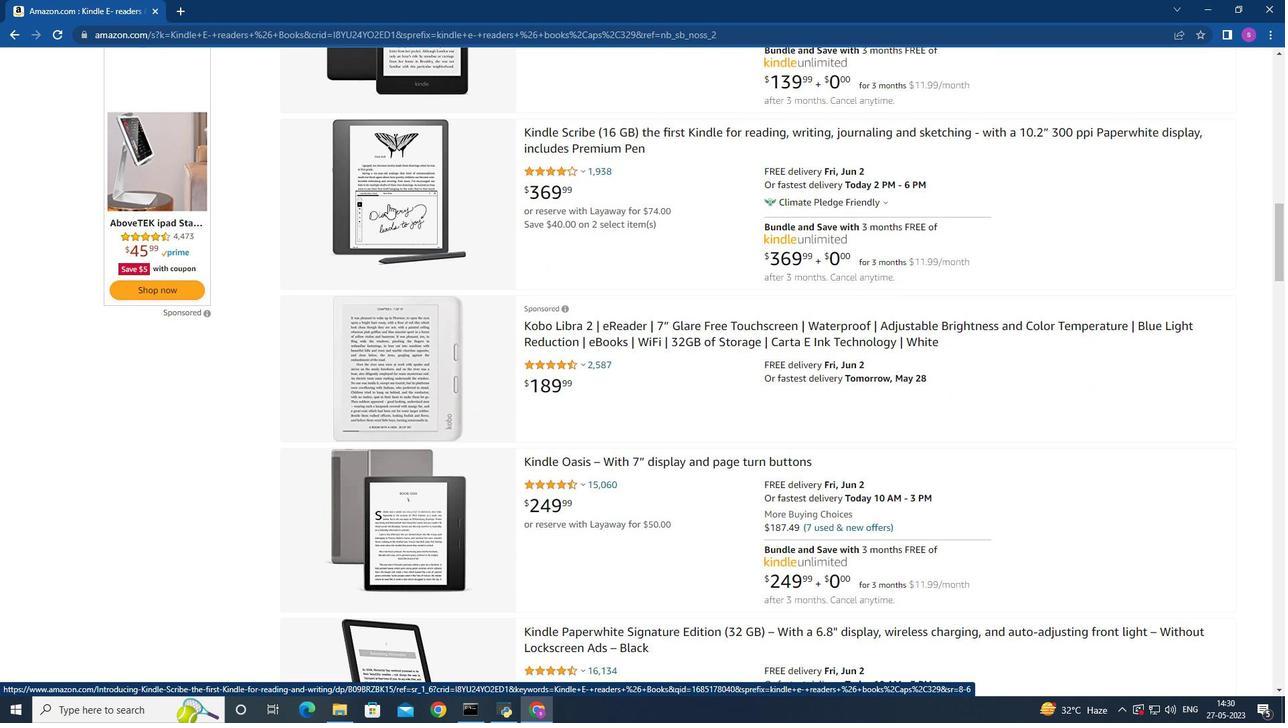 
Action: Mouse scrolled (388, 203) with delta (0, 0)
Screenshot: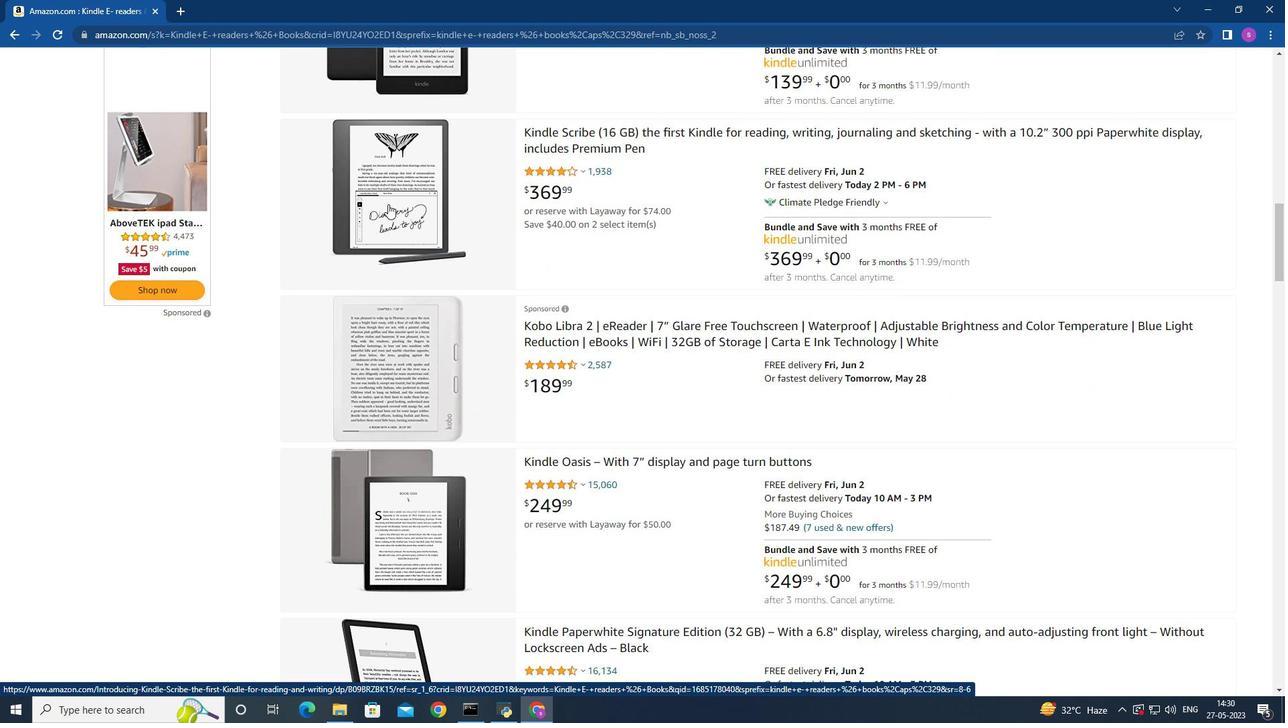 
Action: Mouse moved to (382, 208)
Screenshot: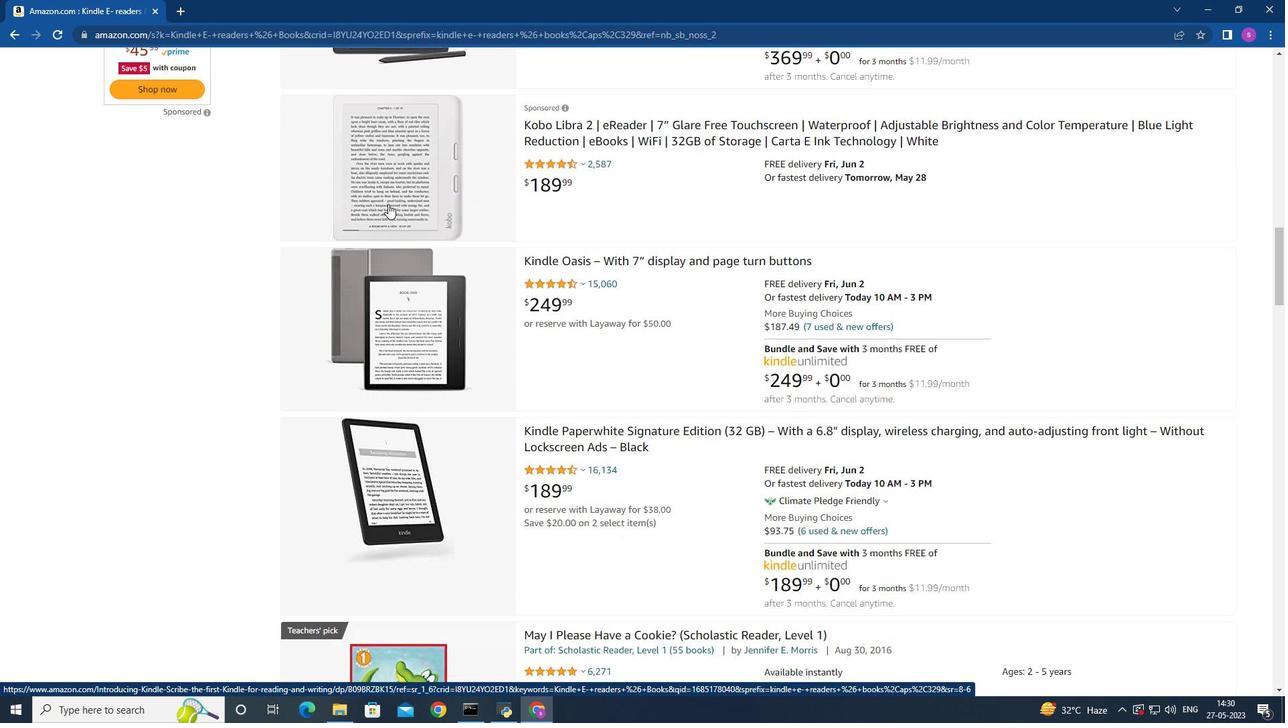 
Action: Mouse scrolled (382, 209) with delta (0, 0)
Screenshot: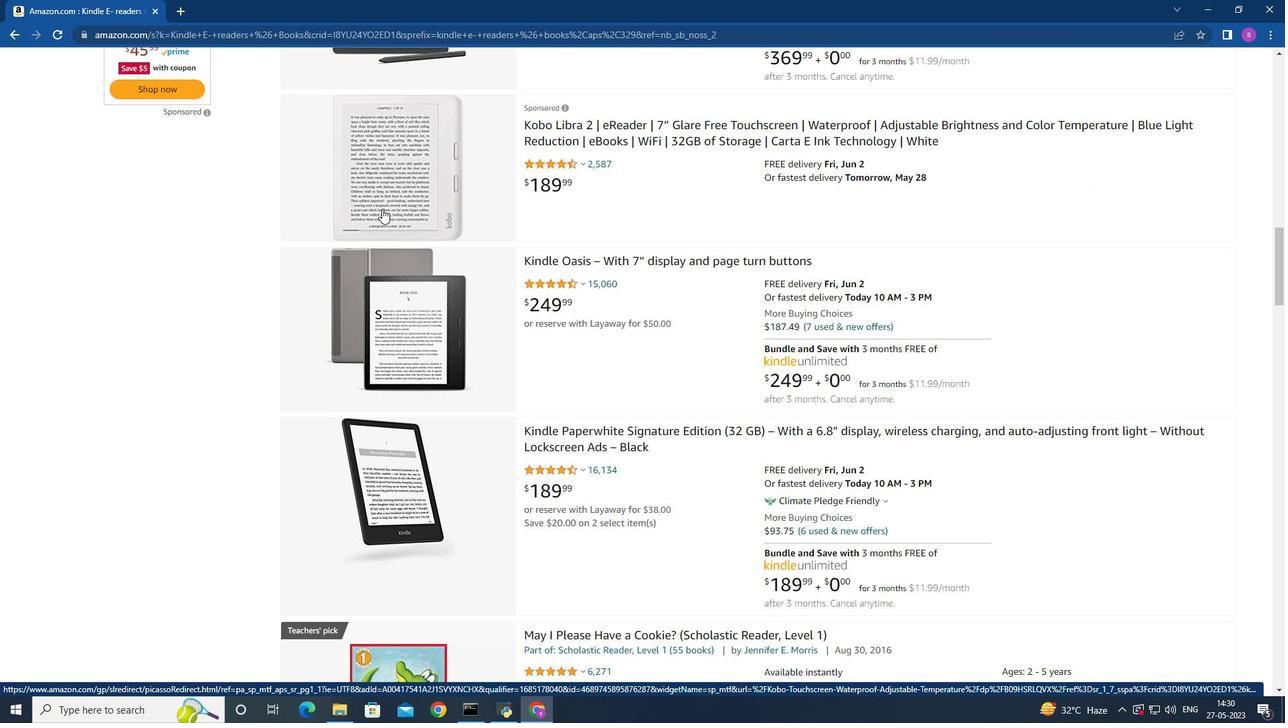 
Action: Mouse scrolled (382, 209) with delta (0, 0)
Screenshot: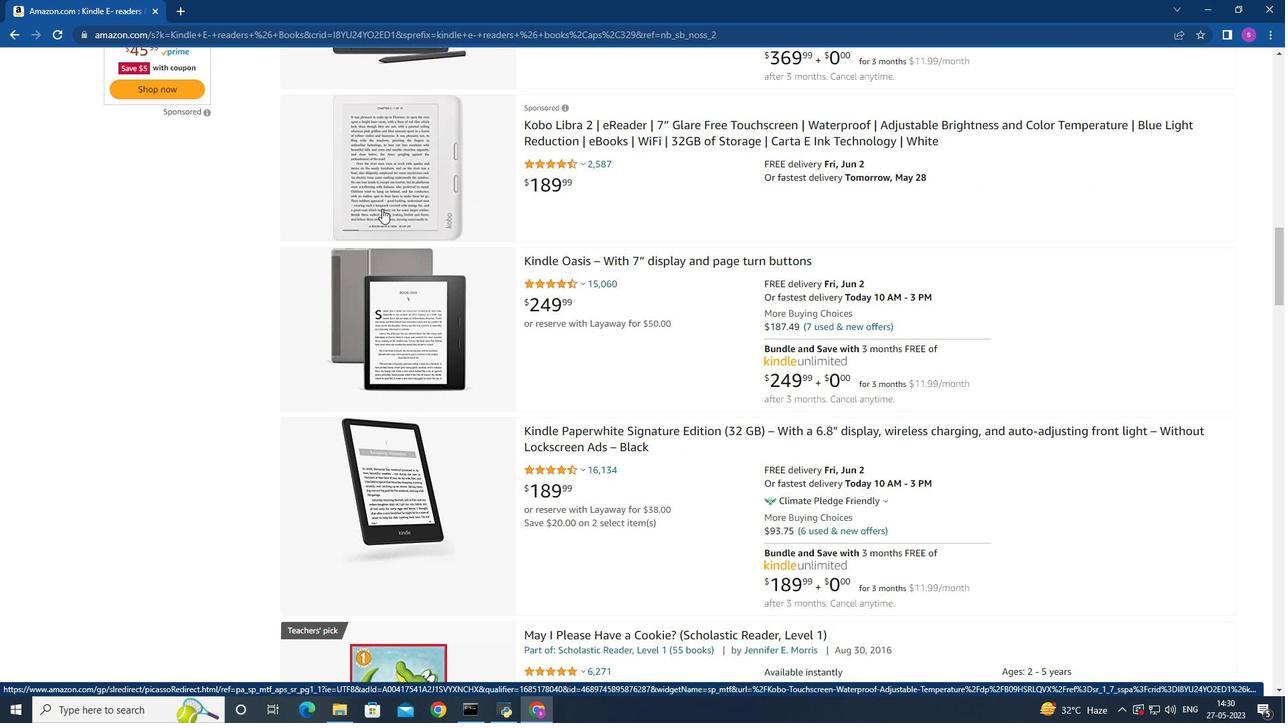 
Action: Mouse scrolled (382, 209) with delta (0, 0)
Screenshot: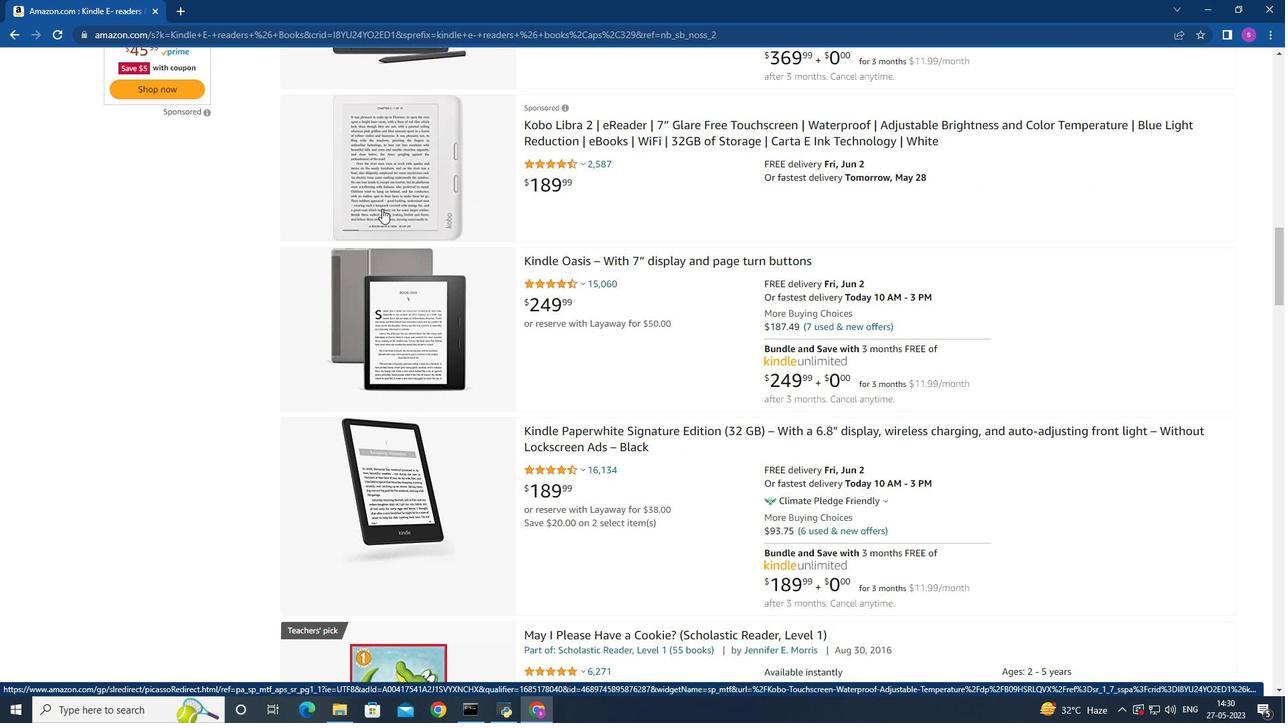 
Action: Mouse moved to (395, 171)
Screenshot: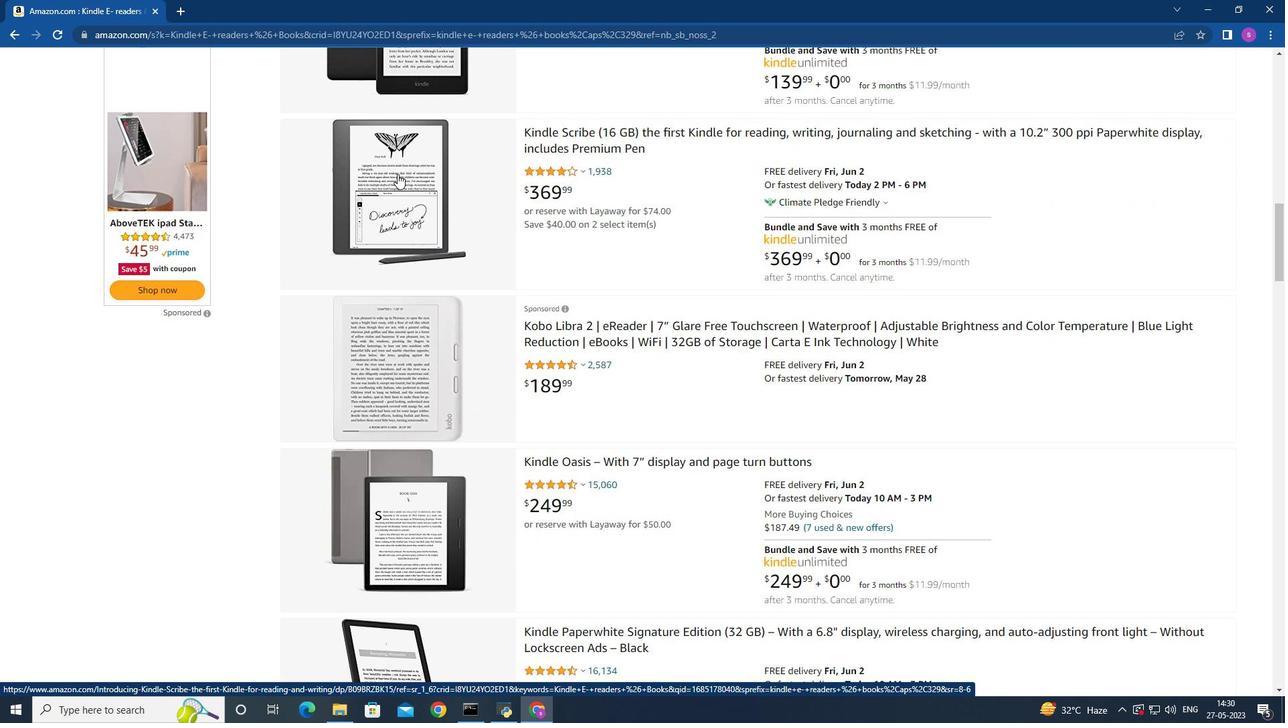 
Action: Mouse scrolled (395, 172) with delta (0, 0)
Screenshot: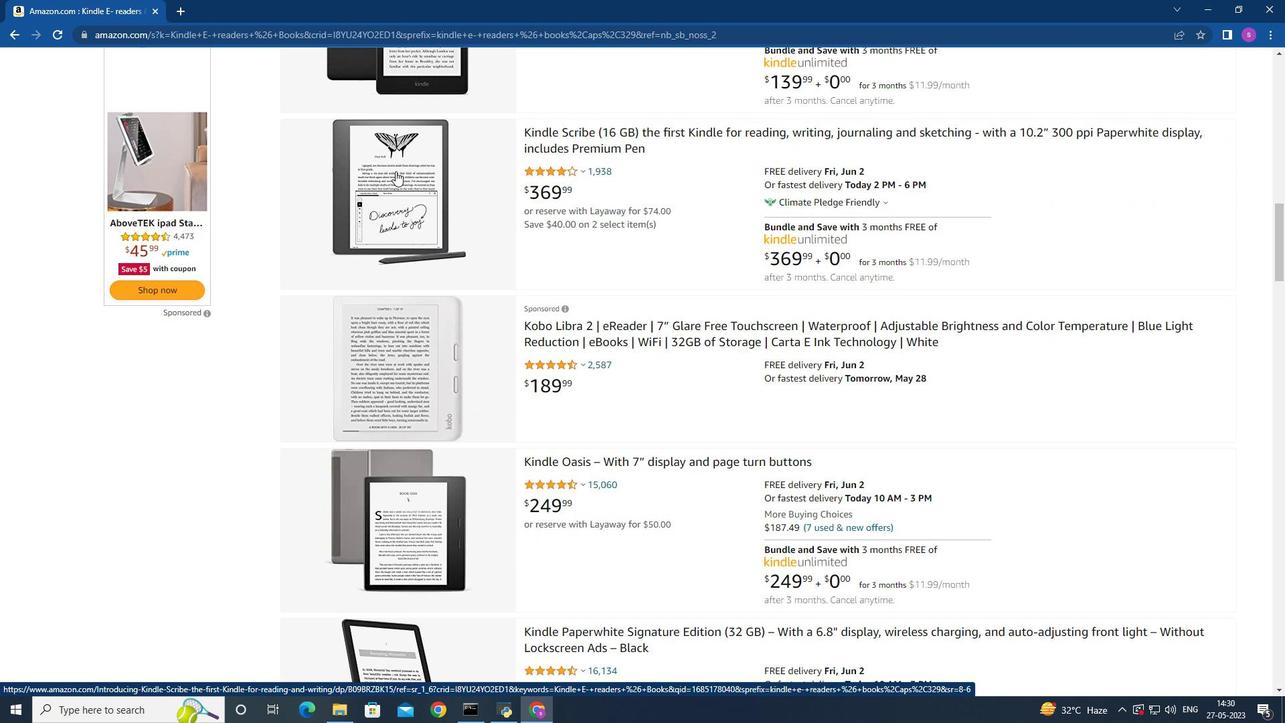 
Action: Mouse scrolled (395, 172) with delta (0, 0)
Screenshot: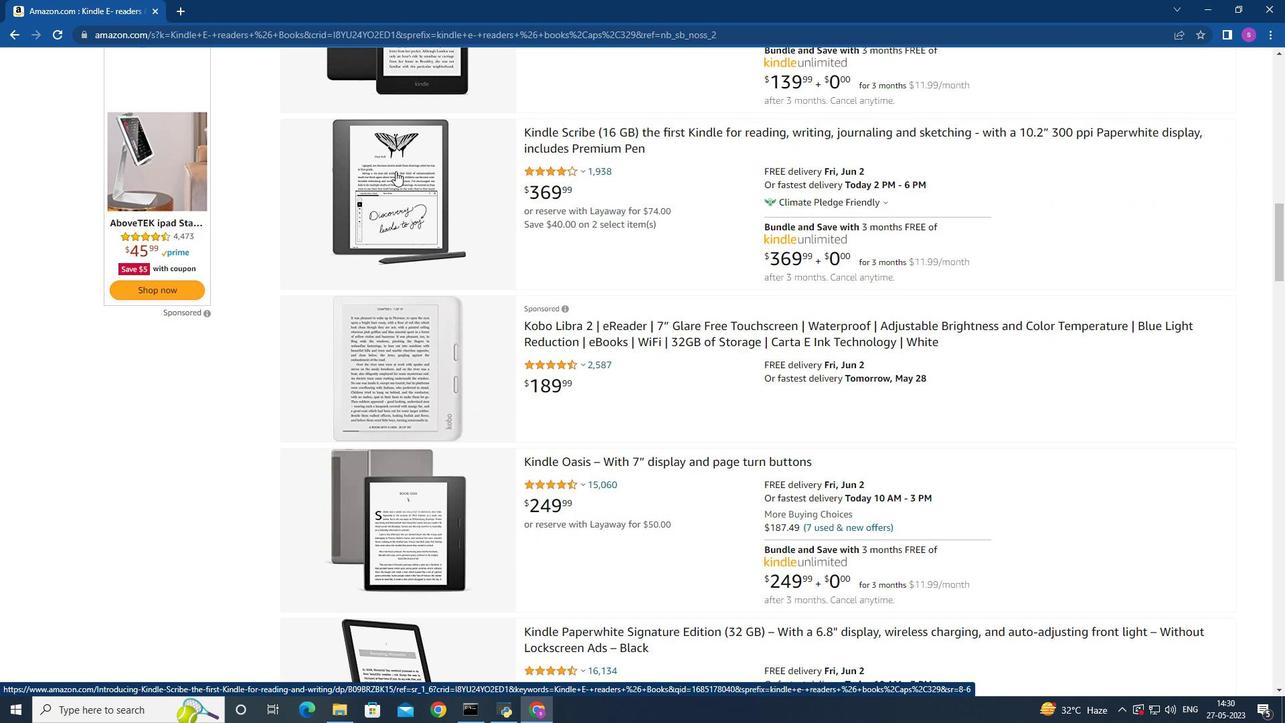 
Action: Mouse scrolled (395, 172) with delta (0, 0)
Screenshot: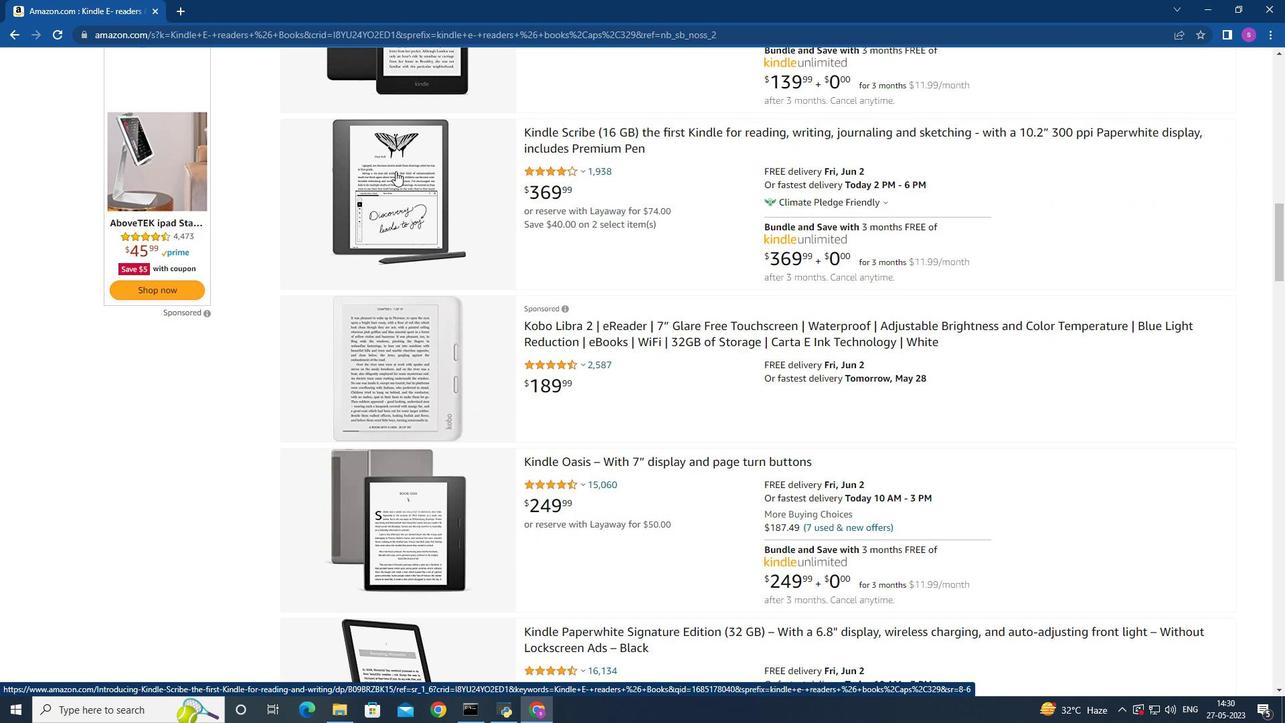
Action: Mouse scrolled (395, 172) with delta (0, 0)
Screenshot: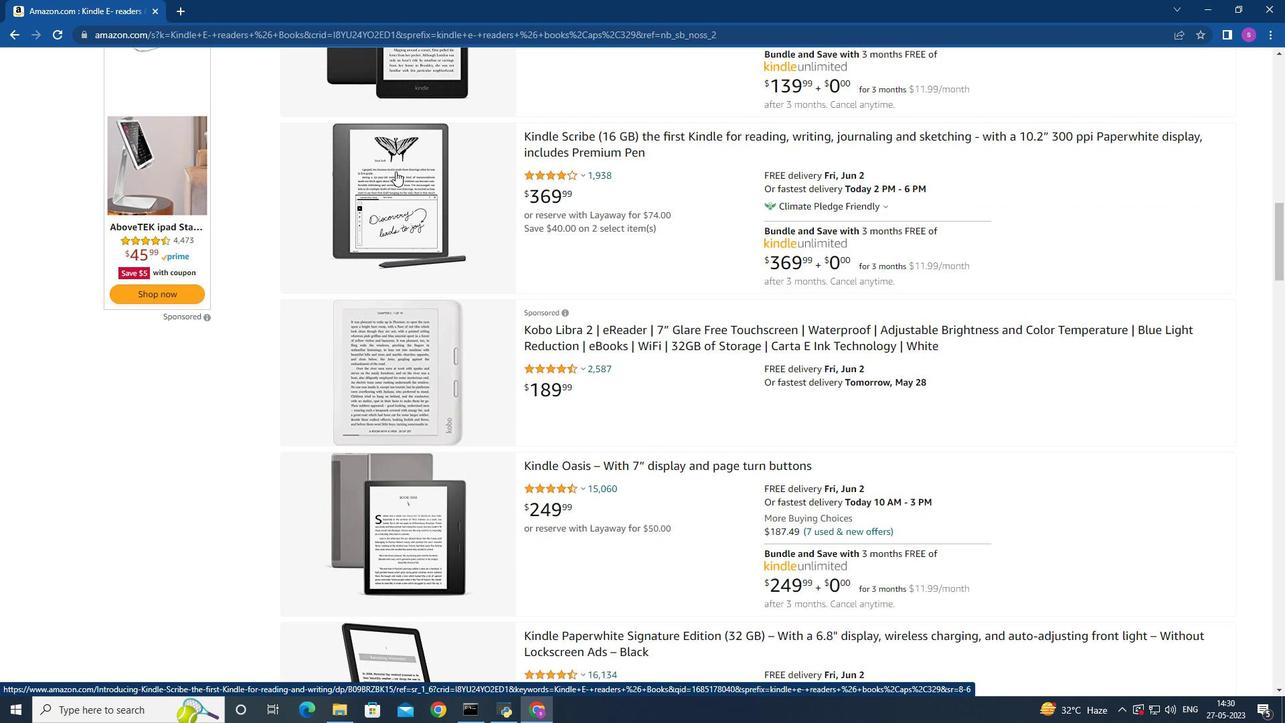 
Action: Mouse scrolled (395, 172) with delta (0, 0)
Screenshot: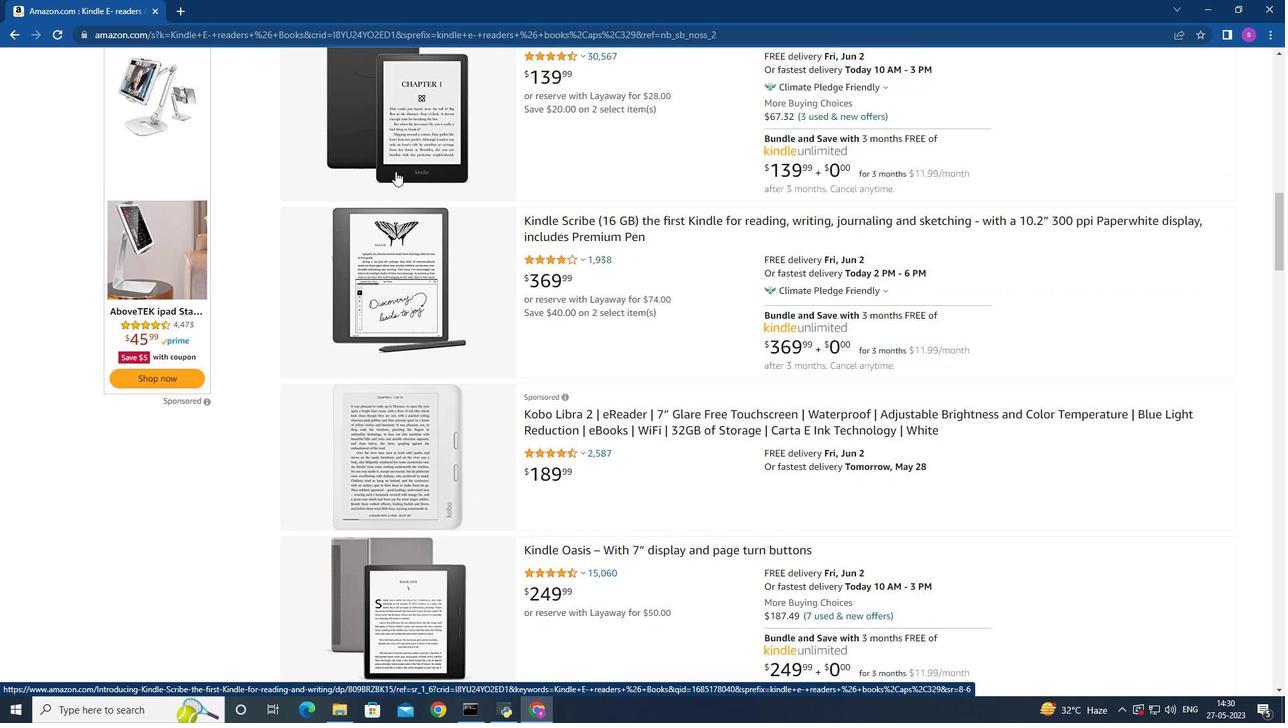 
Action: Mouse scrolled (395, 172) with delta (0, 0)
Screenshot: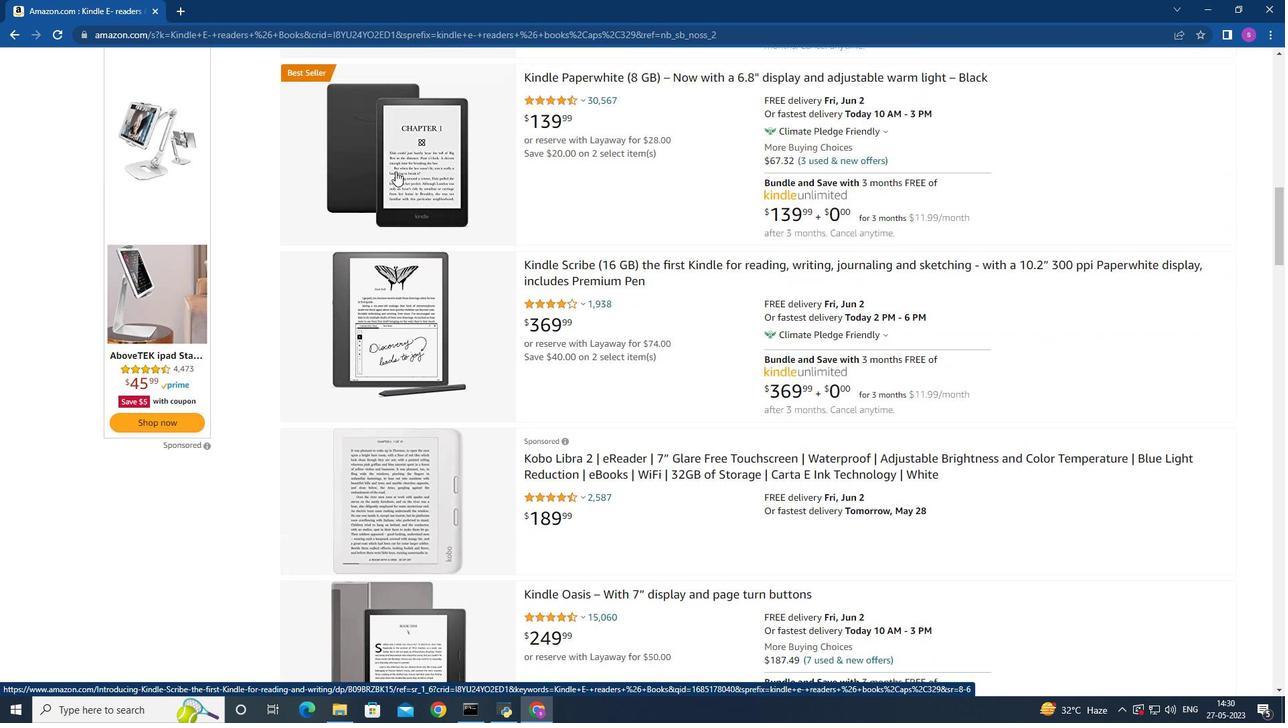 
Action: Mouse scrolled (395, 172) with delta (0, 0)
Screenshot: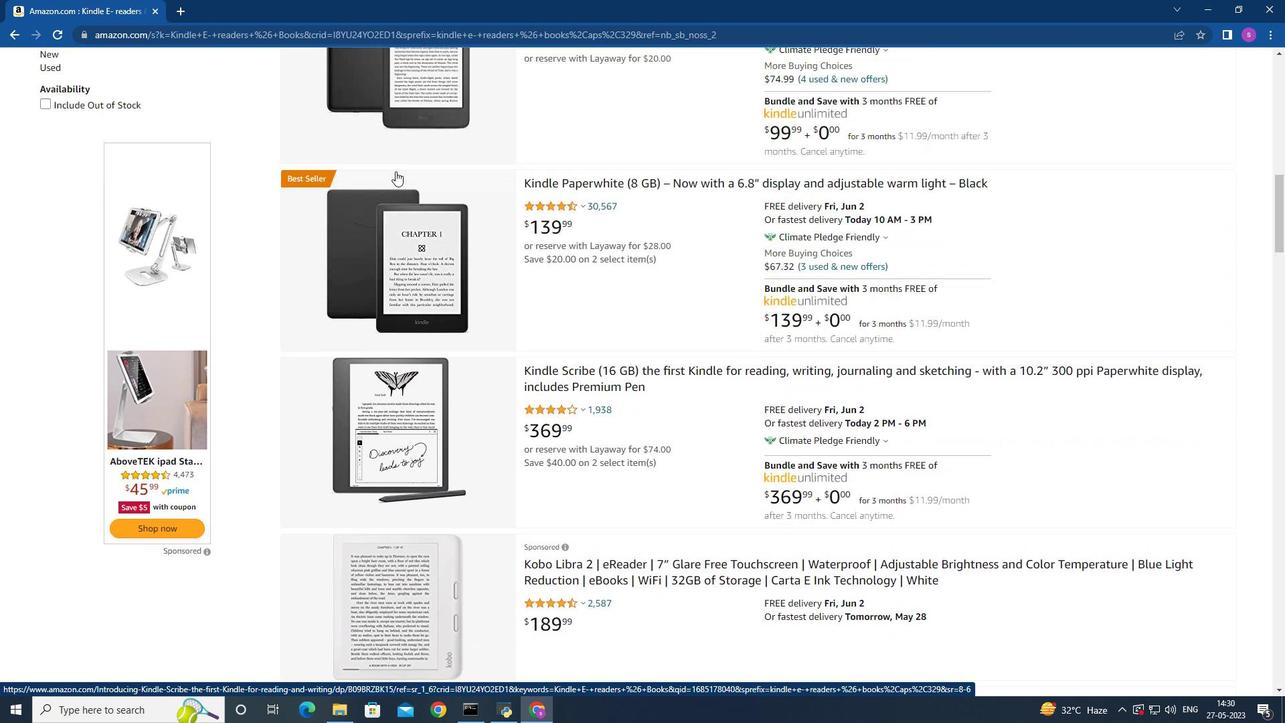 
Action: Mouse scrolled (395, 172) with delta (0, 0)
Screenshot: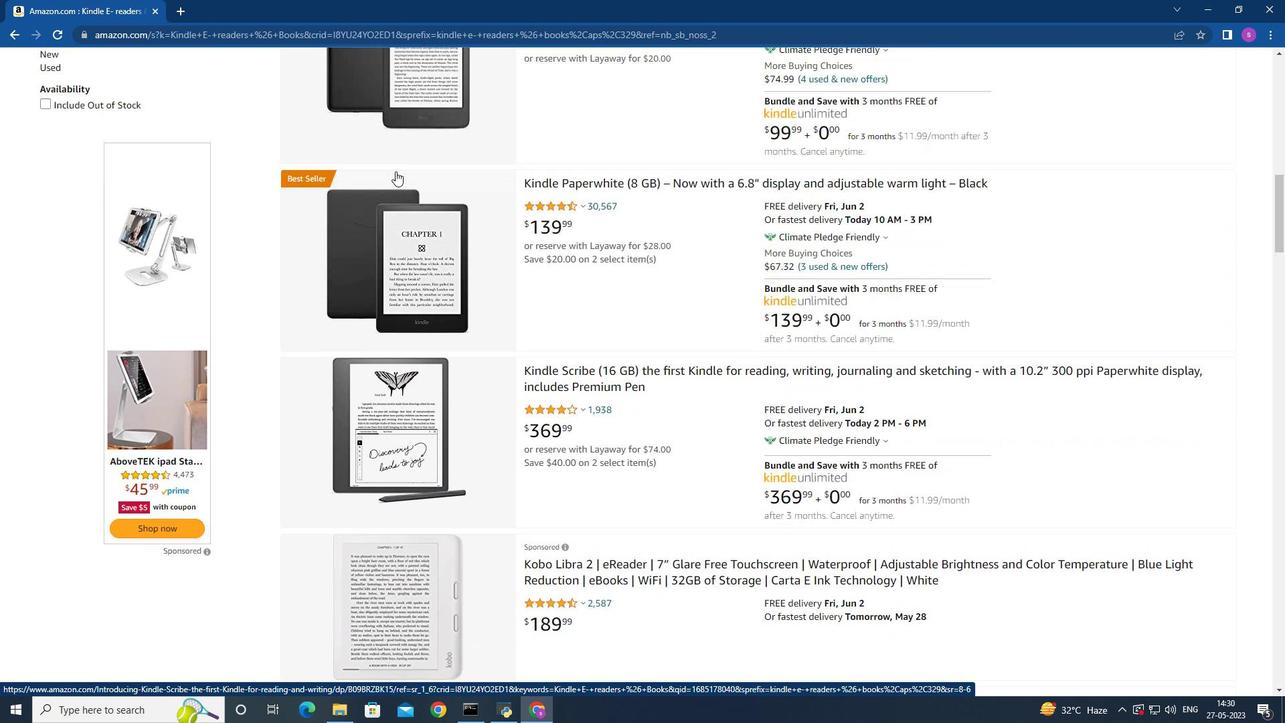 
Action: Mouse scrolled (395, 172) with delta (0, 0)
Screenshot: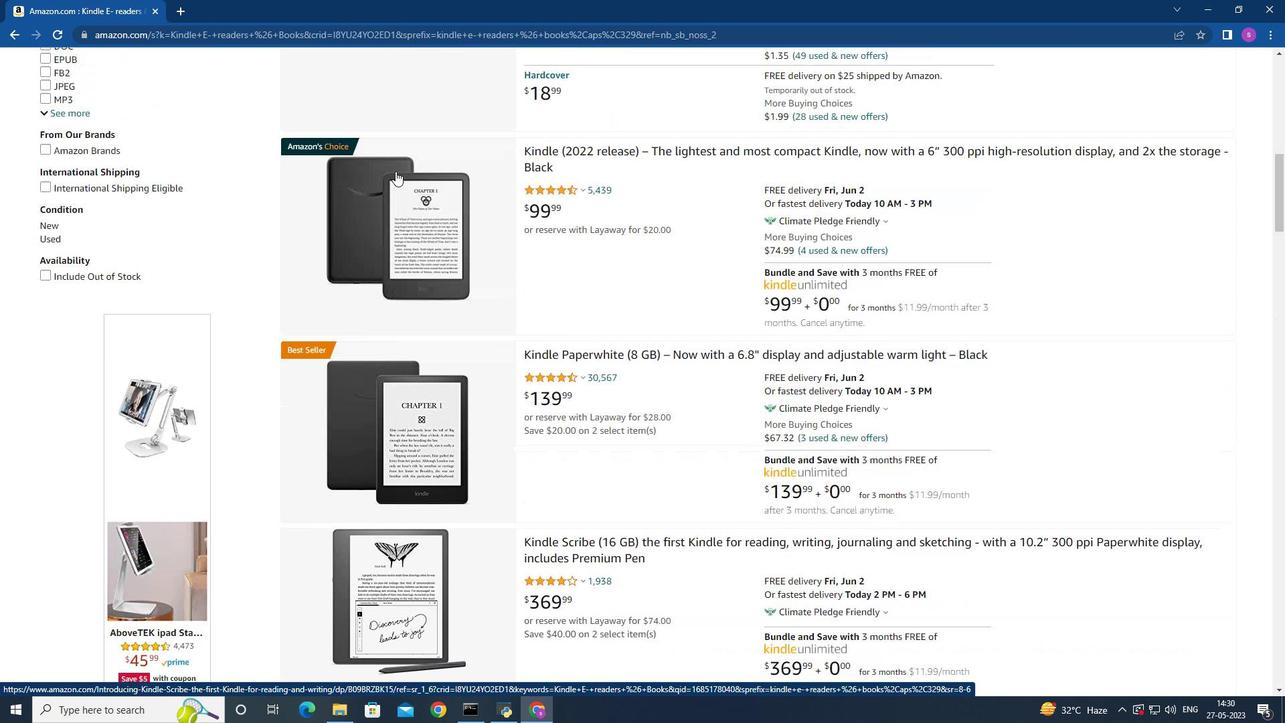 
Action: Mouse scrolled (395, 172) with delta (0, 0)
Screenshot: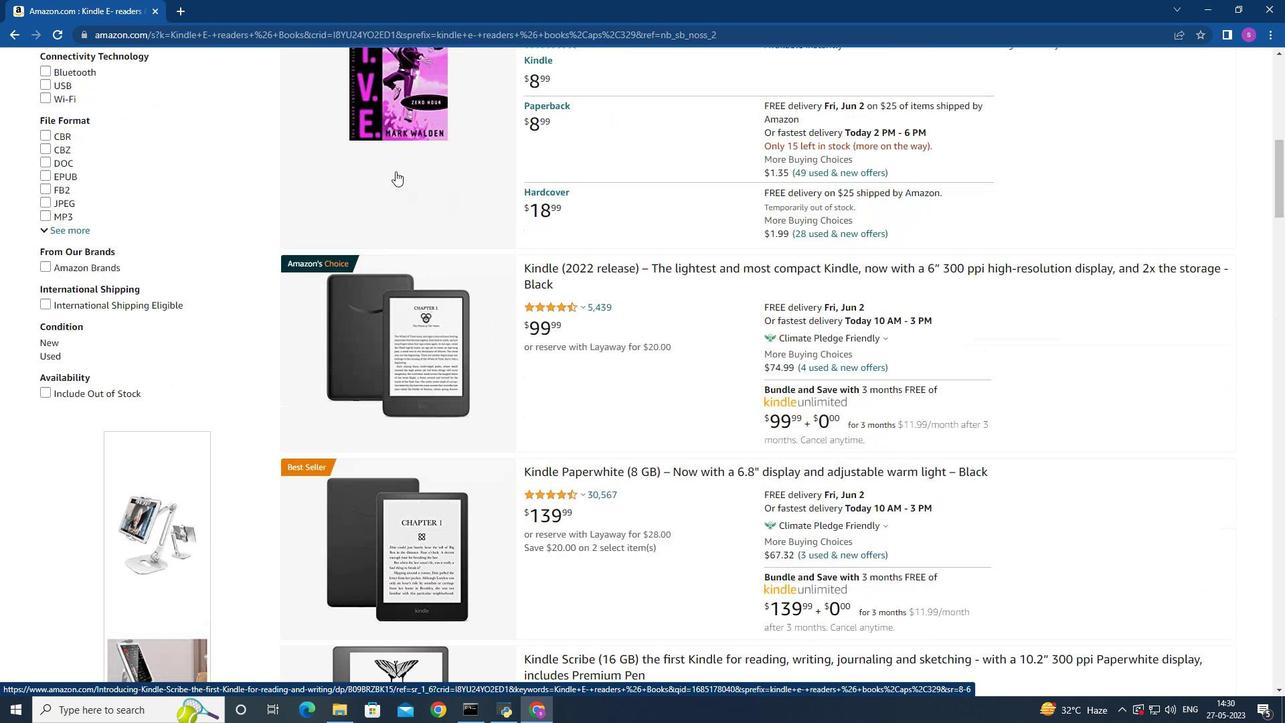 
Action: Mouse scrolled (395, 172) with delta (0, 0)
Screenshot: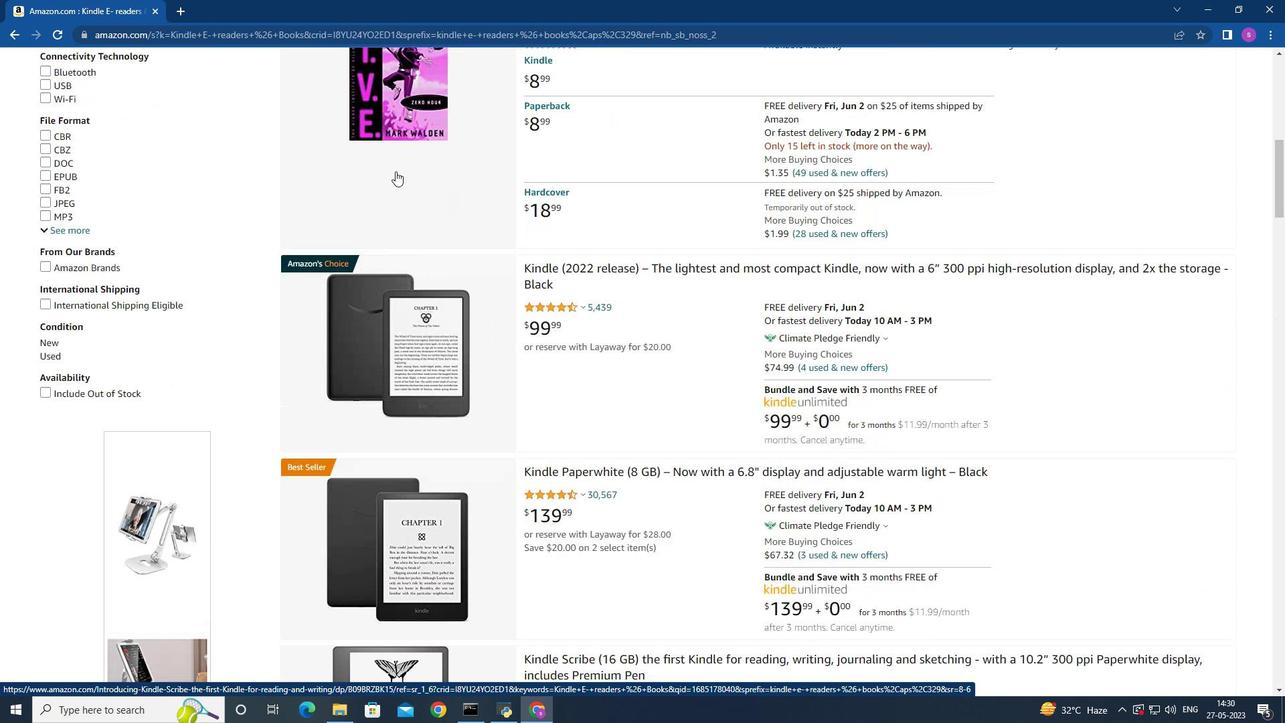 
Action: Mouse scrolled (395, 172) with delta (0, 0)
Screenshot: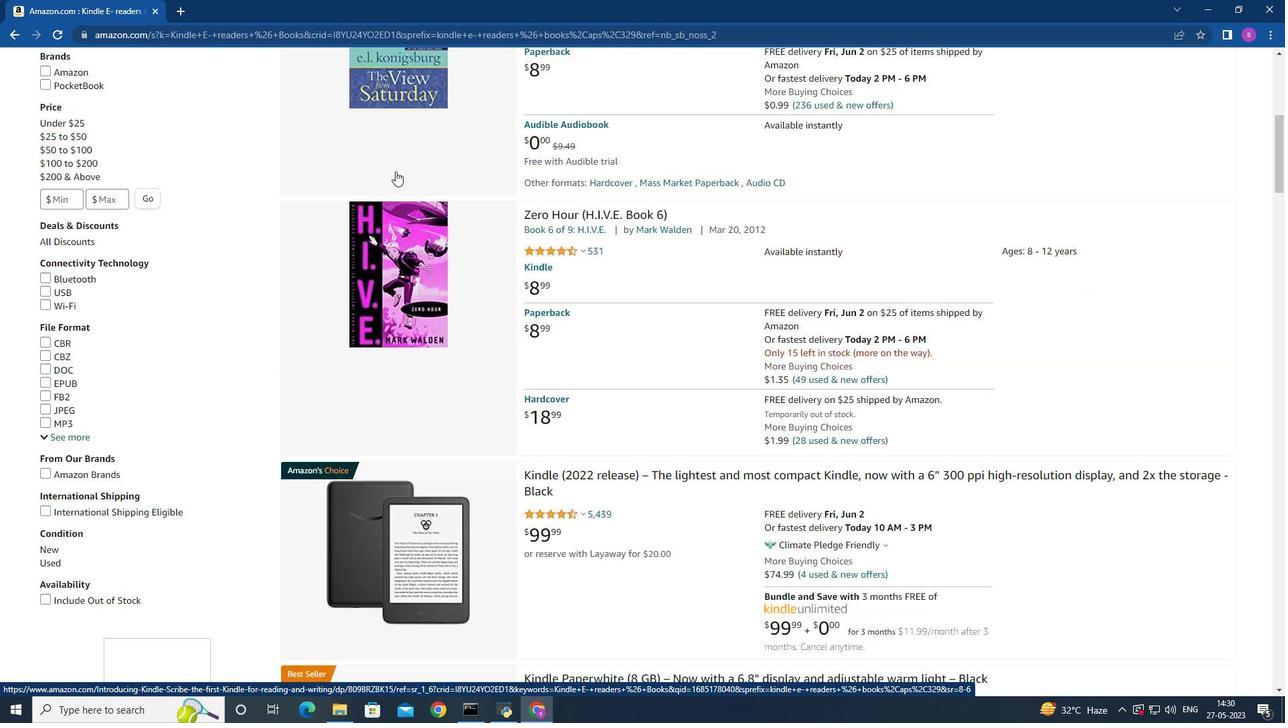 
Action: Mouse scrolled (395, 172) with delta (0, 0)
Screenshot: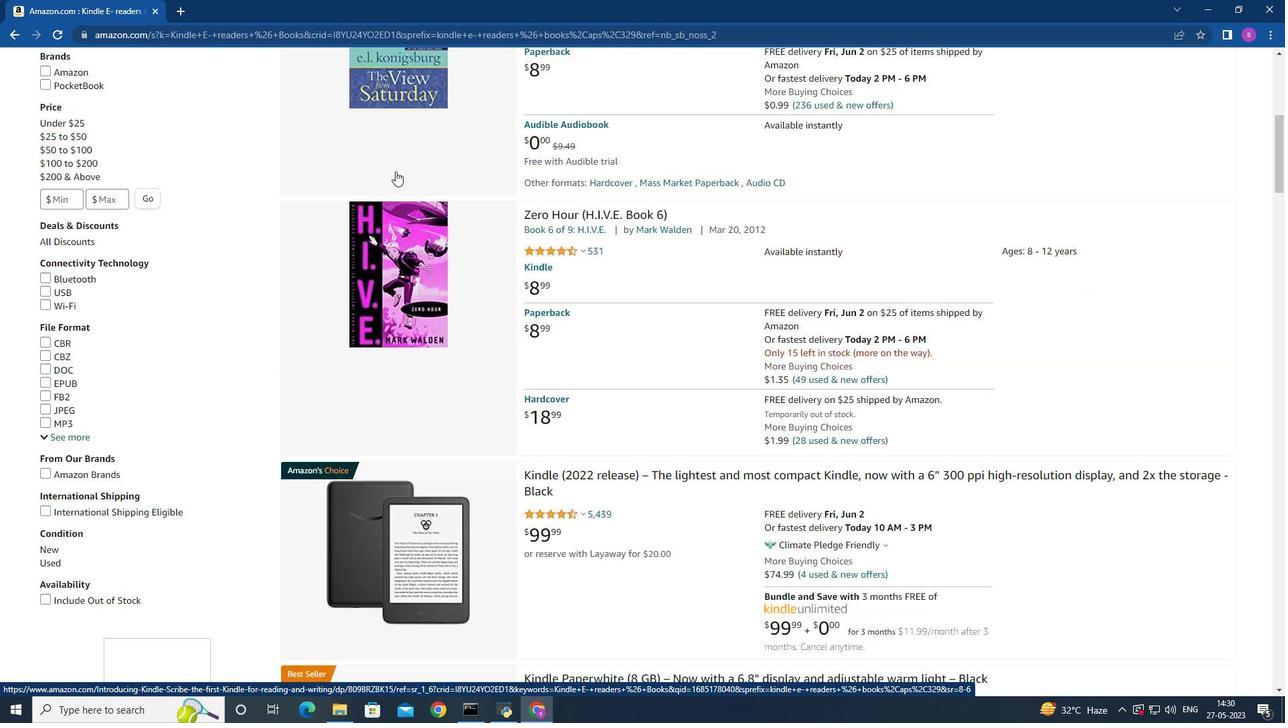 
Action: Mouse scrolled (395, 172) with delta (0, 0)
Screenshot: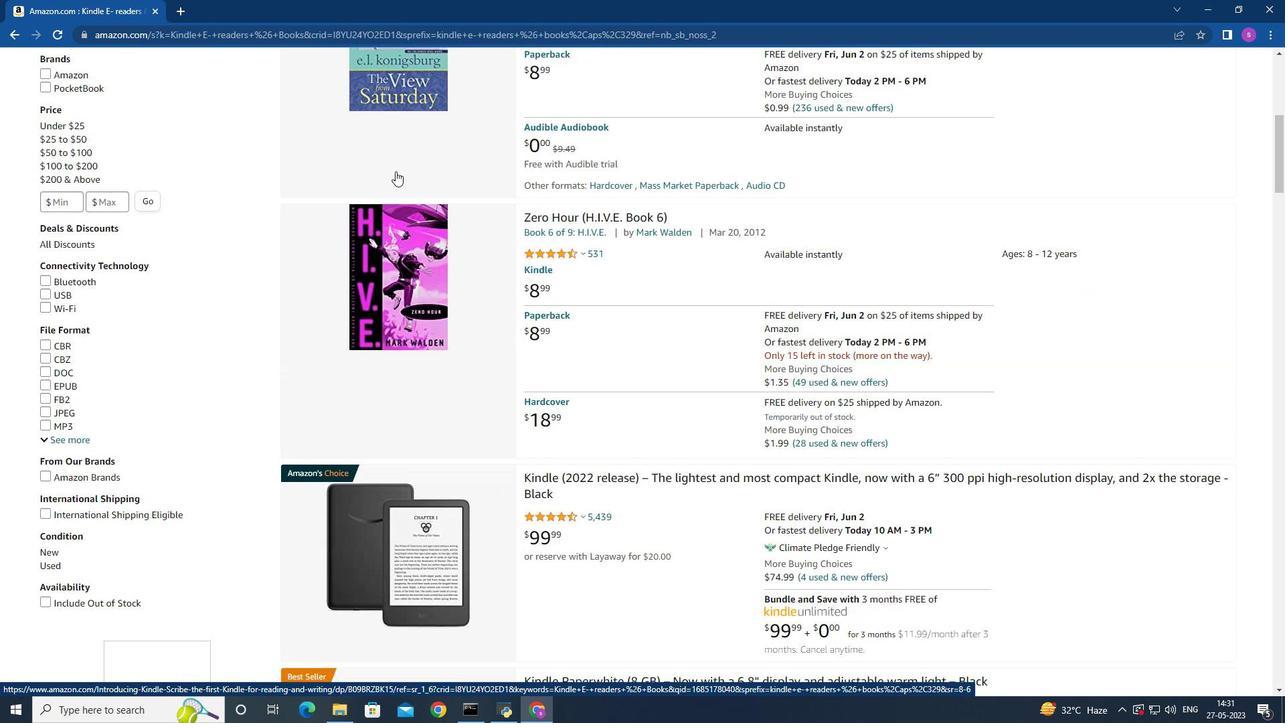 
Action: Mouse scrolled (395, 172) with delta (0, 0)
Screenshot: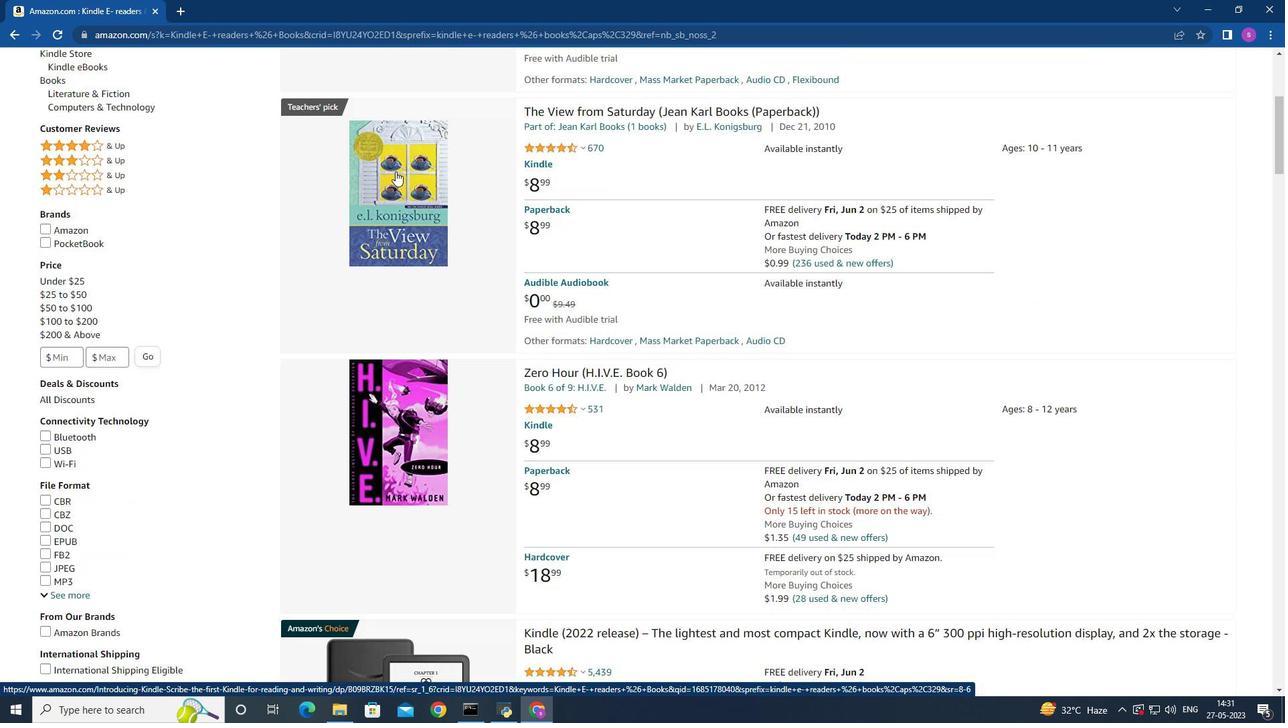 
Action: Mouse scrolled (395, 172) with delta (0, 0)
Screenshot: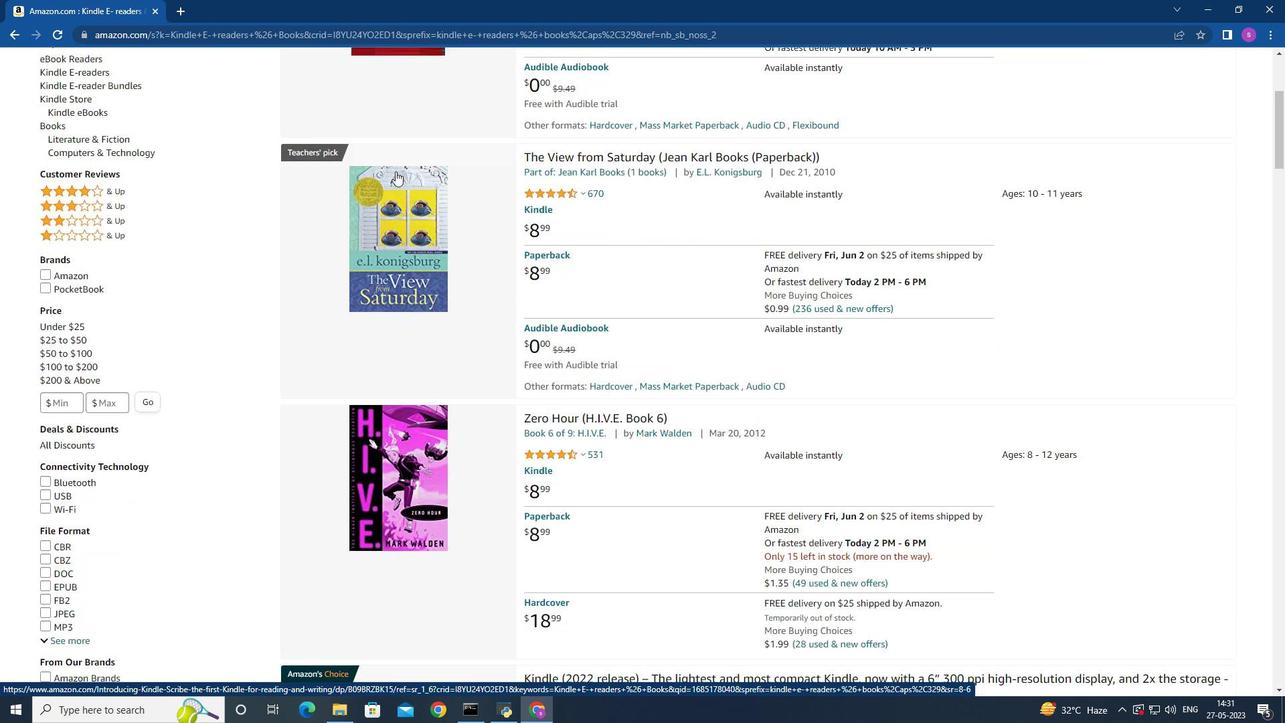 
Action: Mouse scrolled (395, 172) with delta (0, 0)
Screenshot: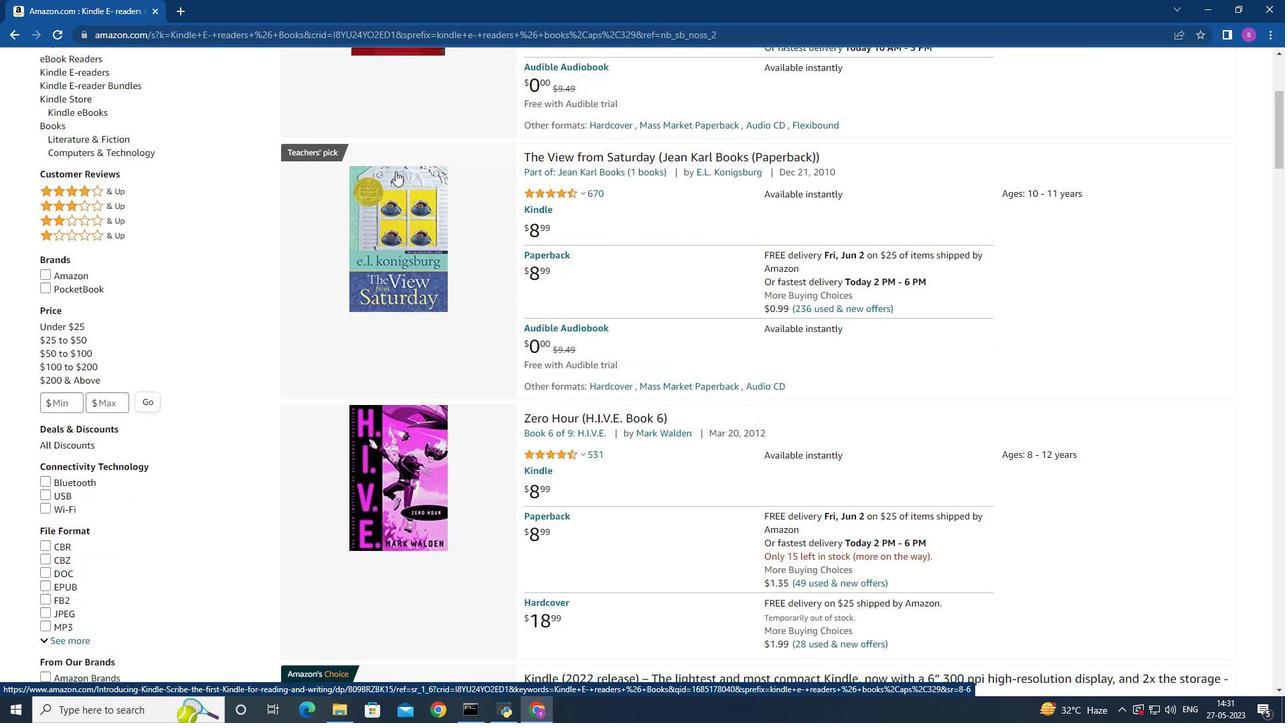 
Action: Mouse scrolled (395, 172) with delta (0, 0)
Screenshot: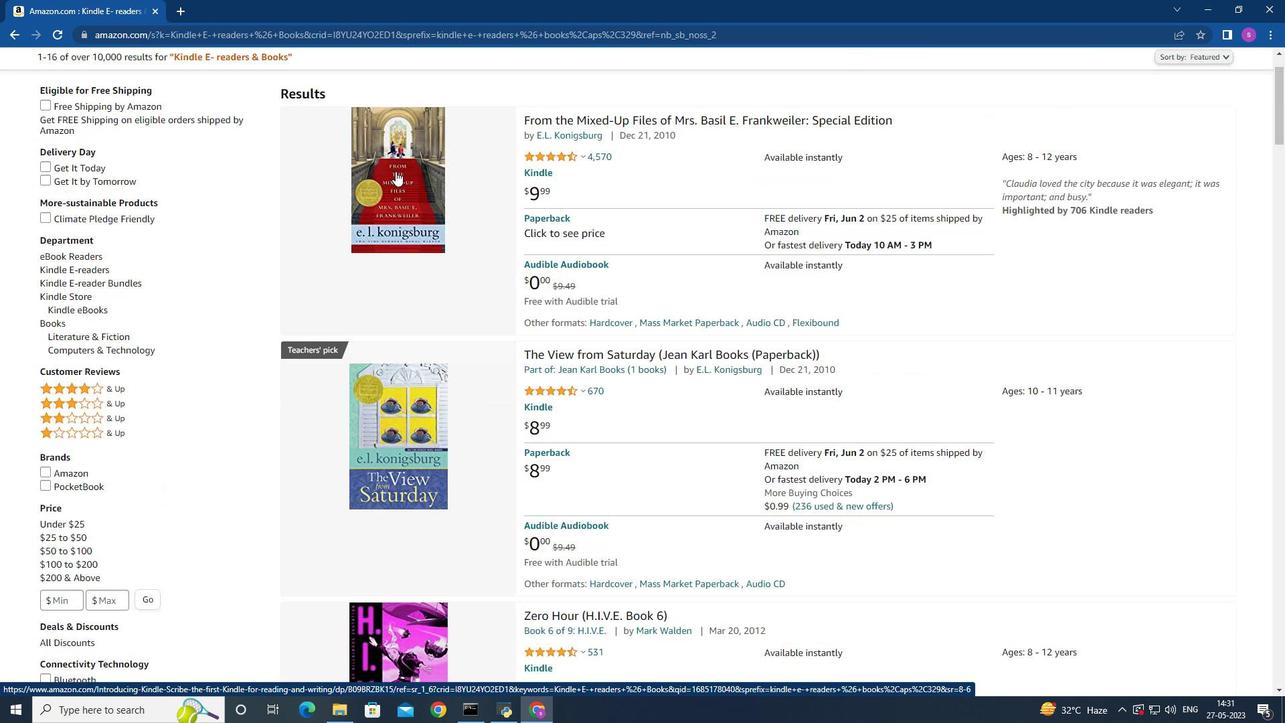 
Action: Mouse scrolled (395, 172) with delta (0, 0)
Screenshot: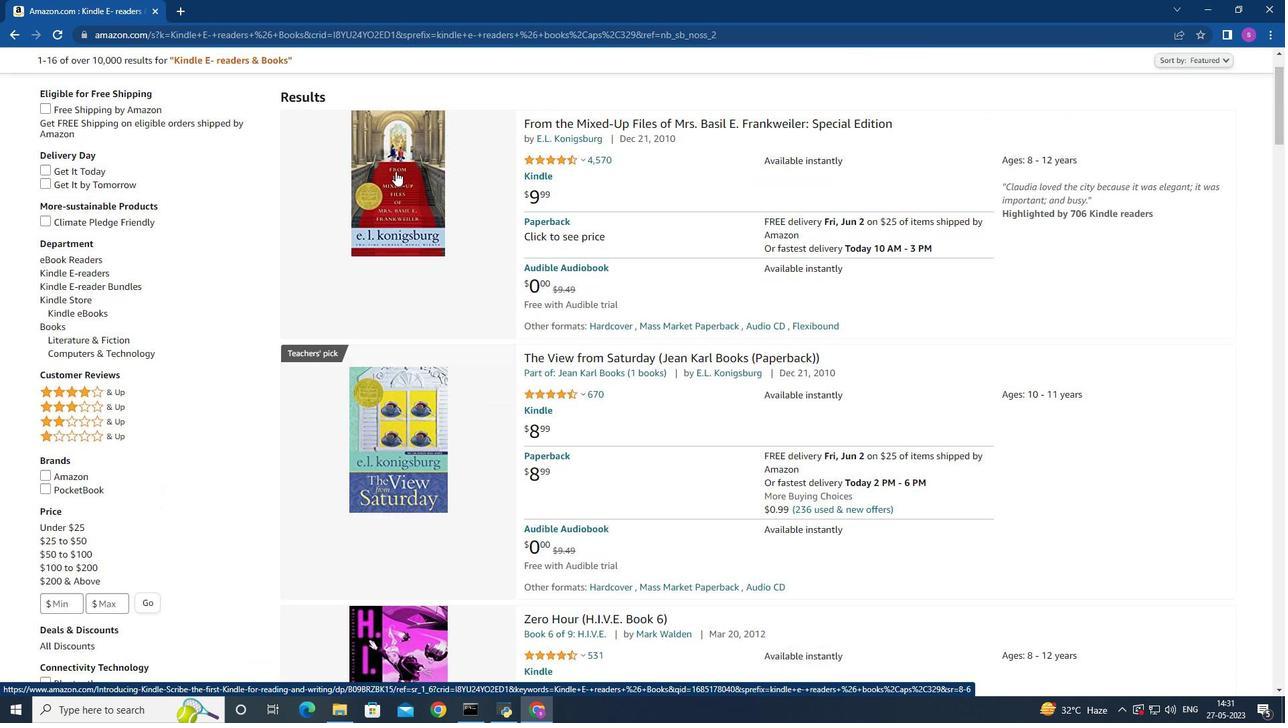 
Action: Mouse scrolled (395, 172) with delta (0, 0)
Screenshot: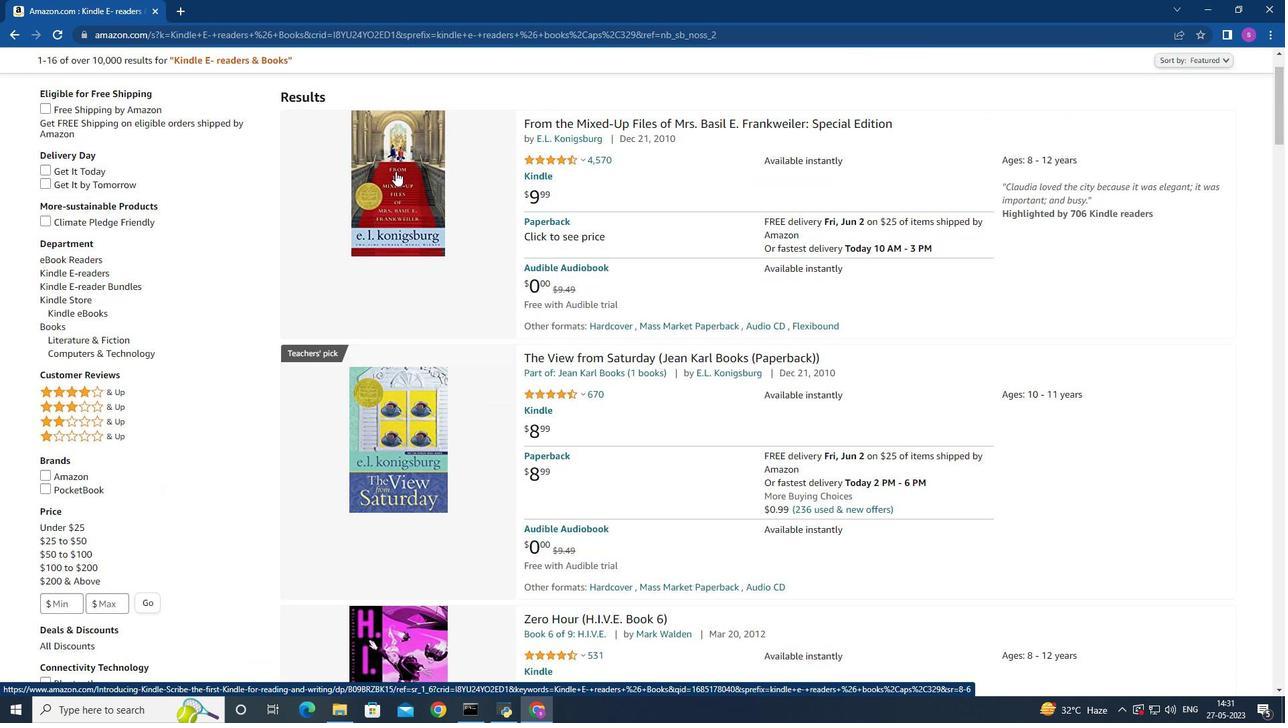 
Action: Mouse scrolled (395, 172) with delta (0, 0)
Screenshot: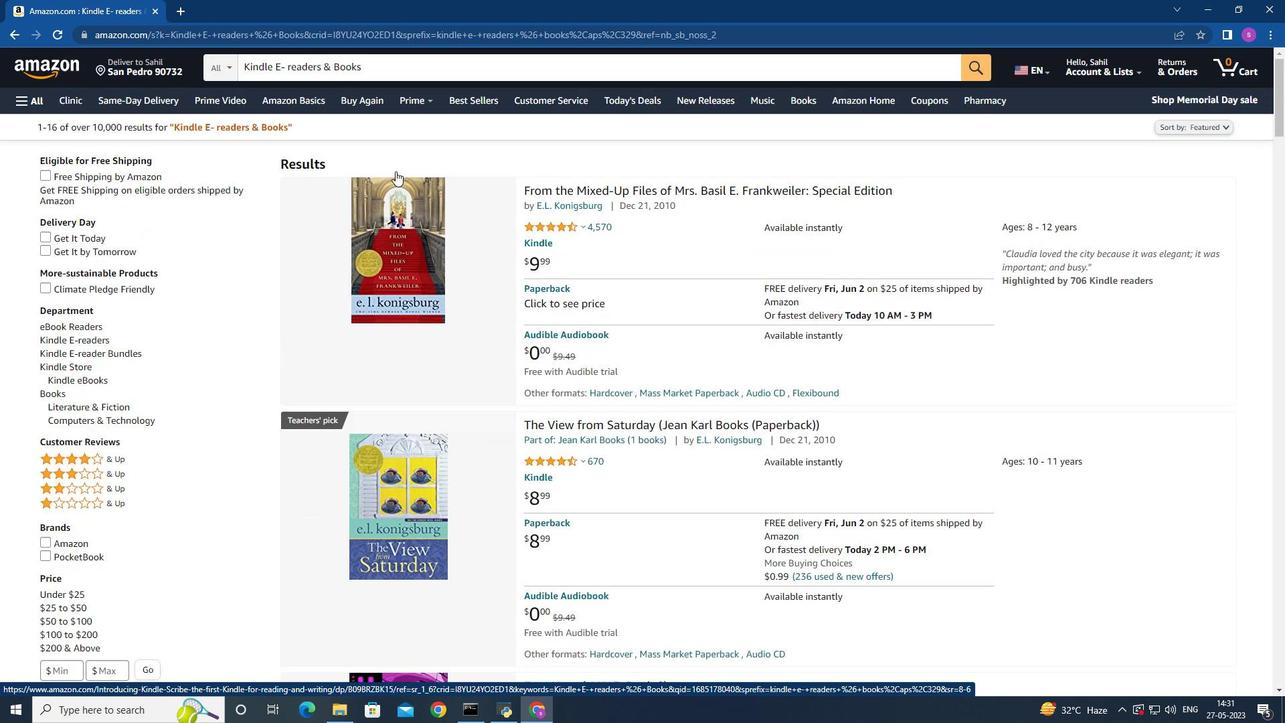 
Action: Mouse scrolled (395, 172) with delta (0, 0)
Screenshot: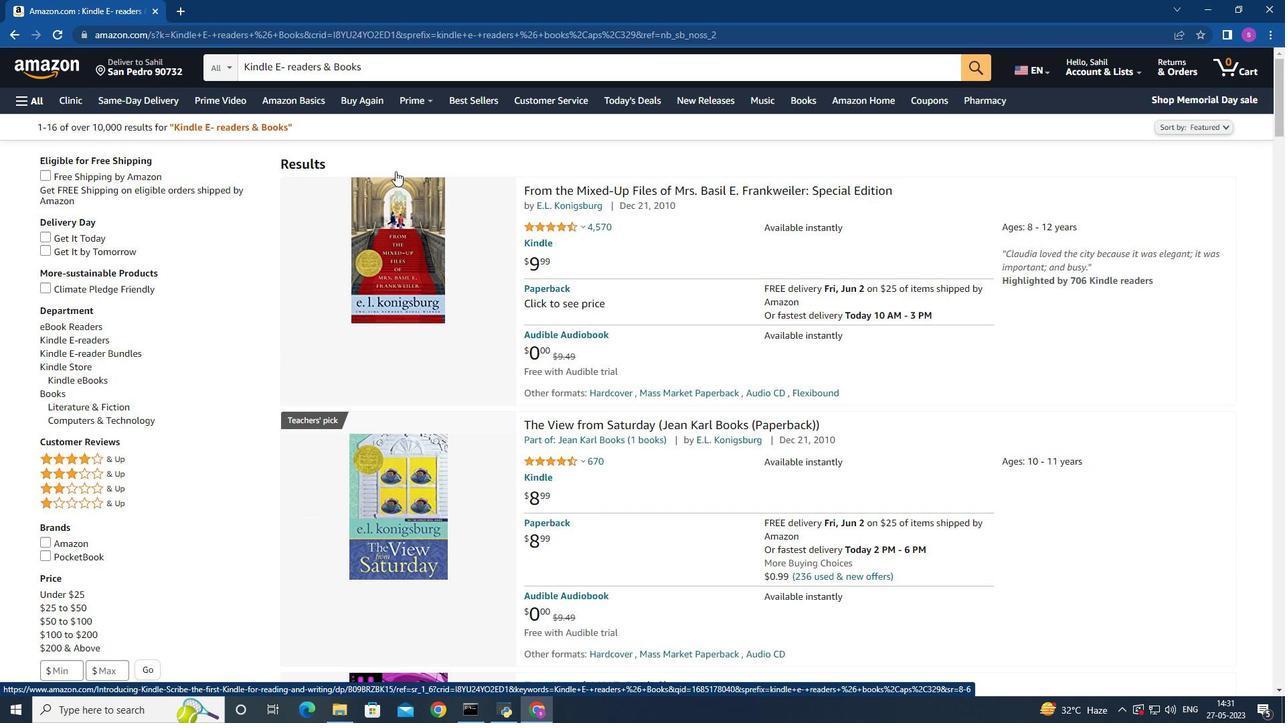 
Action: Mouse scrolled (395, 170) with delta (0, 0)
Screenshot: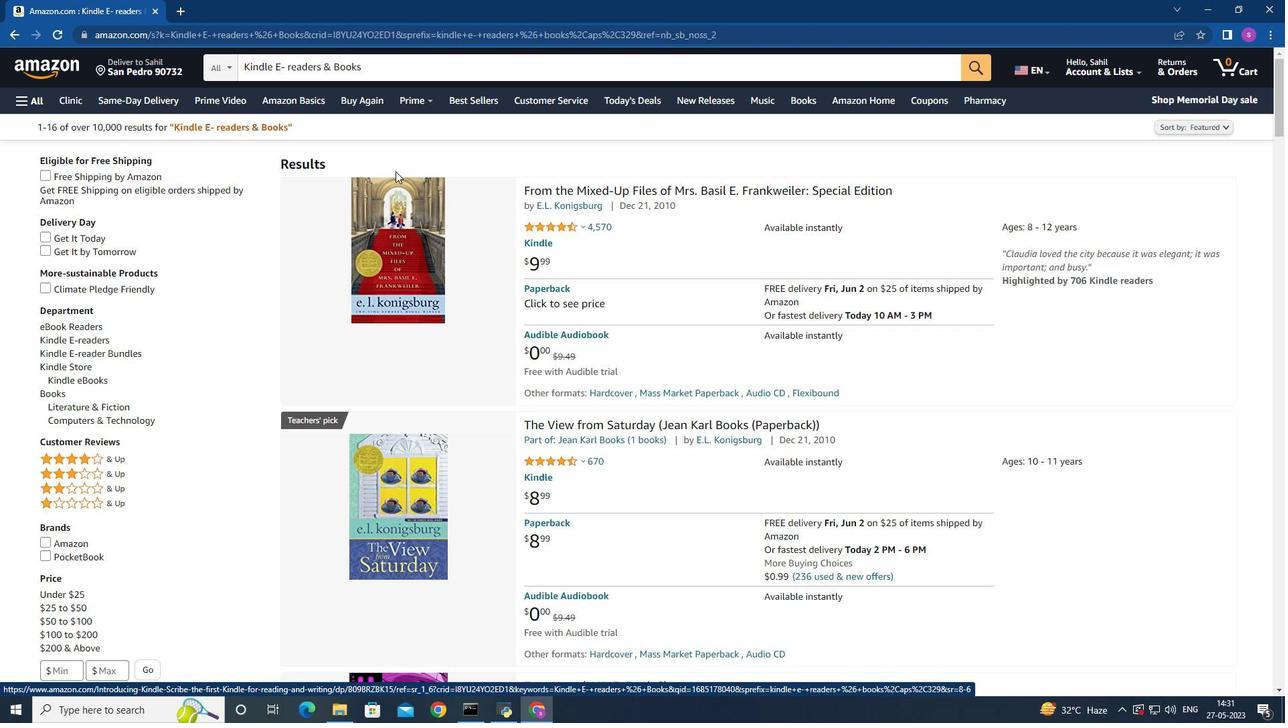
Action: Mouse moved to (413, 177)
Screenshot: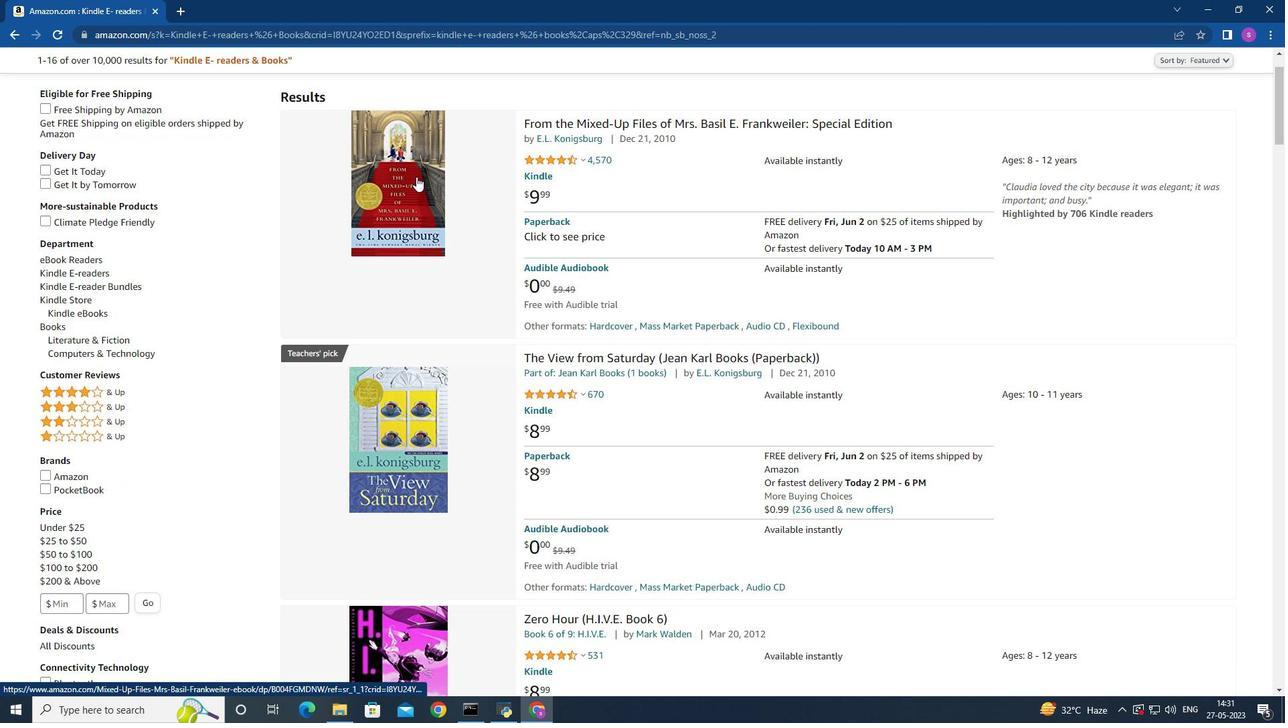 
Action: Mouse pressed left at (413, 177)
Screenshot: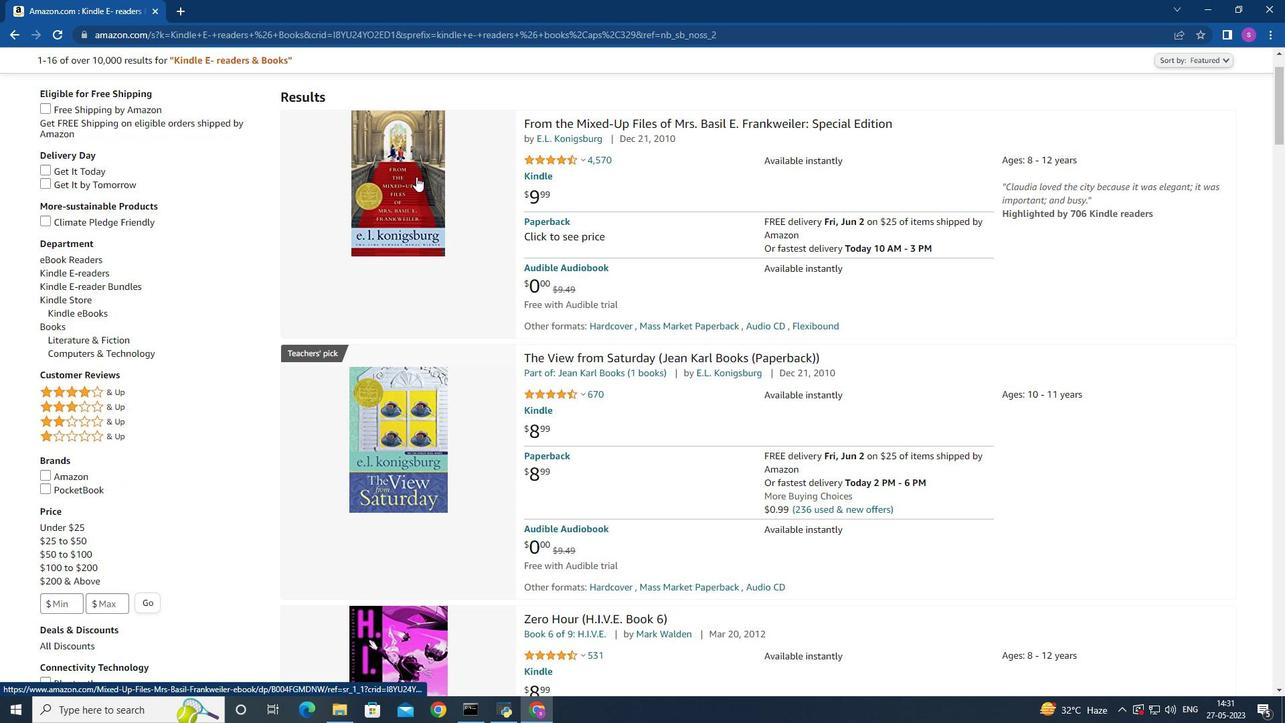 
Action: Mouse moved to (306, 243)
Screenshot: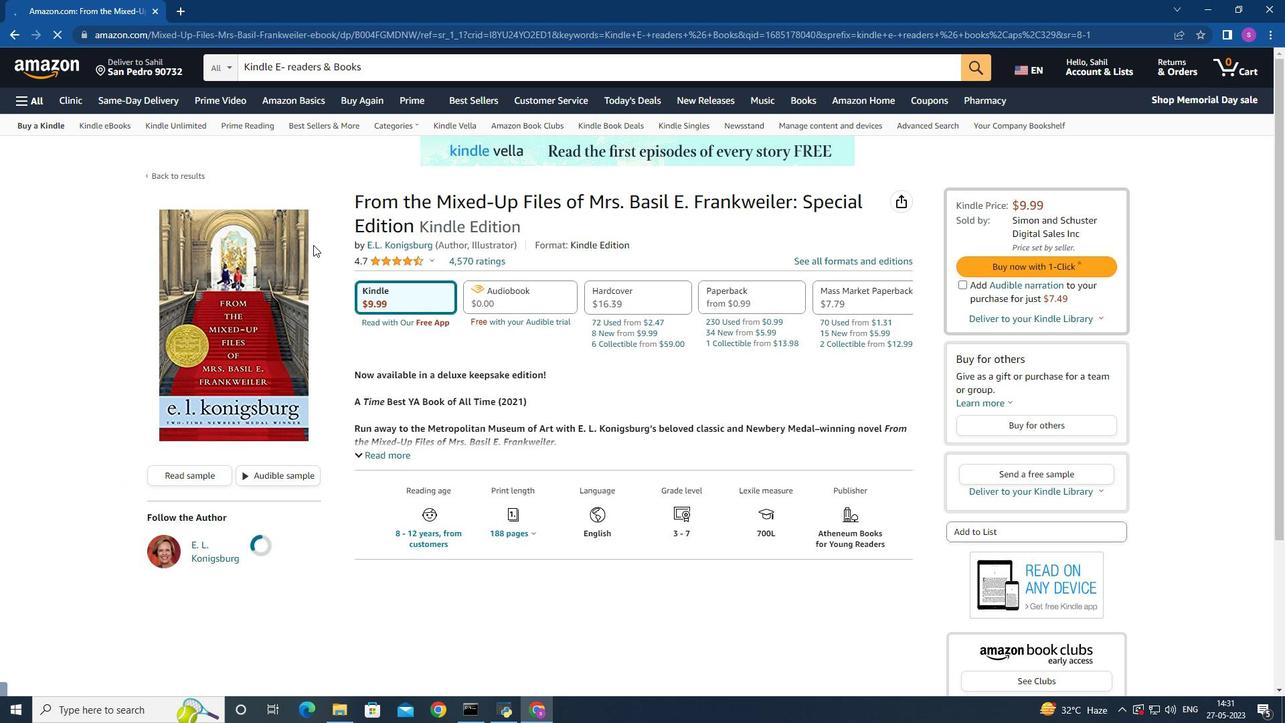 
Action: Mouse scrolled (306, 242) with delta (0, 0)
Screenshot: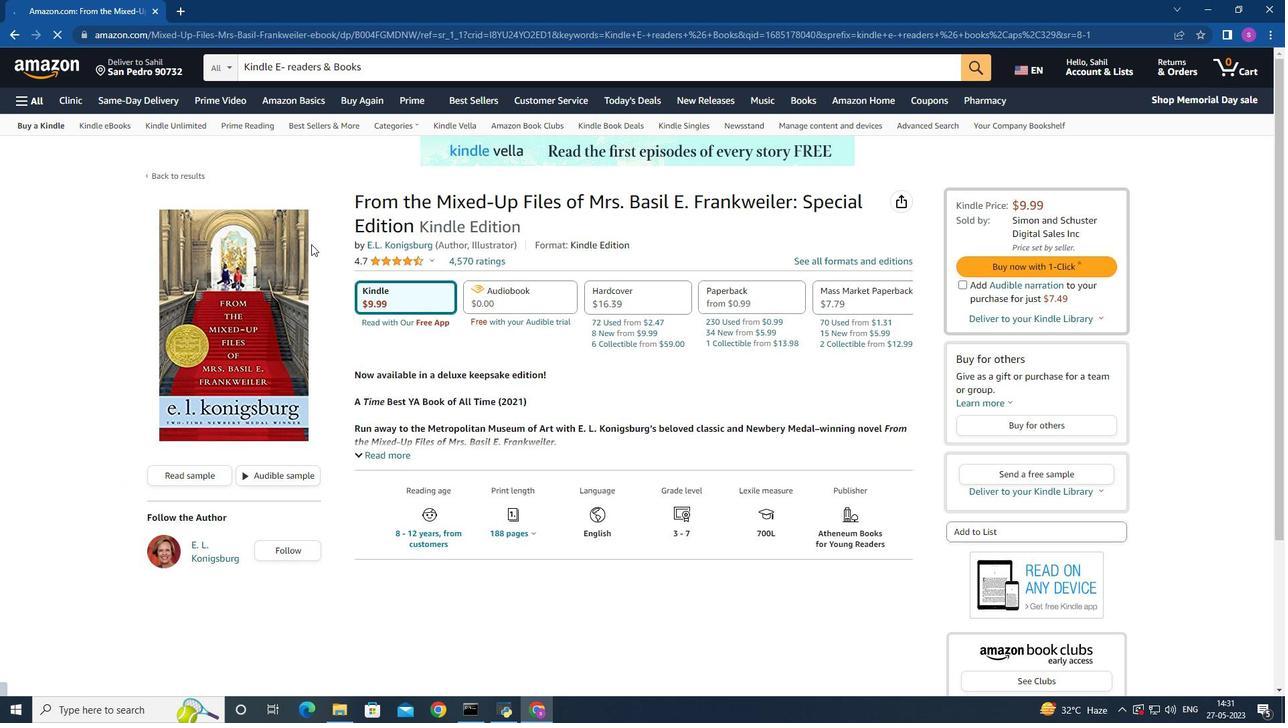 
Action: Mouse scrolled (306, 242) with delta (0, 0)
Screenshot: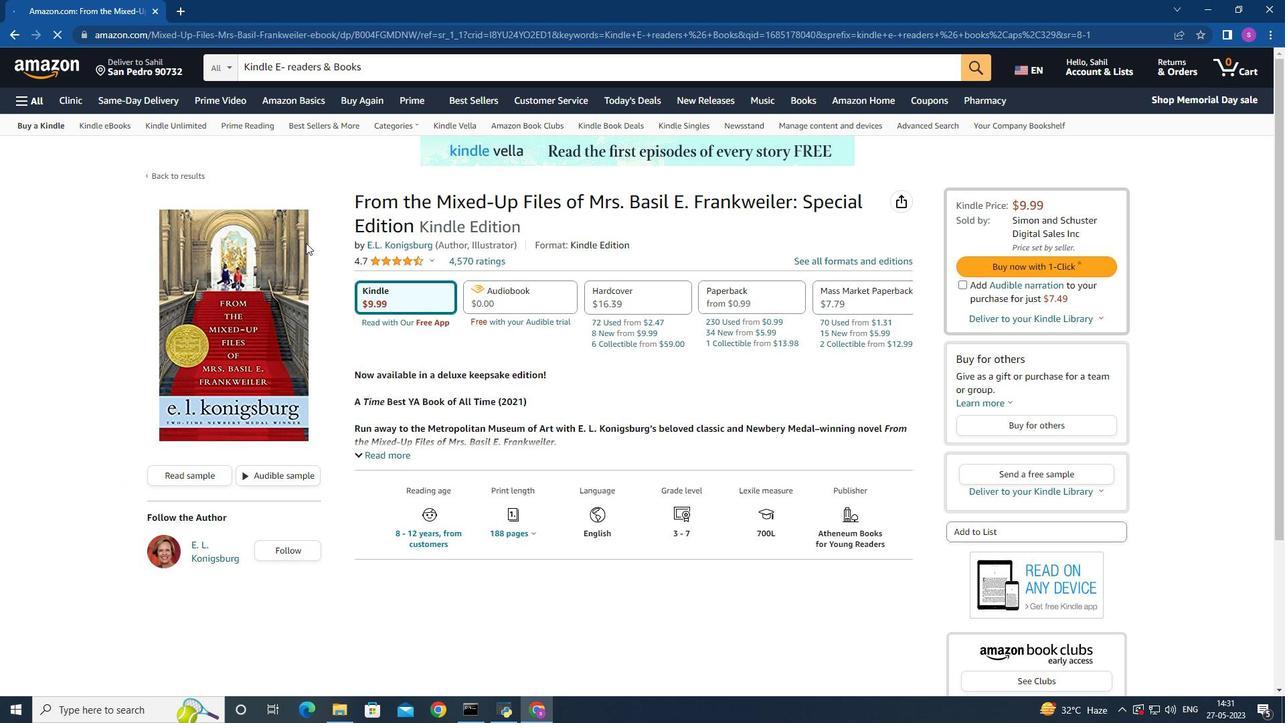 
Action: Mouse scrolled (306, 242) with delta (0, 0)
Screenshot: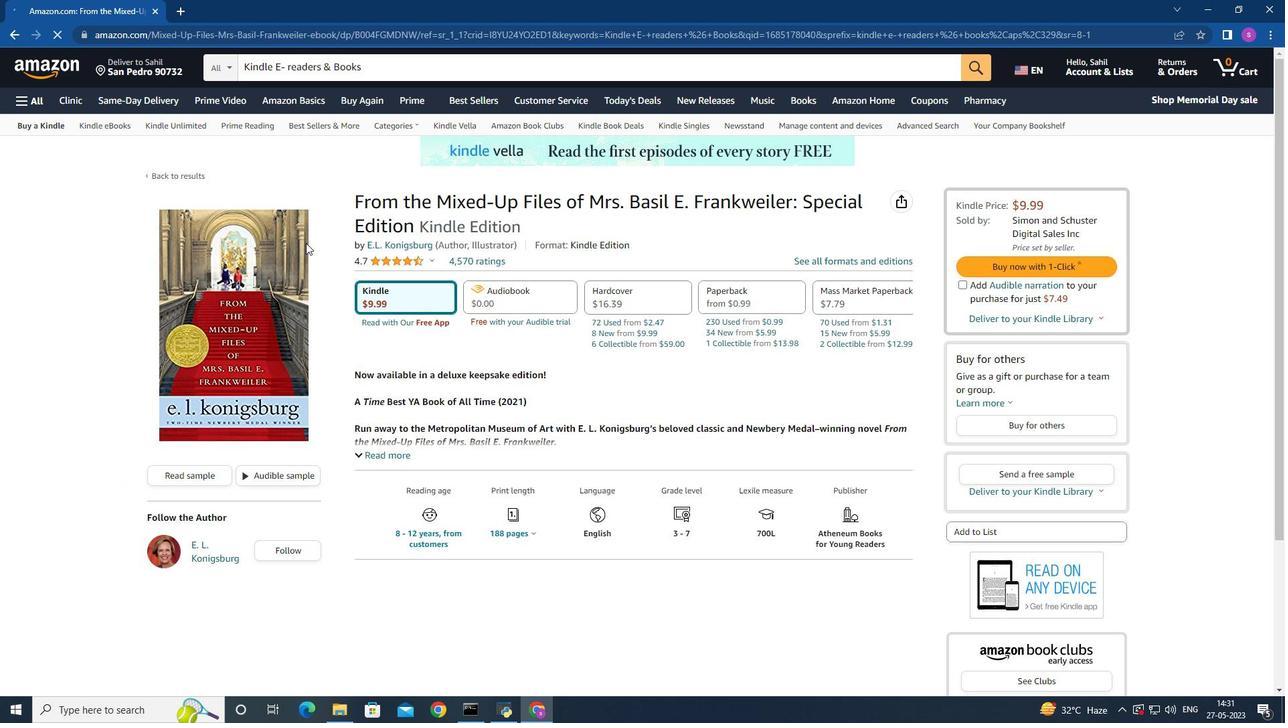 
Action: Mouse scrolled (306, 242) with delta (0, 0)
Screenshot: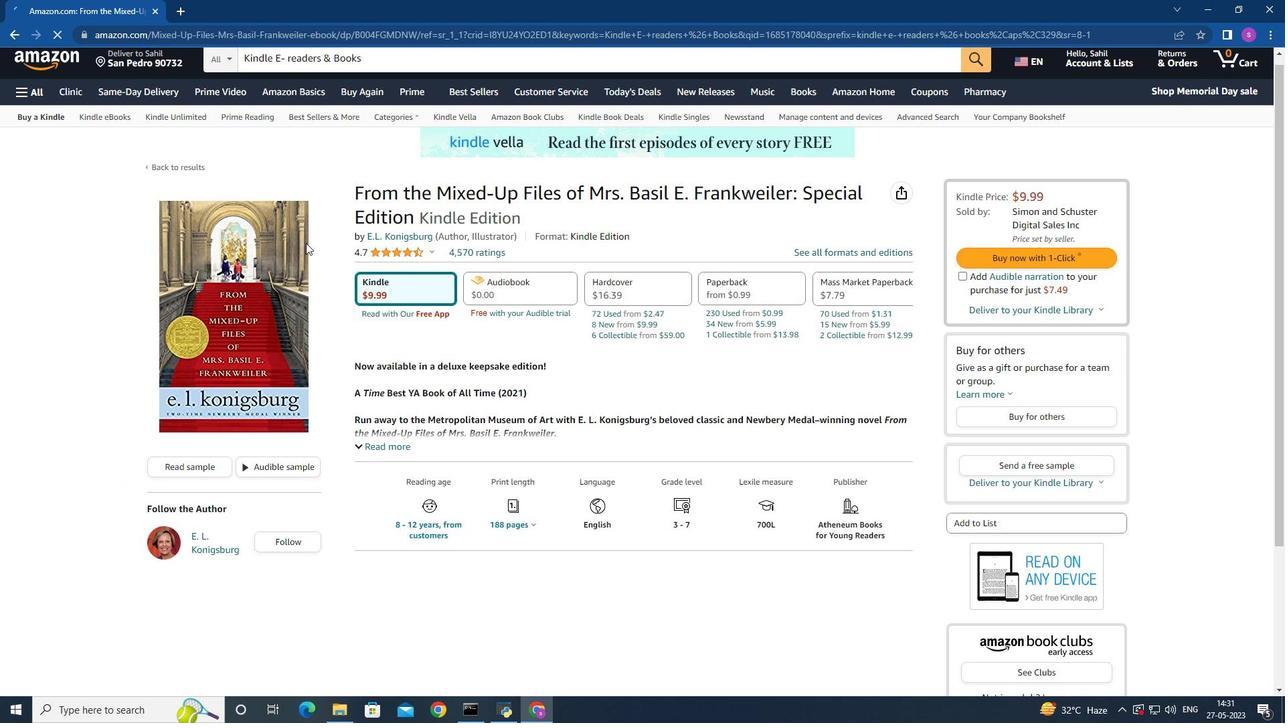 
Action: Mouse moved to (306, 242)
Screenshot: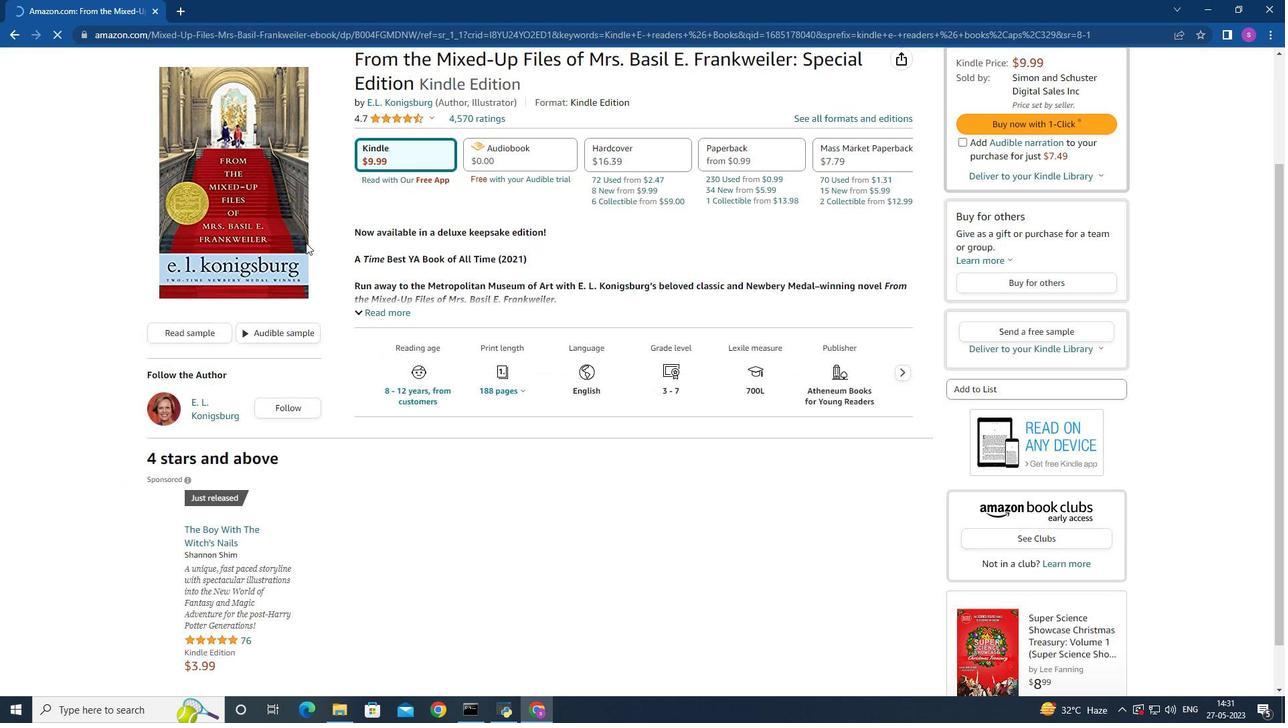 
Action: Mouse scrolled (306, 241) with delta (0, 0)
Screenshot: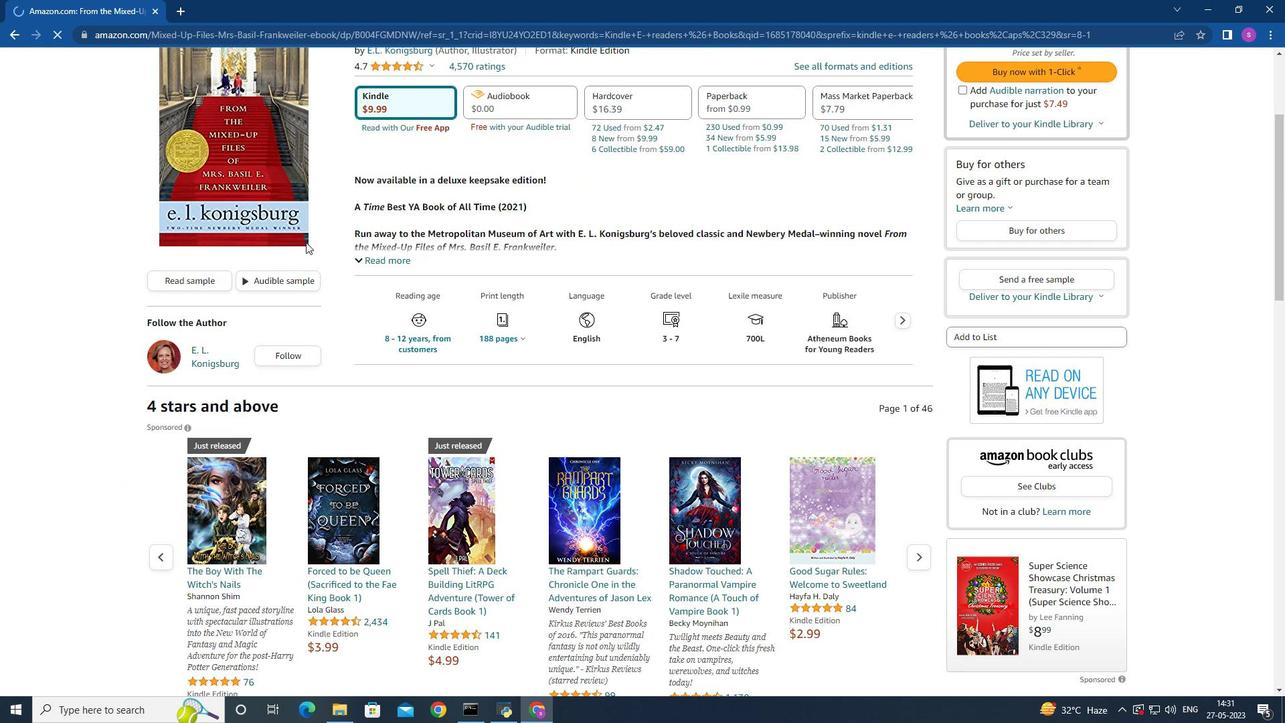 
Action: Mouse scrolled (306, 241) with delta (0, 0)
Screenshot: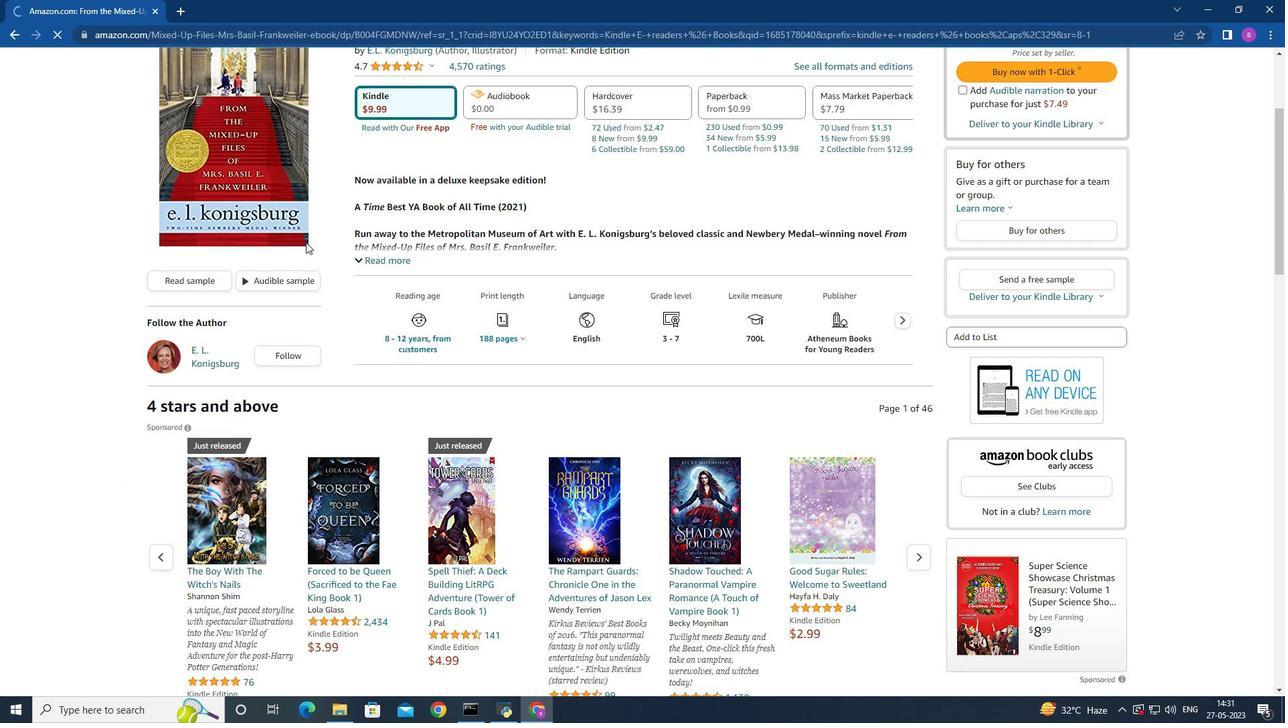 
Action: Mouse scrolled (306, 241) with delta (0, 0)
Screenshot: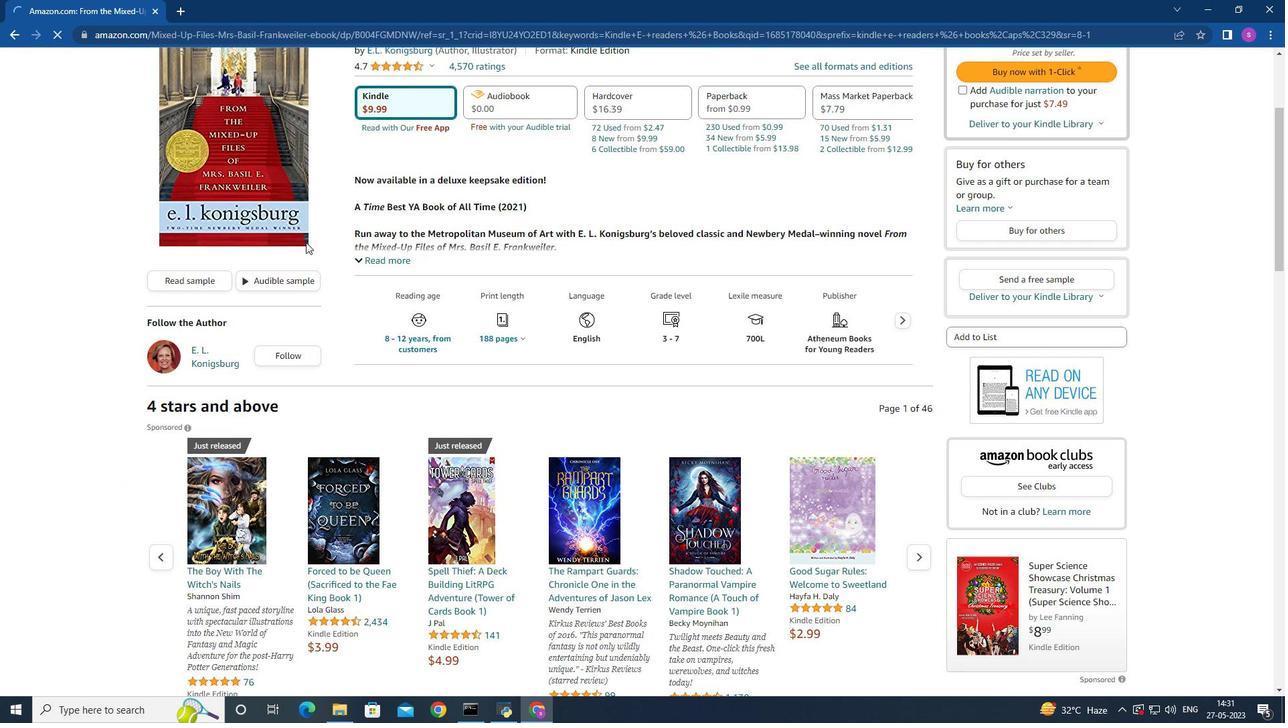 
Action: Mouse scrolled (306, 241) with delta (0, 0)
Screenshot: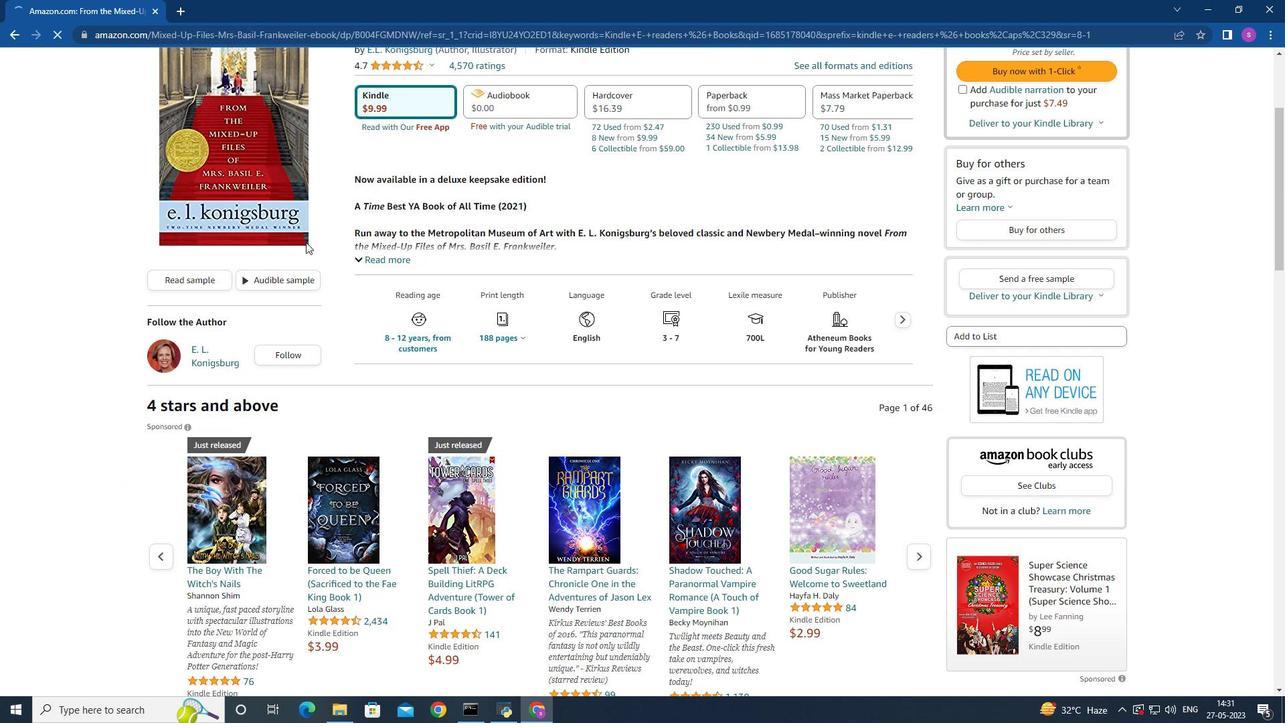 
Action: Mouse scrolled (306, 241) with delta (0, 0)
Screenshot: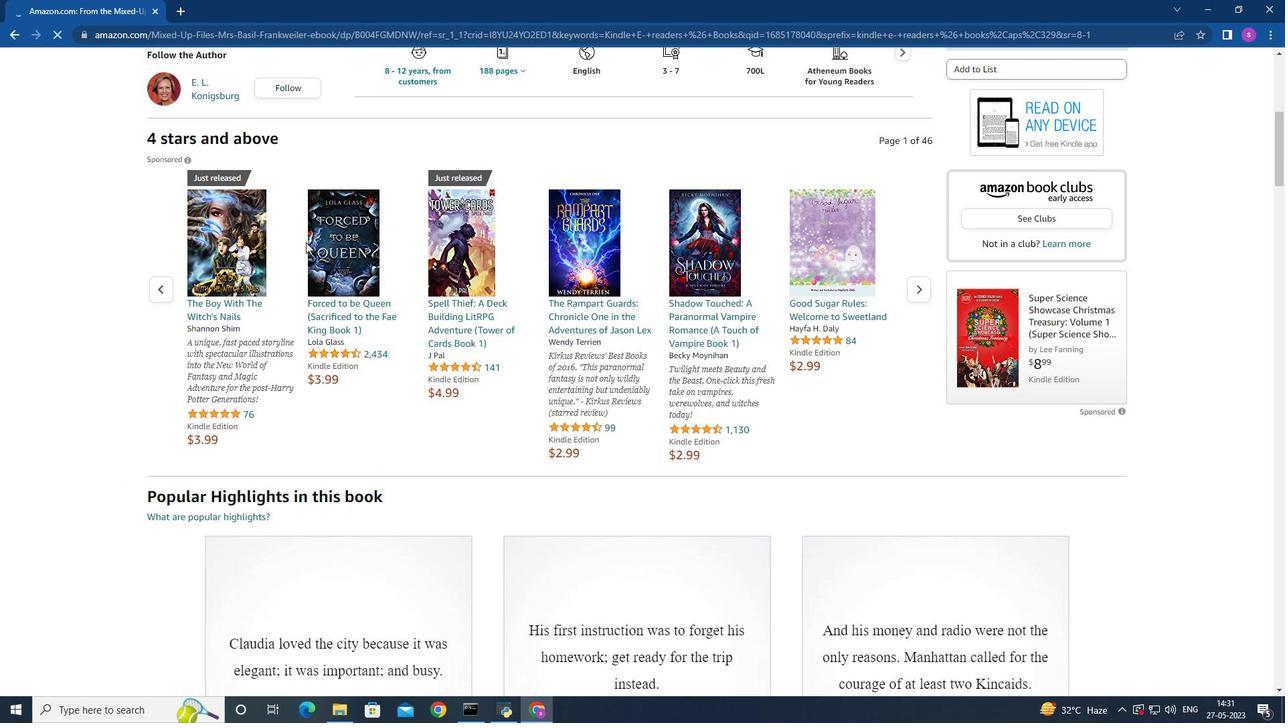 
Action: Mouse scrolled (306, 241) with delta (0, 0)
Screenshot: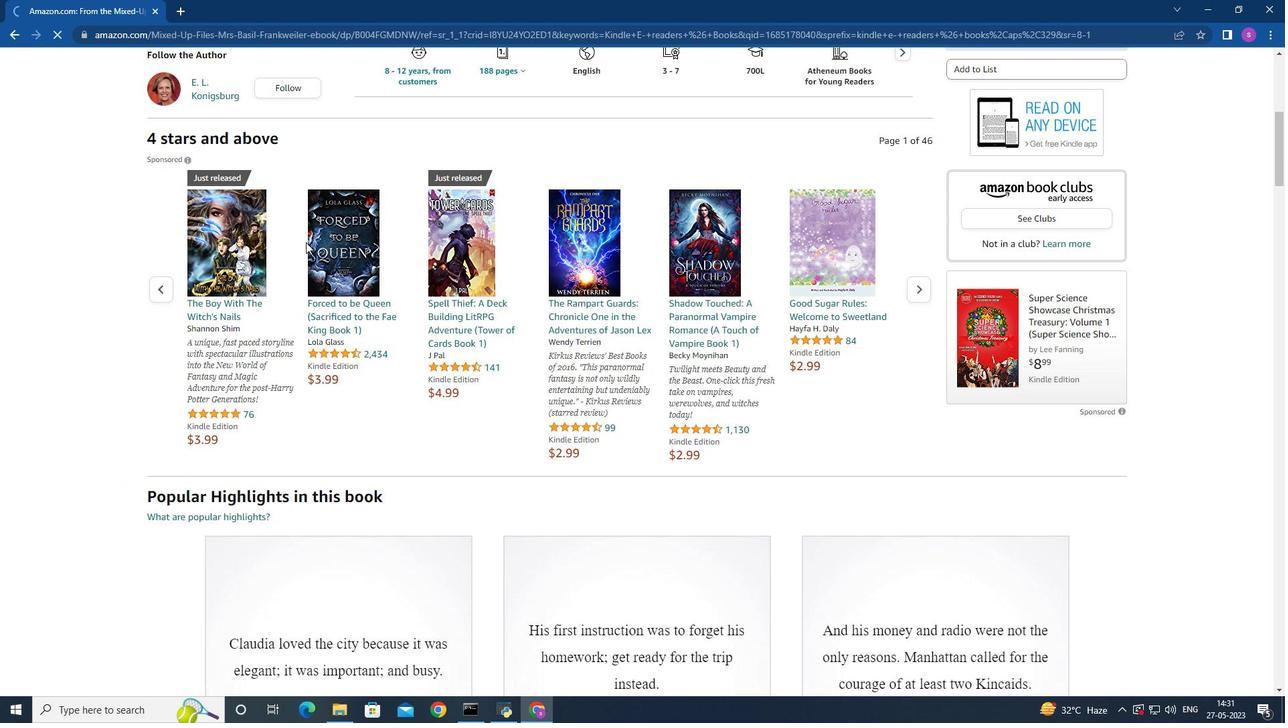 
Action: Mouse moved to (306, 241)
Screenshot: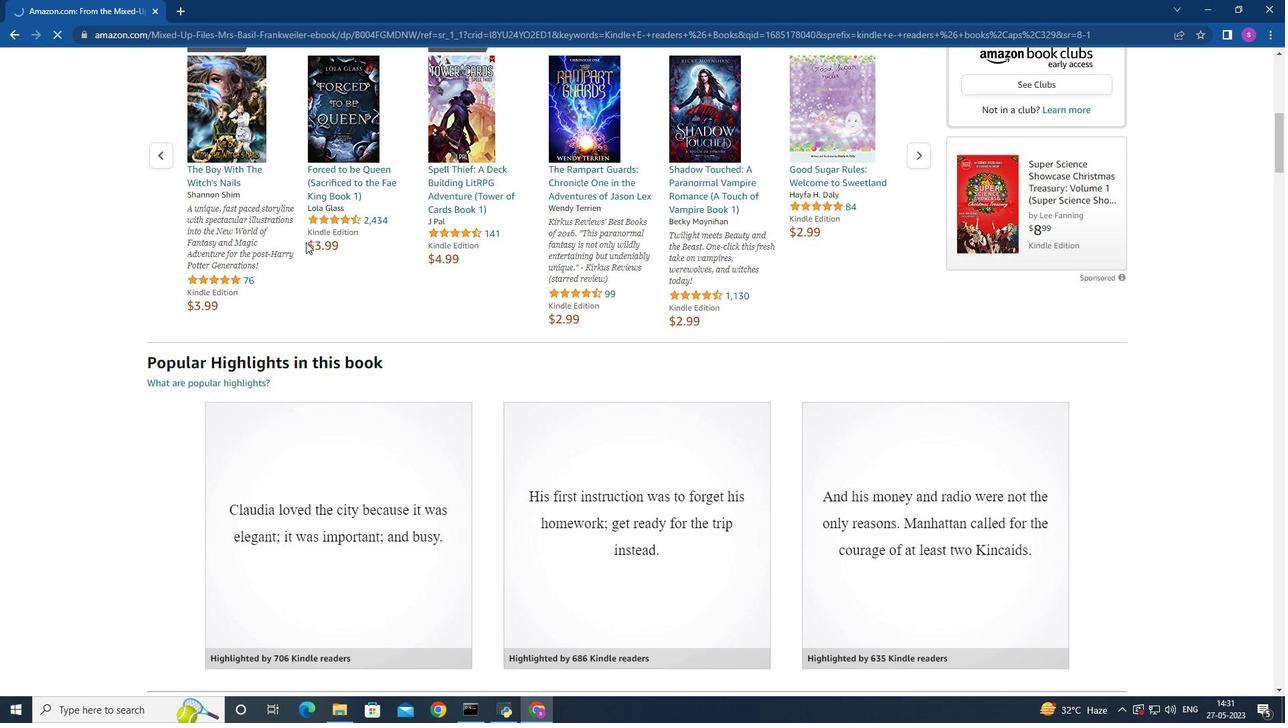 
Action: Mouse scrolled (306, 241) with delta (0, 0)
Screenshot: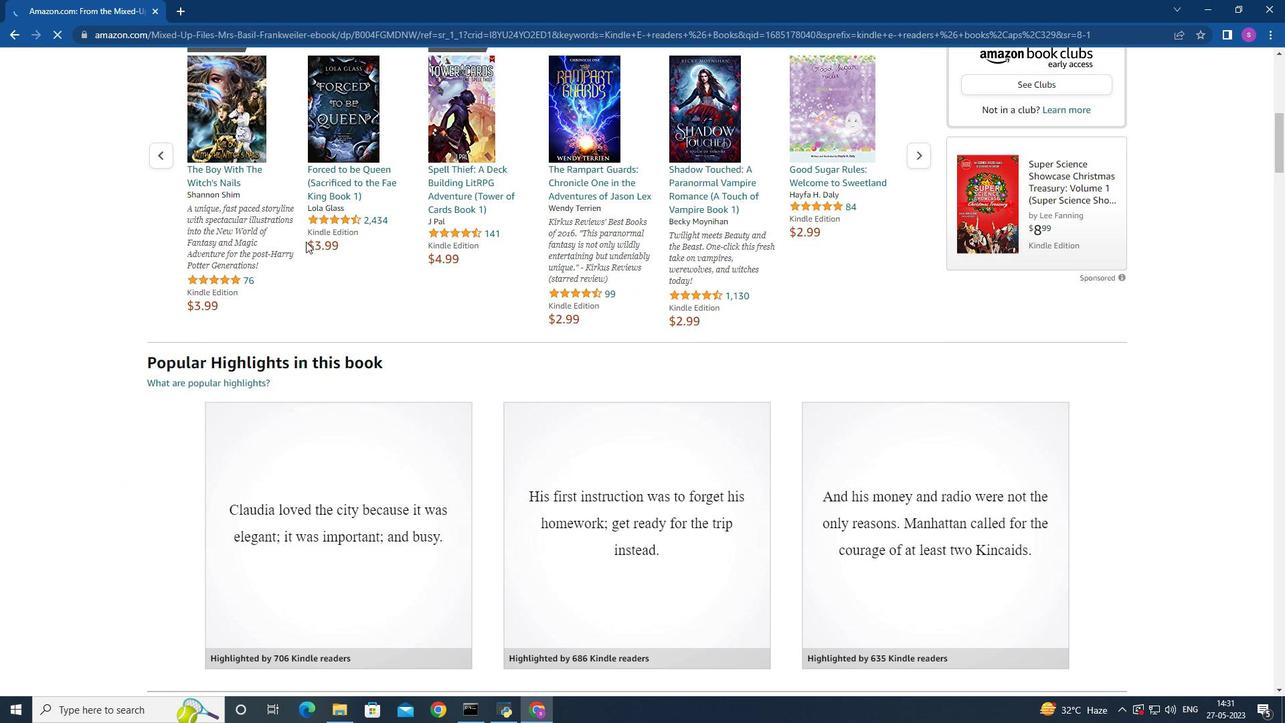 
Action: Mouse scrolled (306, 241) with delta (0, 0)
Screenshot: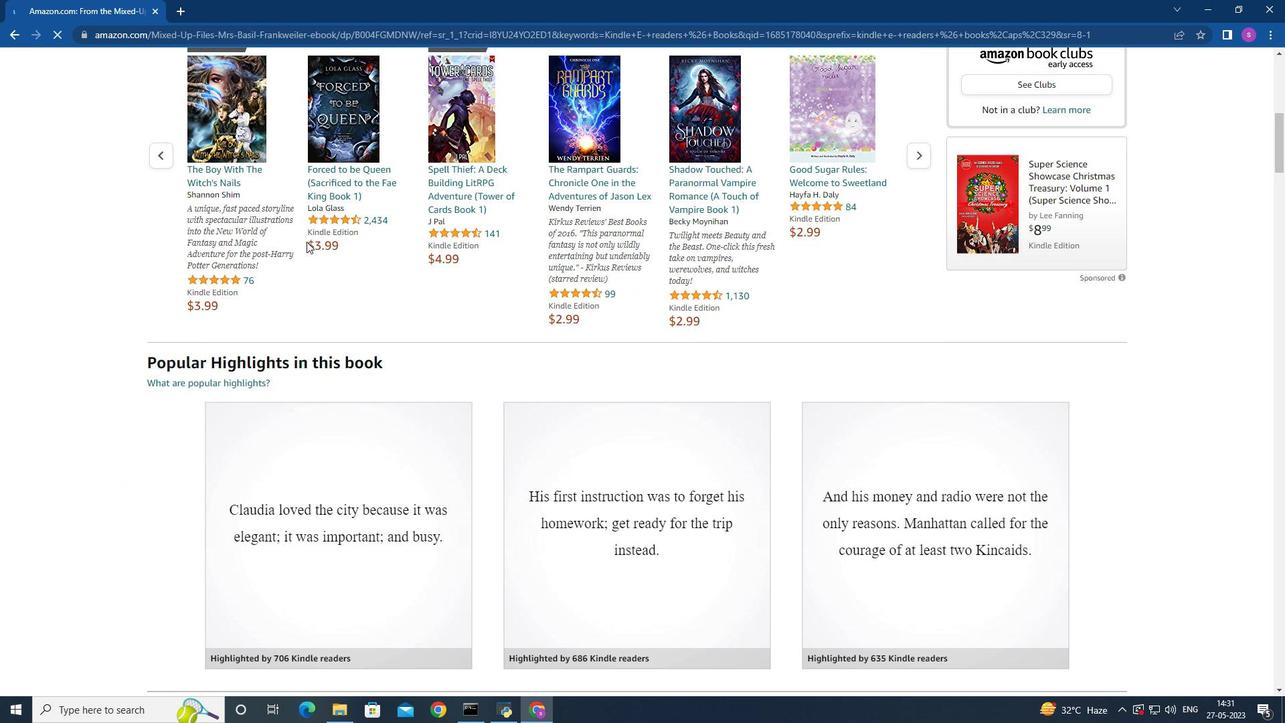 
Action: Mouse scrolled (306, 241) with delta (0, 0)
Screenshot: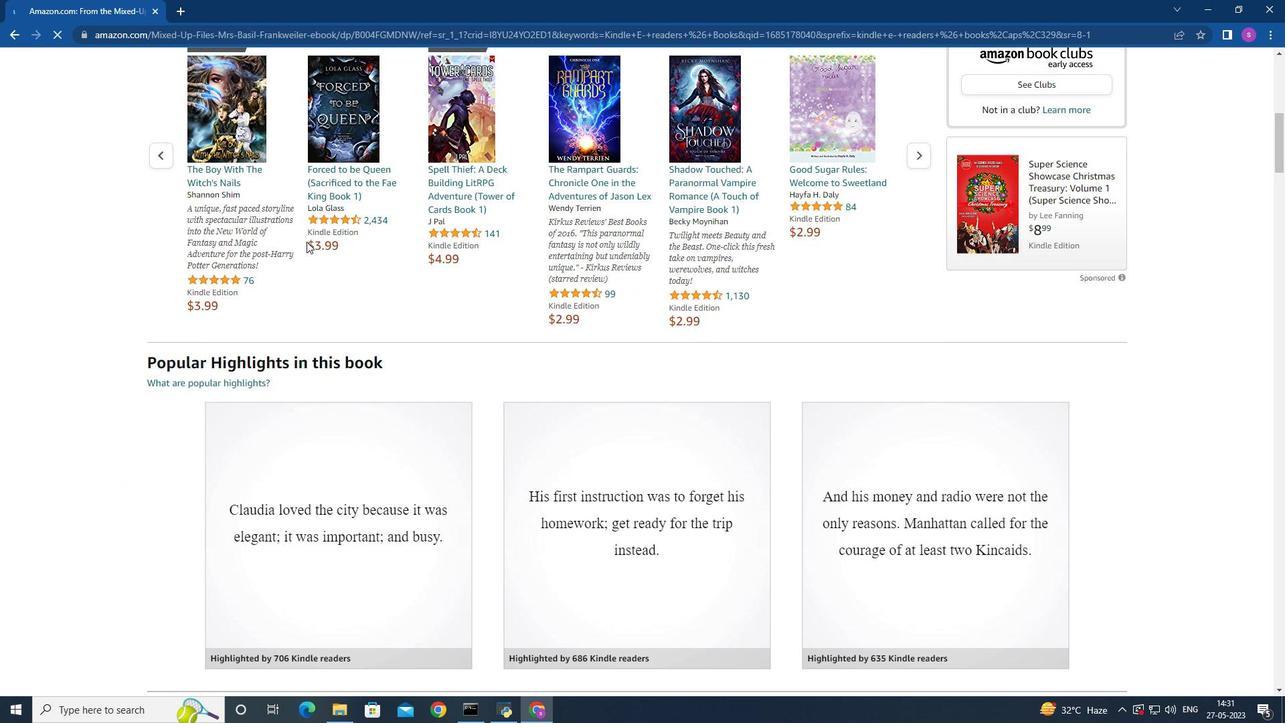 
Action: Mouse scrolled (306, 241) with delta (0, 0)
Screenshot: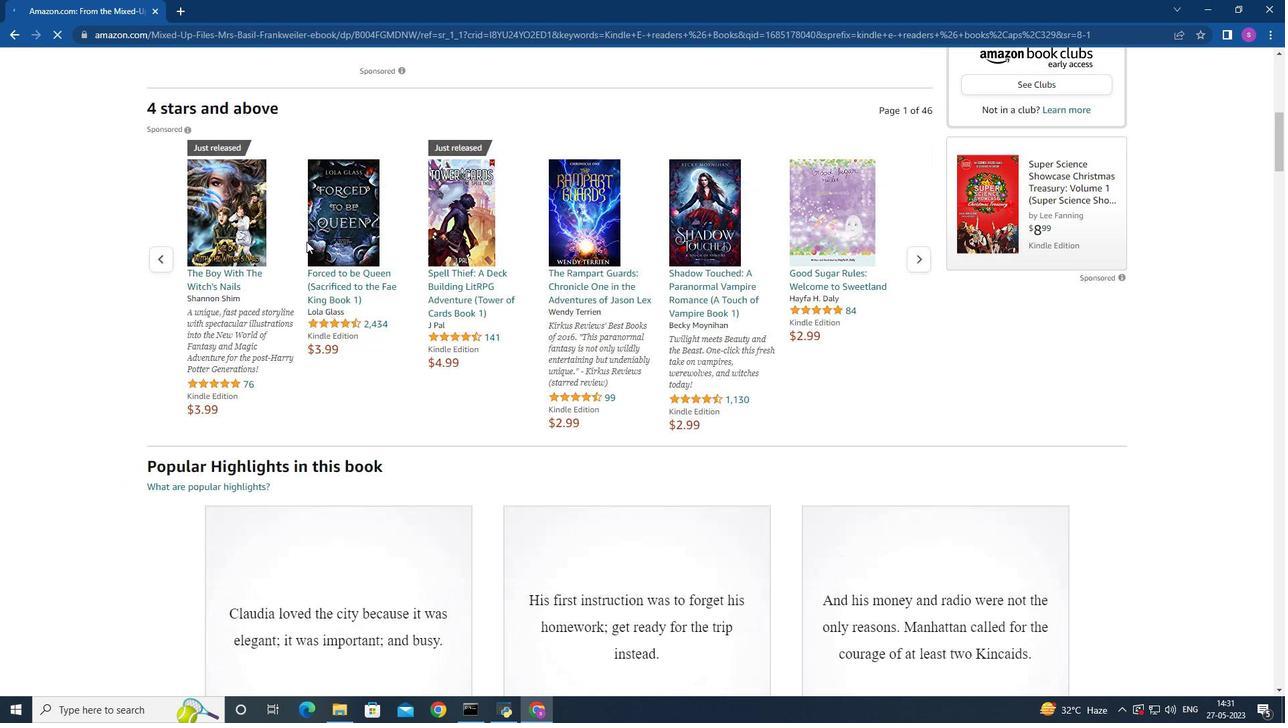 
Action: Mouse moved to (307, 241)
Screenshot: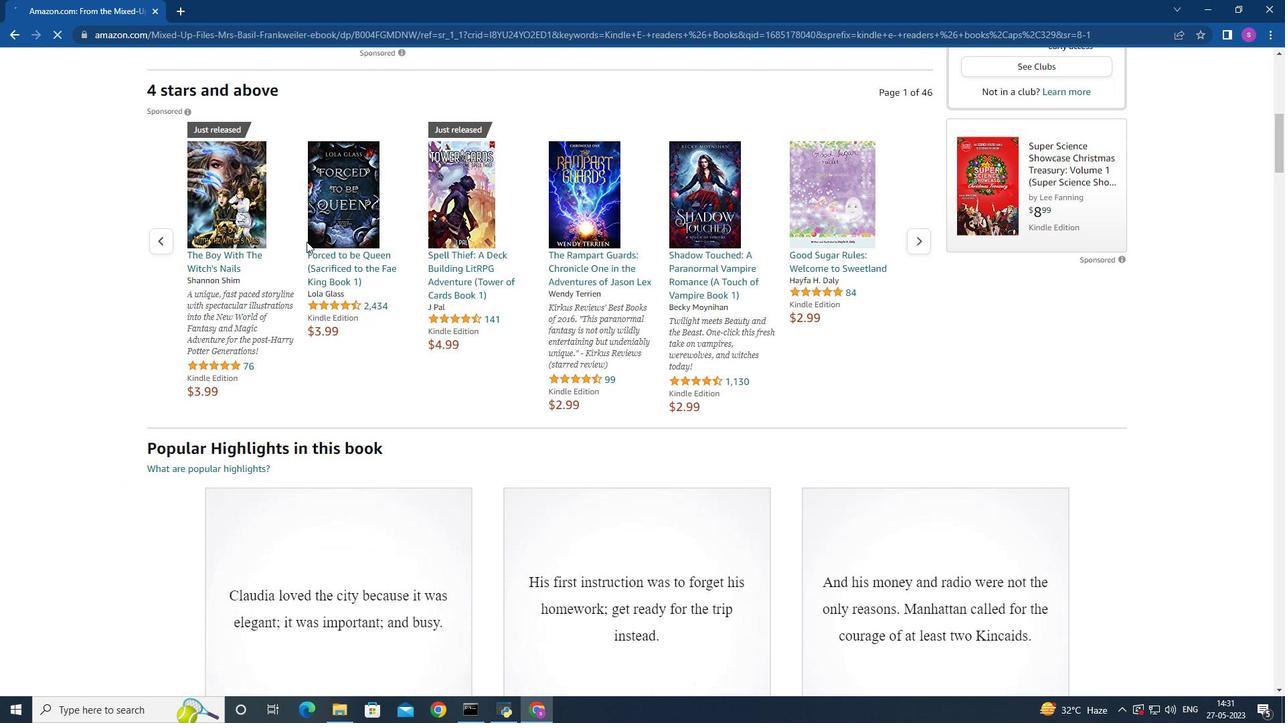 
Action: Mouse scrolled (307, 240) with delta (0, 0)
Screenshot: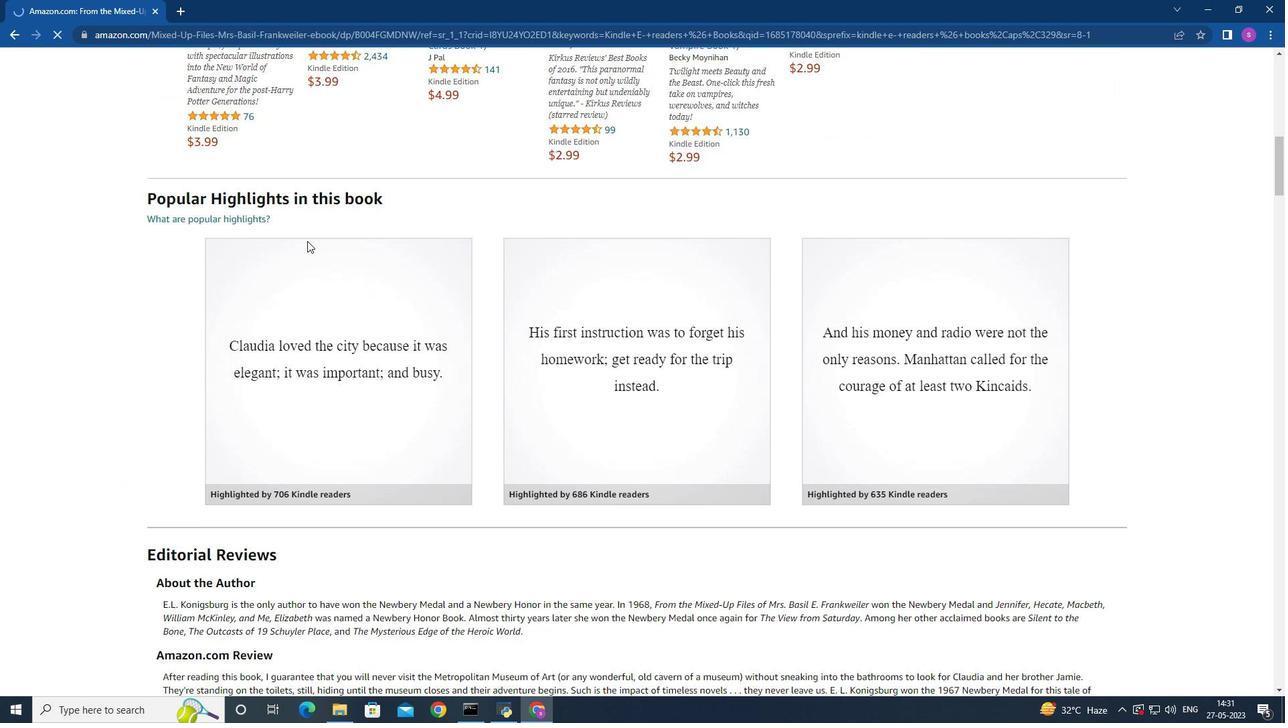
Action: Mouse scrolled (307, 240) with delta (0, 0)
Screenshot: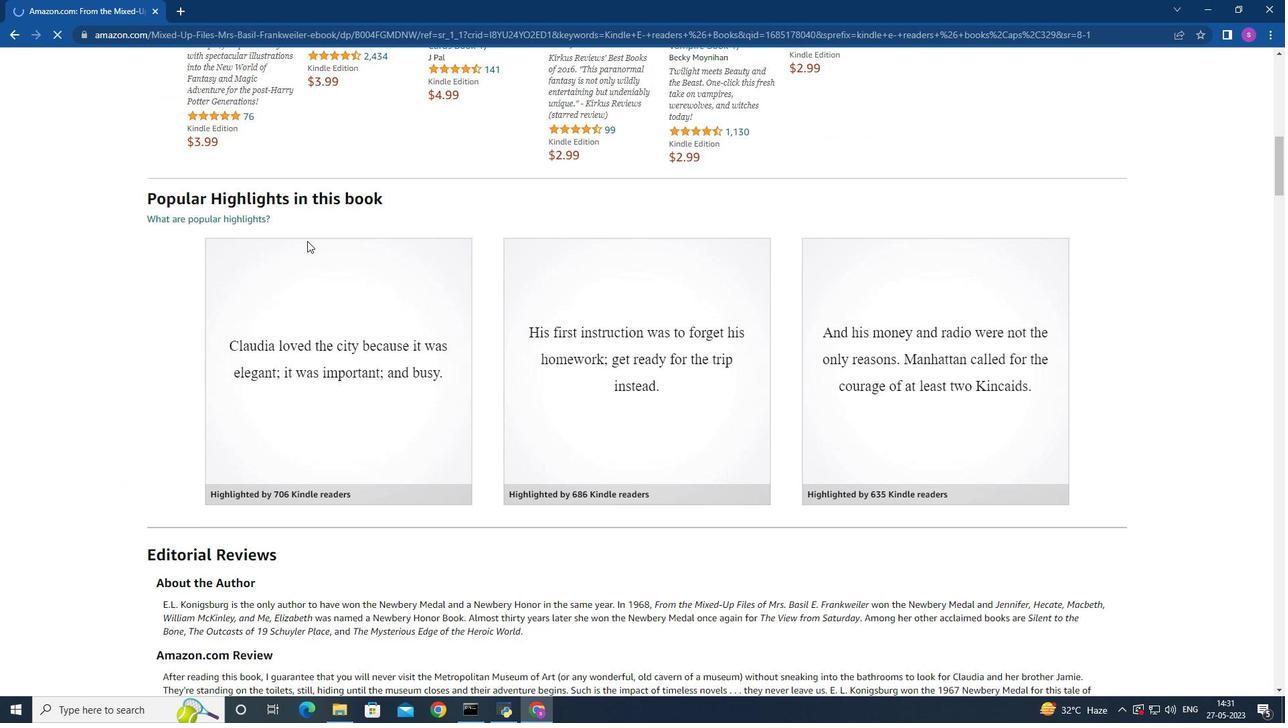 
Action: Mouse scrolled (307, 240) with delta (0, 0)
Screenshot: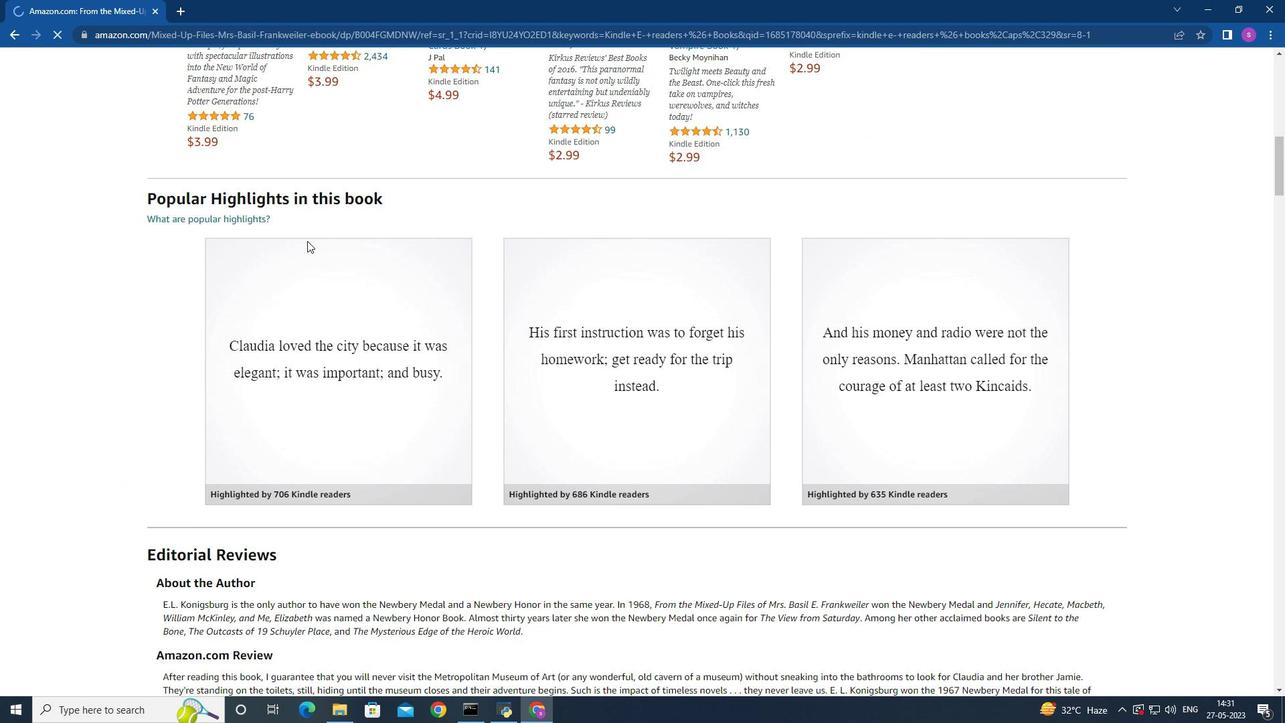 
Action: Mouse scrolled (307, 240) with delta (0, 0)
Screenshot: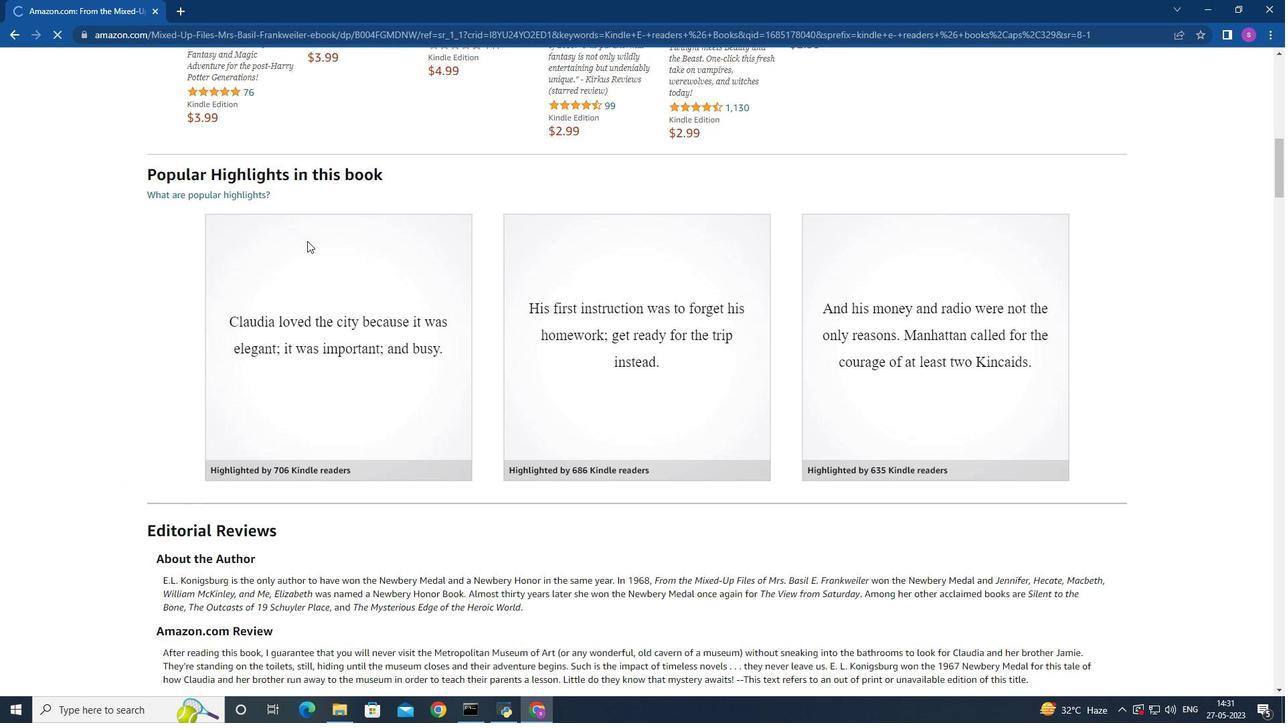 
Action: Mouse scrolled (307, 240) with delta (0, 0)
Screenshot: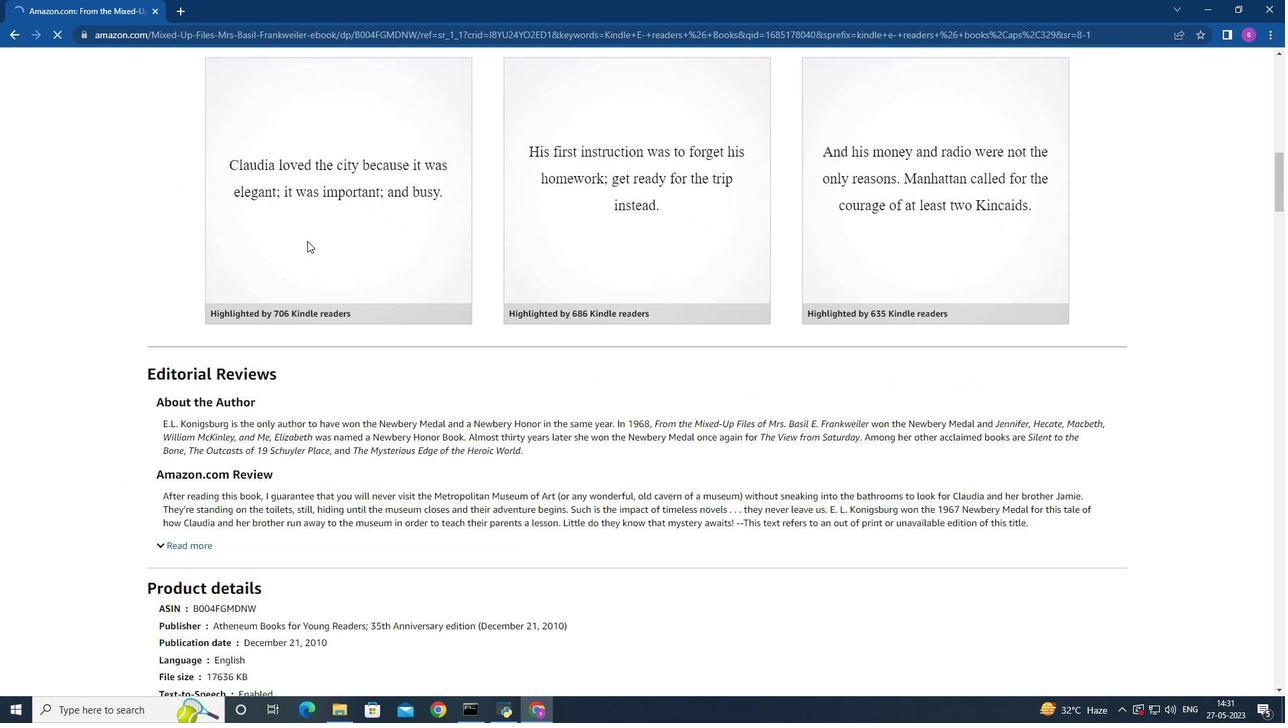 
Action: Mouse scrolled (307, 240) with delta (0, 0)
Screenshot: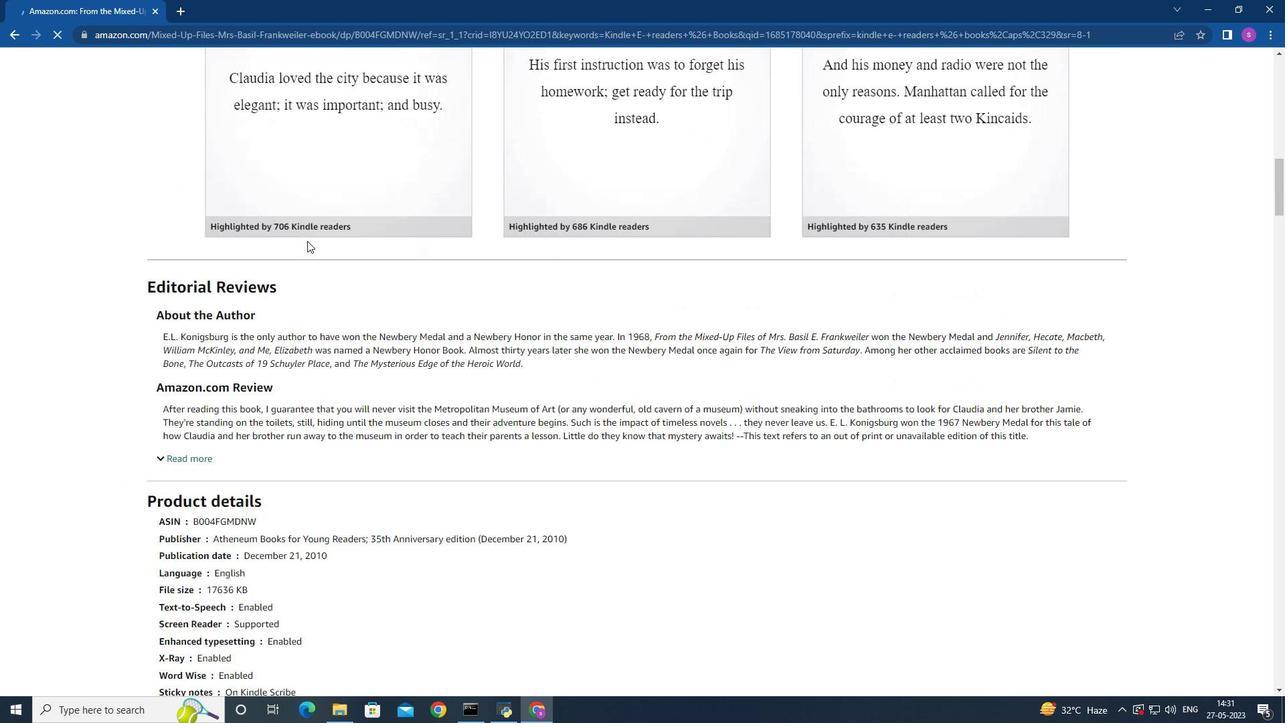 
Action: Mouse scrolled (307, 240) with delta (0, 0)
Screenshot: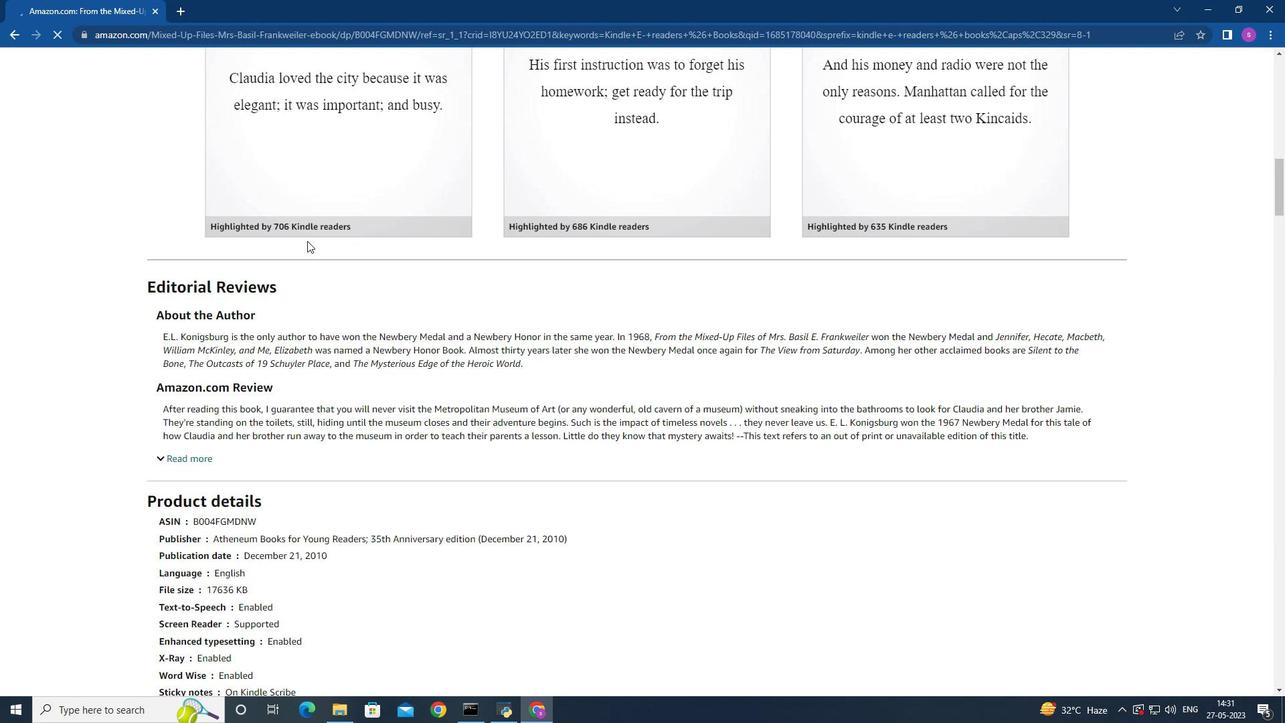 
Action: Mouse scrolled (307, 240) with delta (0, 0)
Screenshot: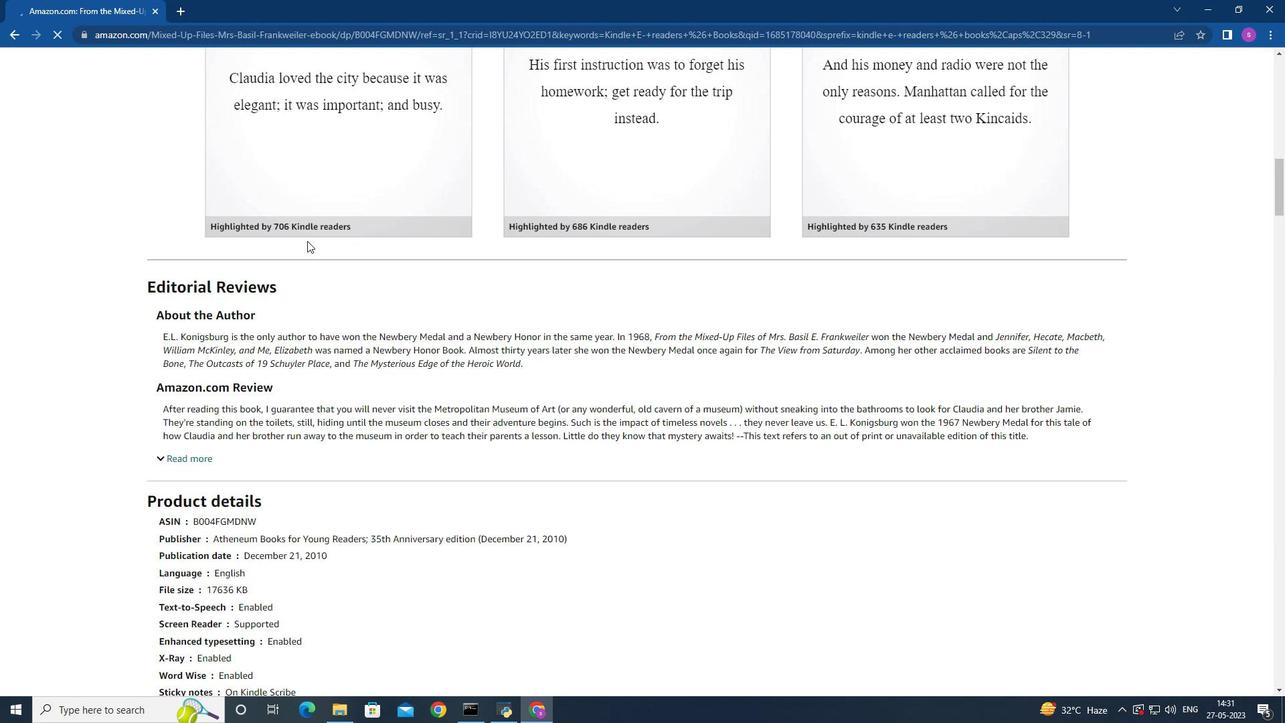 
Action: Mouse moved to (307, 241)
Screenshot: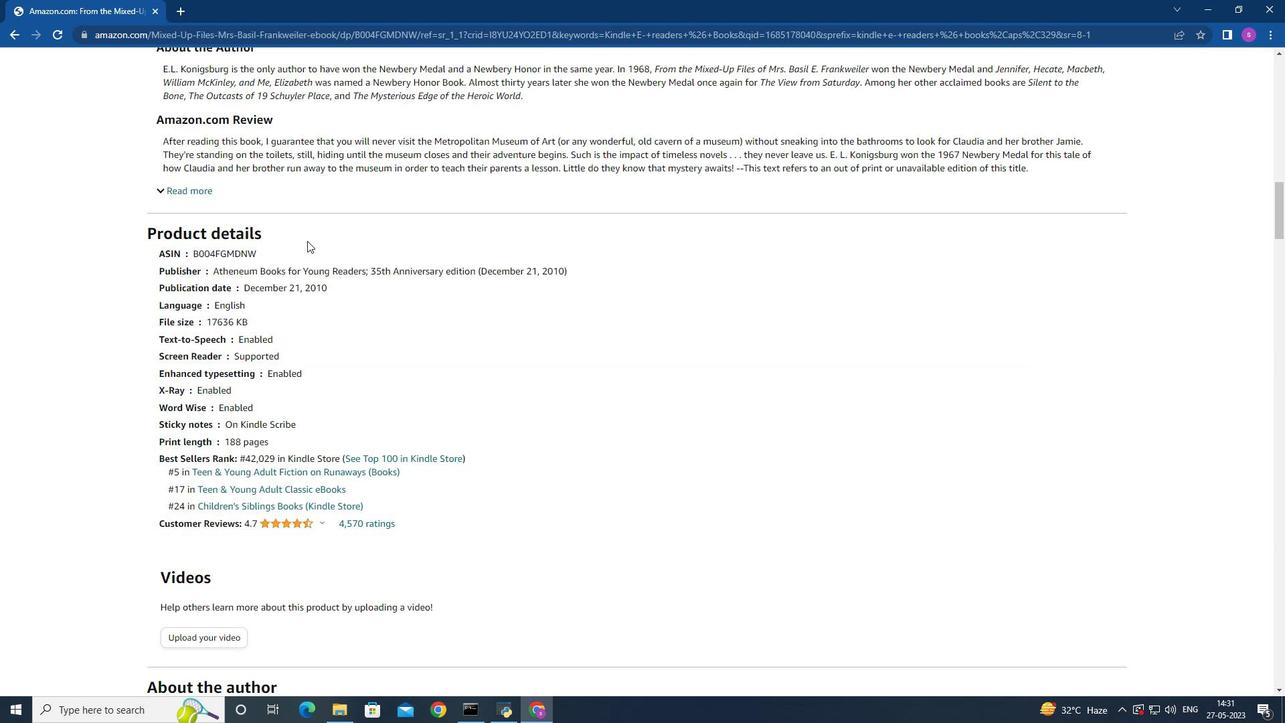 
Action: Mouse scrolled (307, 240) with delta (0, 0)
Screenshot: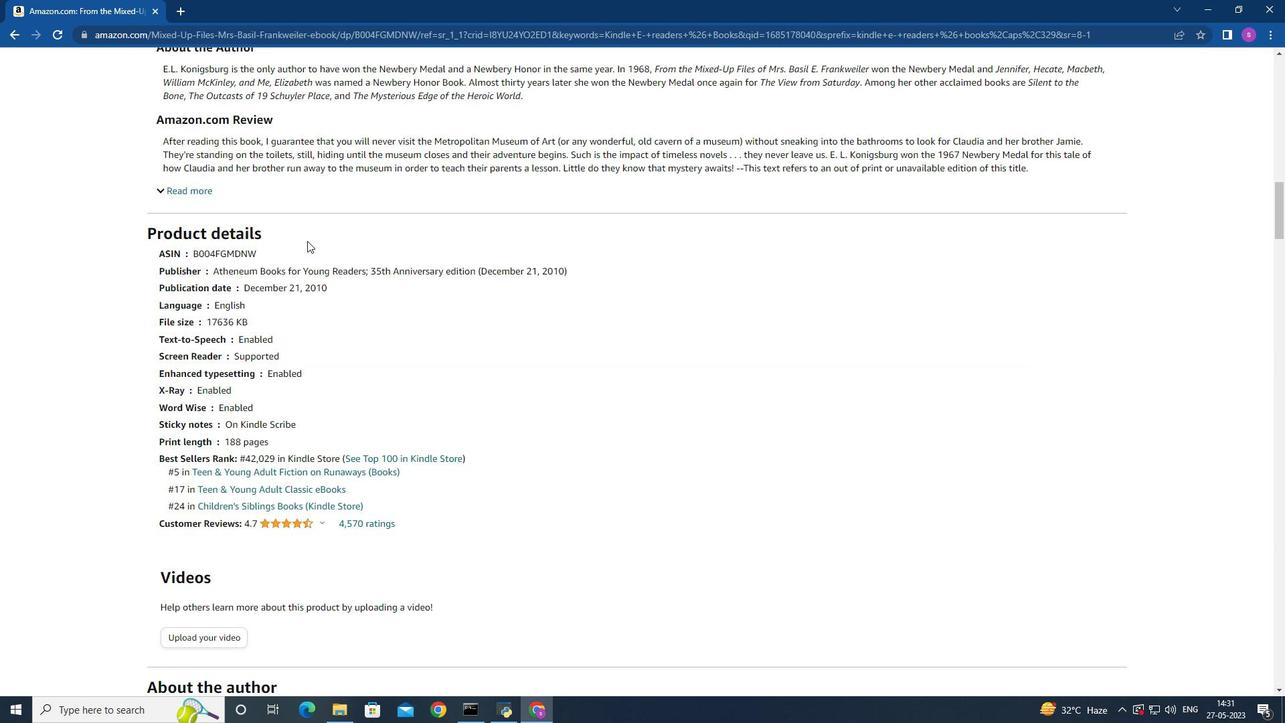 
Action: Mouse scrolled (307, 240) with delta (0, 0)
Screenshot: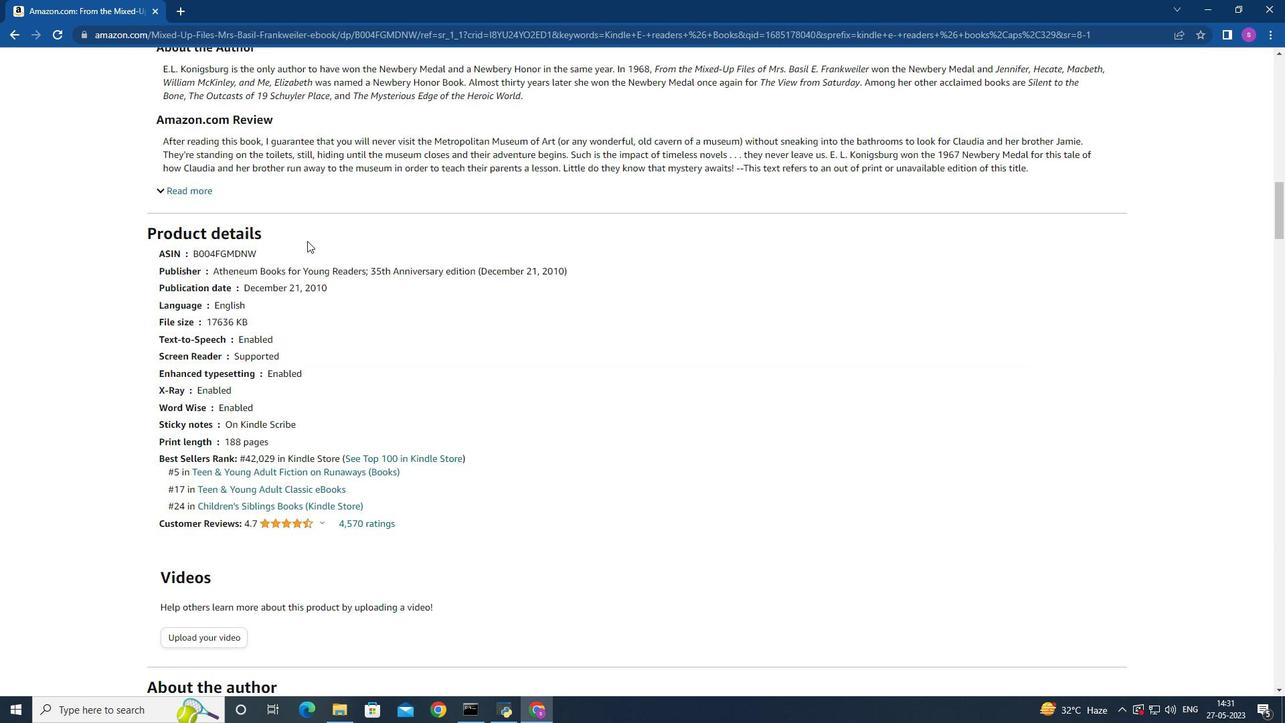 
Action: Mouse scrolled (307, 240) with delta (0, 0)
Screenshot: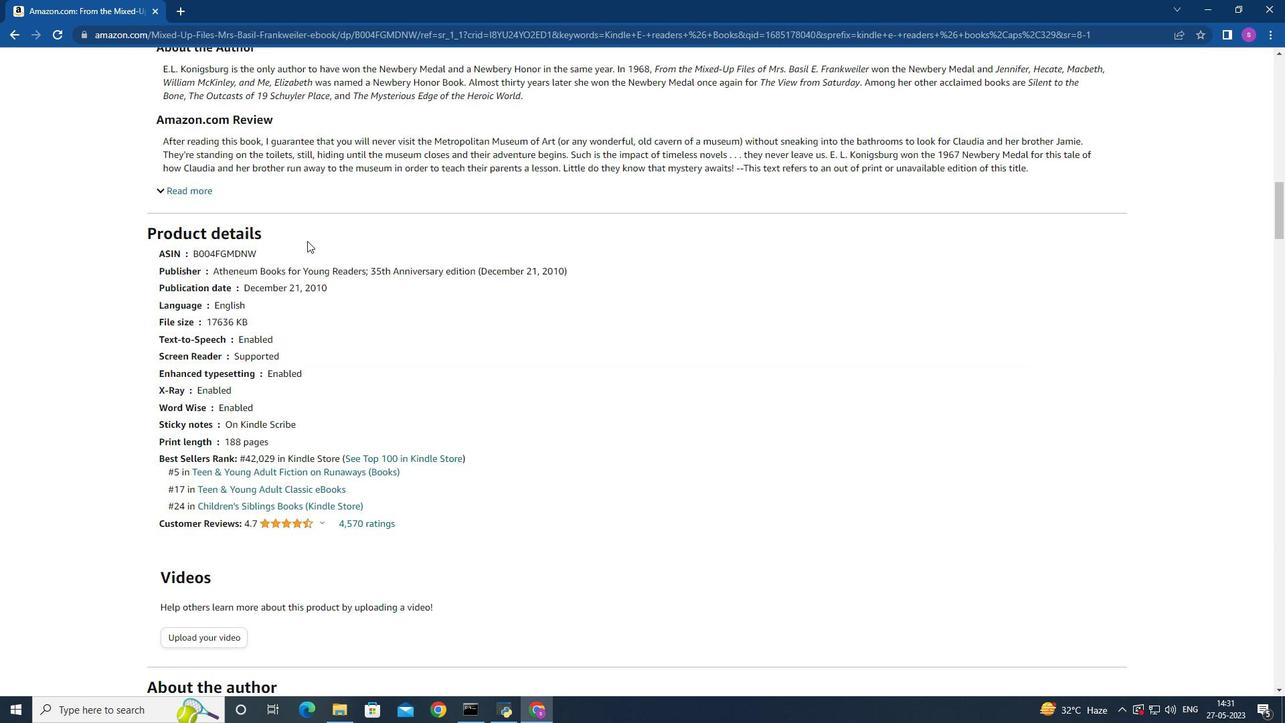 
Action: Mouse scrolled (307, 240) with delta (0, 0)
Screenshot: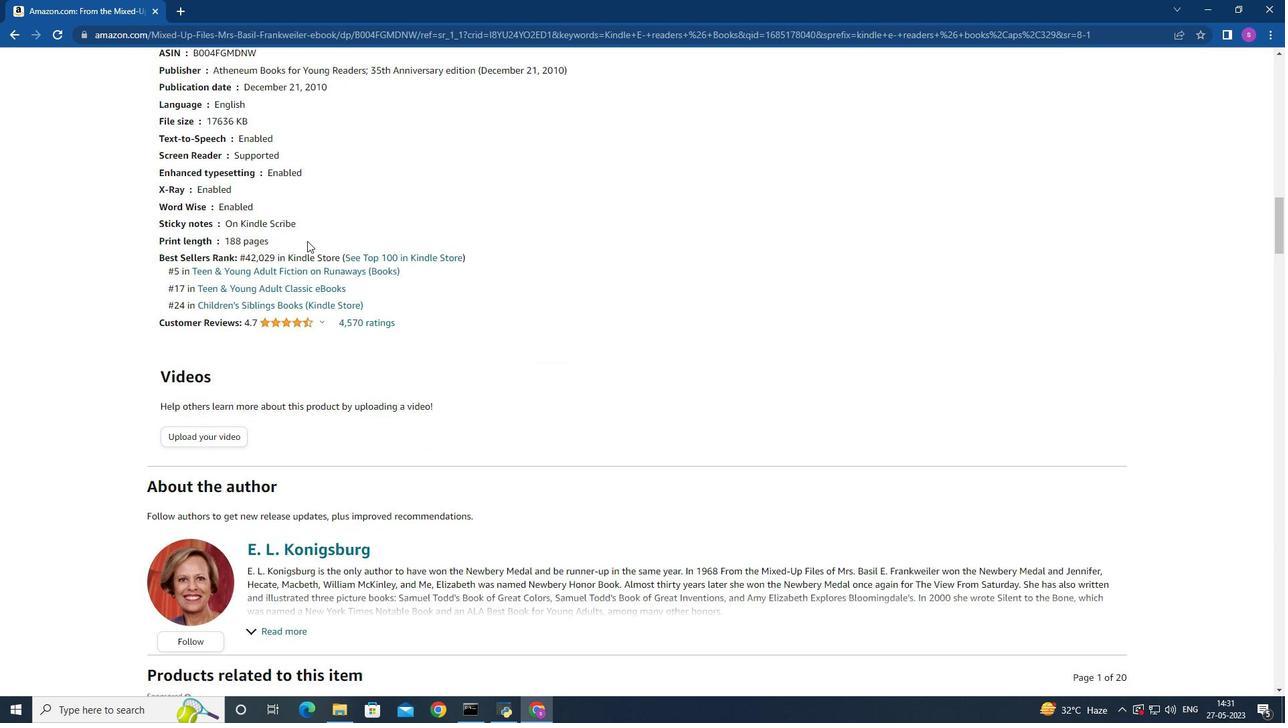 
Action: Mouse scrolled (307, 240) with delta (0, 0)
Screenshot: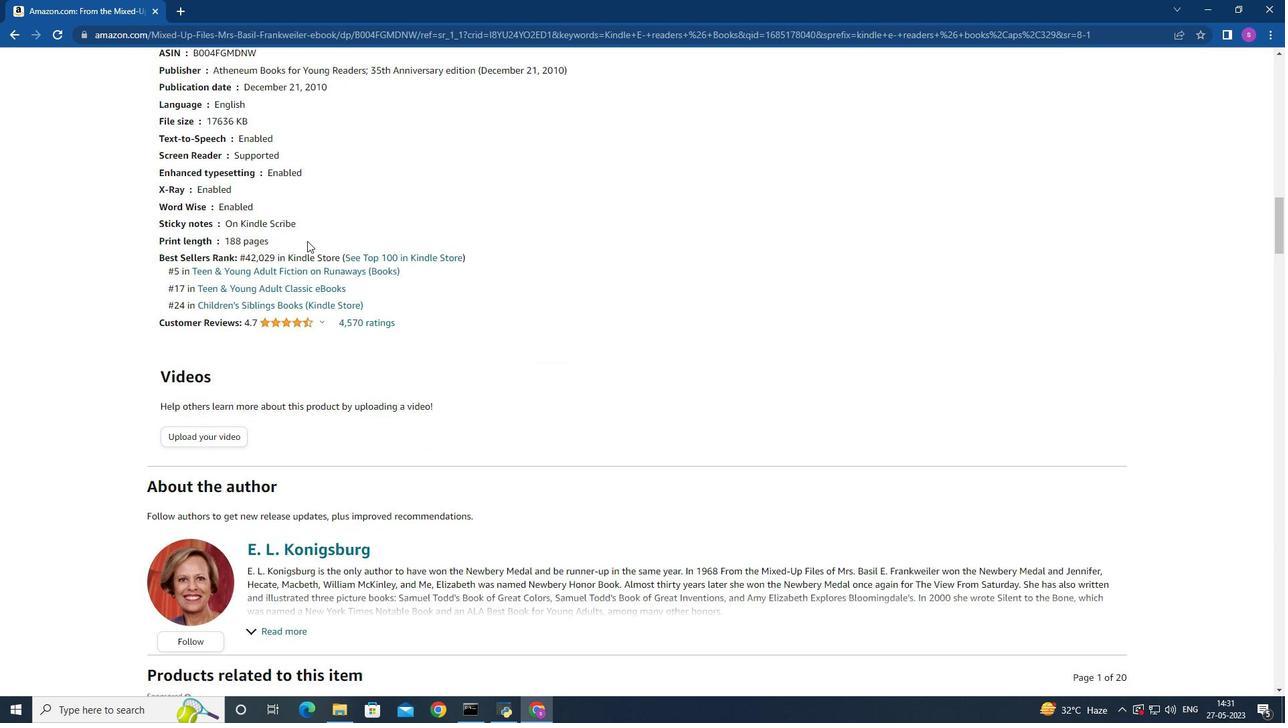 
Action: Mouse scrolled (307, 240) with delta (0, 0)
Screenshot: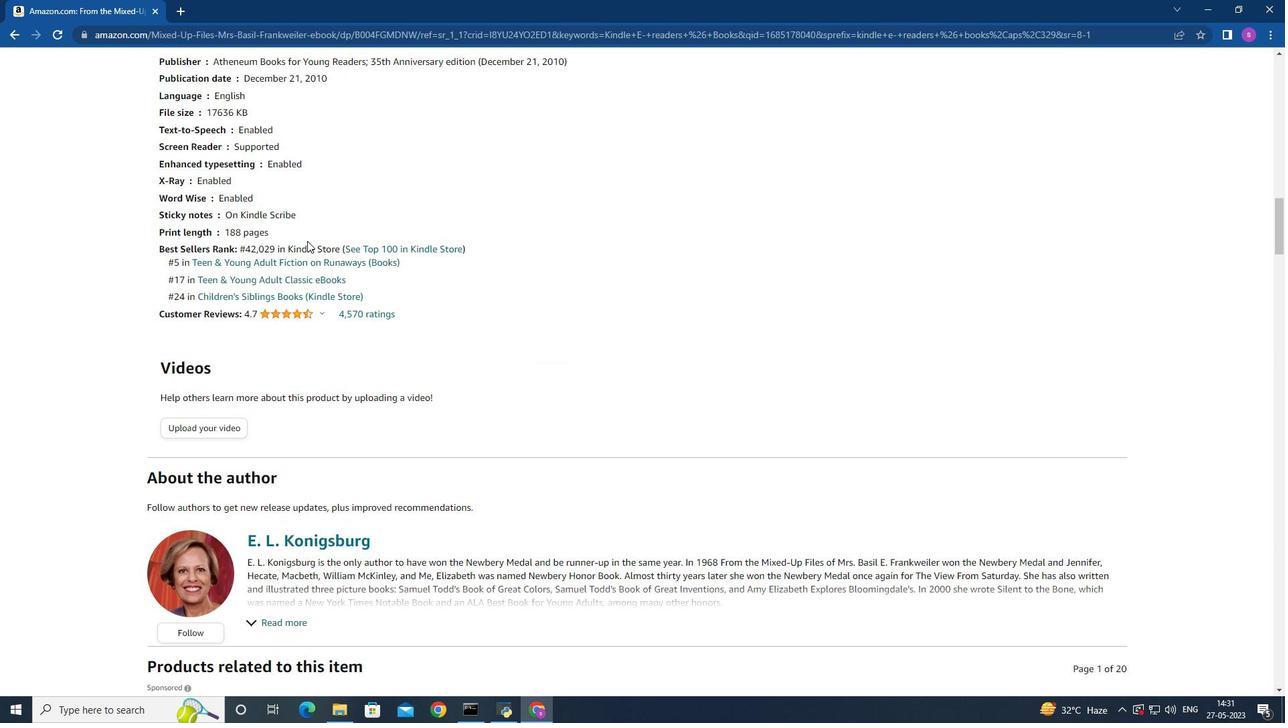 
Action: Mouse scrolled (307, 240) with delta (0, 0)
Screenshot: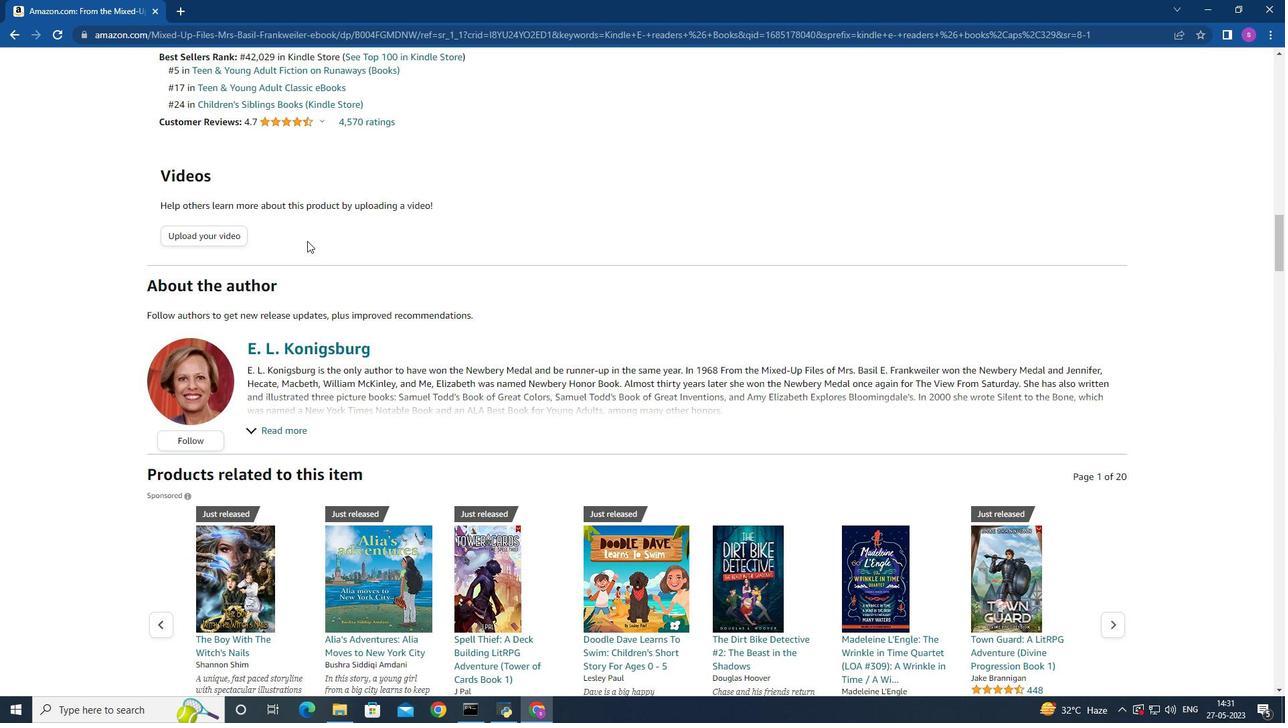 
Action: Mouse scrolled (307, 240) with delta (0, 0)
Screenshot: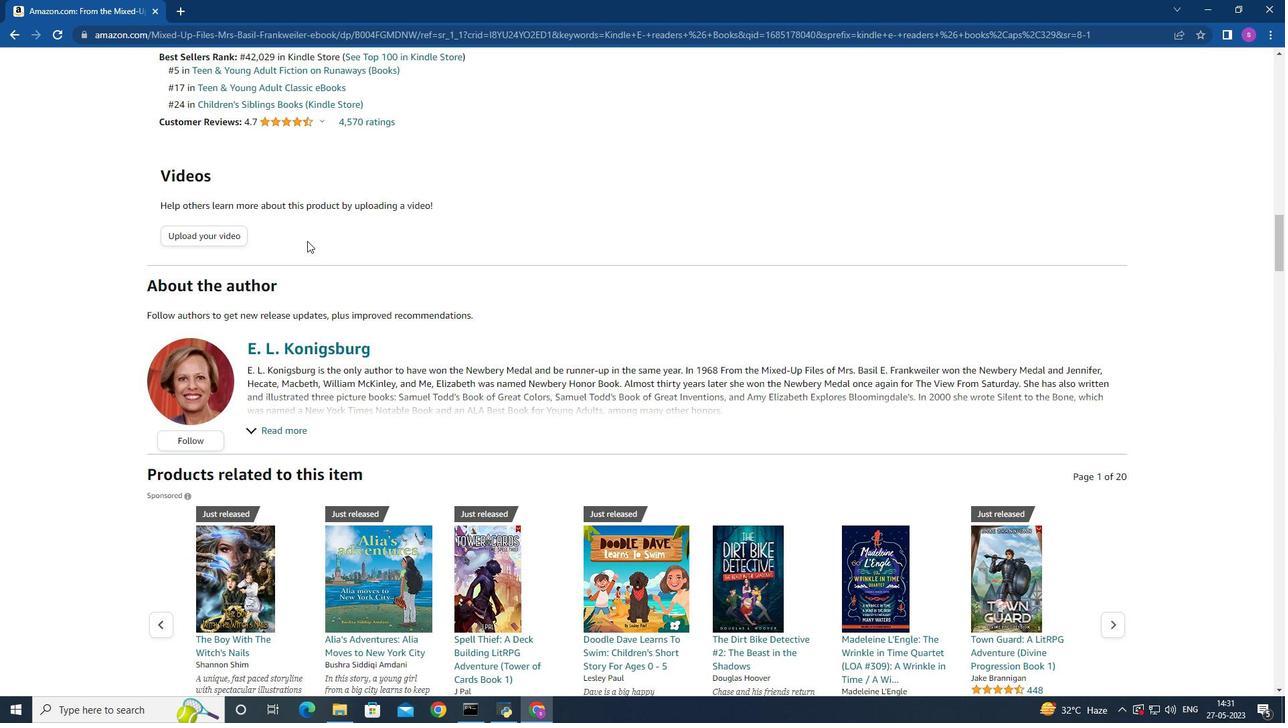 
Action: Mouse scrolled (307, 240) with delta (0, 0)
Screenshot: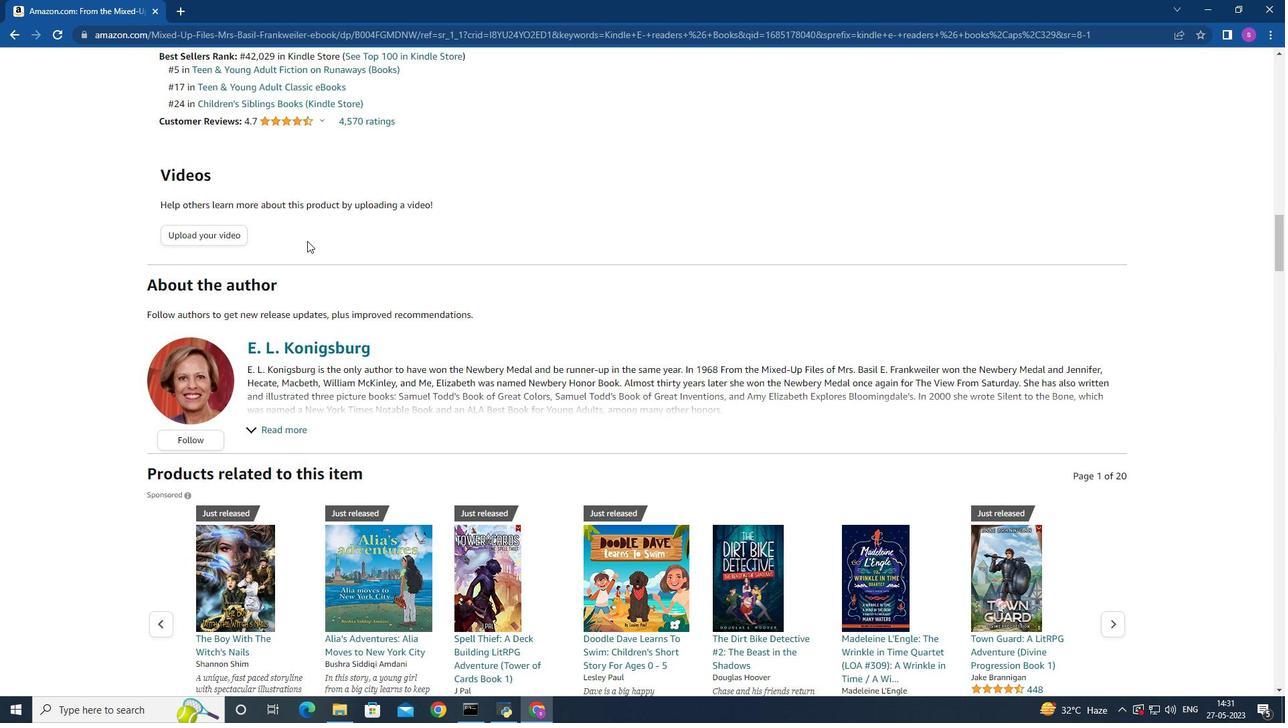 
Action: Mouse scrolled (307, 240) with delta (0, 0)
Screenshot: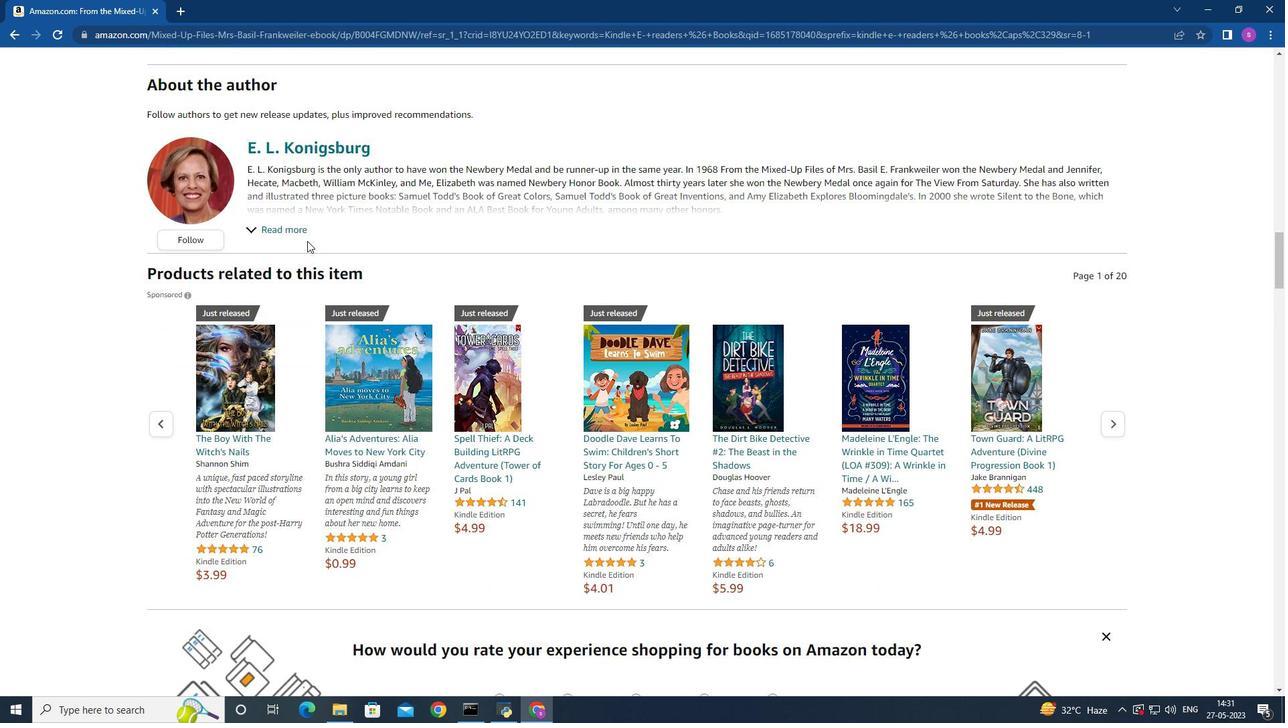 
Action: Mouse scrolled (307, 240) with delta (0, 0)
Screenshot: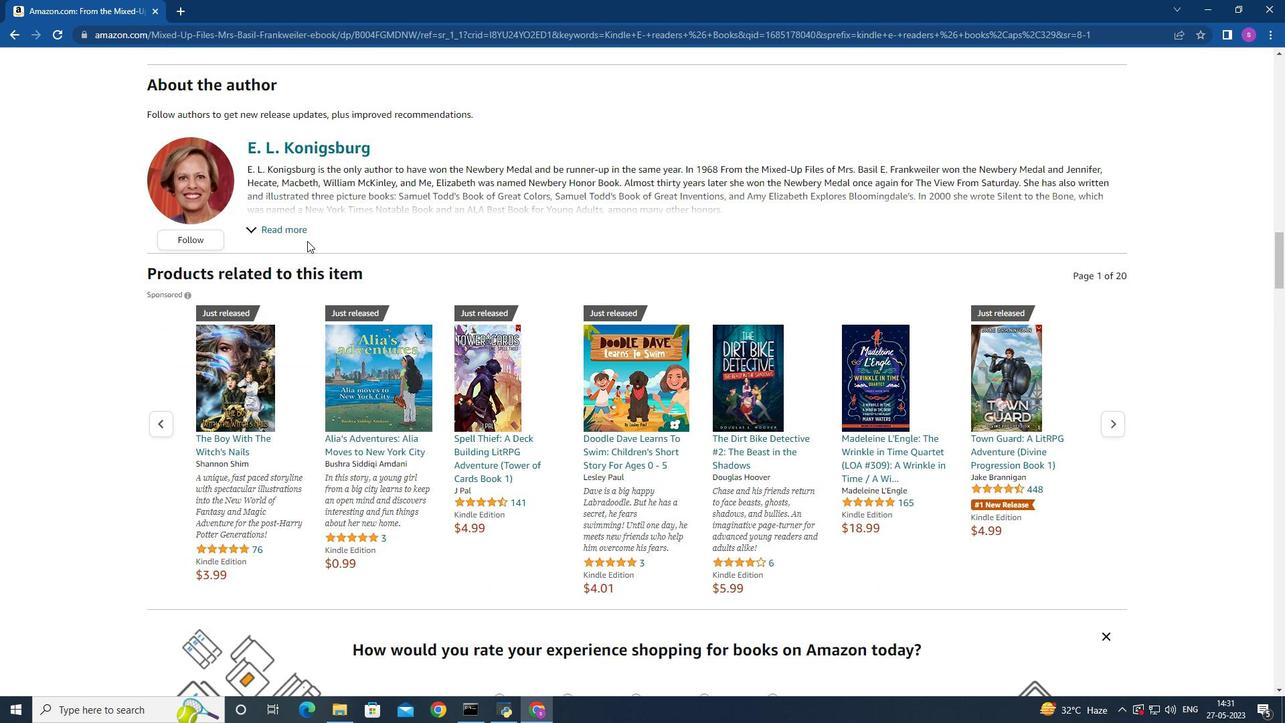 
Action: Mouse scrolled (307, 240) with delta (0, 0)
Screenshot: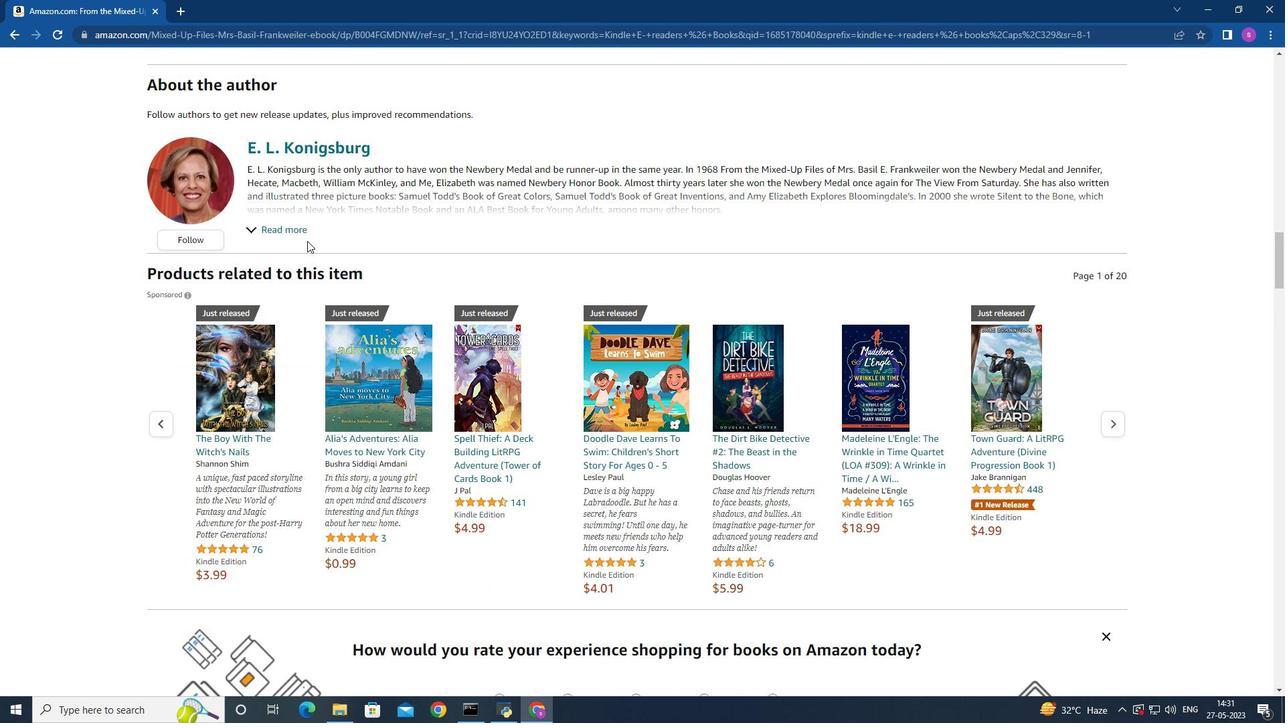 
Action: Mouse scrolled (307, 240) with delta (0, 0)
Screenshot: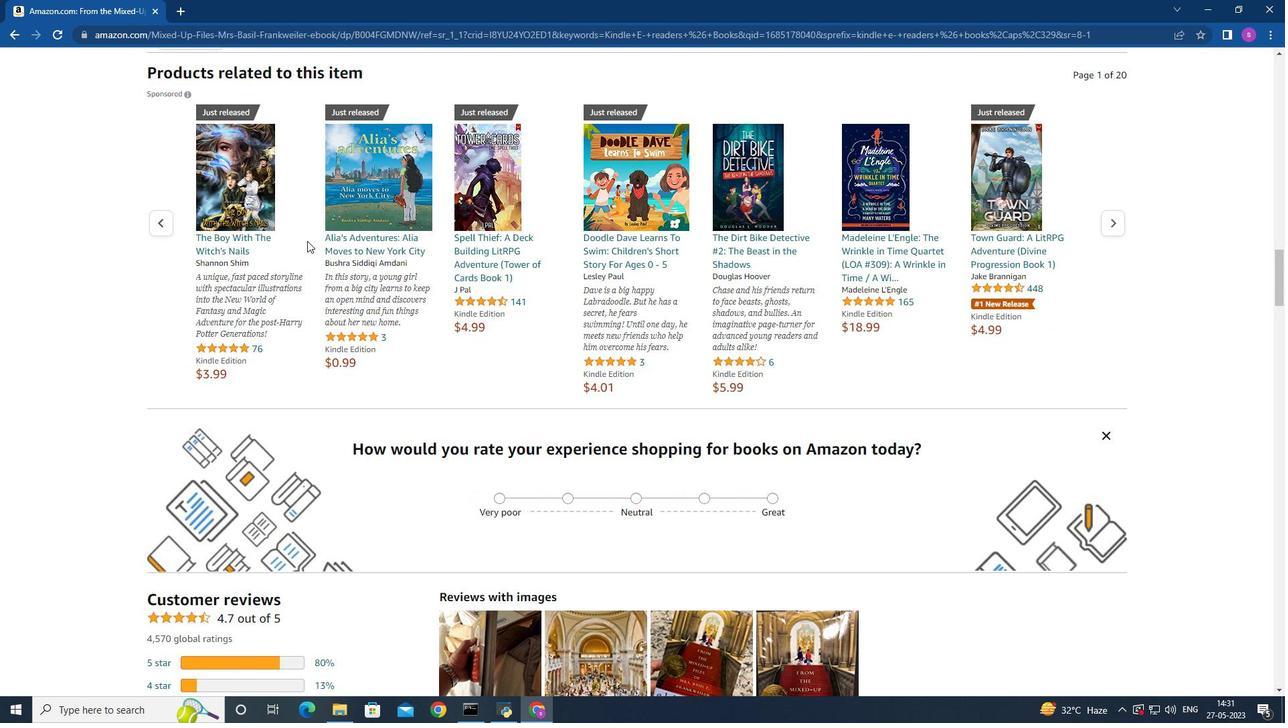 
Action: Mouse scrolled (307, 240) with delta (0, 0)
Screenshot: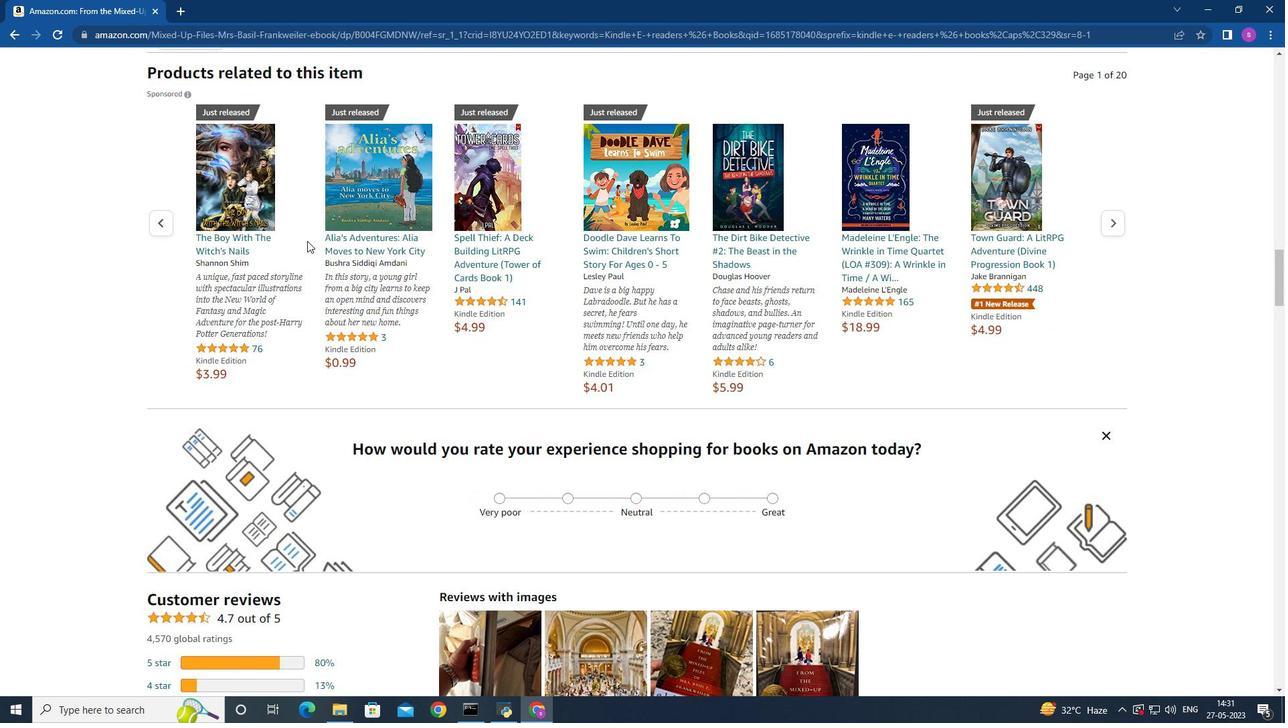 
Action: Mouse scrolled (307, 240) with delta (0, 0)
Screenshot: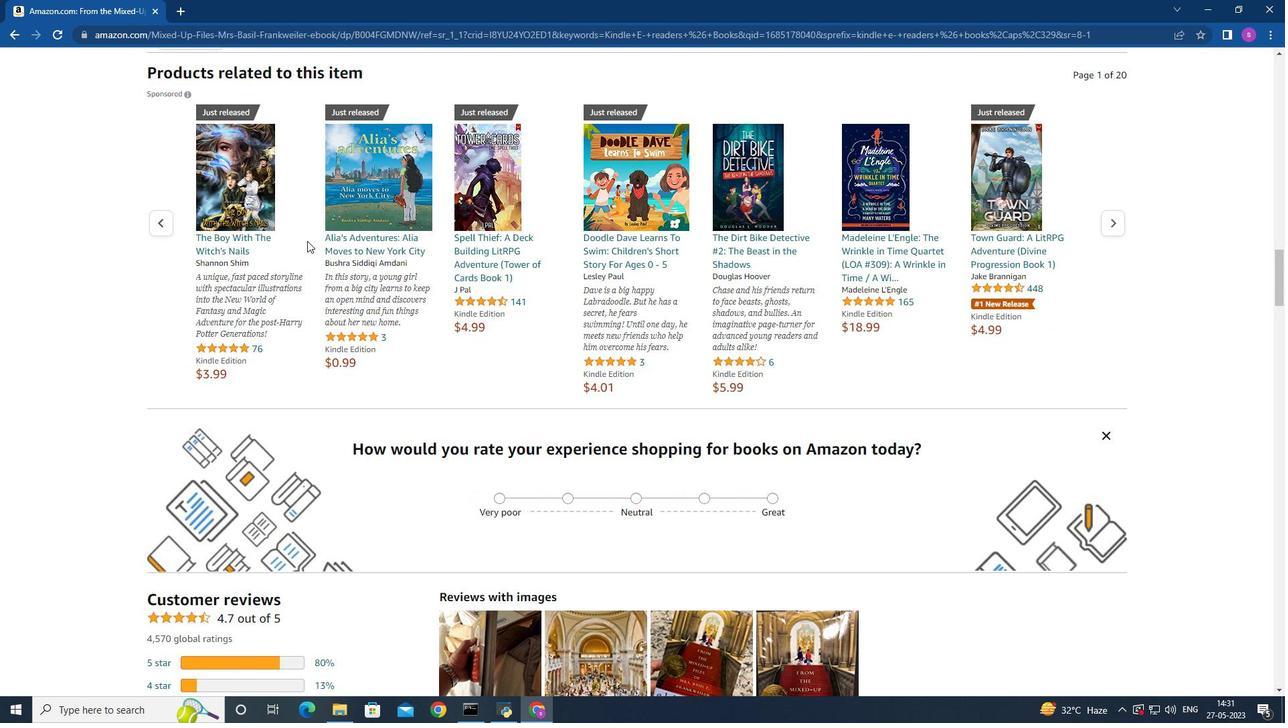 
Action: Mouse scrolled (307, 240) with delta (0, 0)
Screenshot: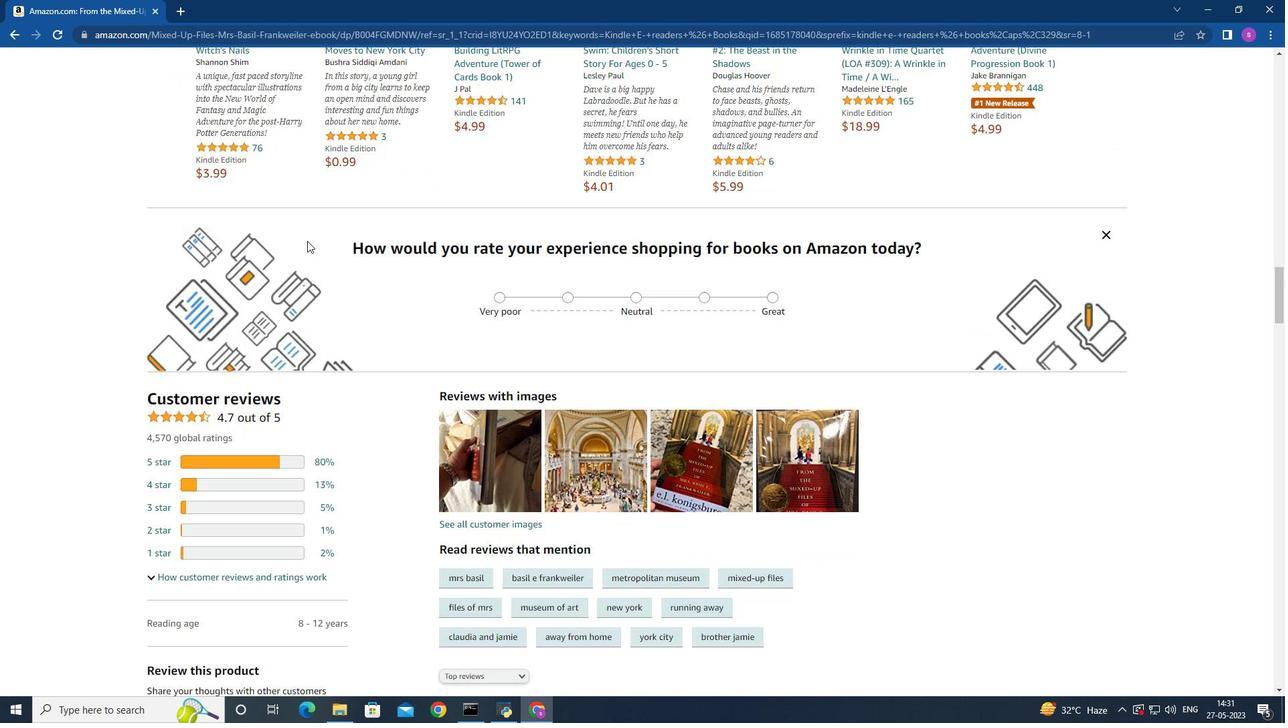 
Action: Mouse scrolled (307, 240) with delta (0, 0)
Screenshot: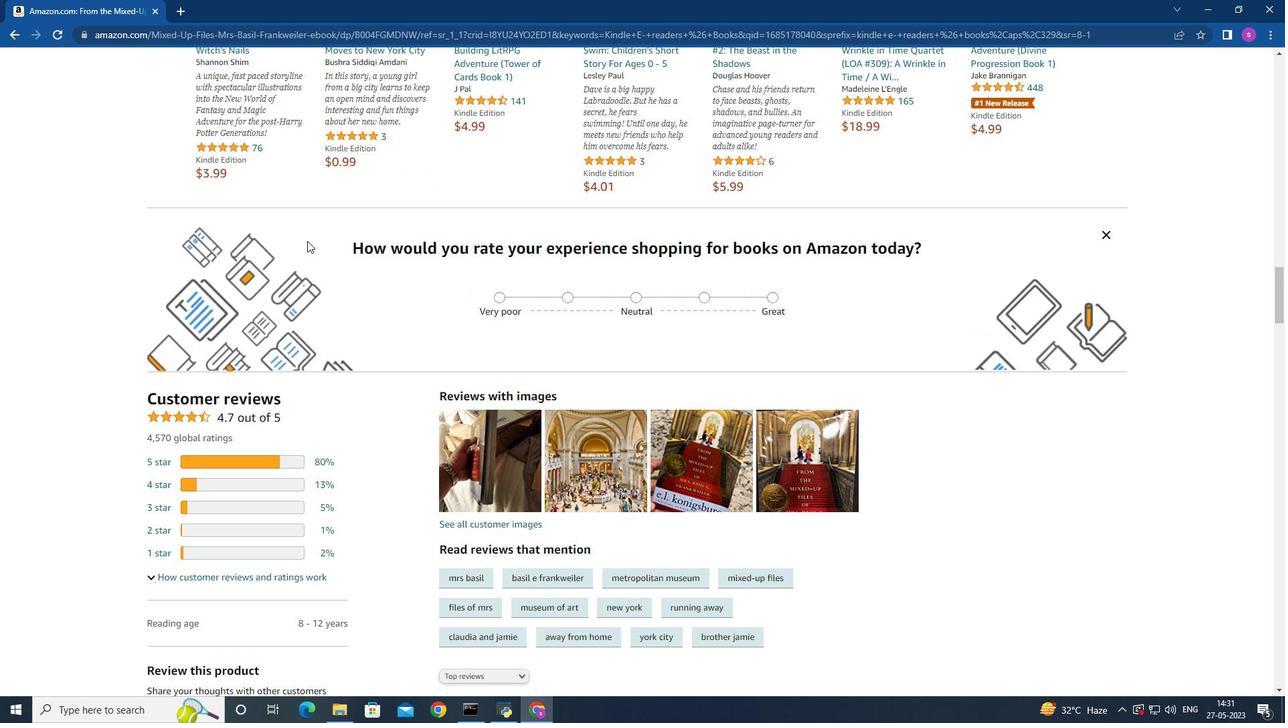 
Action: Mouse moved to (308, 241)
Screenshot: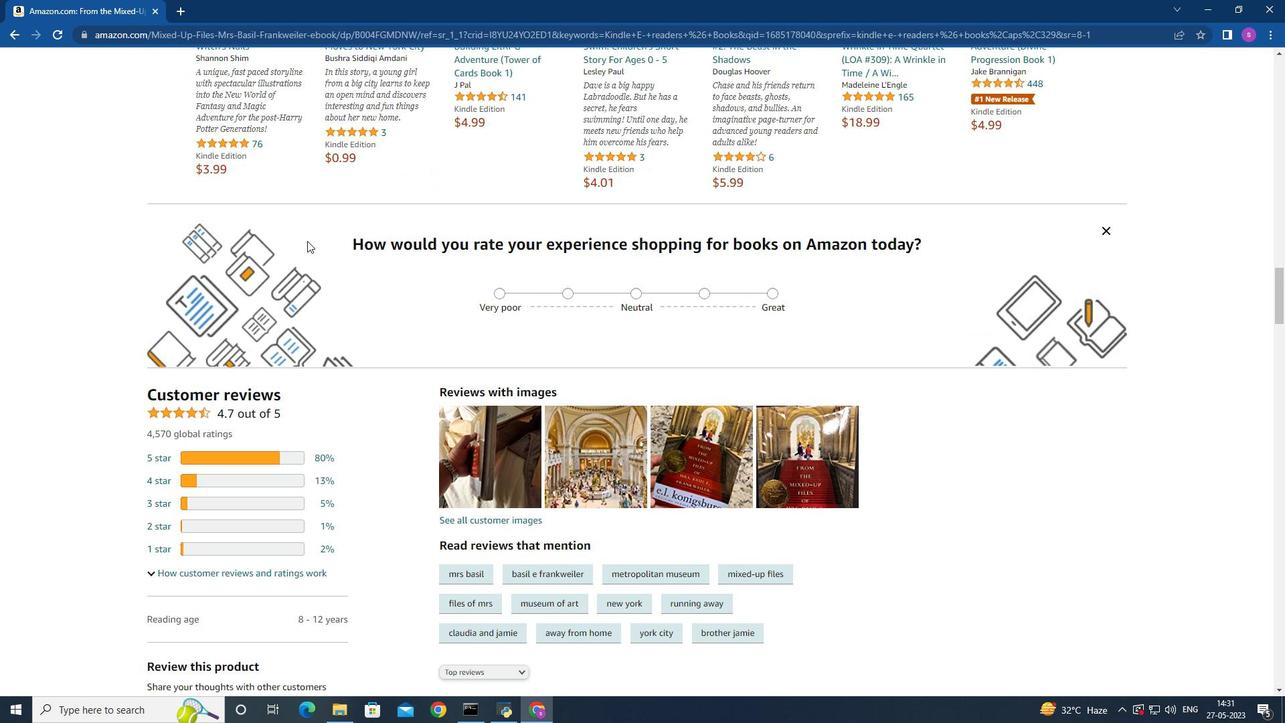 
Action: Mouse scrolled (308, 241) with delta (0, 0)
Screenshot: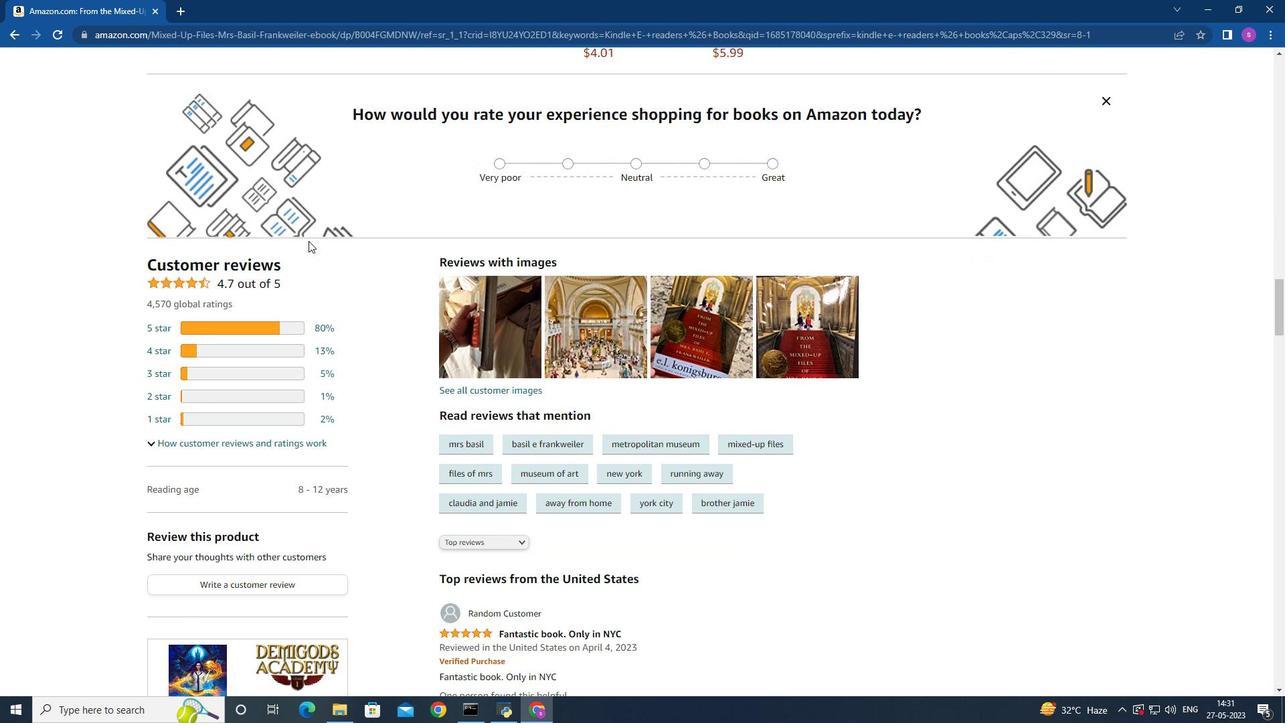 
Action: Mouse scrolled (308, 241) with delta (0, 0)
Screenshot: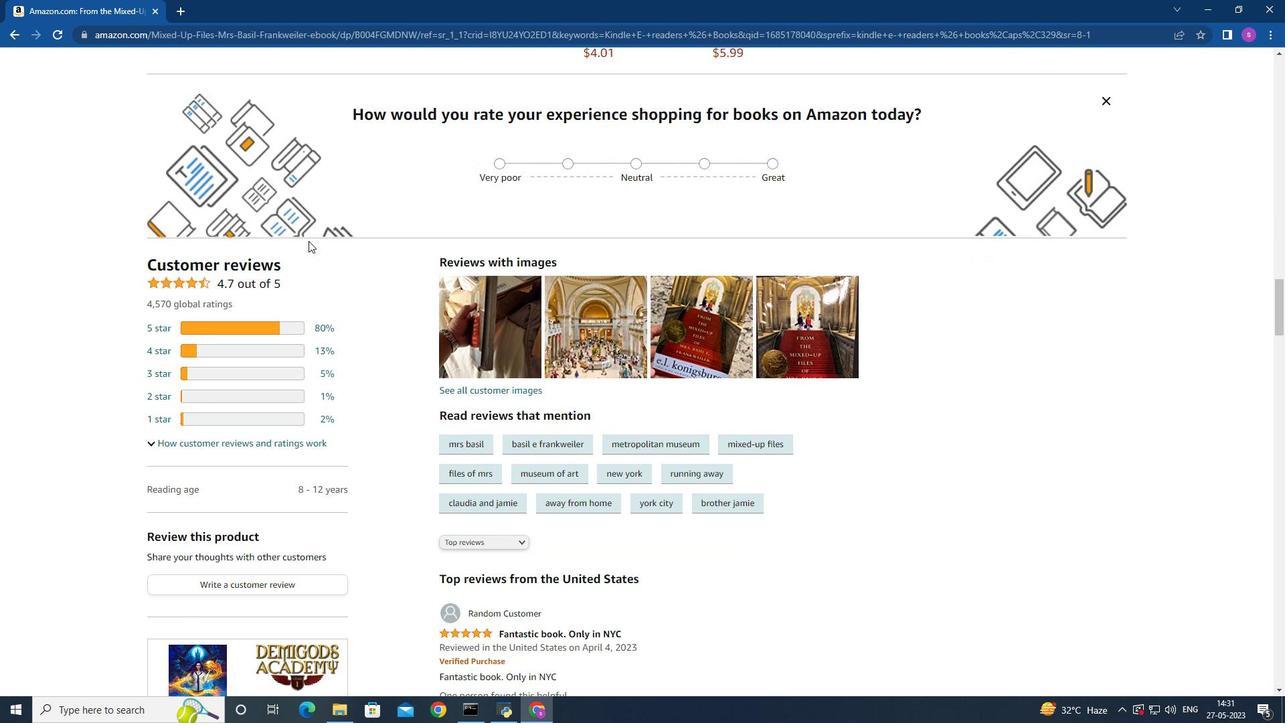 
Action: Mouse scrolled (308, 241) with delta (0, 0)
Screenshot: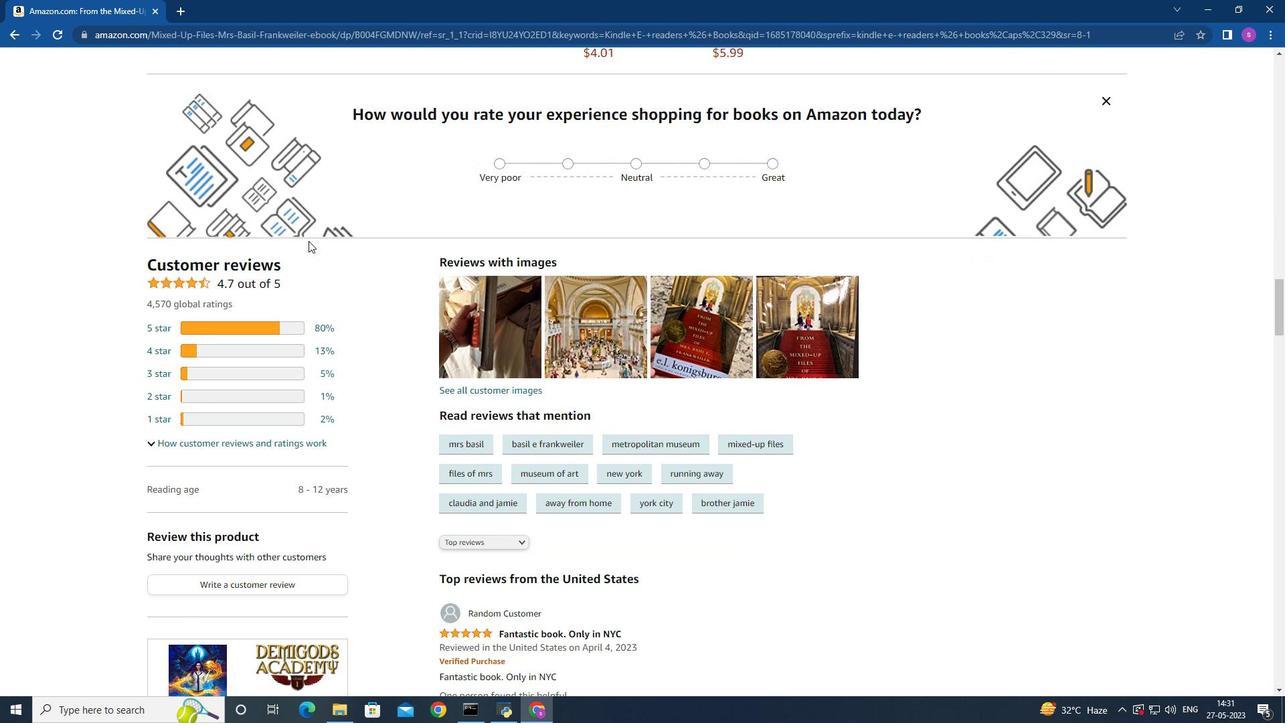 
Action: Mouse scrolled (308, 241) with delta (0, 0)
Screenshot: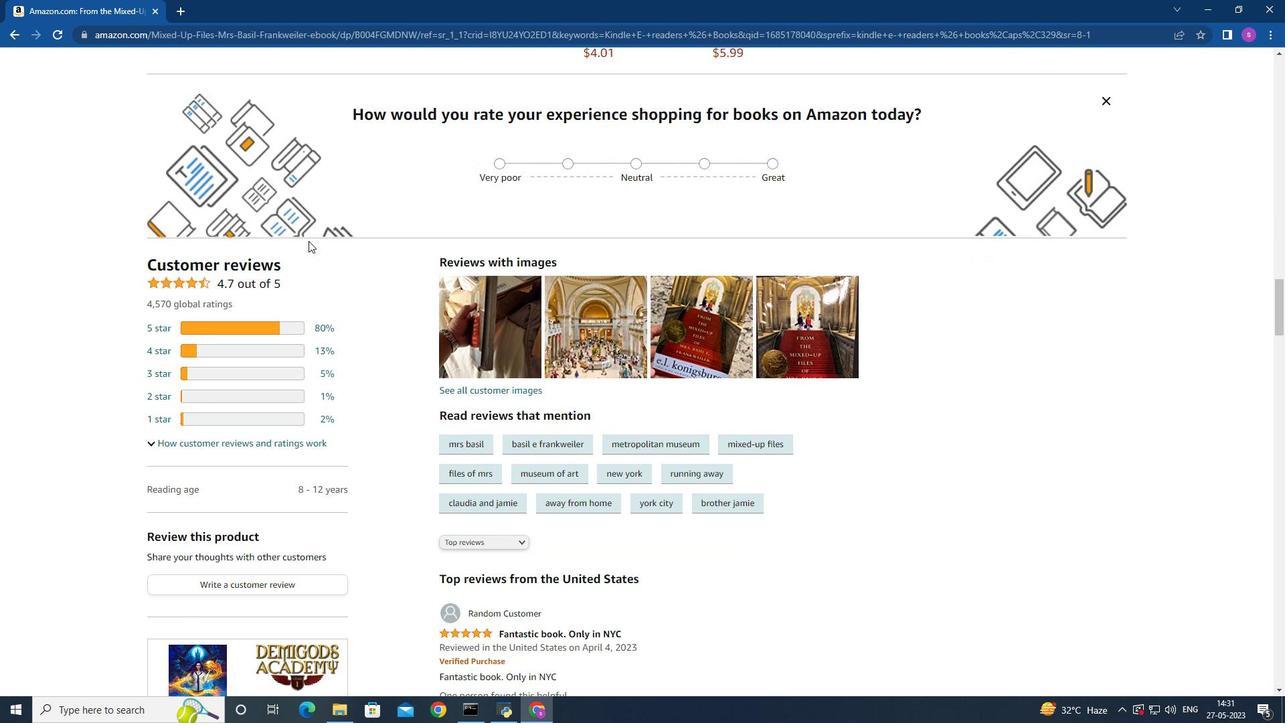 
Action: Mouse scrolled (308, 241) with delta (0, 0)
Screenshot: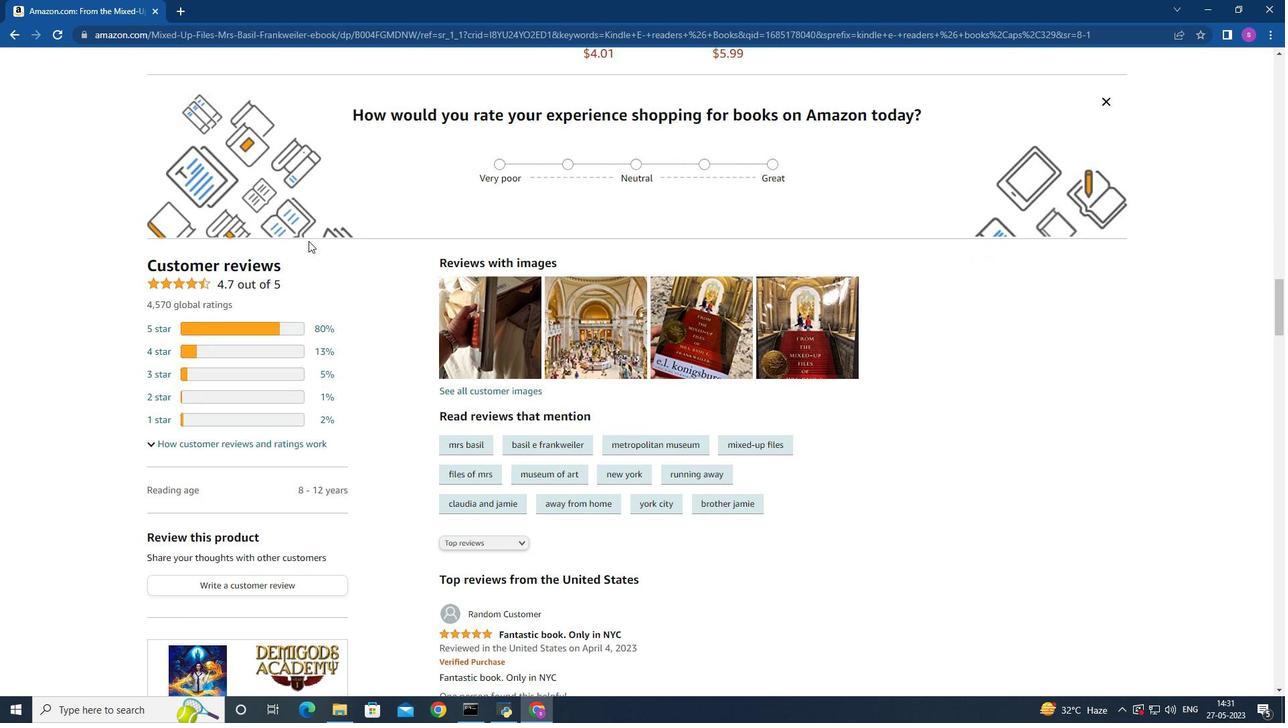
Action: Mouse scrolled (308, 241) with delta (0, 0)
Screenshot: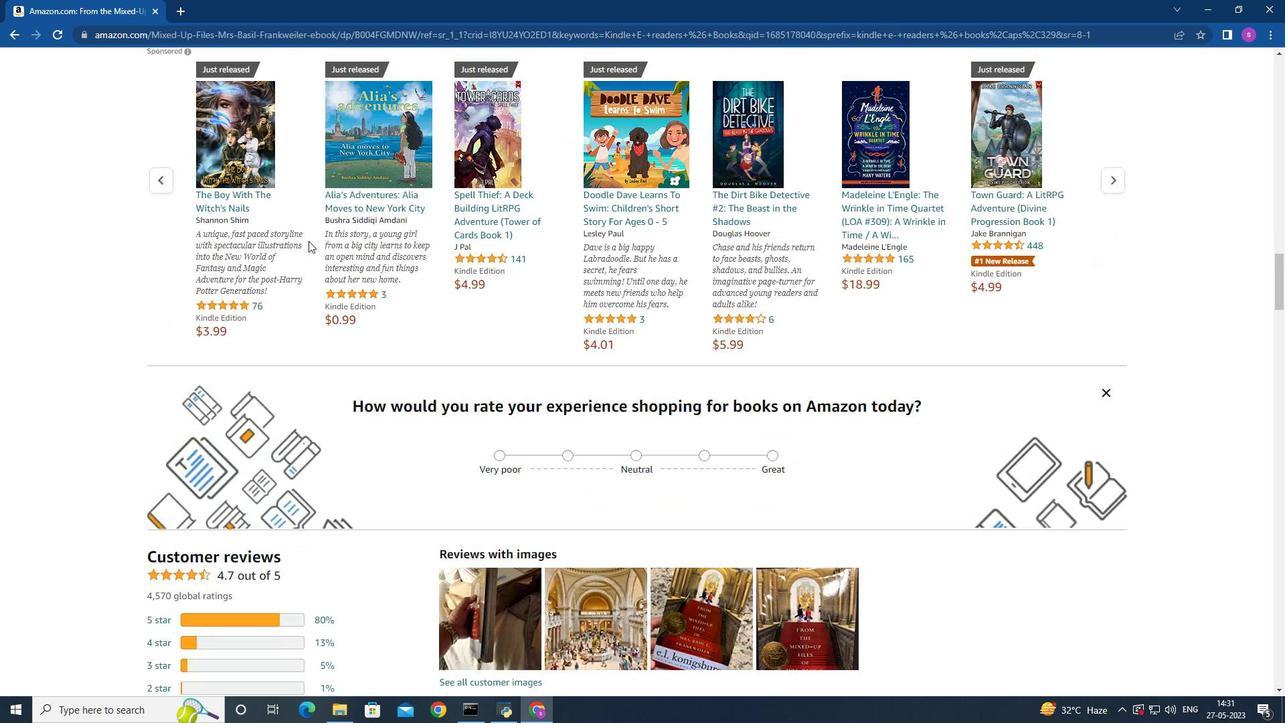 
Action: Mouse scrolled (308, 241) with delta (0, 0)
Screenshot: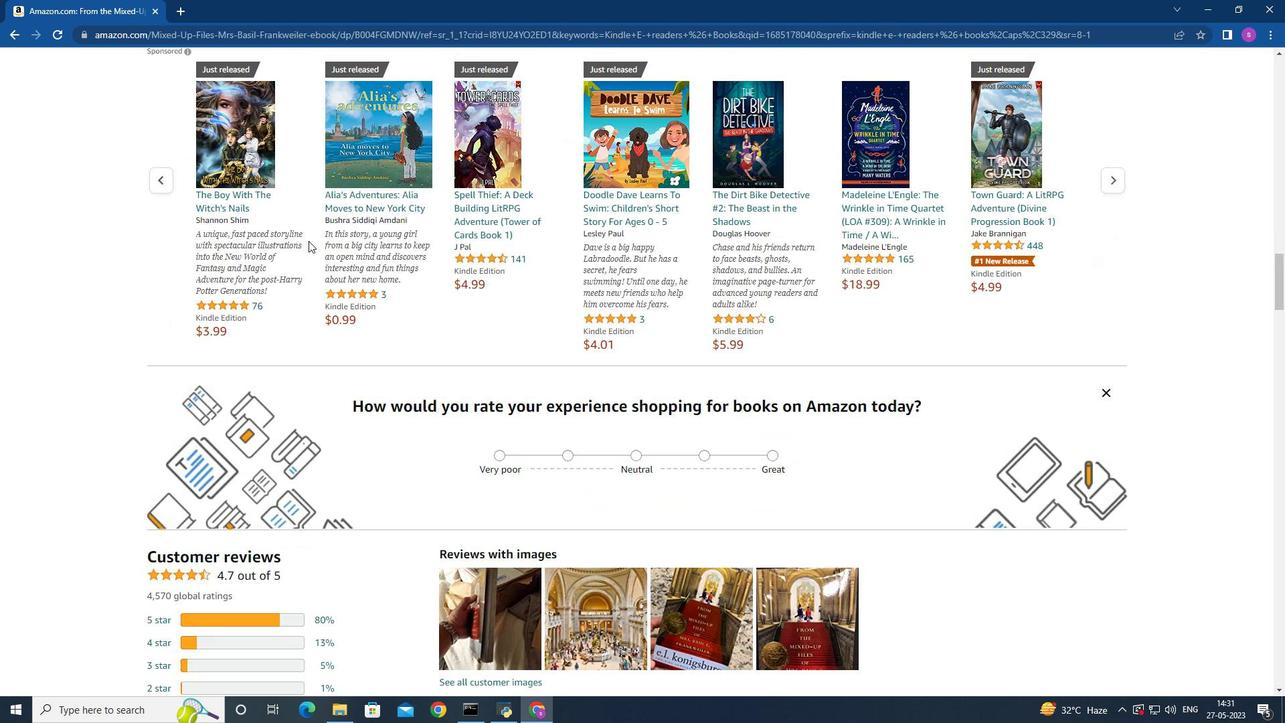 
Action: Mouse scrolled (308, 241) with delta (0, 0)
Screenshot: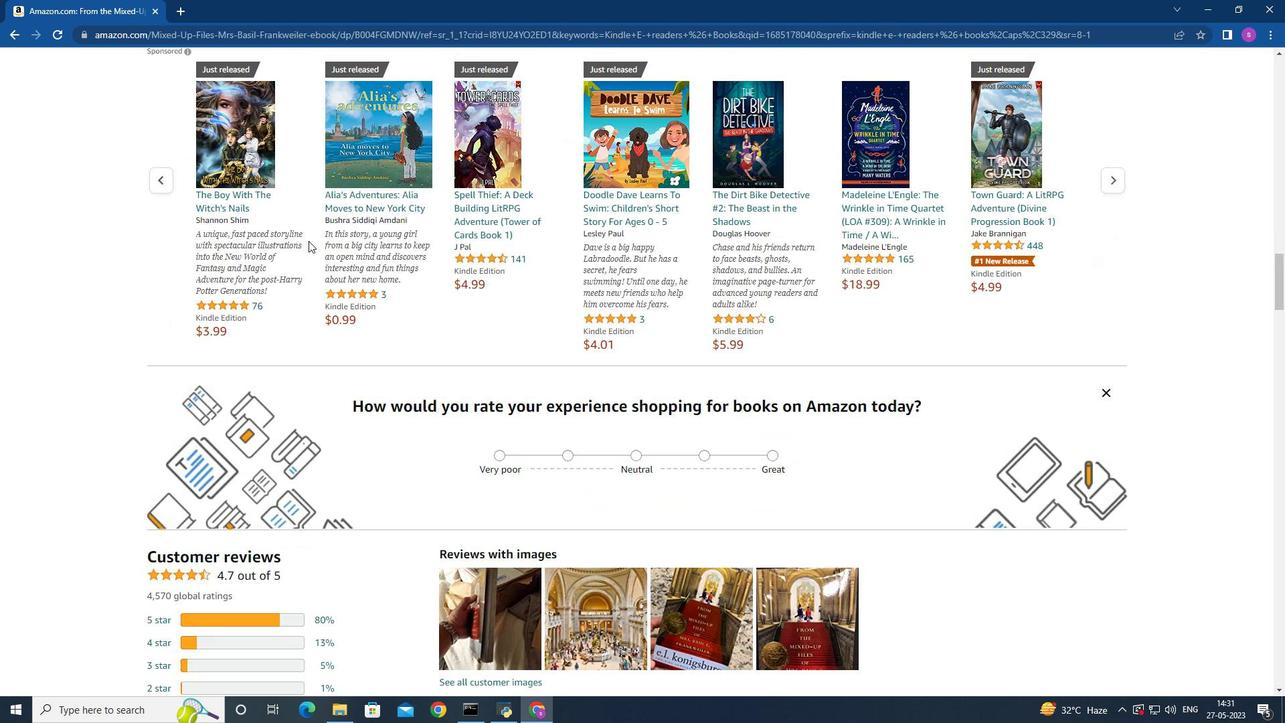
Action: Mouse scrolled (308, 241) with delta (0, 0)
Screenshot: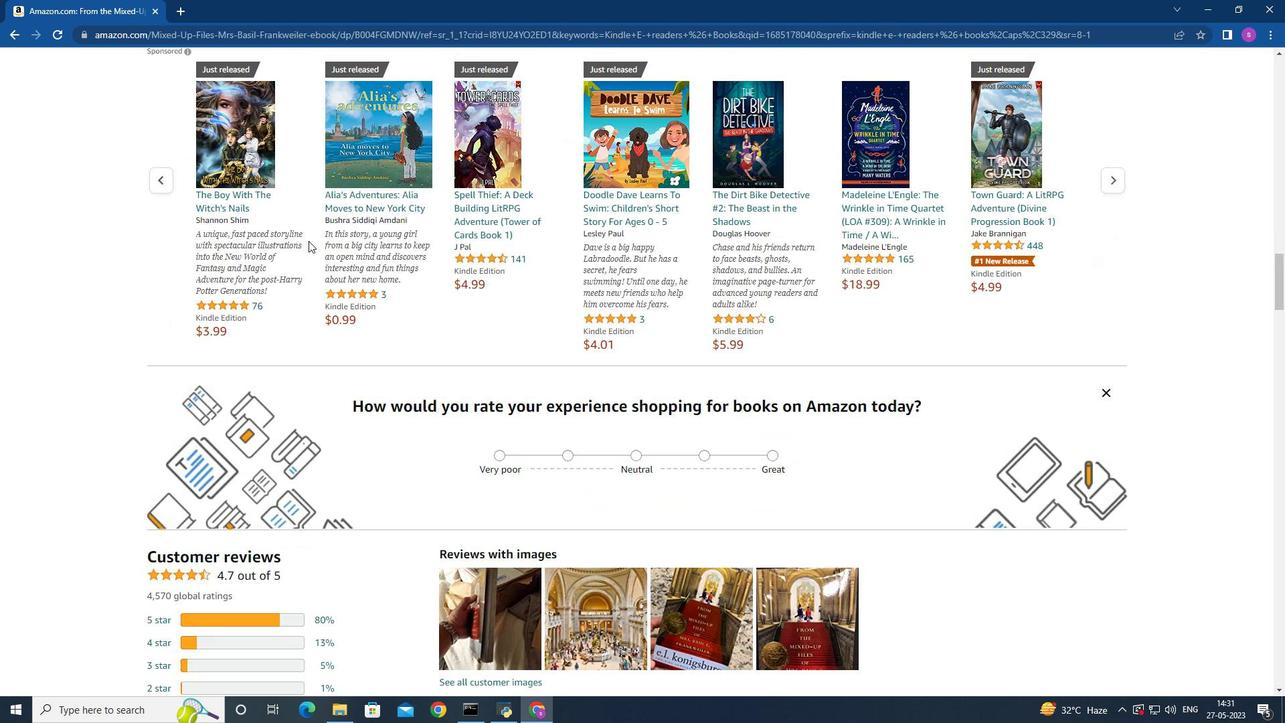
Action: Mouse scrolled (308, 241) with delta (0, 0)
Screenshot: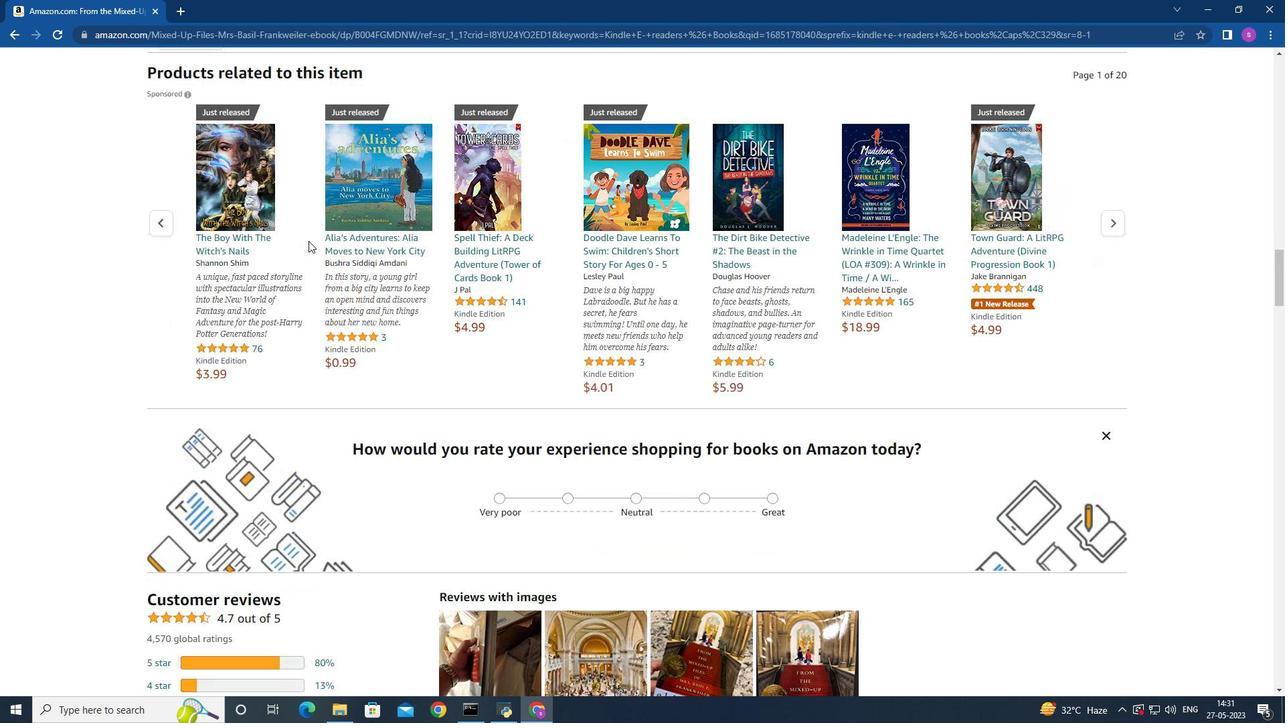 
Action: Mouse scrolled (308, 241) with delta (0, 0)
Screenshot: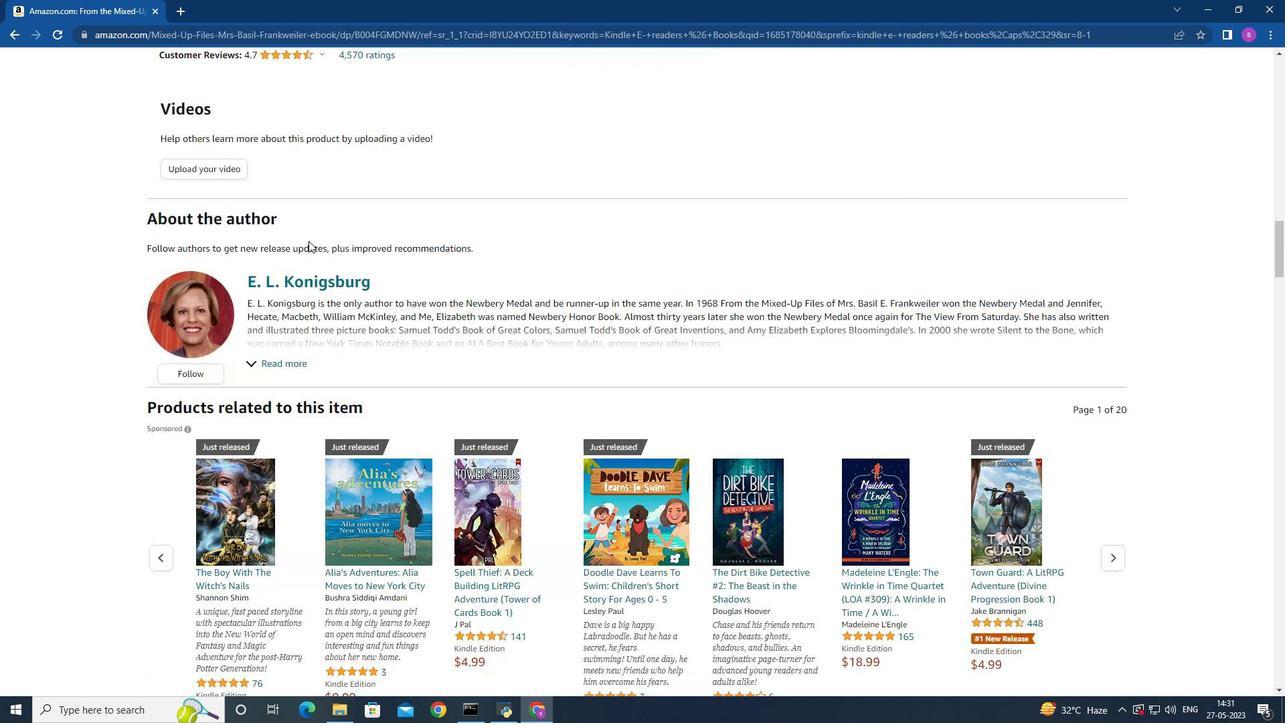 
Action: Mouse scrolled (308, 241) with delta (0, 0)
Screenshot: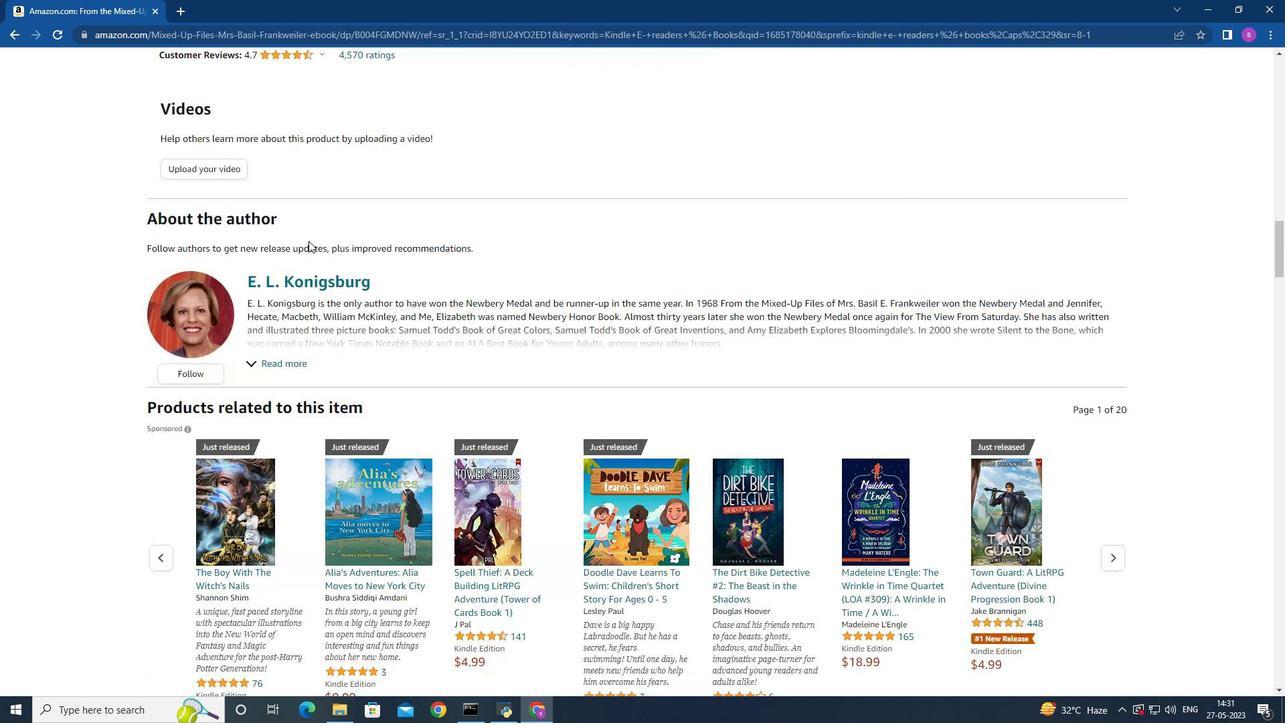 
Action: Mouse scrolled (308, 241) with delta (0, 0)
Screenshot: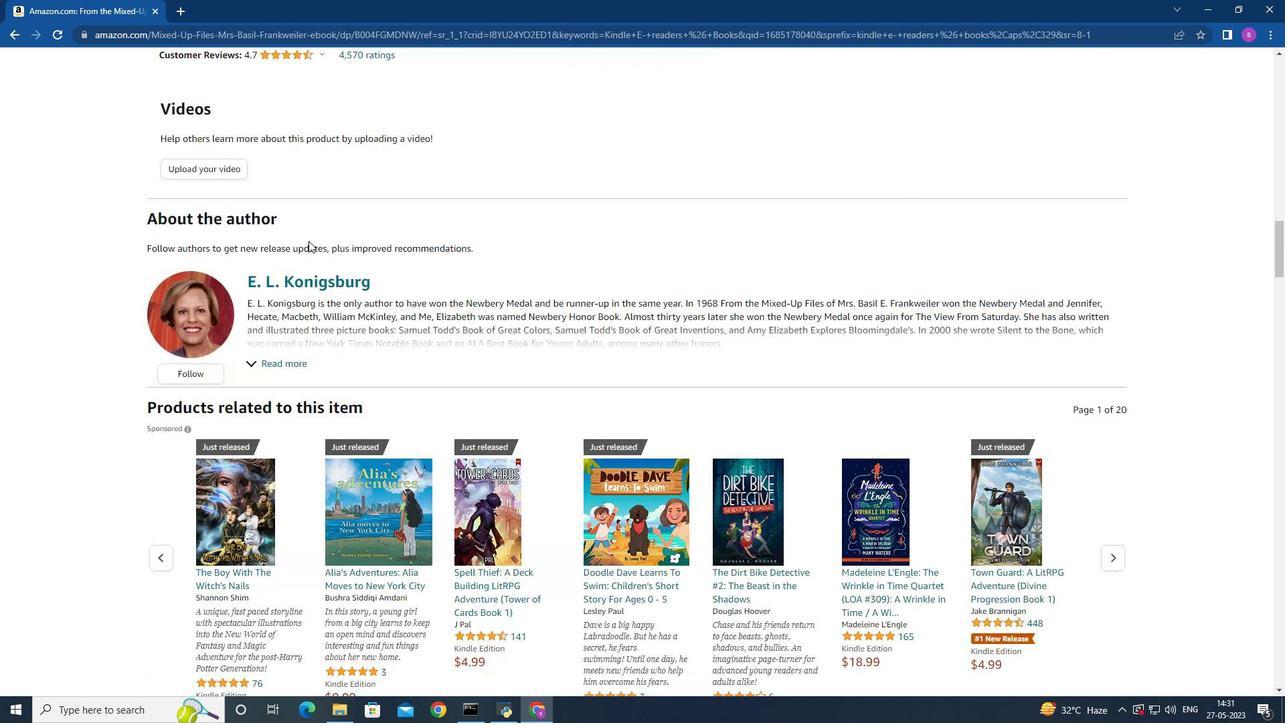 
Action: Mouse scrolled (308, 241) with delta (0, 0)
Screenshot: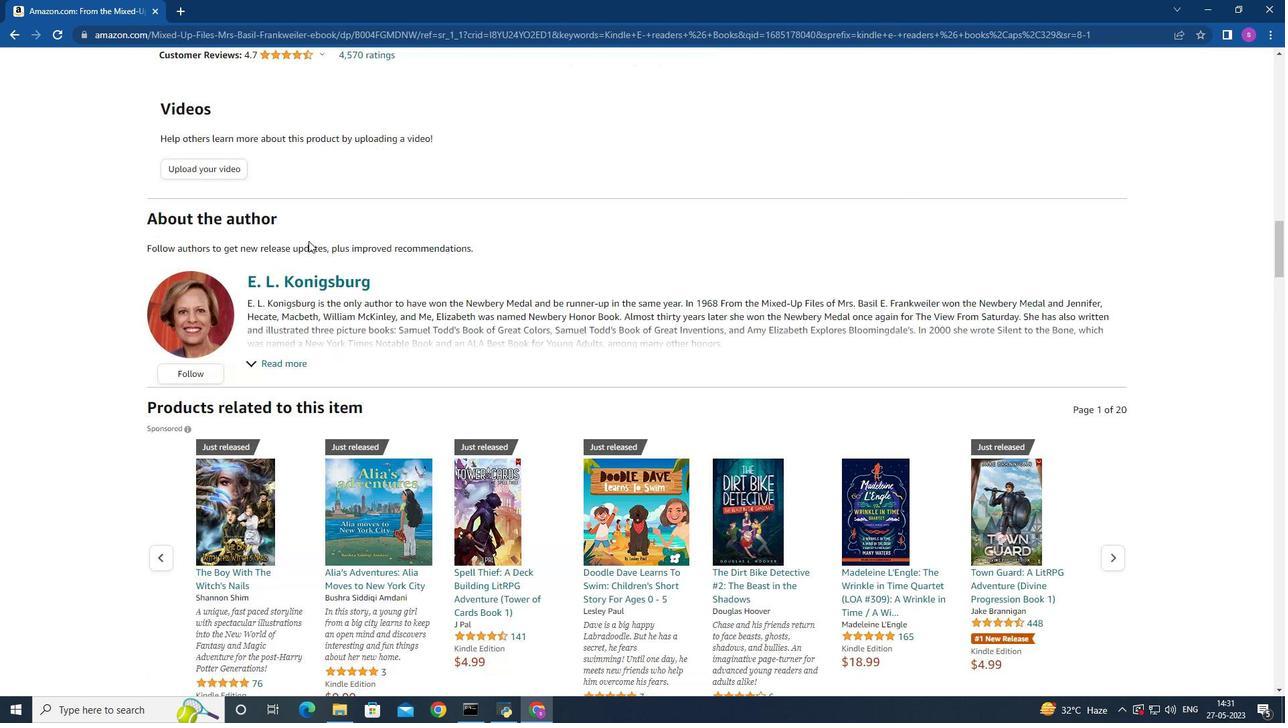 
Action: Mouse scrolled (308, 241) with delta (0, 0)
Screenshot: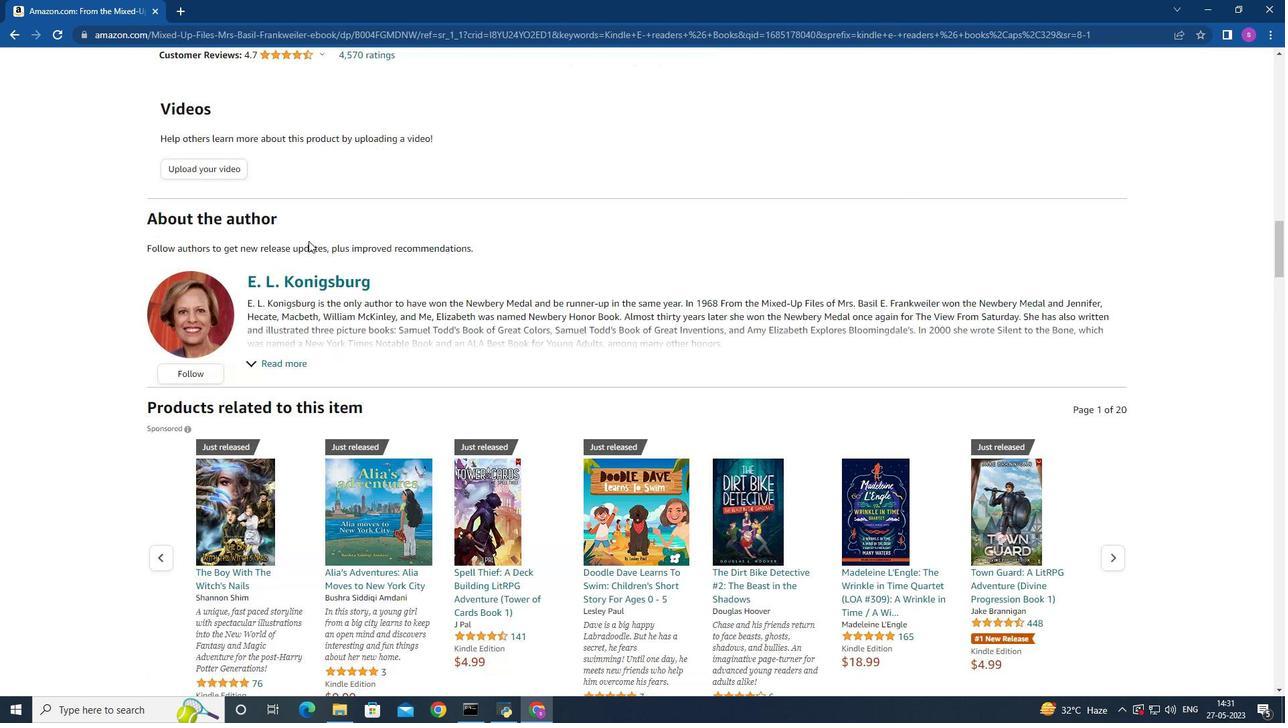 
Action: Mouse scrolled (308, 241) with delta (0, 0)
Screenshot: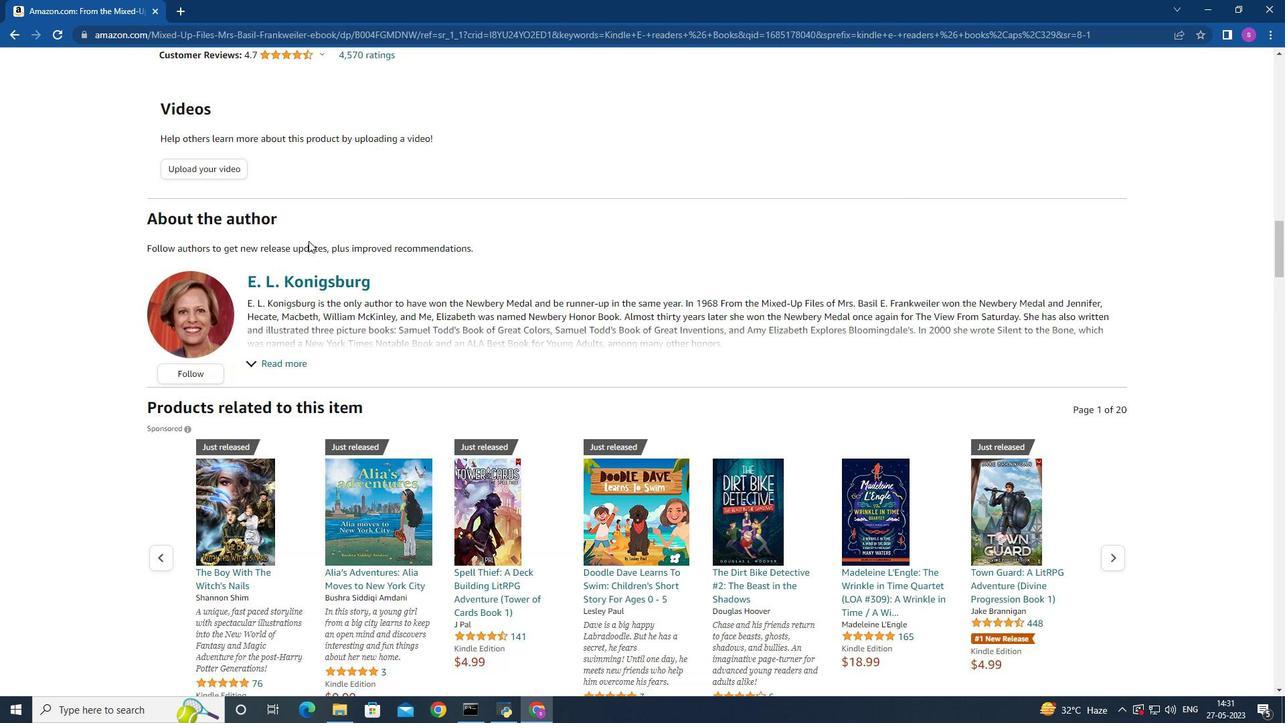 
Action: Mouse scrolled (308, 241) with delta (0, 0)
Screenshot: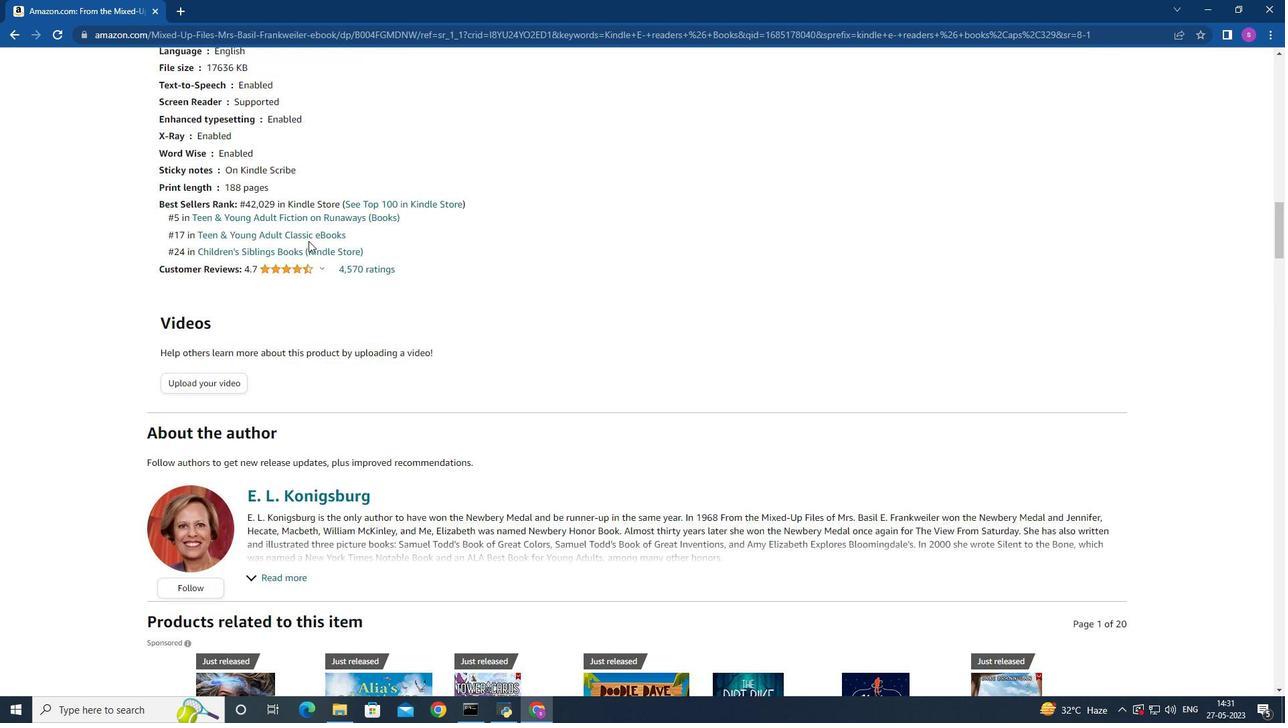 
Action: Mouse scrolled (308, 241) with delta (0, 0)
Screenshot: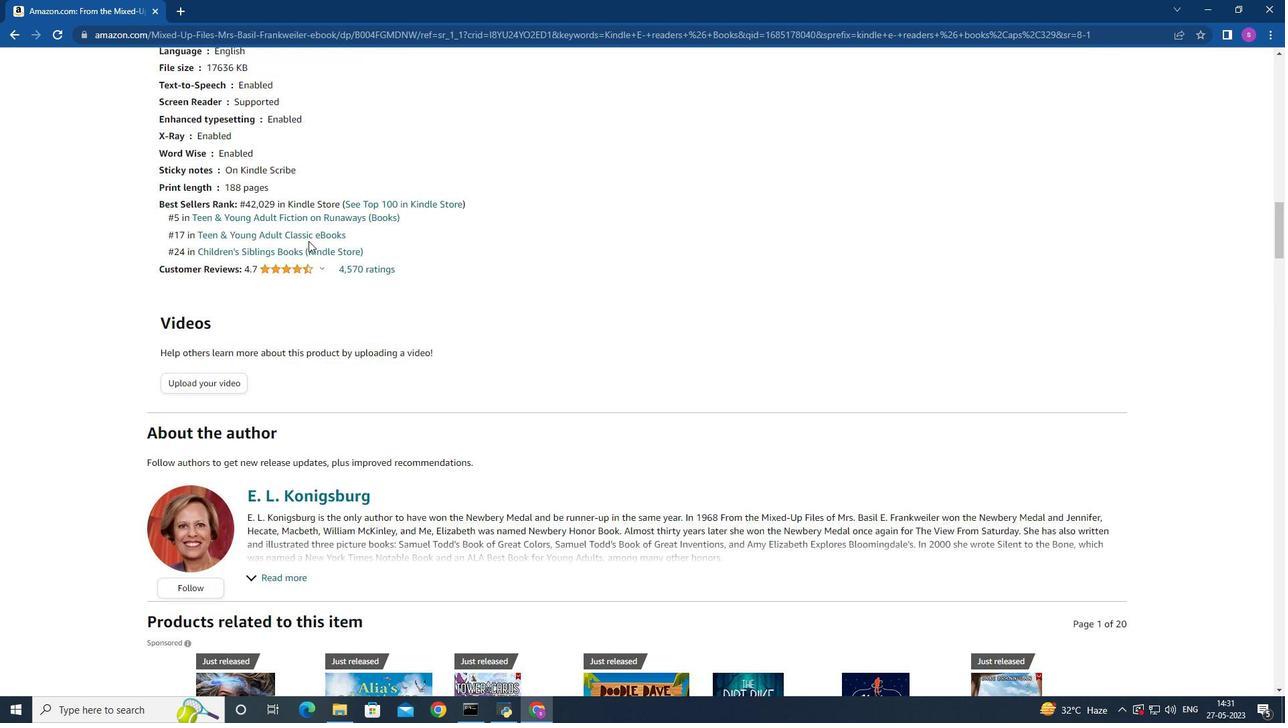 
Action: Mouse scrolled (308, 241) with delta (0, 0)
Screenshot: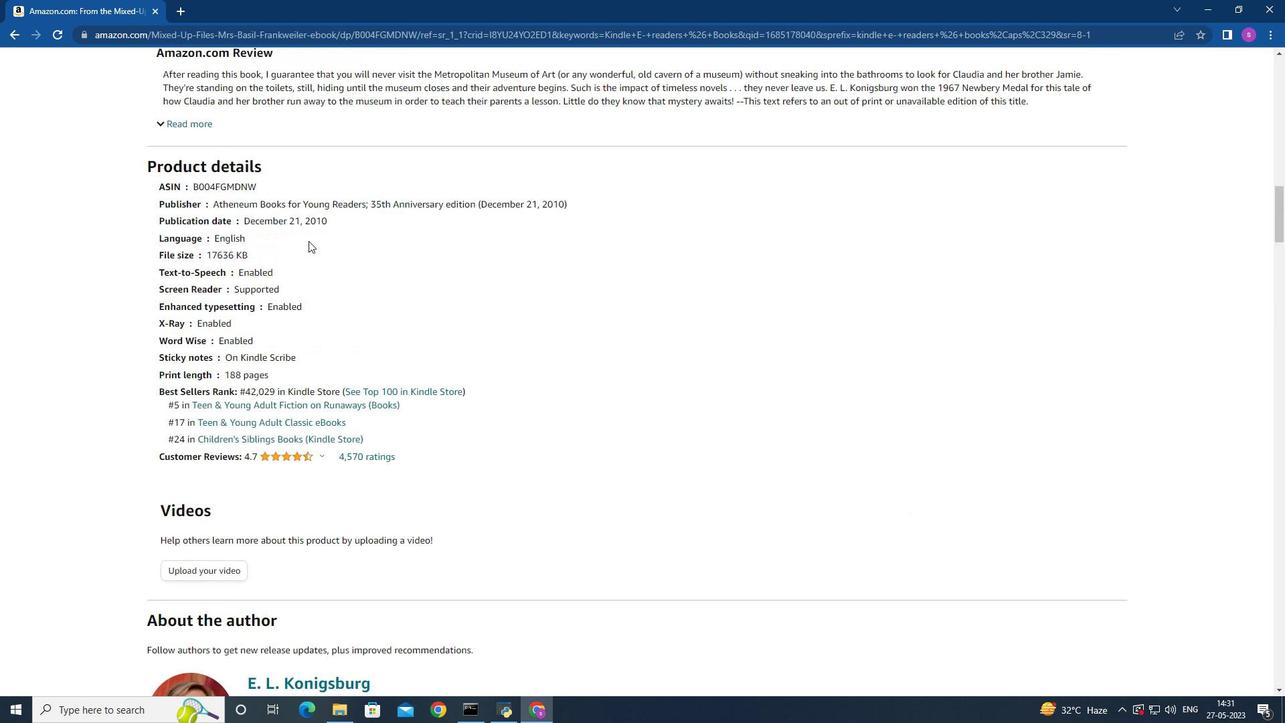 
Action: Mouse scrolled (308, 241) with delta (0, 0)
Screenshot: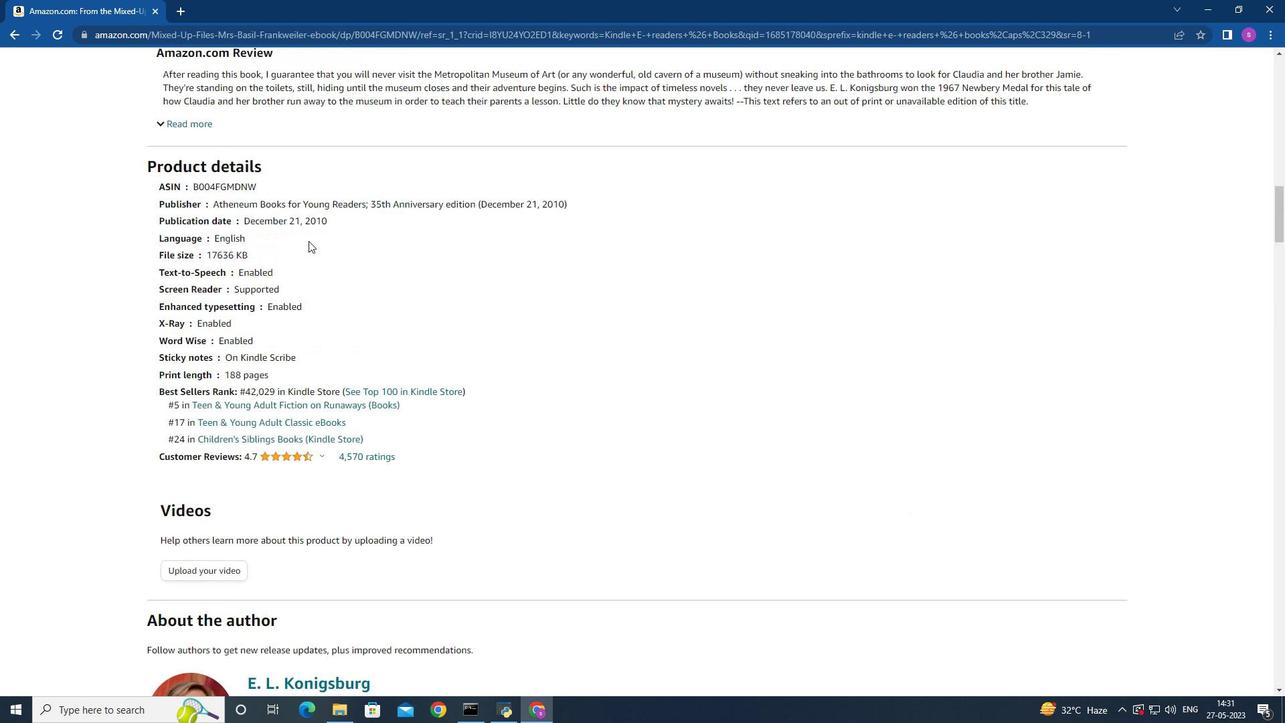 
Action: Mouse scrolled (308, 241) with delta (0, 0)
Screenshot: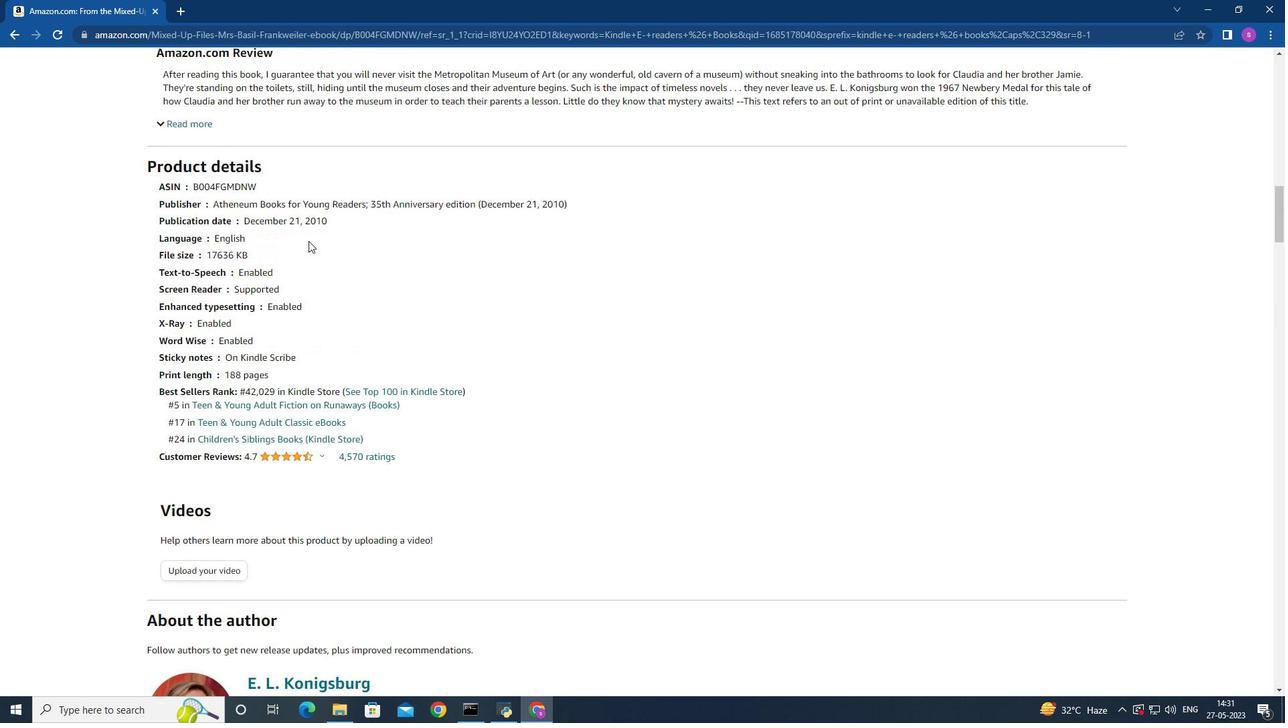 
Action: Mouse scrolled (308, 241) with delta (0, 0)
